 Task: Plan accommodations for an important business meeting in Miami, Florida, with a focus on Airbnb rentals near corporate offices.
Action: Mouse moved to (493, 71)
Screenshot: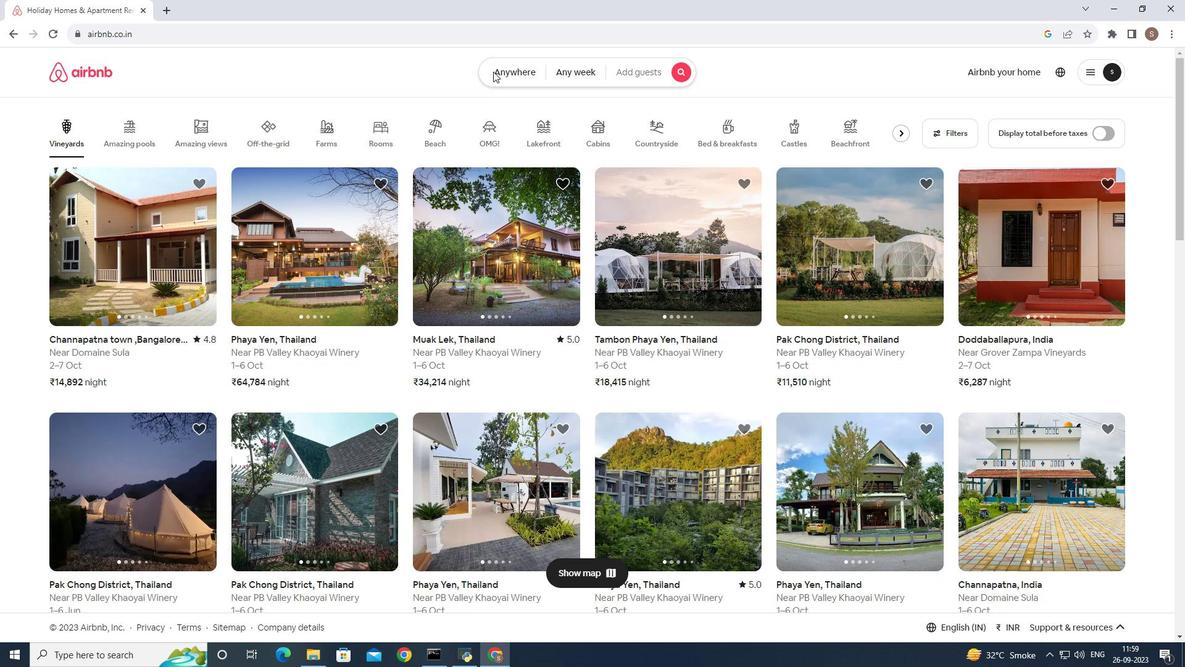 
Action: Mouse pressed left at (493, 71)
Screenshot: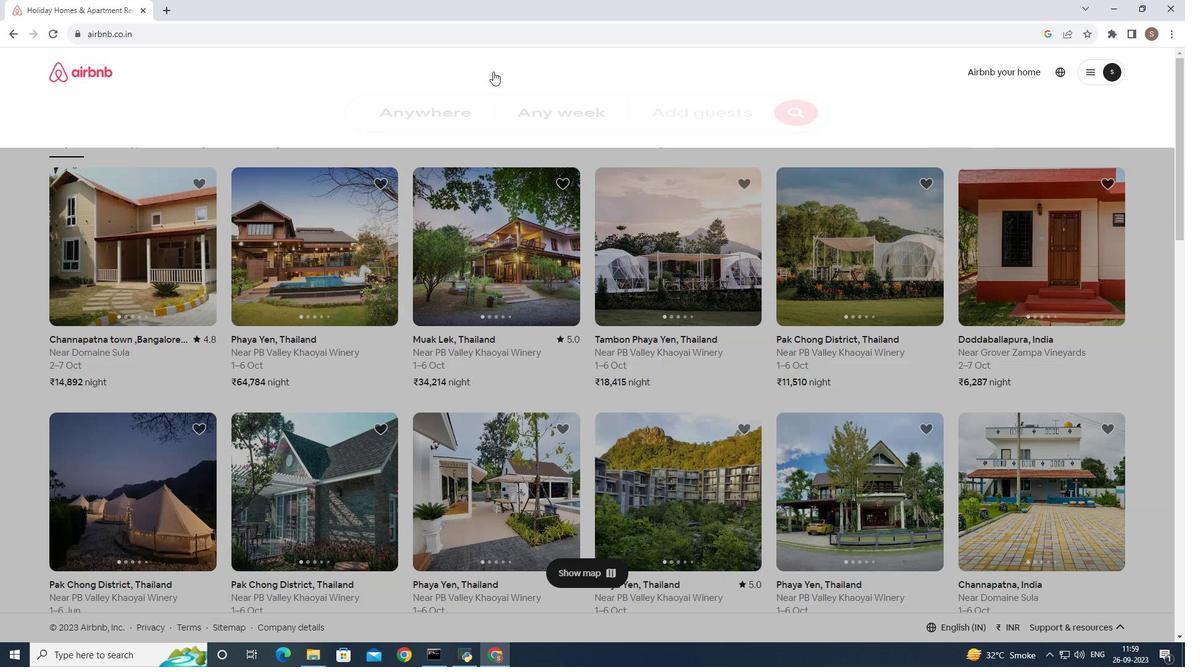 
Action: Mouse moved to (396, 120)
Screenshot: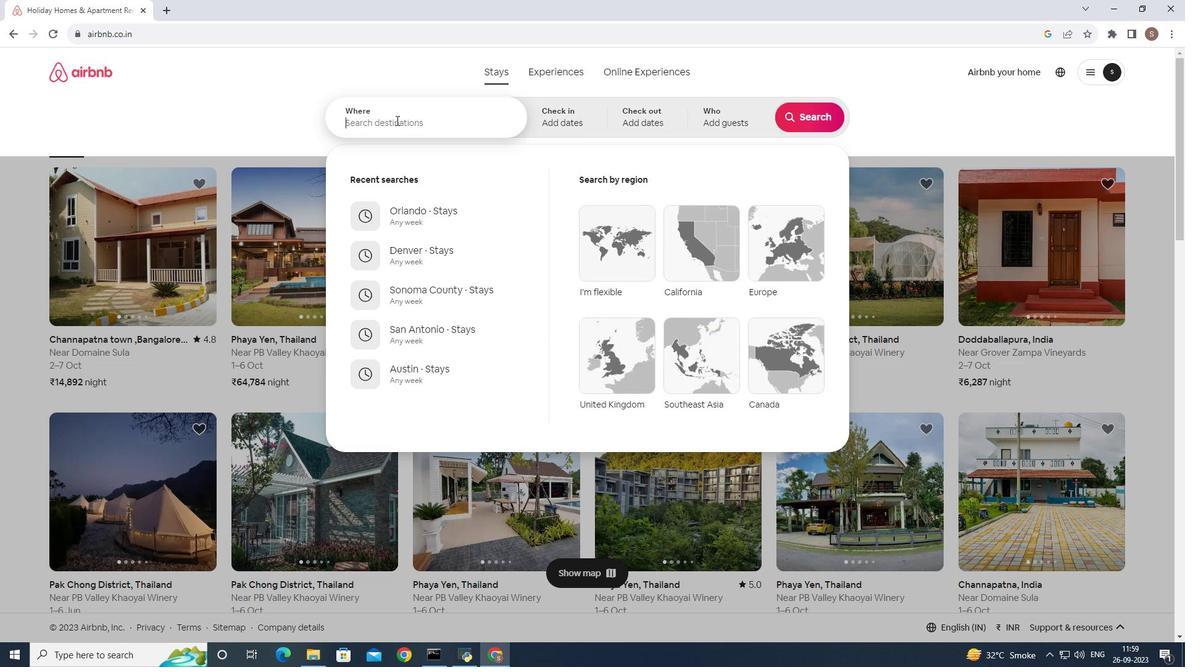 
Action: Mouse pressed left at (396, 120)
Screenshot: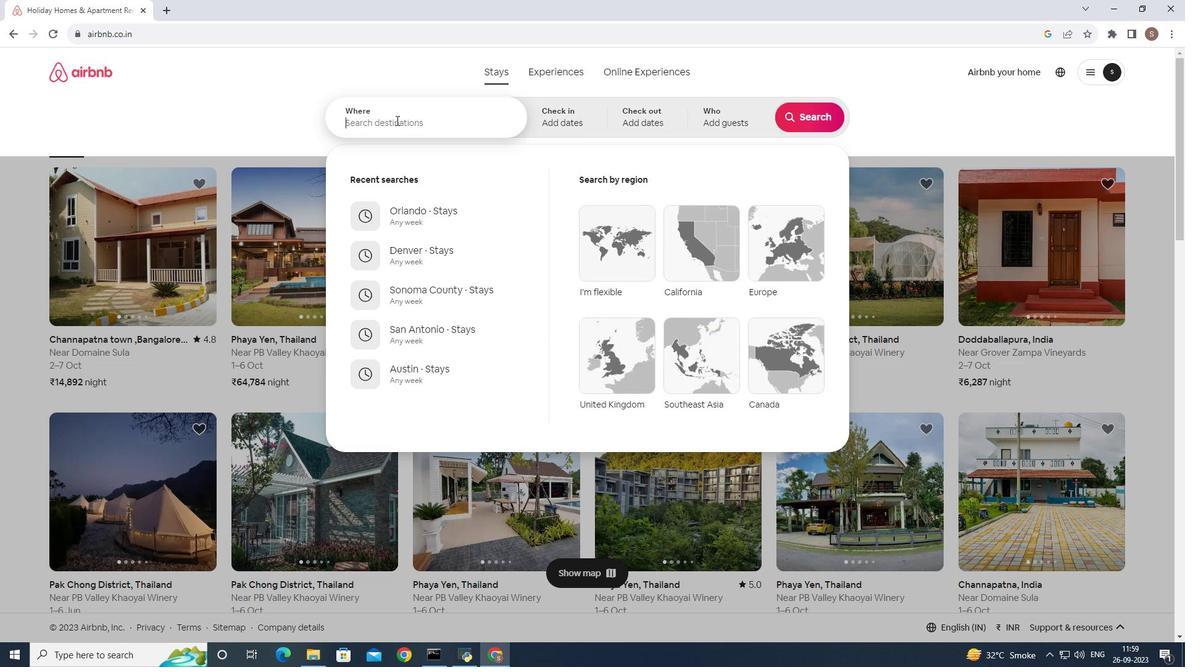 
Action: Key pressed <Key.shift>Miami,<Key.space><Key.shift><Key.shift>Florida
Screenshot: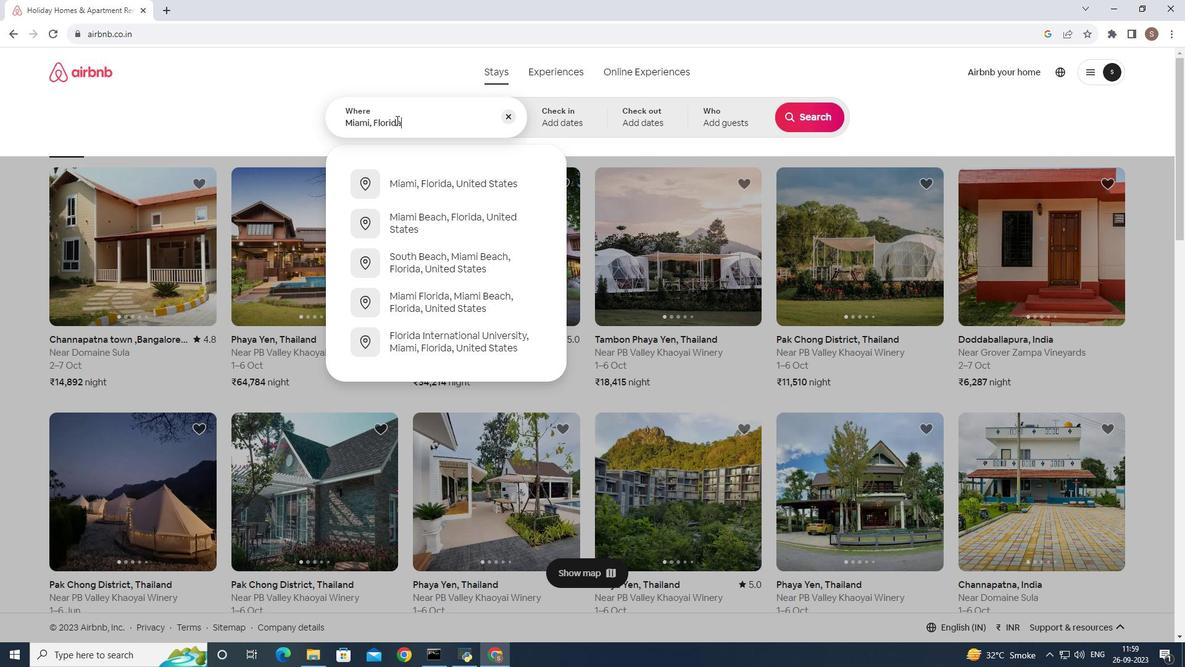 
Action: Mouse moved to (453, 191)
Screenshot: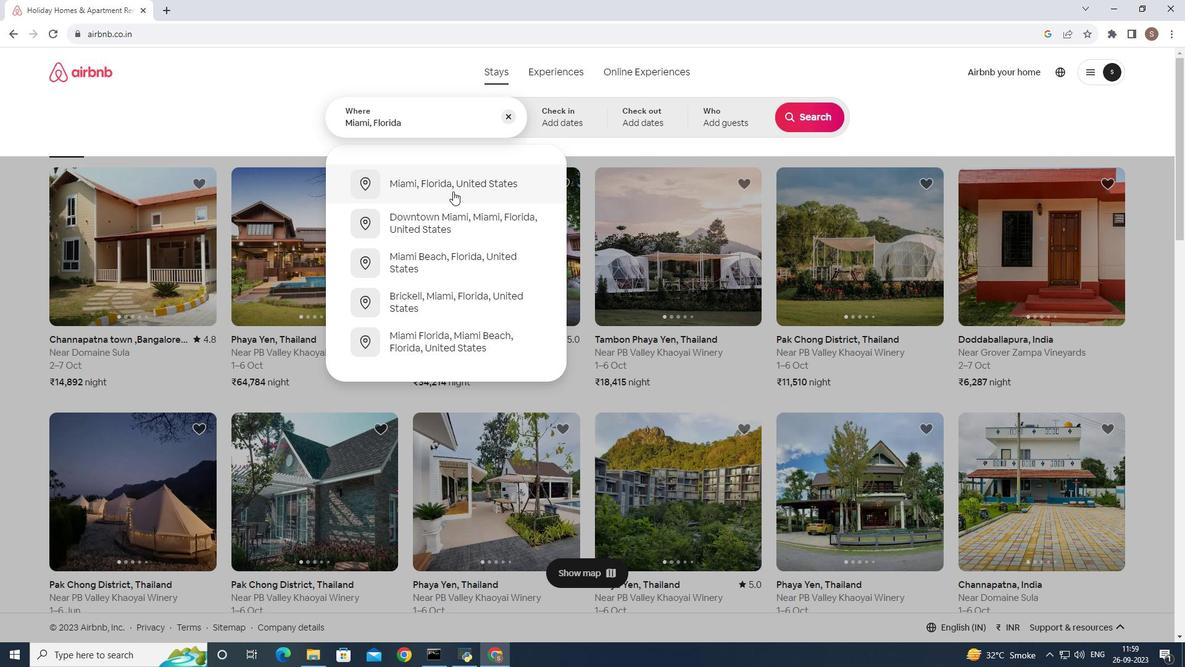 
Action: Mouse pressed left at (453, 191)
Screenshot: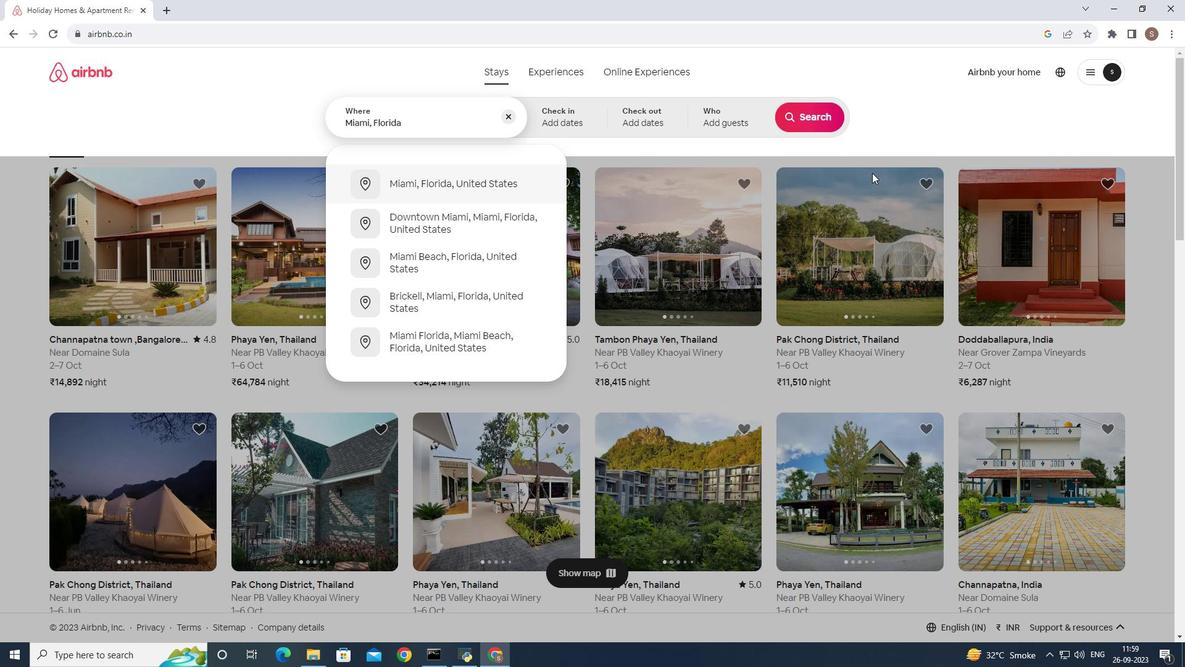 
Action: Mouse moved to (816, 124)
Screenshot: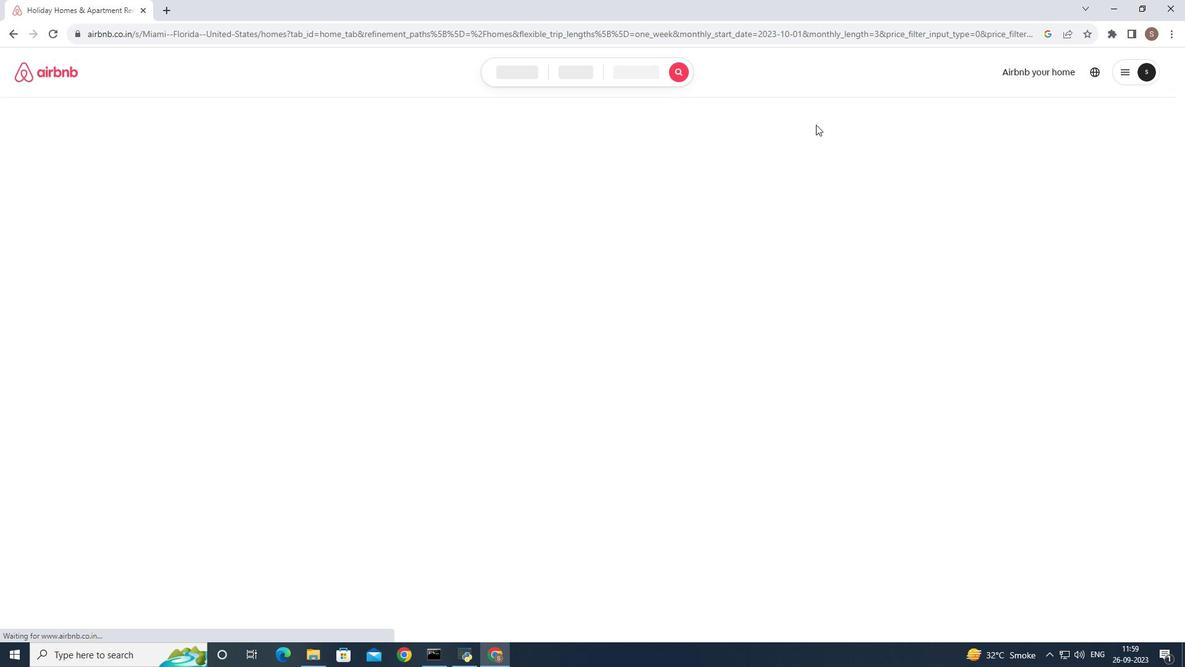 
Action: Mouse pressed left at (816, 124)
Screenshot: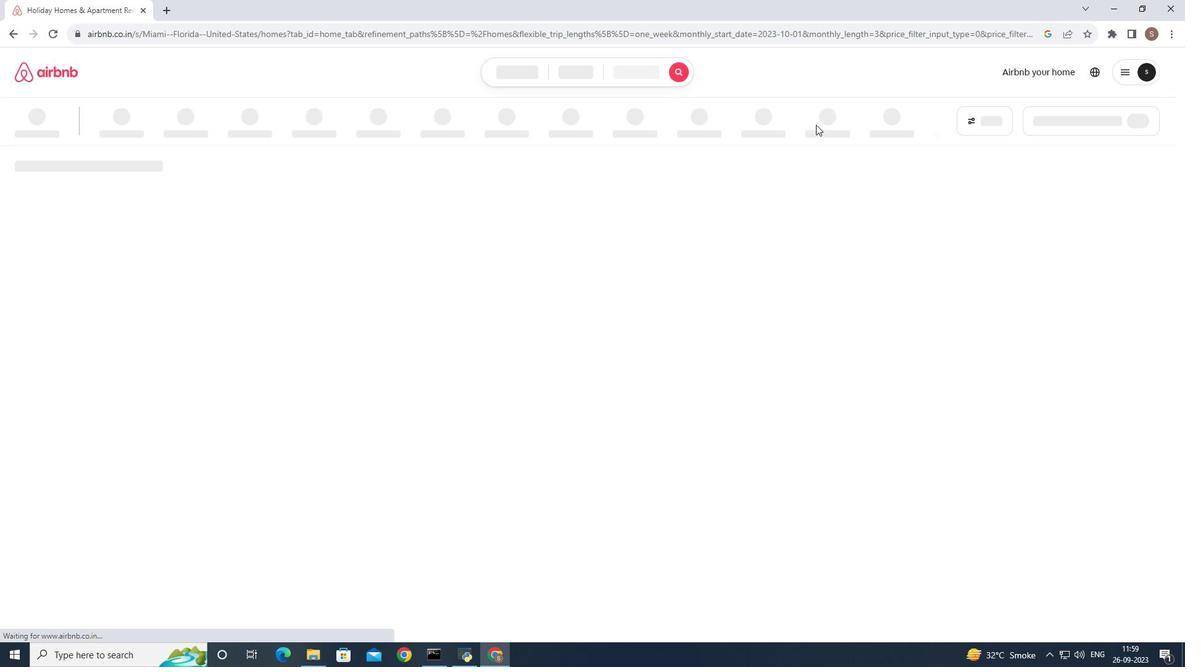 
Action: Mouse moved to (1003, 121)
Screenshot: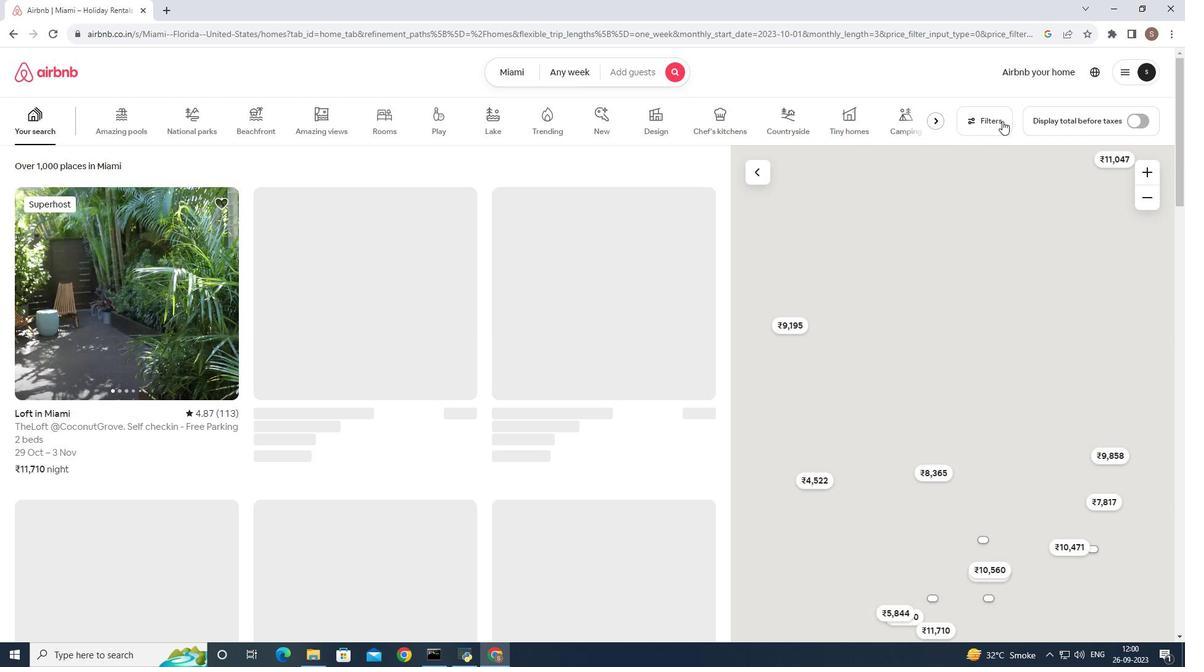 
Action: Mouse pressed left at (1003, 121)
Screenshot: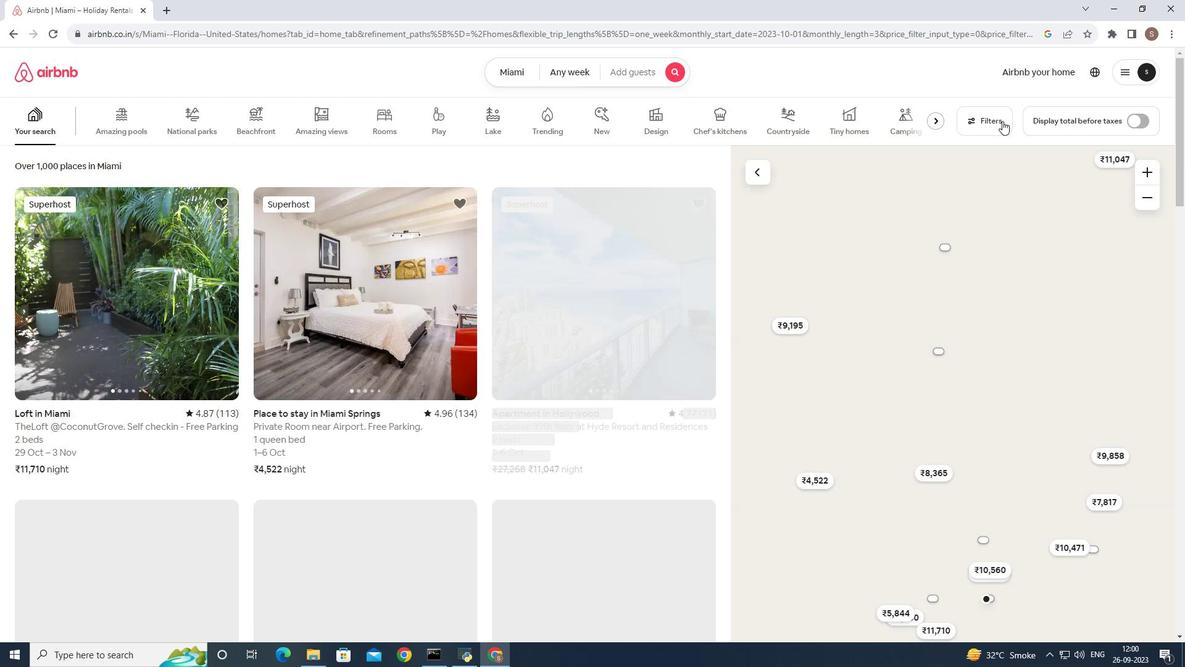 
Action: Mouse moved to (541, 454)
Screenshot: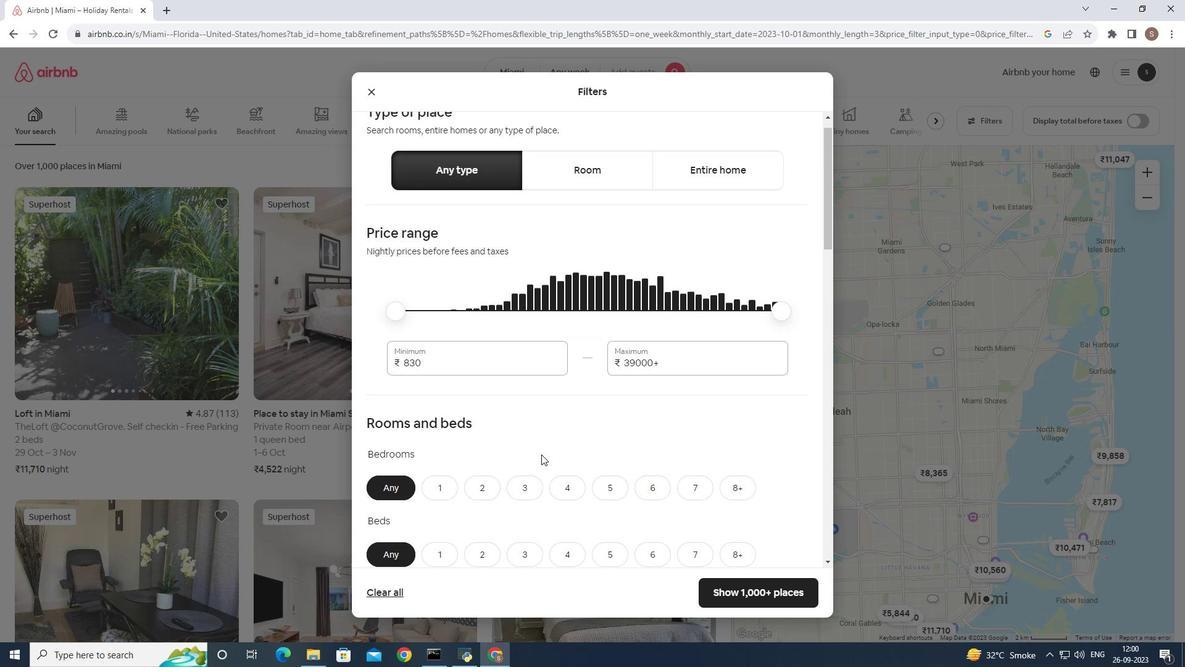 
Action: Mouse scrolled (541, 453) with delta (0, 0)
Screenshot: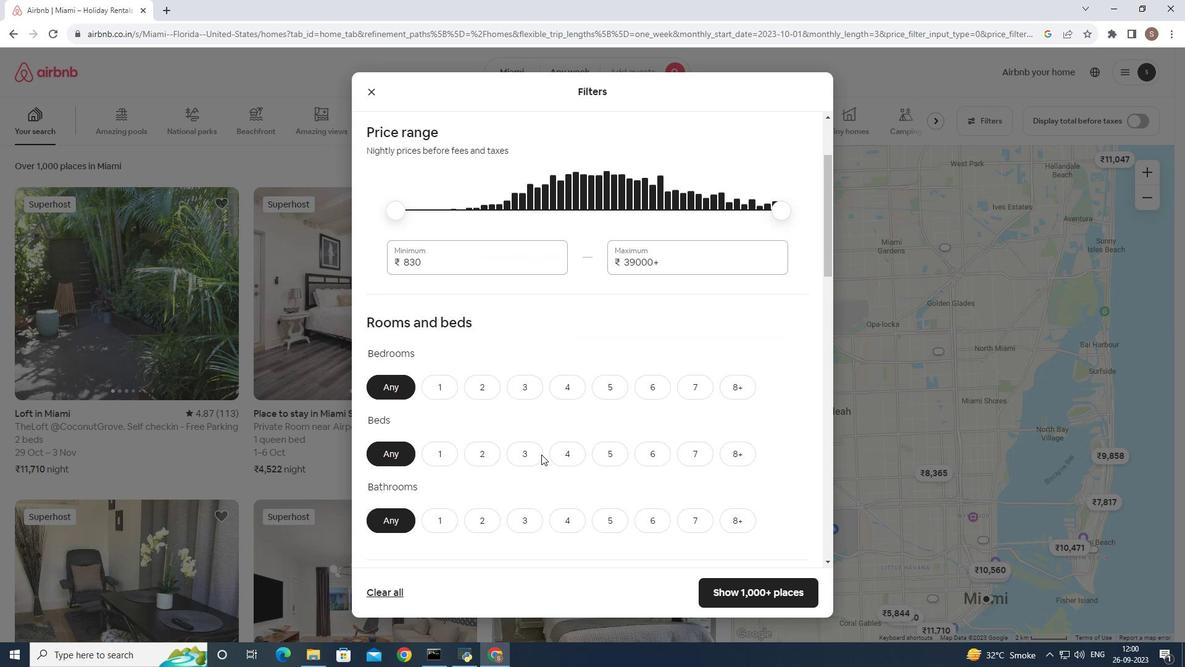 
Action: Mouse scrolled (541, 453) with delta (0, 0)
Screenshot: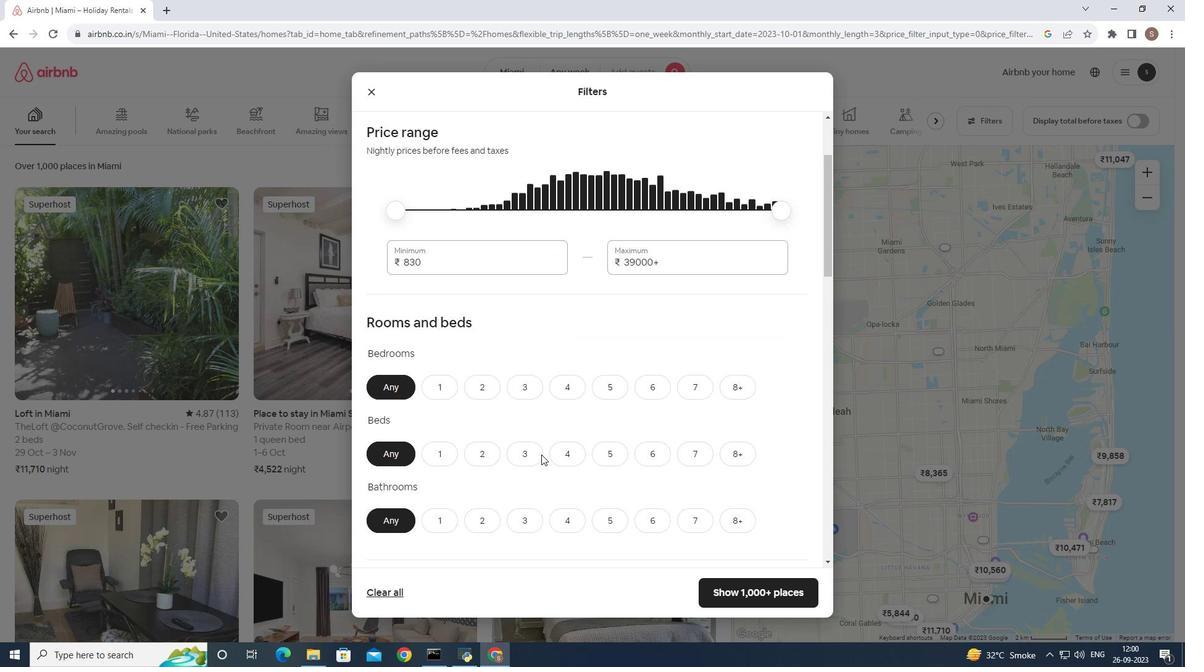 
Action: Mouse scrolled (541, 453) with delta (0, 0)
Screenshot: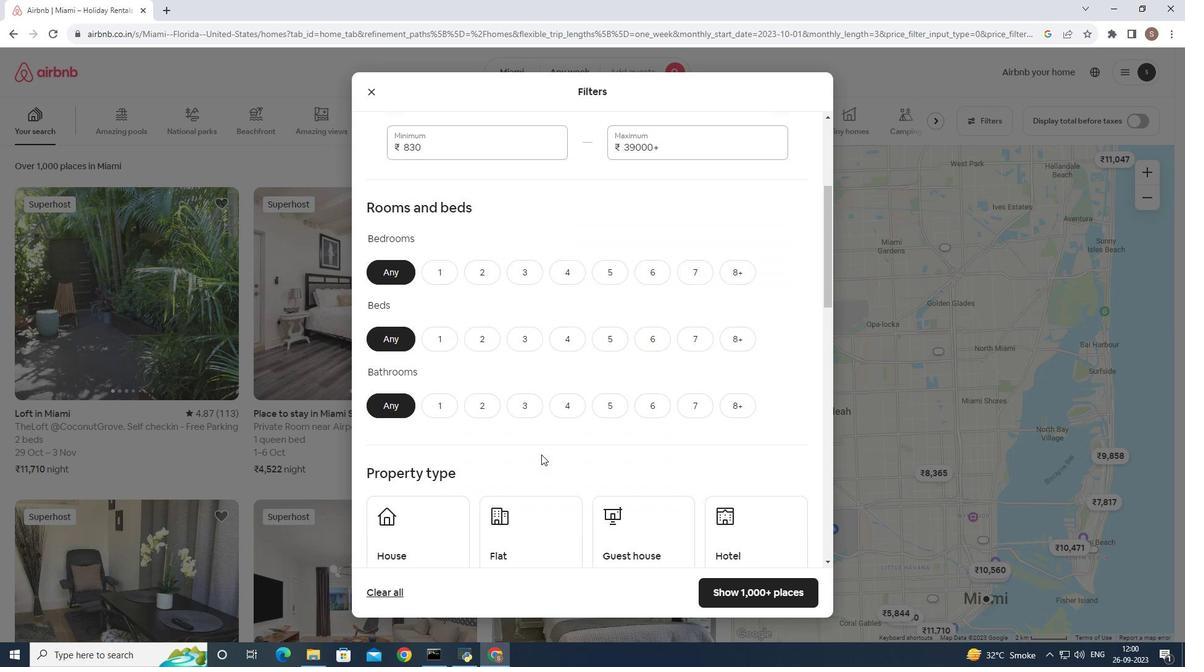 
Action: Mouse scrolled (541, 453) with delta (0, 0)
Screenshot: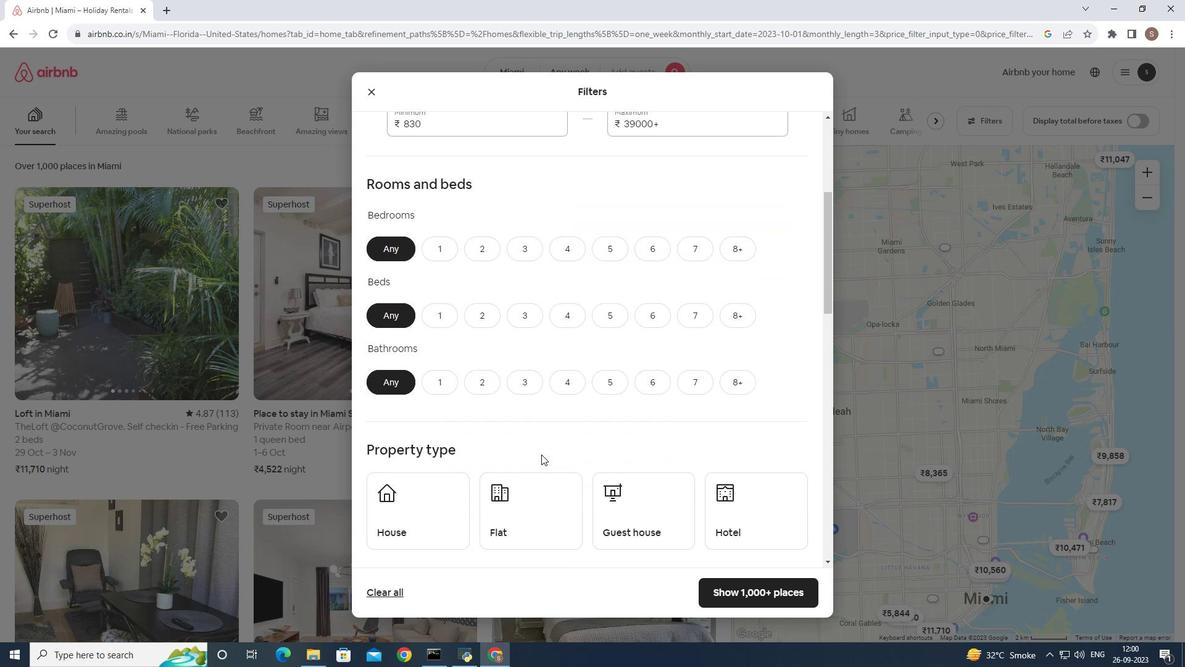 
Action: Mouse scrolled (541, 453) with delta (0, 0)
Screenshot: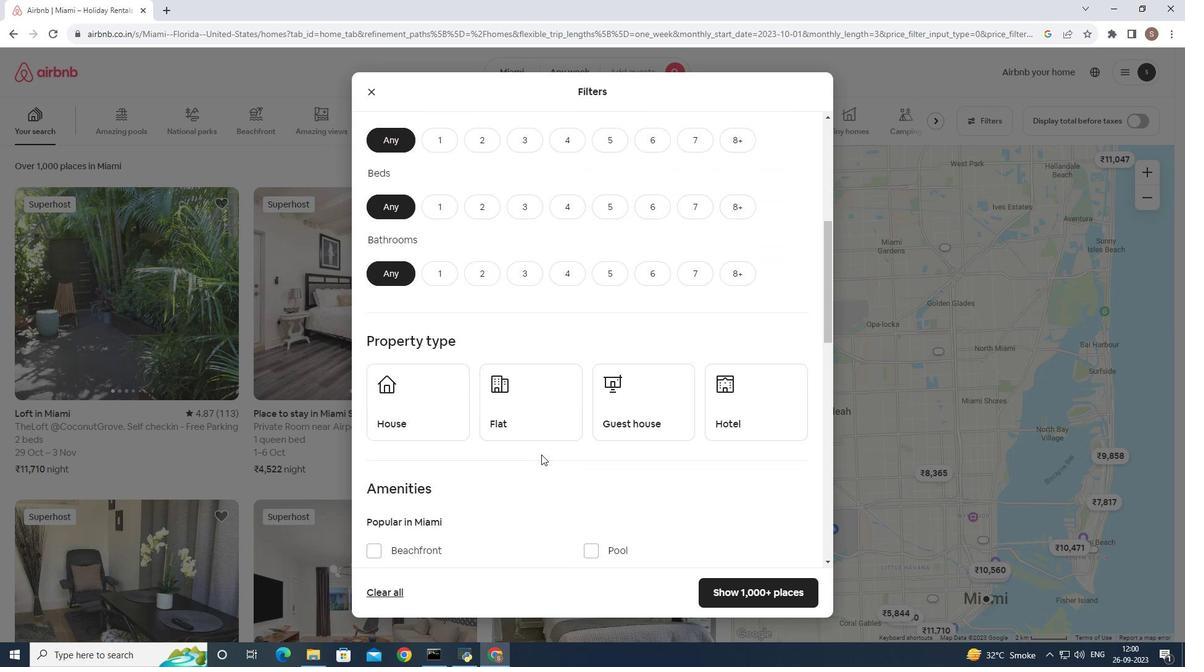 
Action: Mouse scrolled (541, 453) with delta (0, 0)
Screenshot: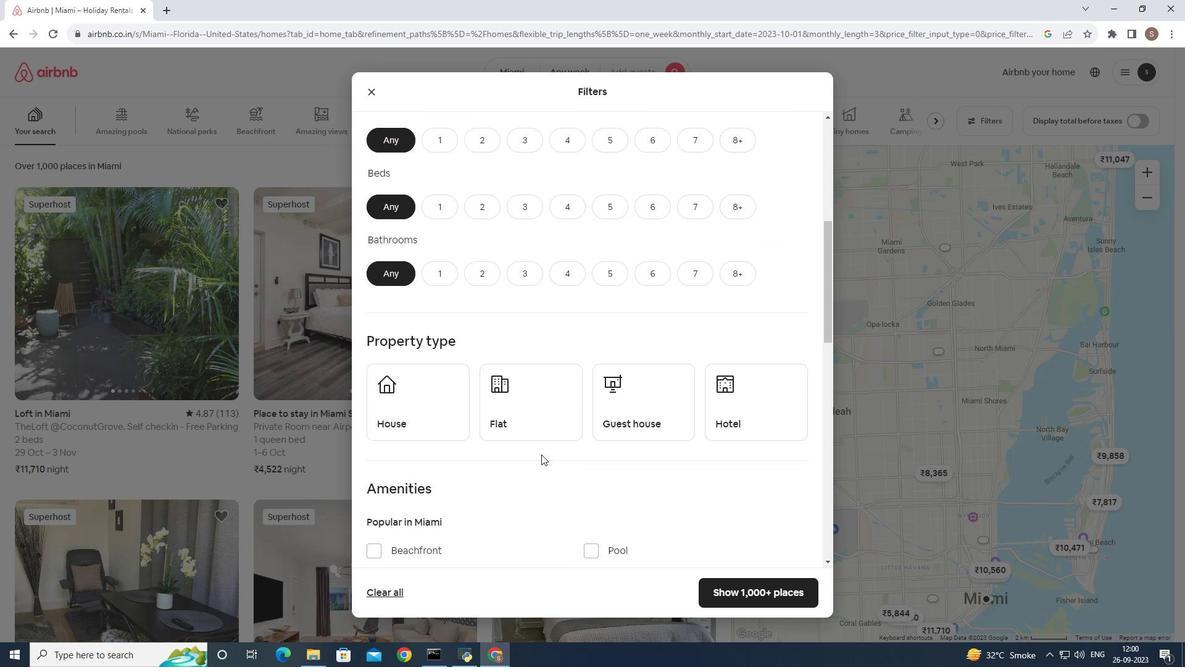 
Action: Mouse moved to (501, 418)
Screenshot: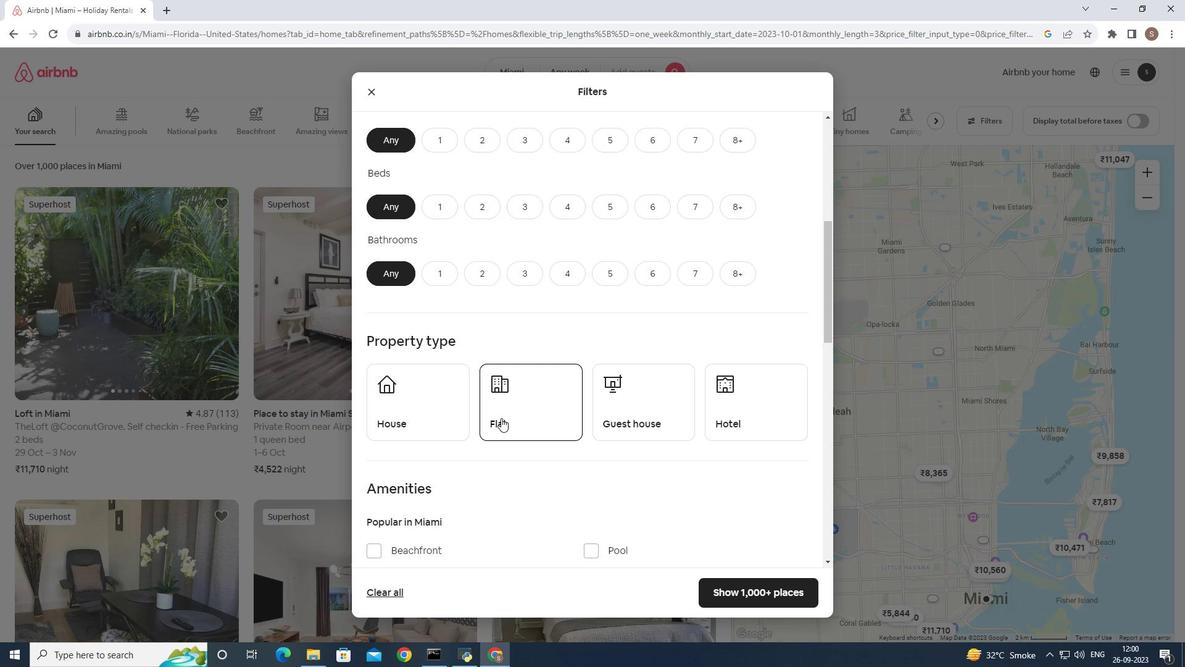
Action: Mouse pressed left at (501, 418)
Screenshot: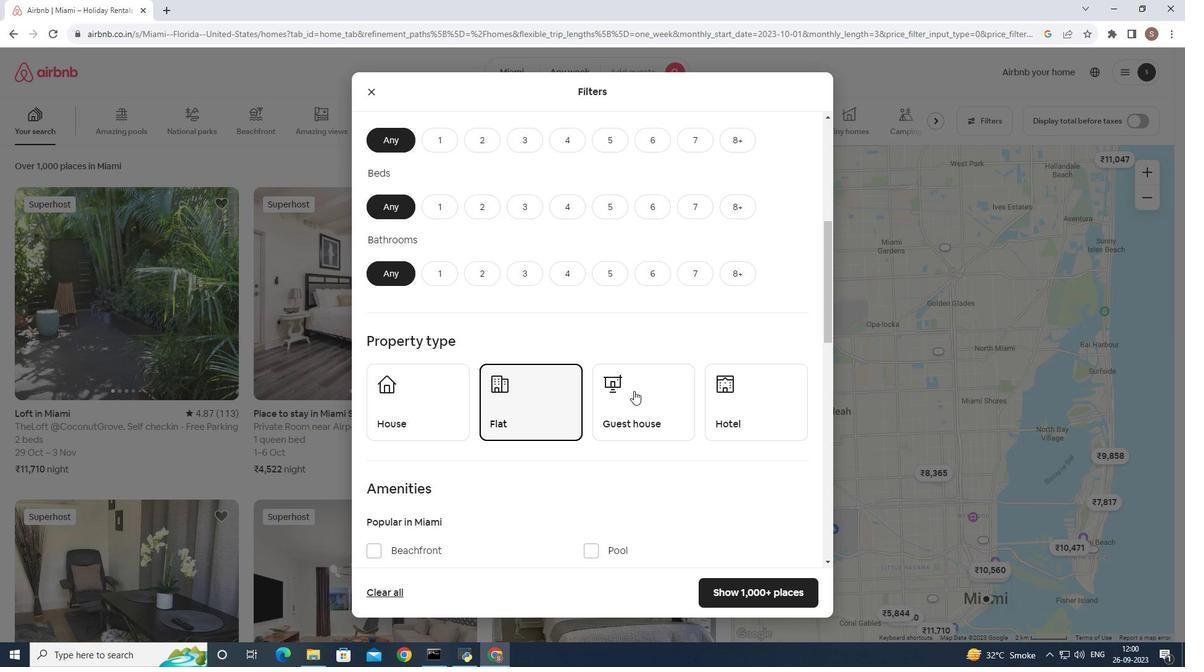 
Action: Mouse moved to (689, 397)
Screenshot: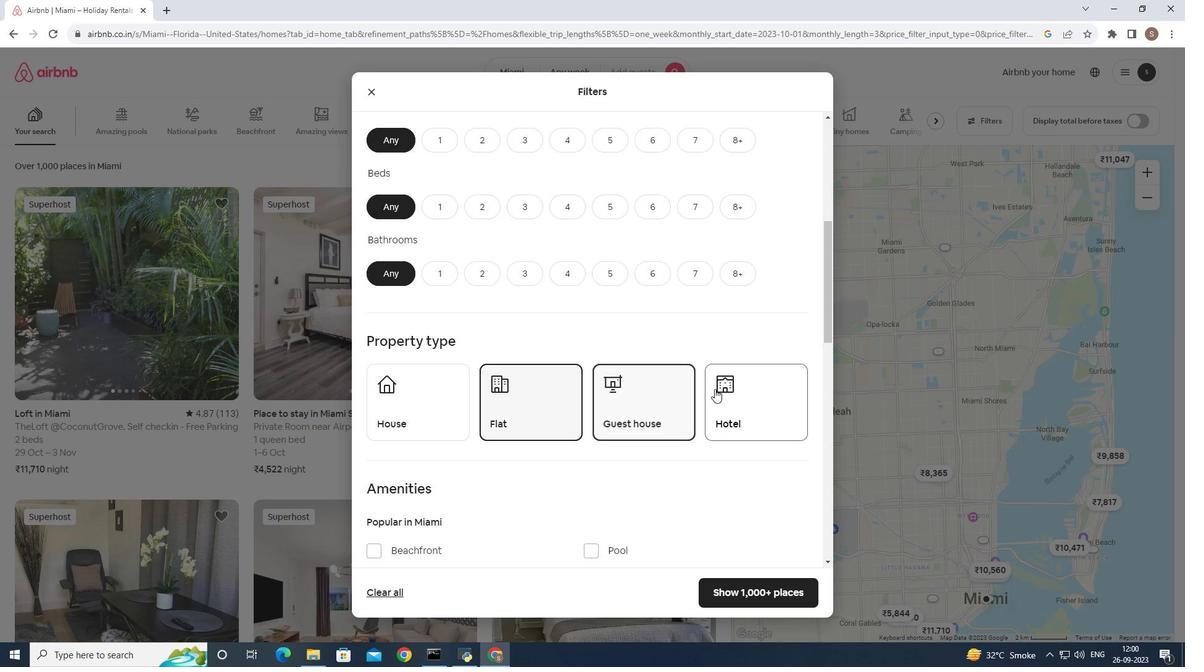 
Action: Mouse pressed left at (689, 397)
Screenshot: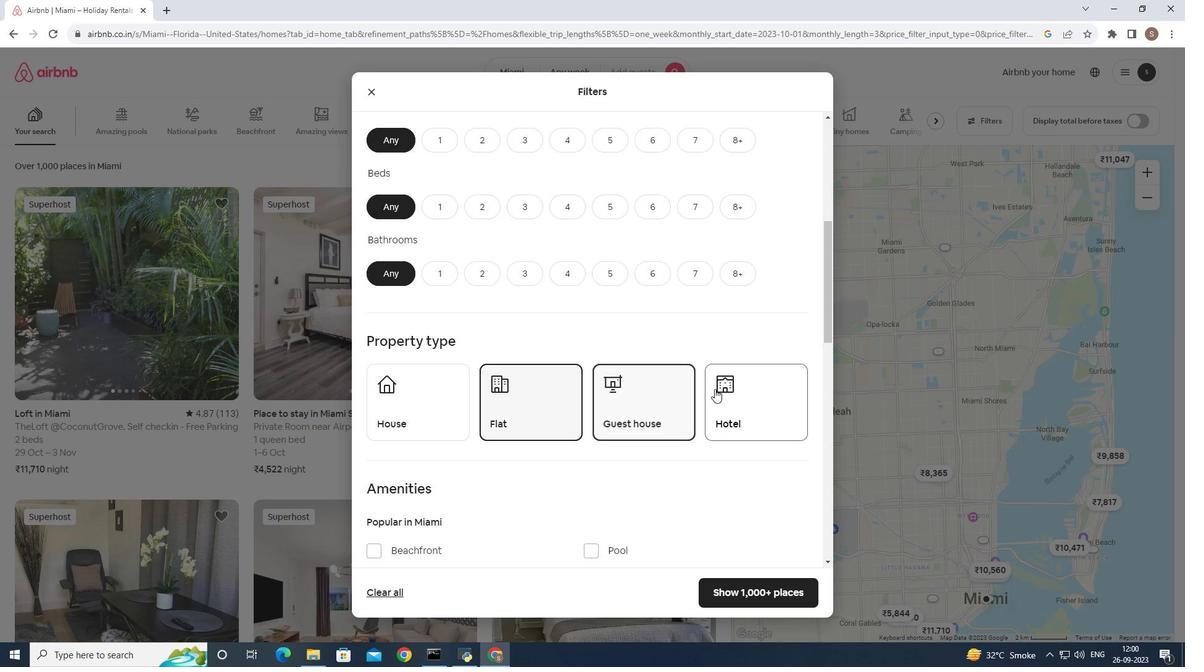 
Action: Mouse moved to (715, 389)
Screenshot: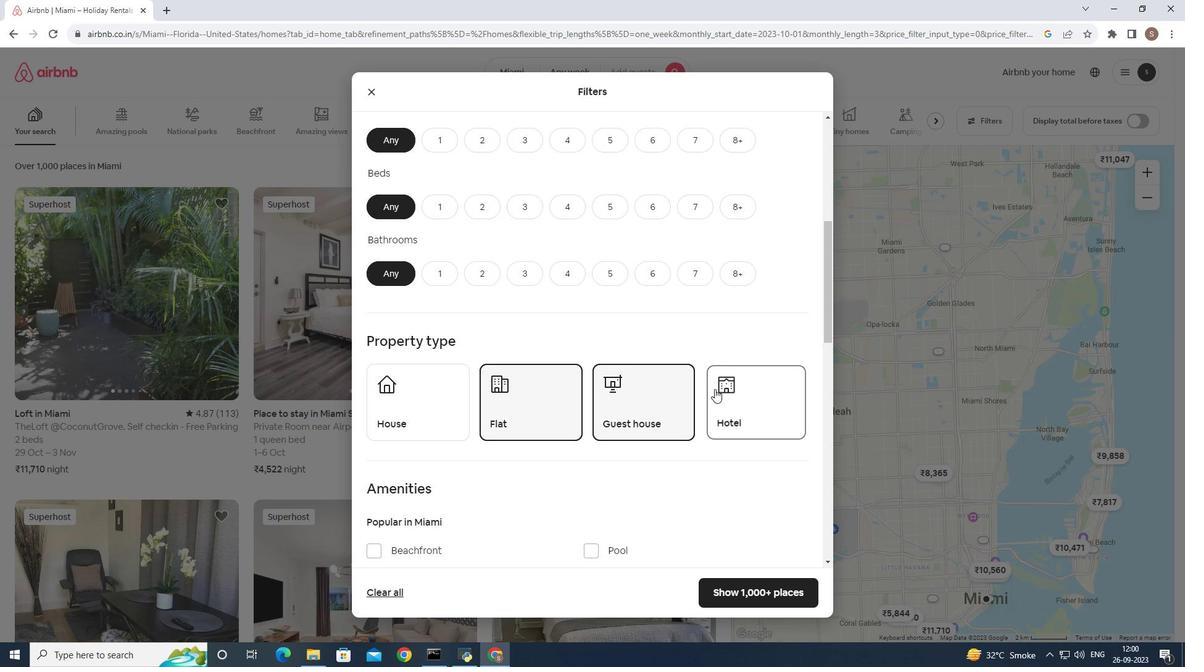 
Action: Mouse pressed left at (715, 389)
Screenshot: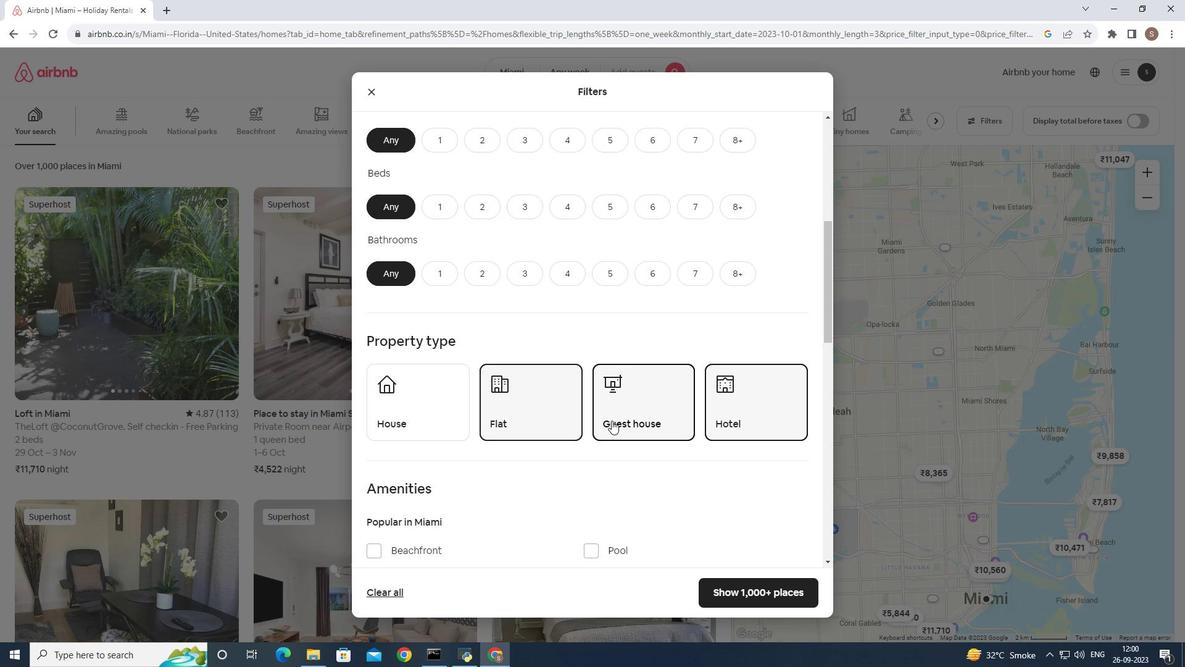 
Action: Mouse moved to (612, 420)
Screenshot: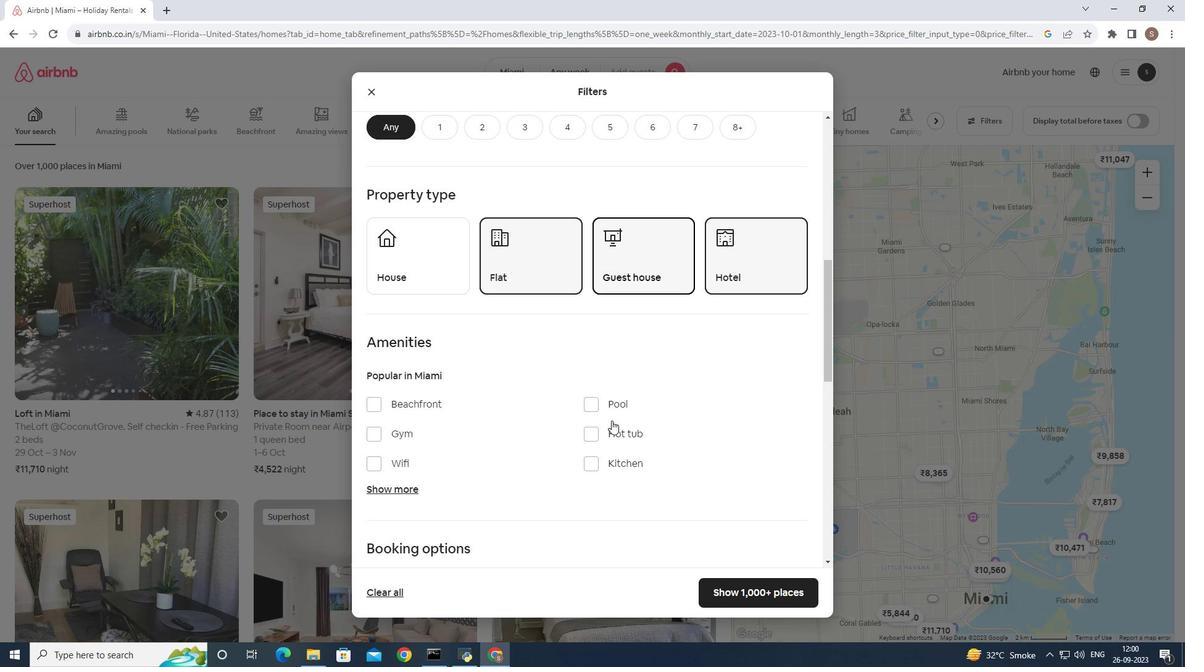 
Action: Mouse scrolled (612, 419) with delta (0, 0)
Screenshot: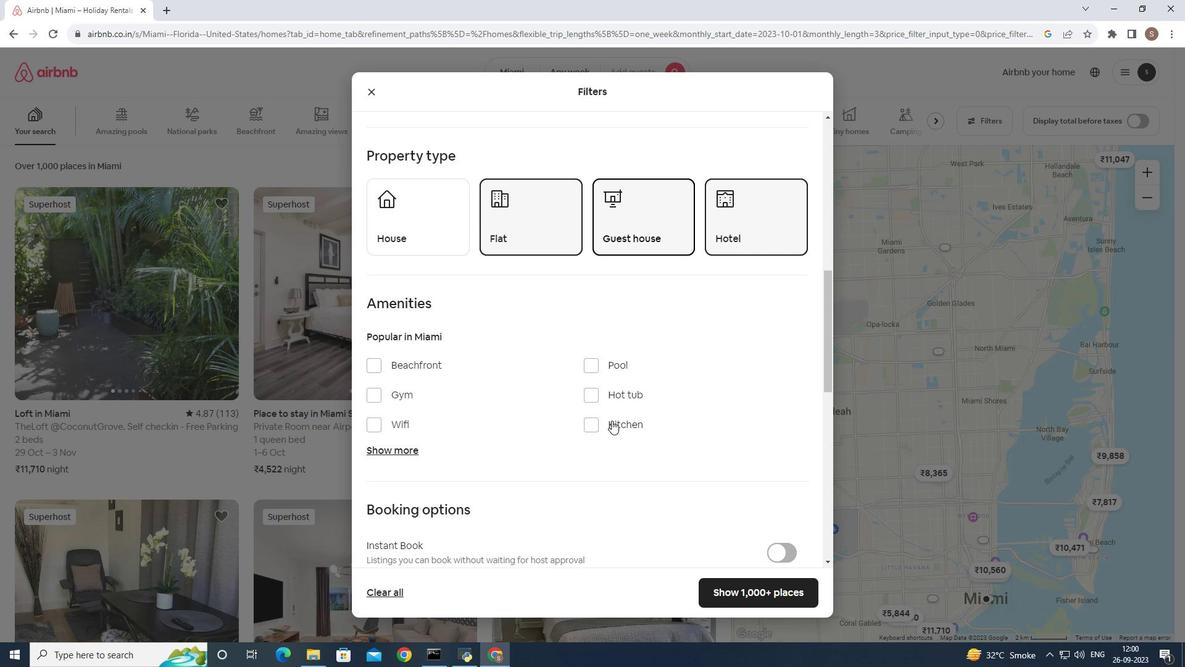 
Action: Mouse scrolled (612, 419) with delta (0, 0)
Screenshot: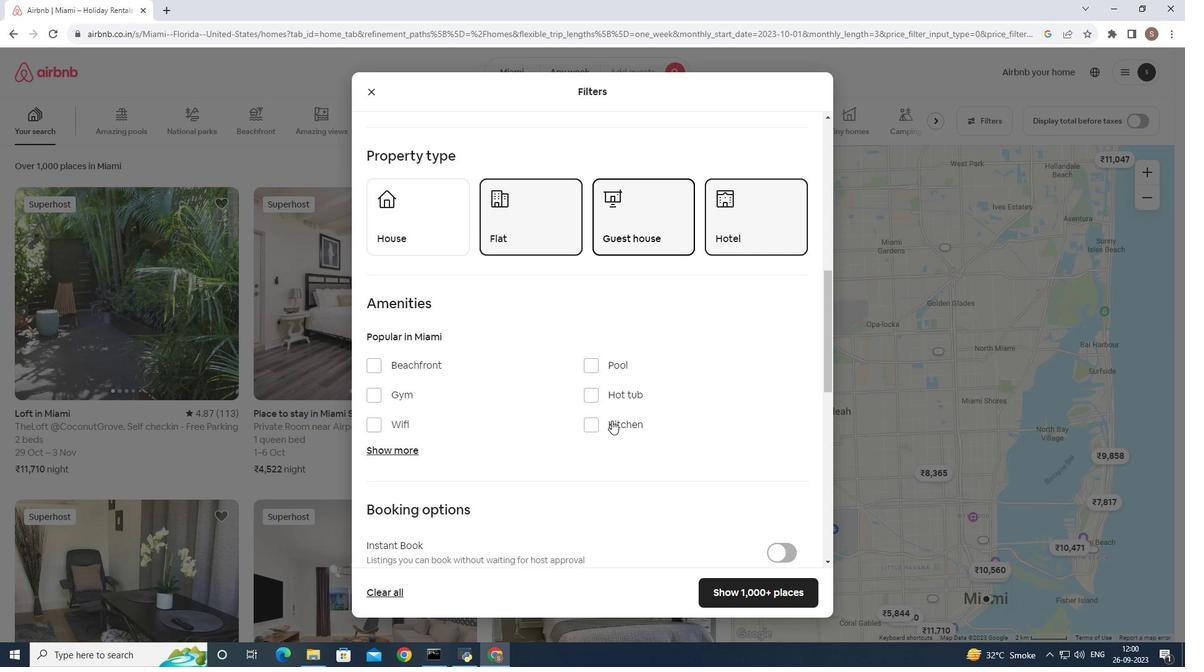 
Action: Mouse scrolled (612, 419) with delta (0, 0)
Screenshot: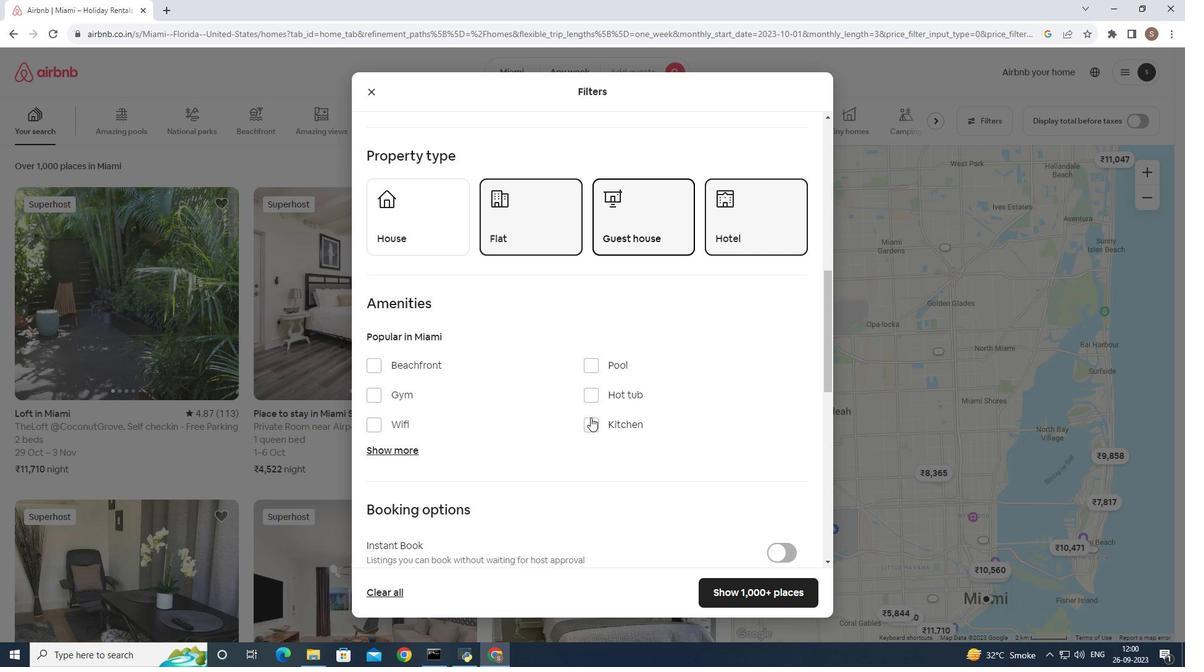 
Action: Mouse moved to (564, 361)
Screenshot: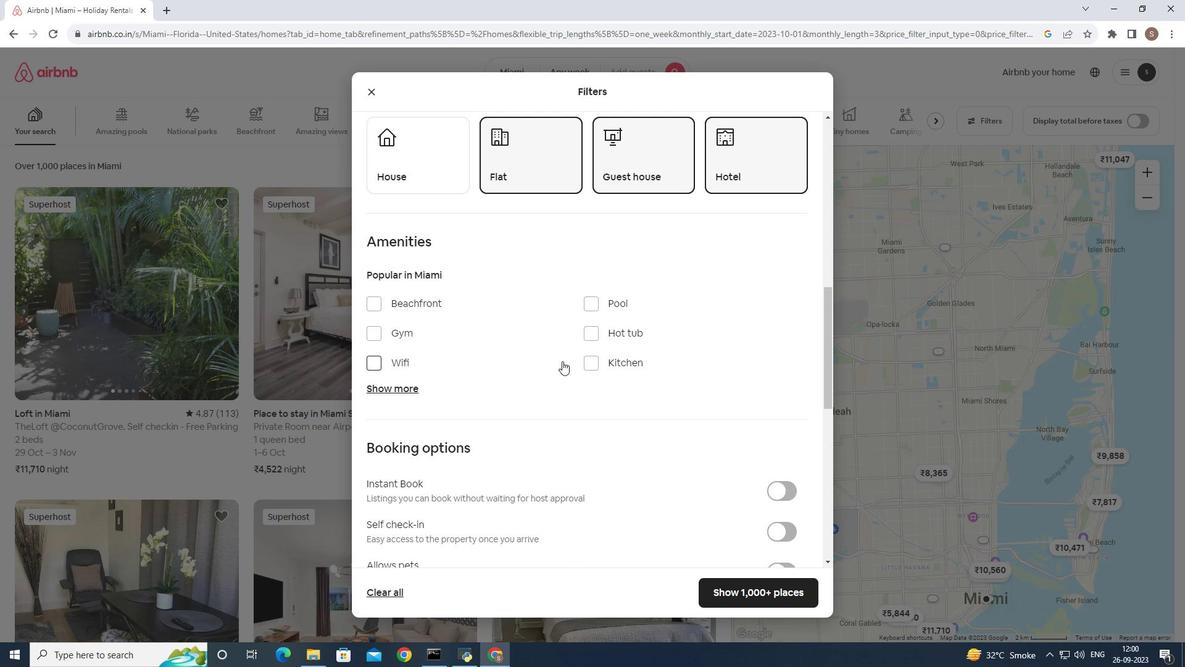 
Action: Mouse scrolled (564, 360) with delta (0, 0)
Screenshot: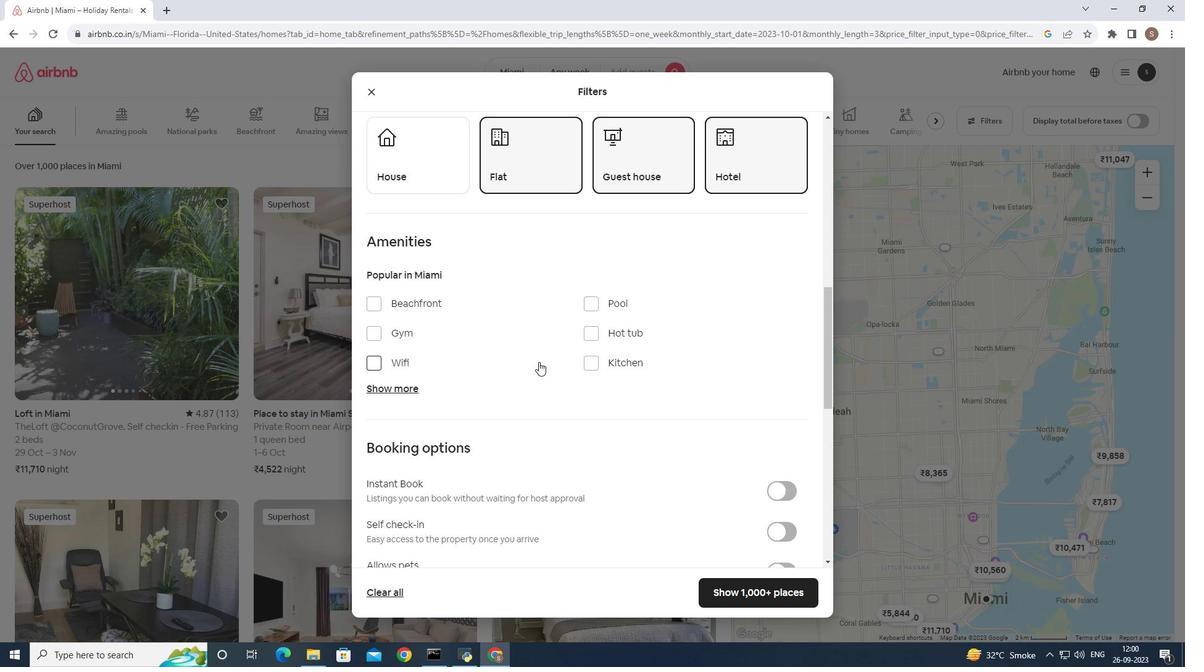 
Action: Mouse moved to (374, 368)
Screenshot: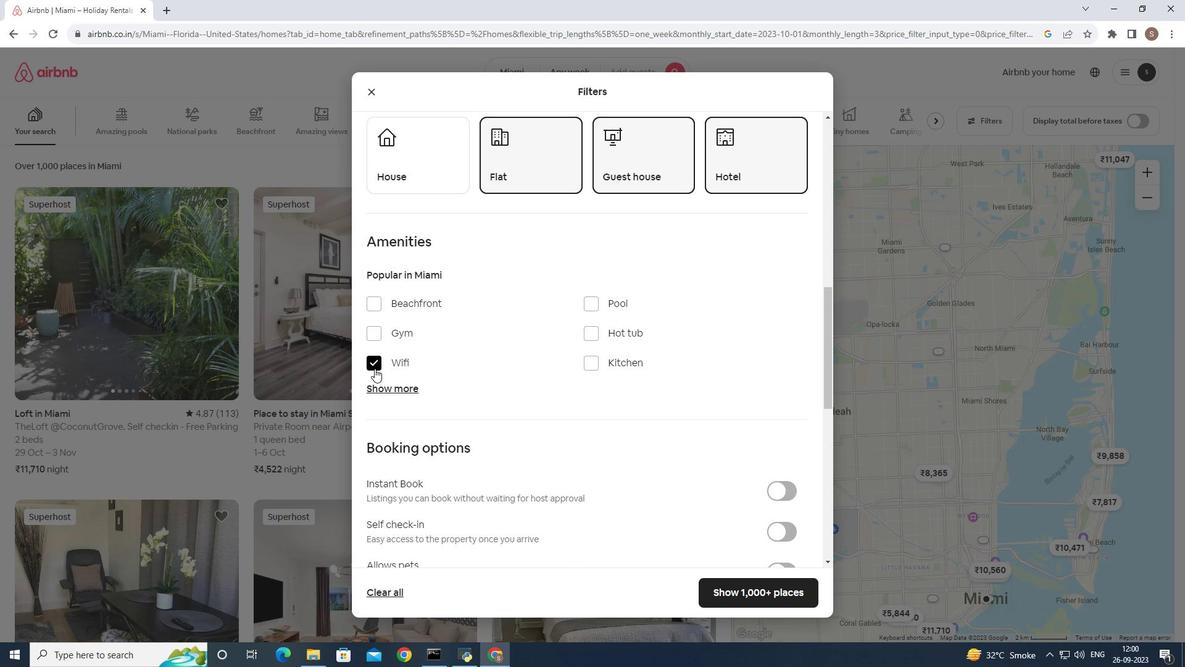 
Action: Mouse pressed left at (374, 368)
Screenshot: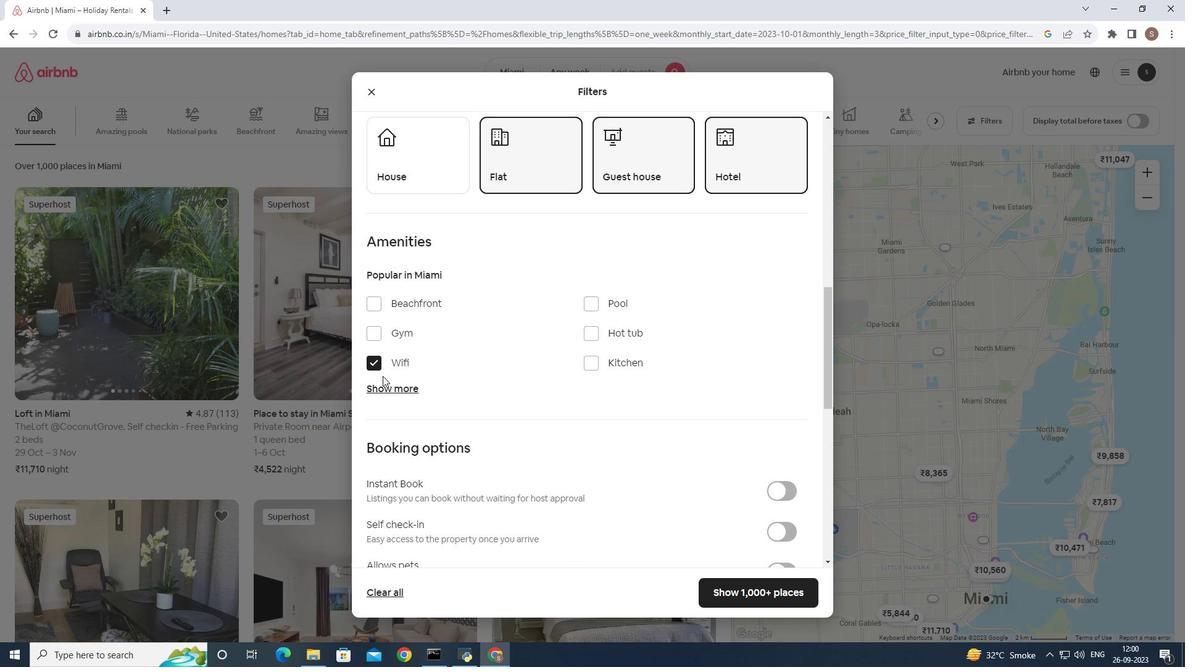 
Action: Mouse moved to (387, 386)
Screenshot: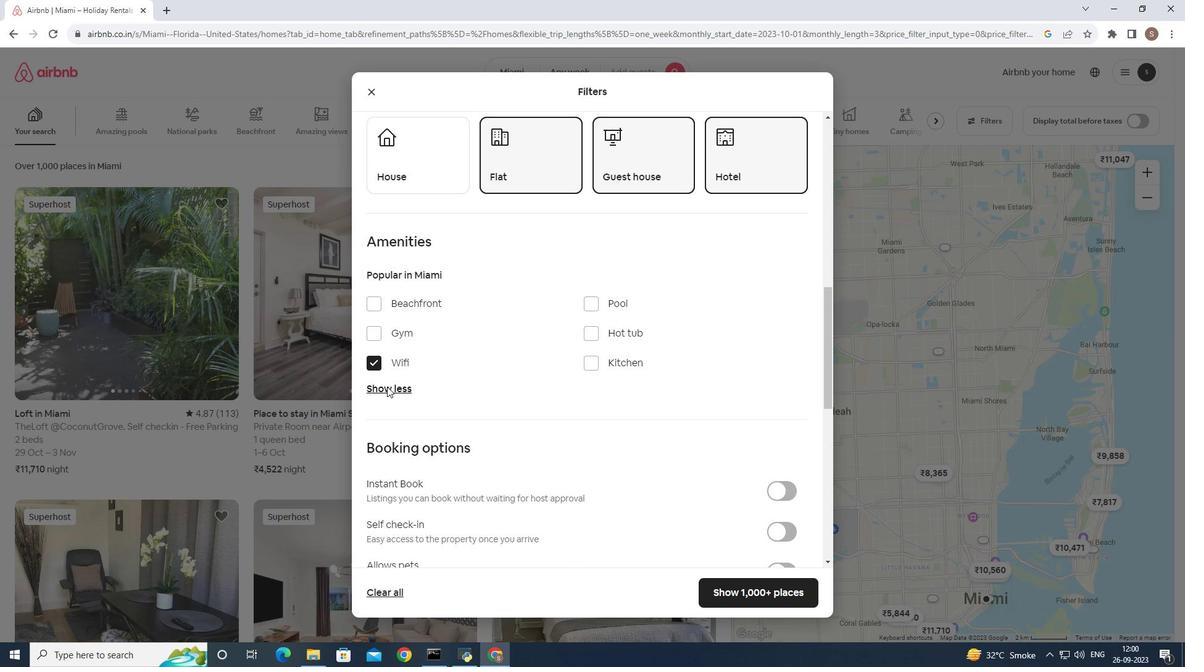 
Action: Mouse pressed left at (387, 386)
Screenshot: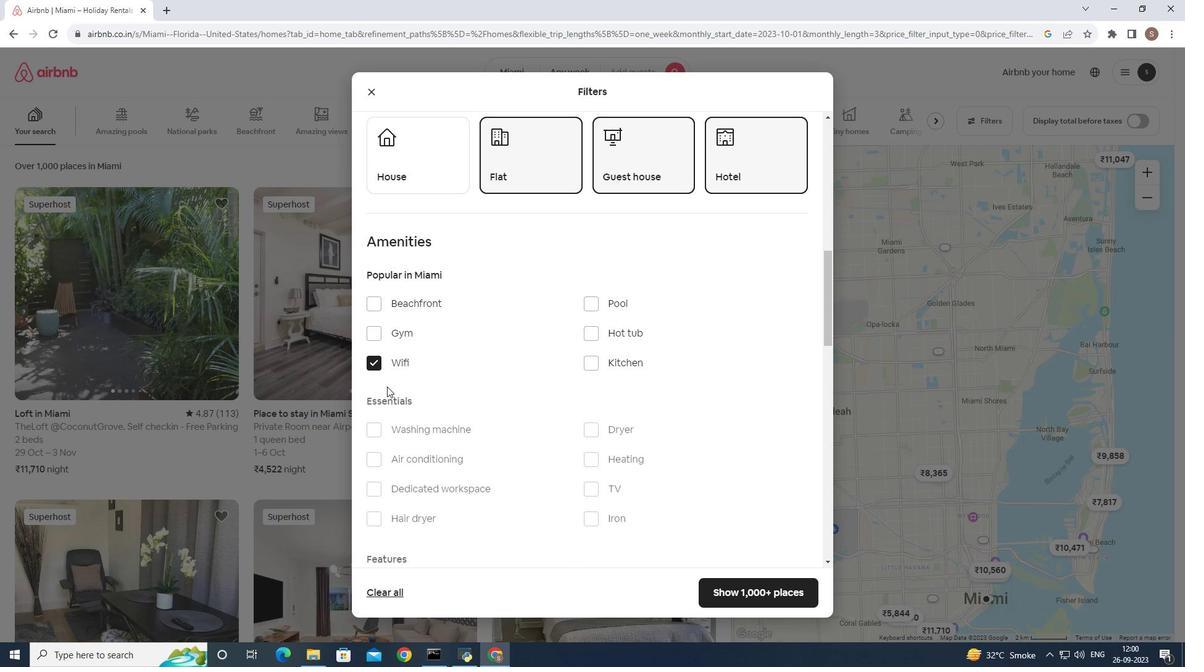 
Action: Mouse moved to (604, 430)
Screenshot: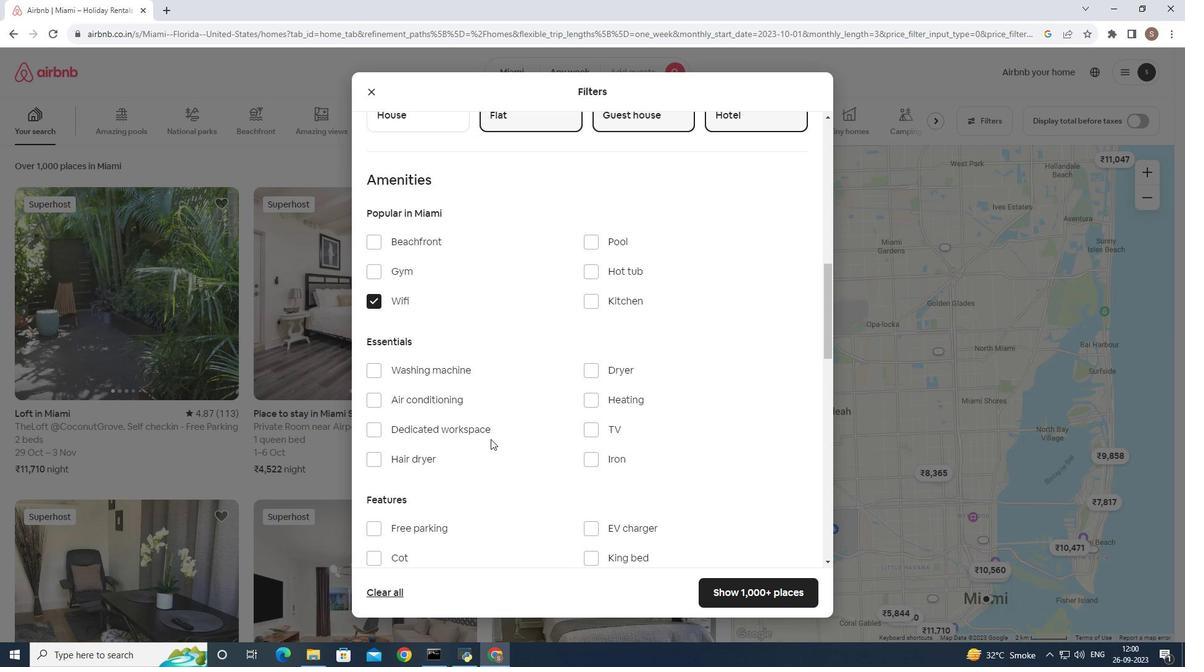 
Action: Mouse scrolled (604, 429) with delta (0, 0)
Screenshot: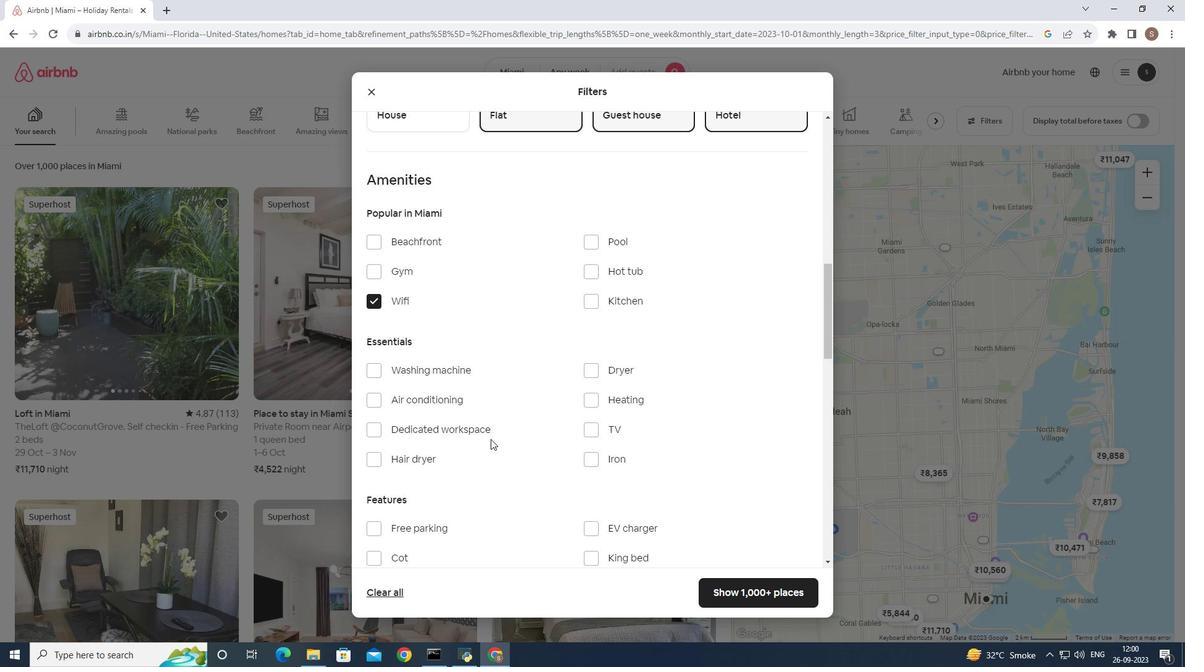
Action: Mouse moved to (379, 434)
Screenshot: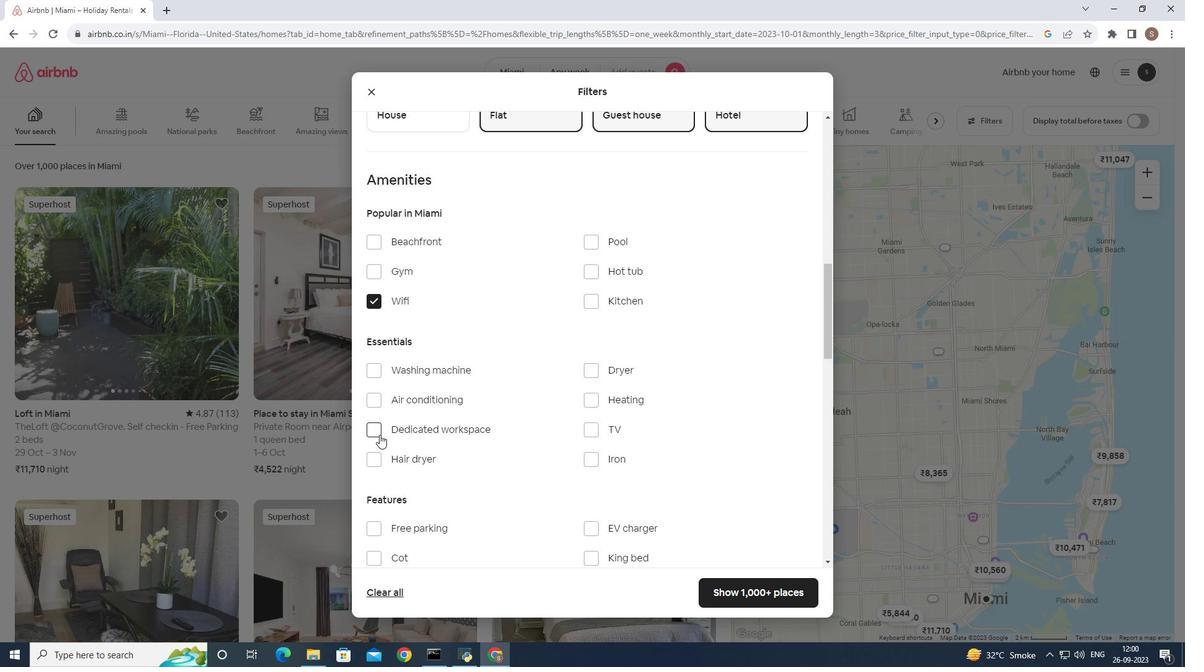 
Action: Mouse pressed left at (379, 434)
Screenshot: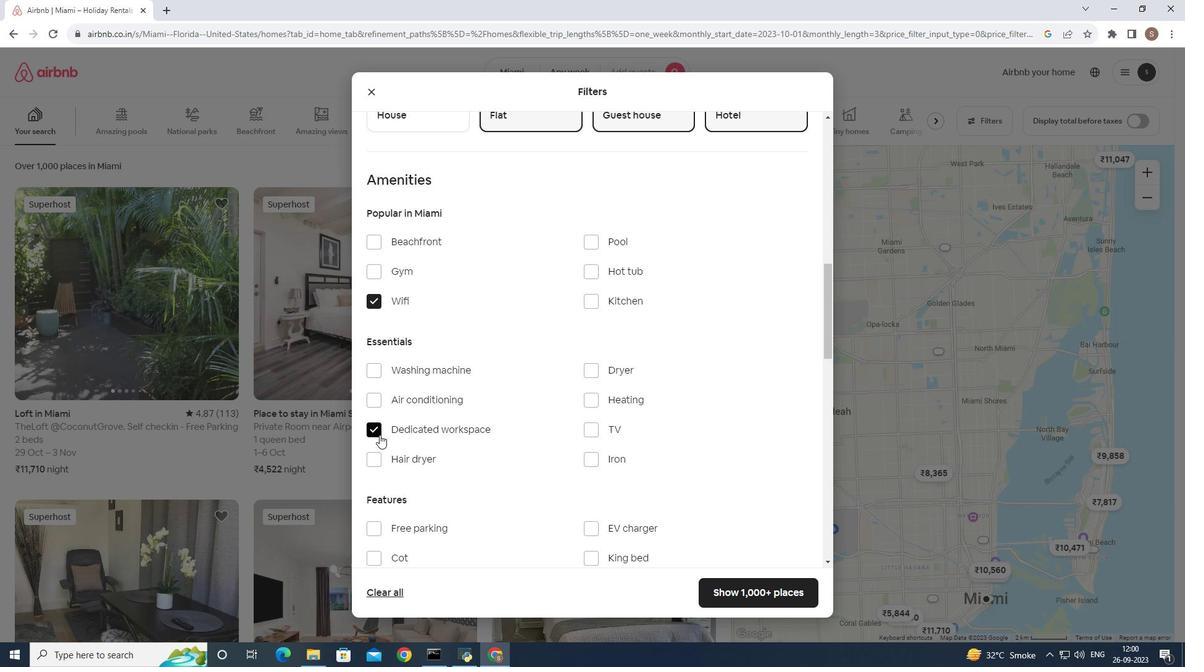 
Action: Mouse moved to (744, 599)
Screenshot: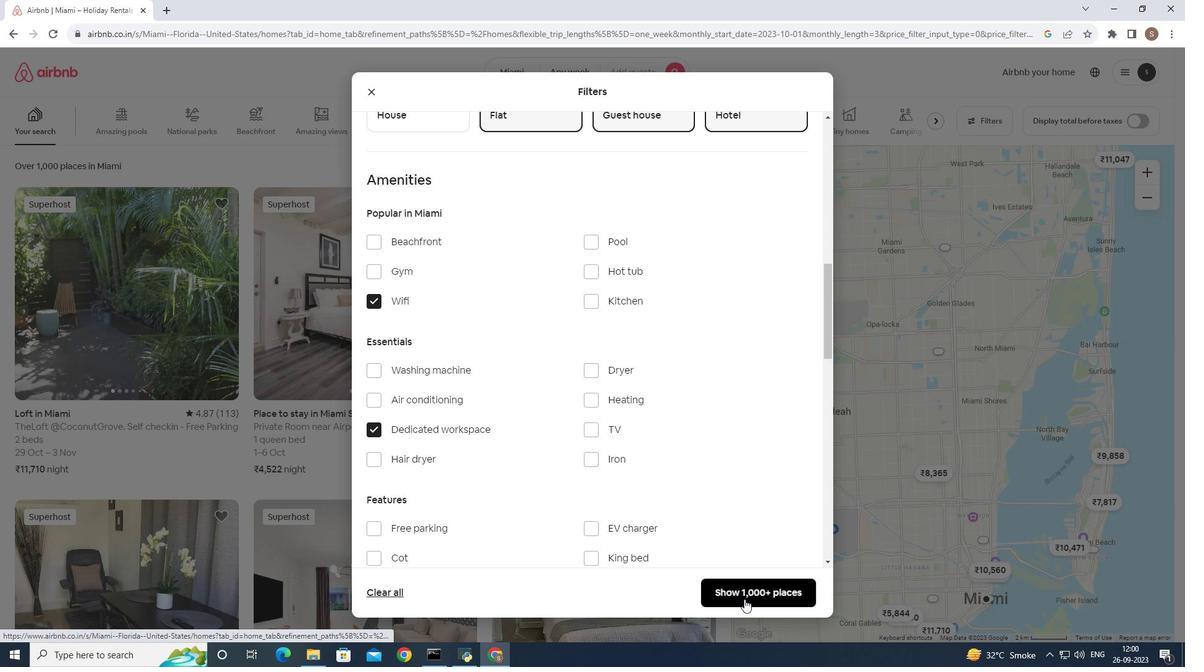 
Action: Mouse pressed left at (744, 599)
Screenshot: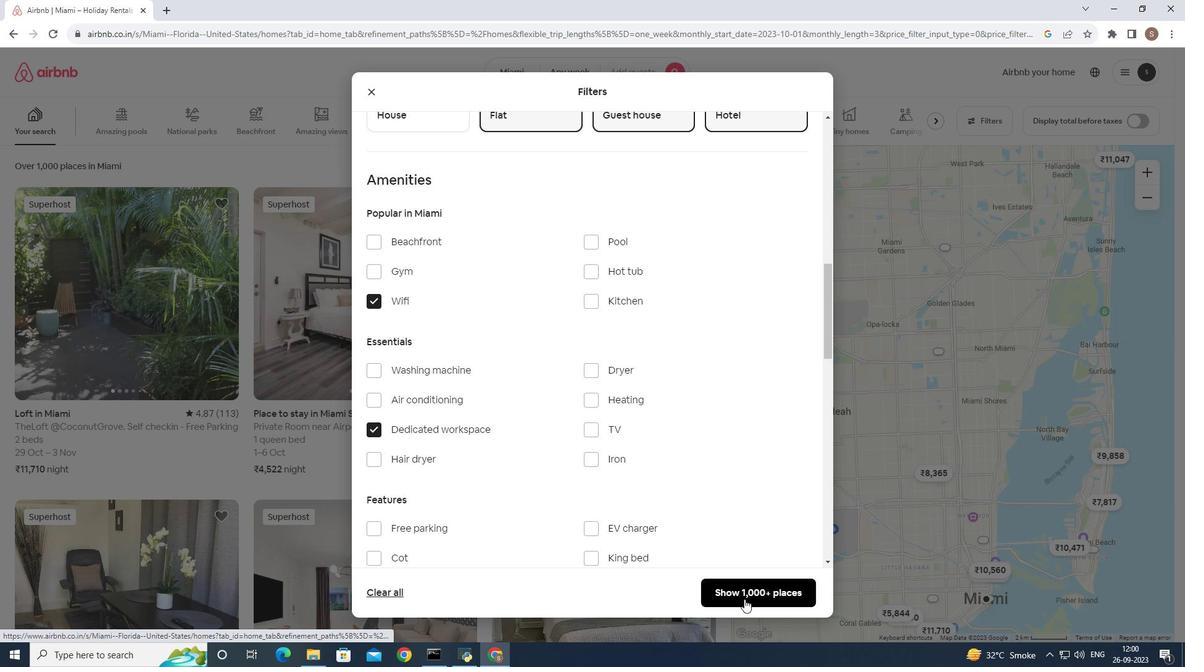 
Action: Mouse moved to (128, 356)
Screenshot: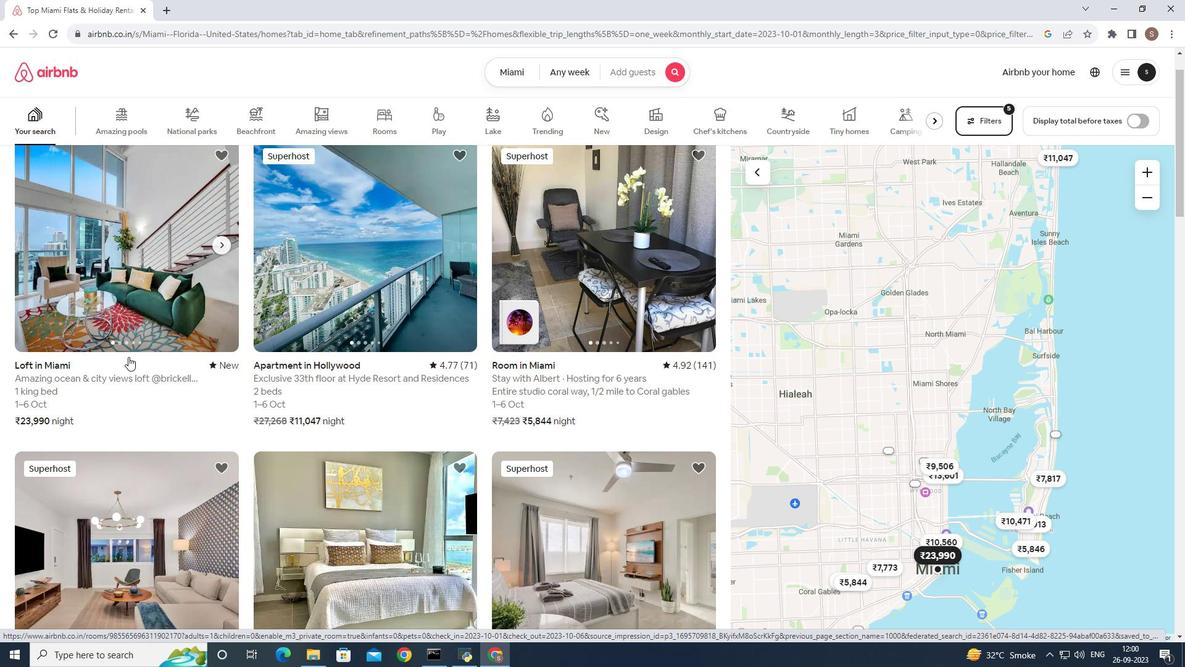
Action: Mouse scrolled (128, 356) with delta (0, 0)
Screenshot: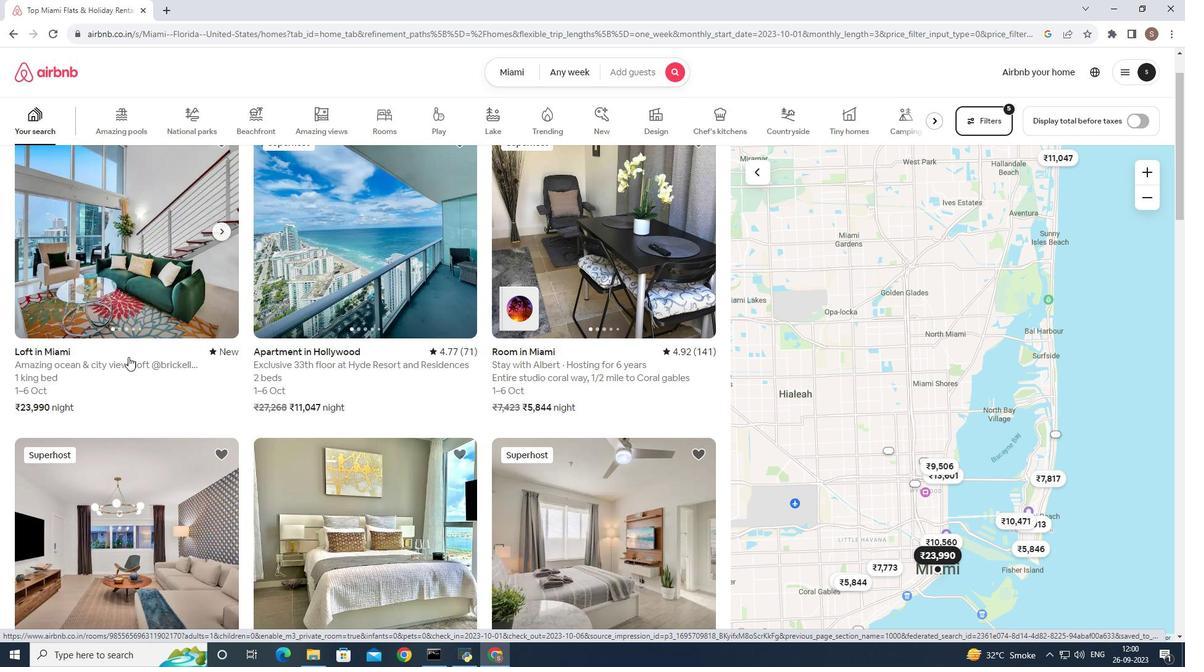 
Action: Mouse moved to (184, 291)
Screenshot: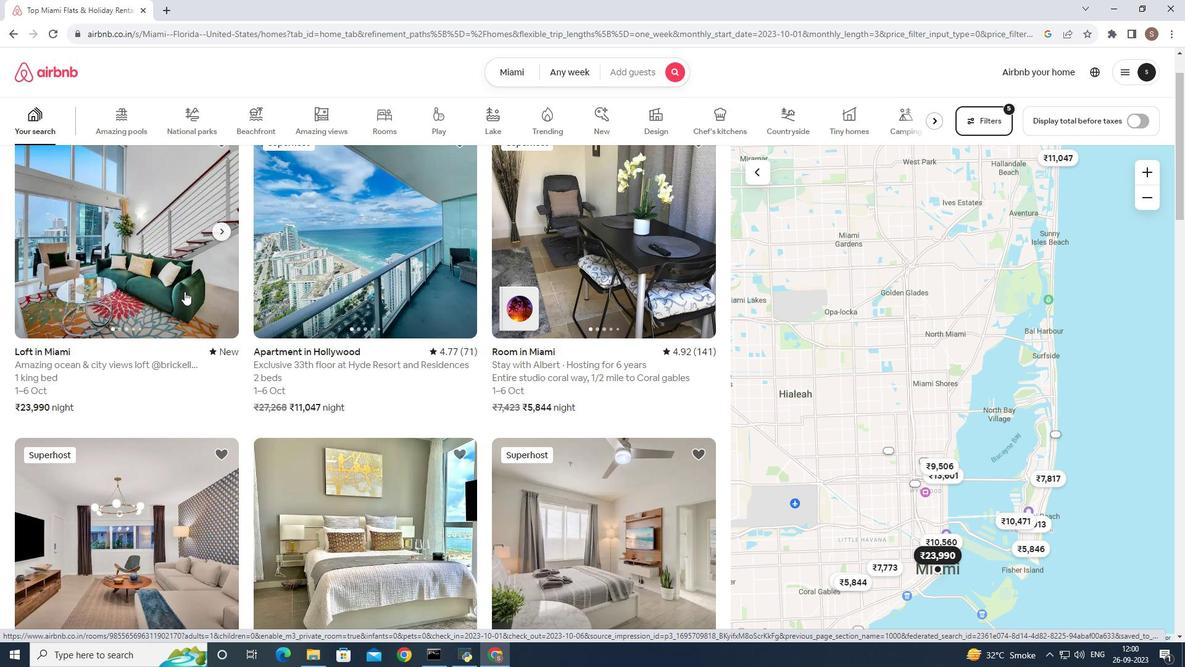
Action: Mouse pressed left at (184, 291)
Screenshot: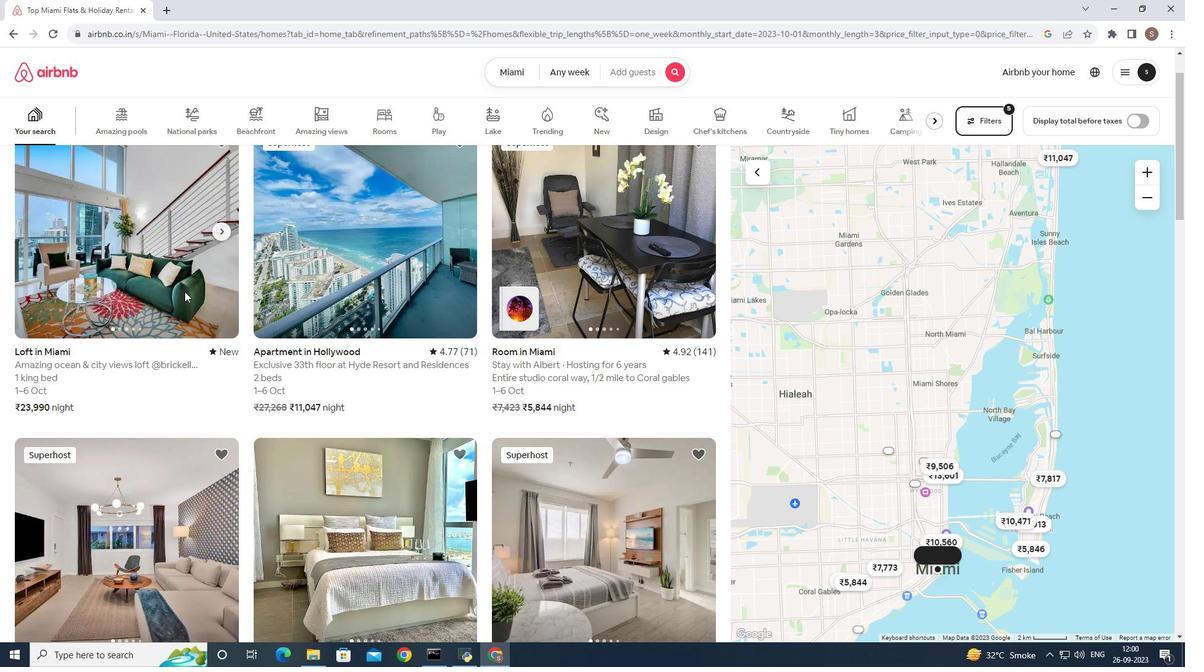 
Action: Mouse moved to (862, 450)
Screenshot: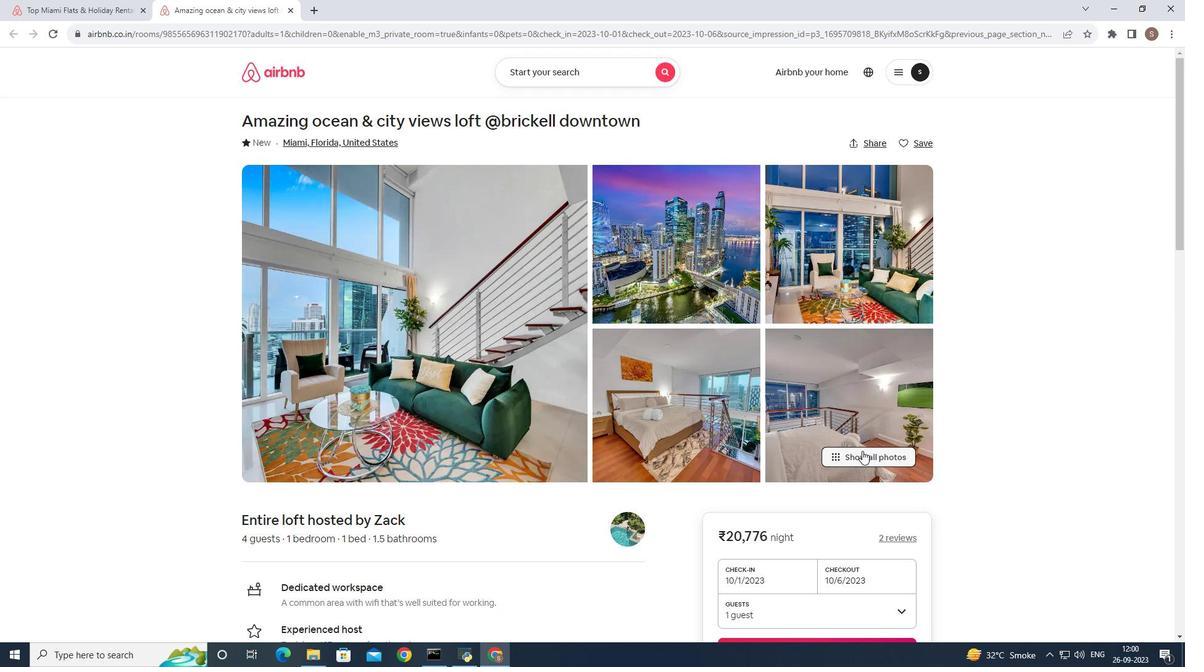 
Action: Mouse pressed left at (862, 450)
Screenshot: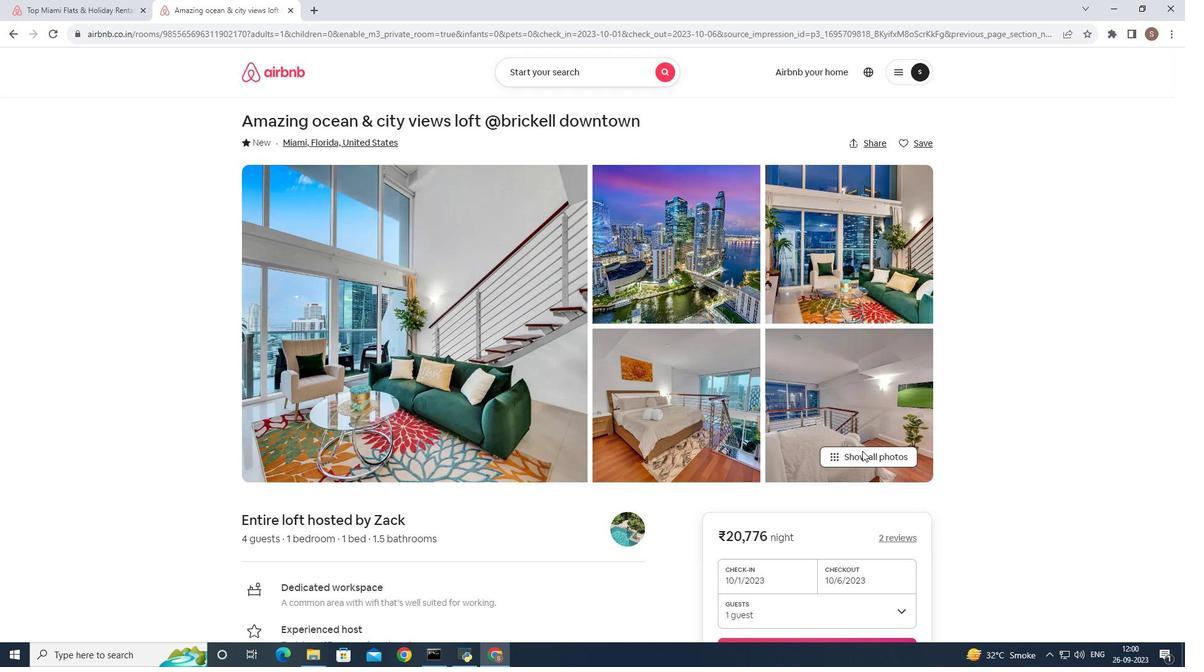 
Action: Mouse moved to (576, 329)
Screenshot: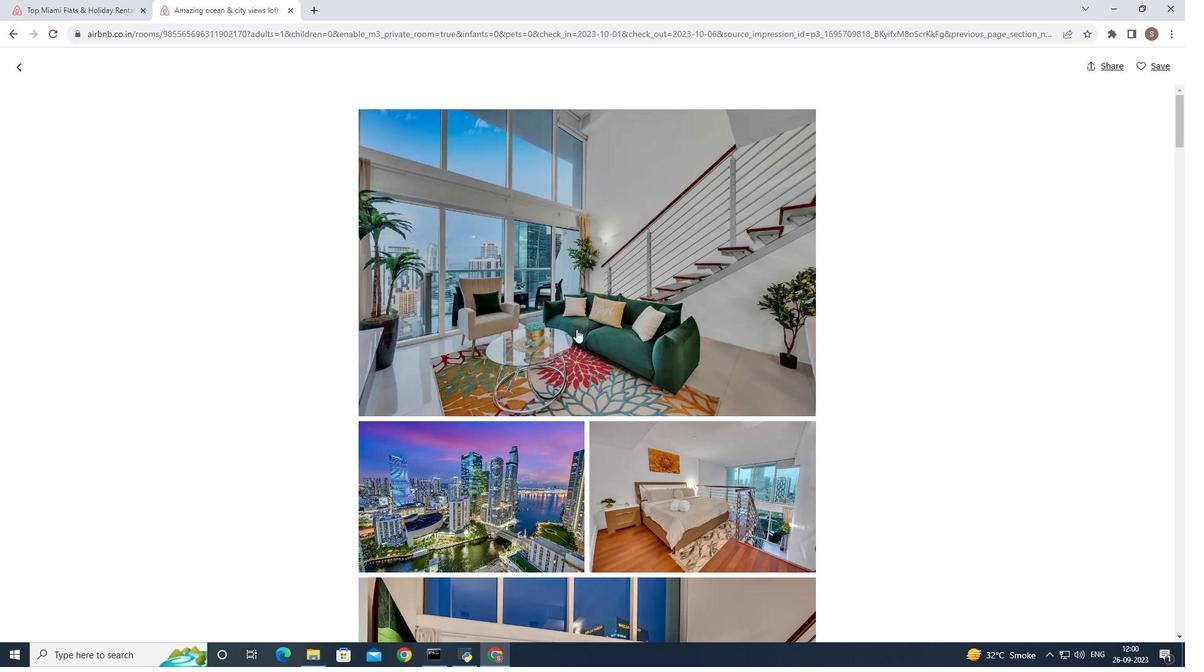 
Action: Mouse pressed left at (576, 329)
Screenshot: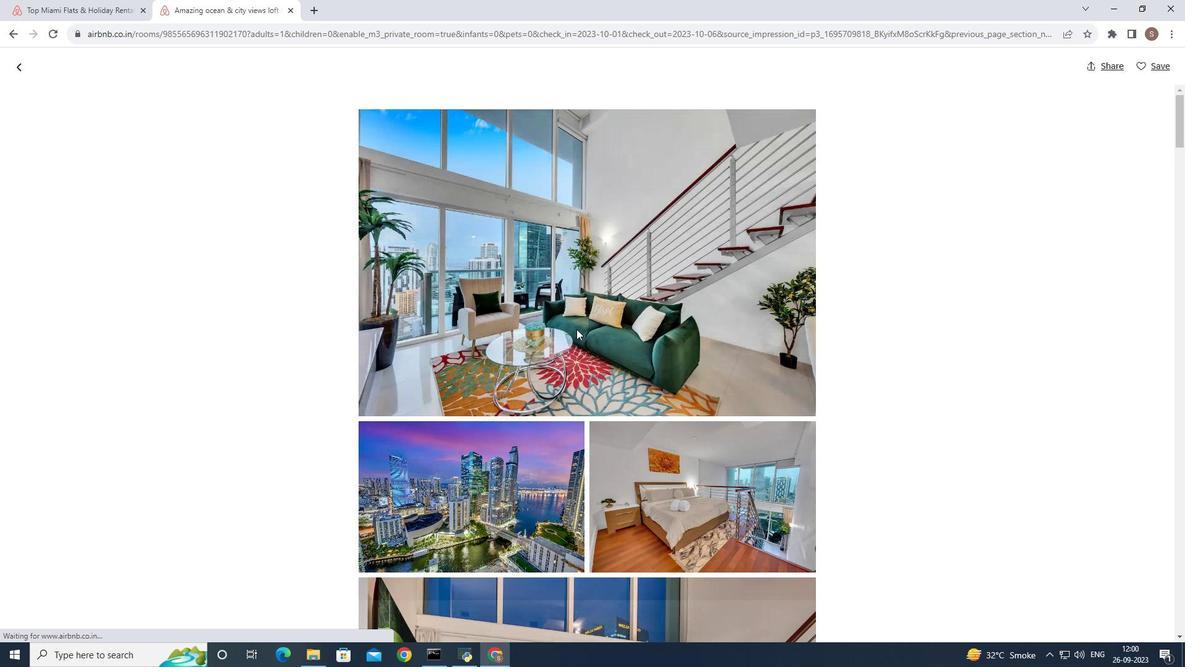 
Action: Key pressed <Key.right><Key.right><Key.right><Key.right><Key.right><Key.right><Key.right><Key.right><Key.right><Key.right><Key.right><Key.right><Key.right><Key.right><Key.right><Key.right><Key.right><Key.right><Key.right><Key.right><Key.right><Key.right><Key.right><Key.right><Key.right><Key.right><Key.right><Key.right><Key.right><Key.right><Key.right><Key.right><Key.right><Key.right><Key.right><Key.right>
Screenshot: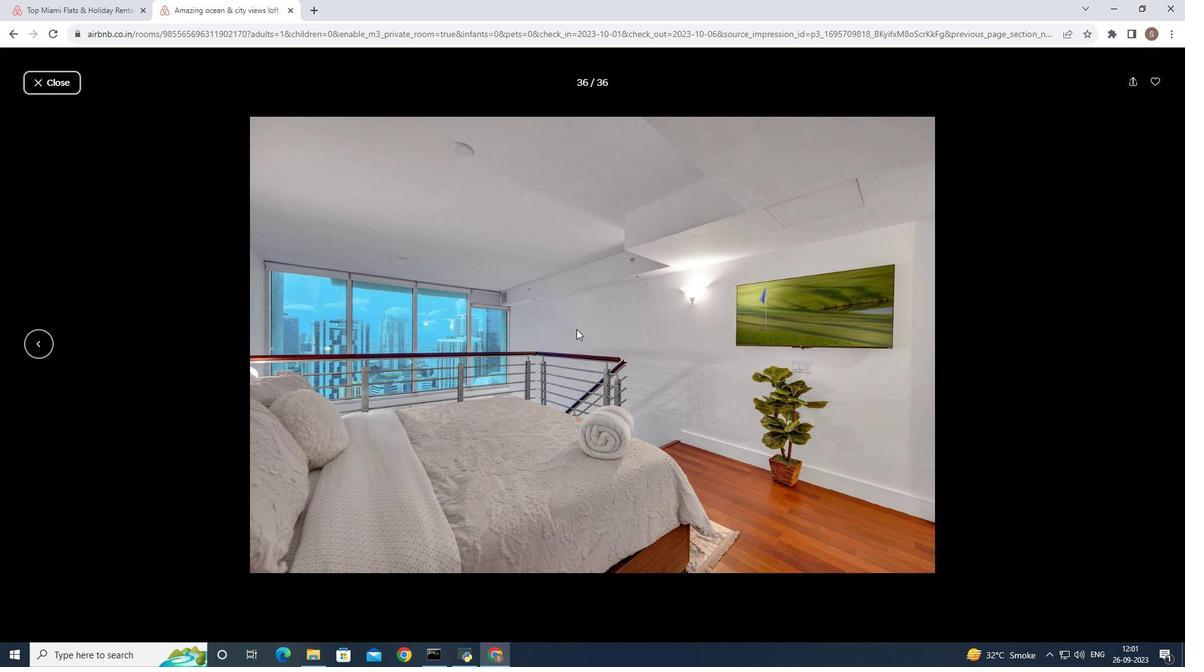 
Action: Mouse moved to (79, 77)
Screenshot: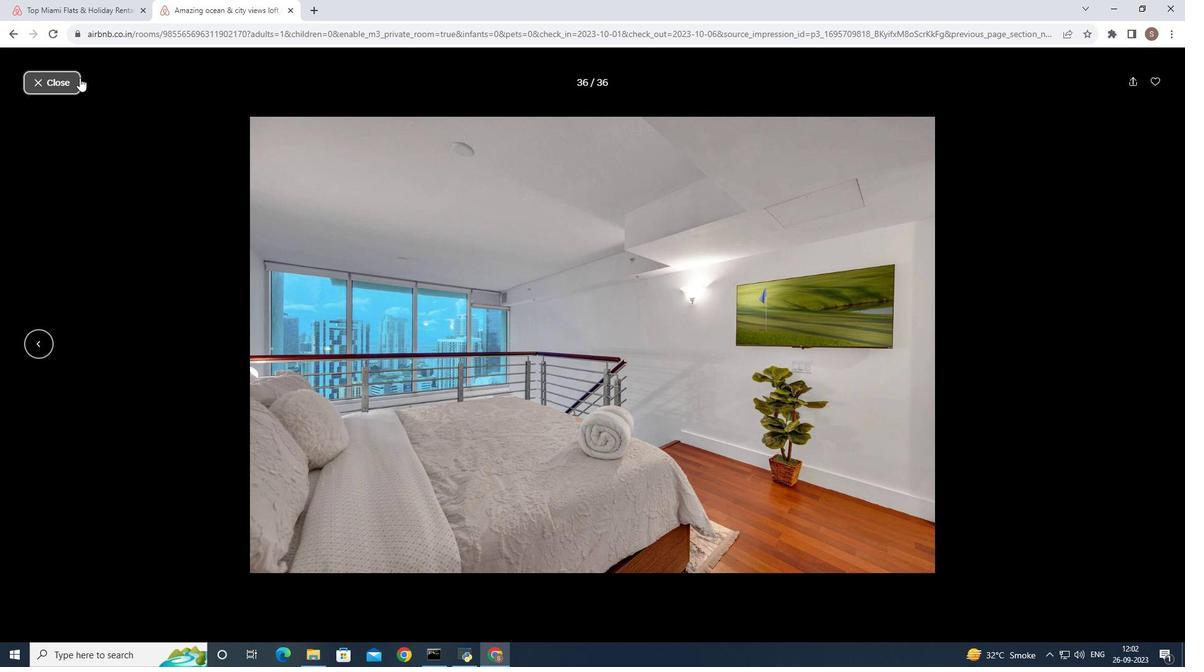 
Action: Mouse pressed left at (79, 77)
Screenshot: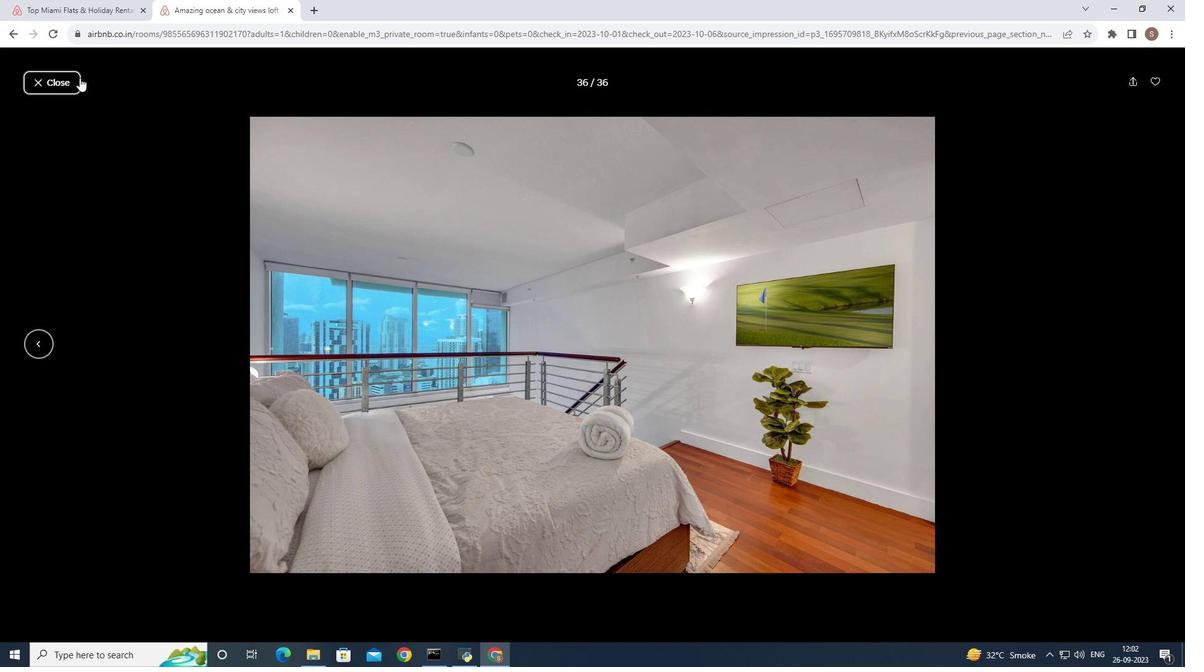 
Action: Mouse moved to (77, 78)
Screenshot: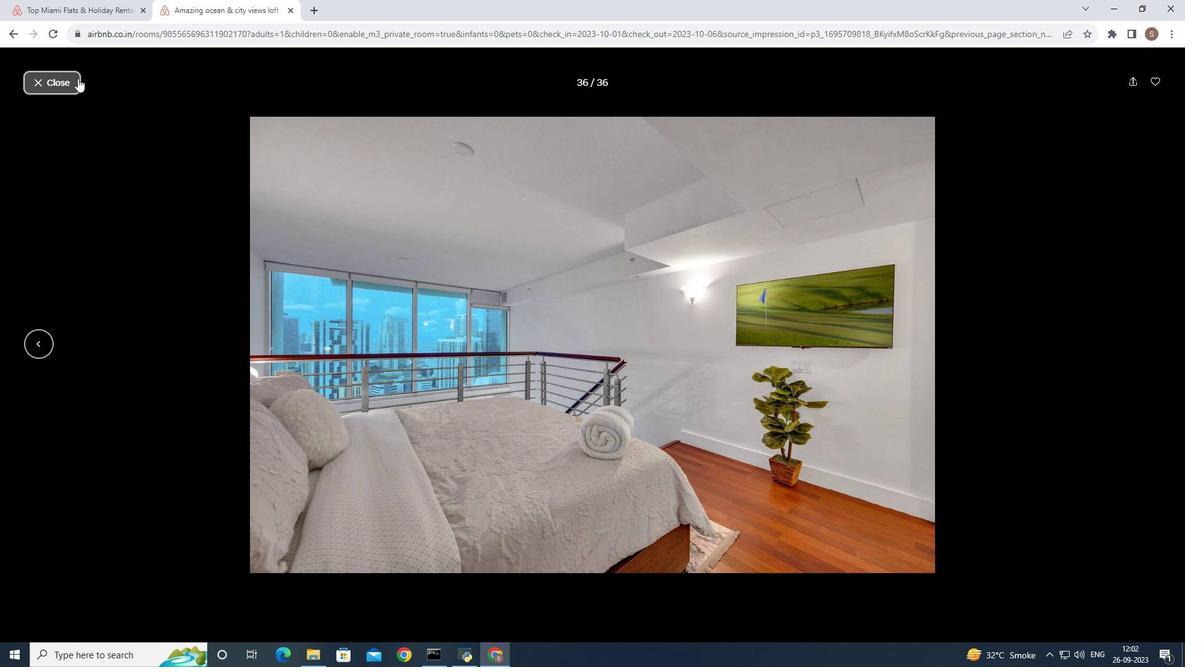 
Action: Mouse pressed left at (77, 78)
Screenshot: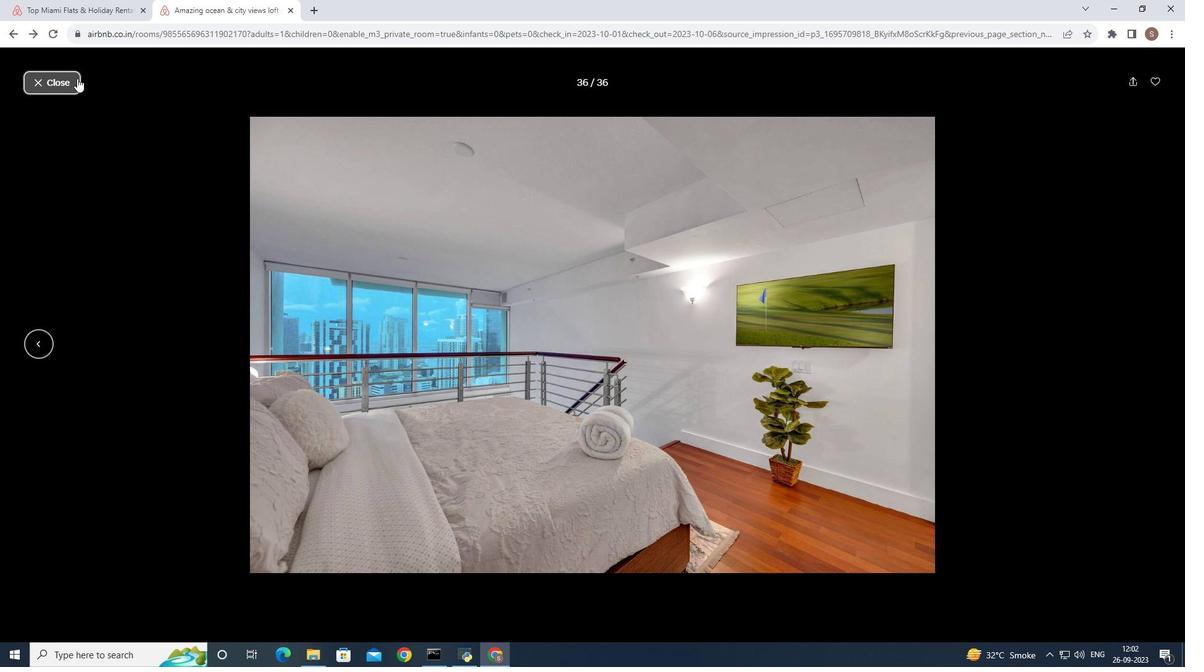 
Action: Mouse moved to (26, 67)
Screenshot: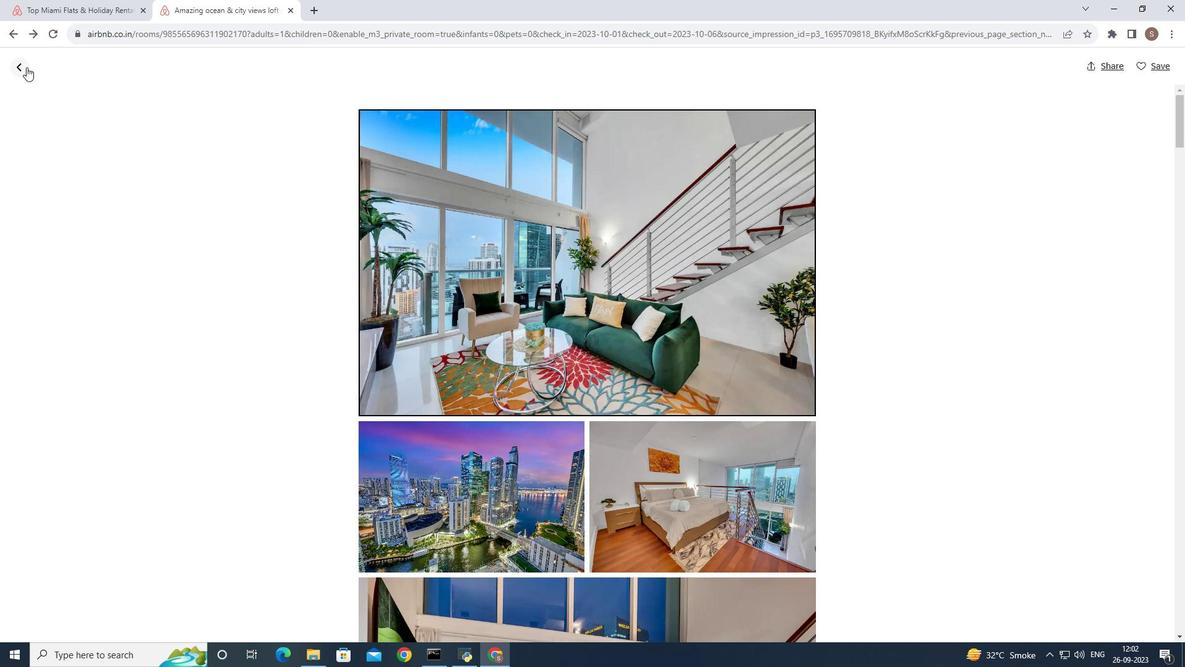 
Action: Mouse pressed left at (26, 67)
Screenshot: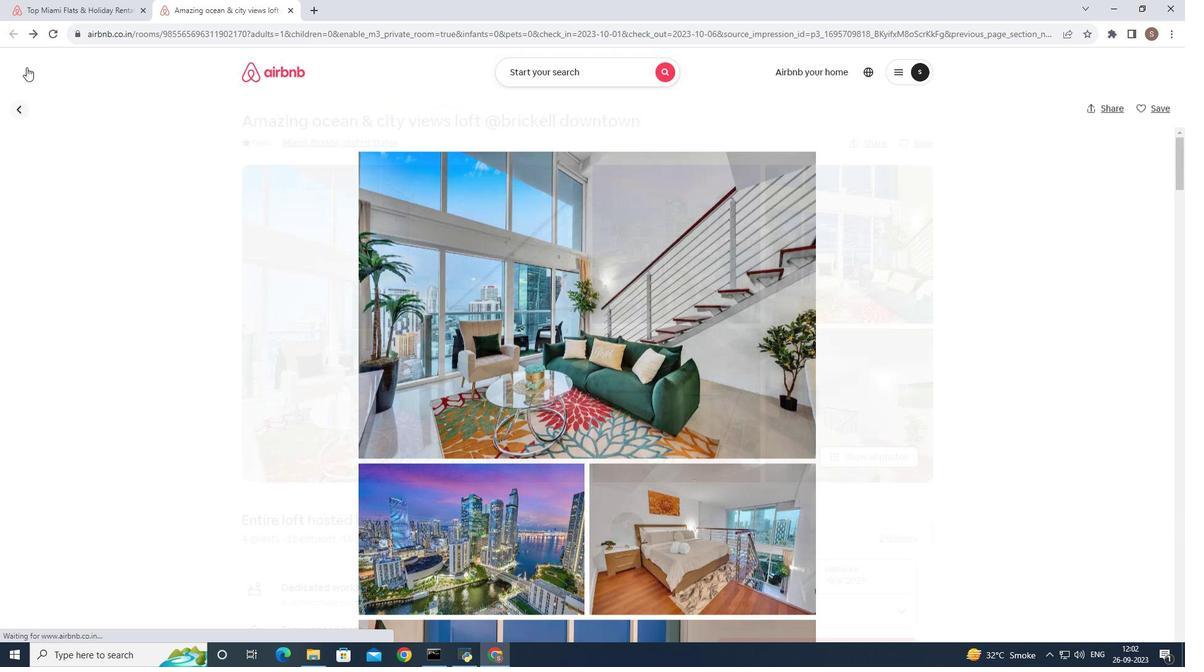 
Action: Mouse moved to (385, 374)
Screenshot: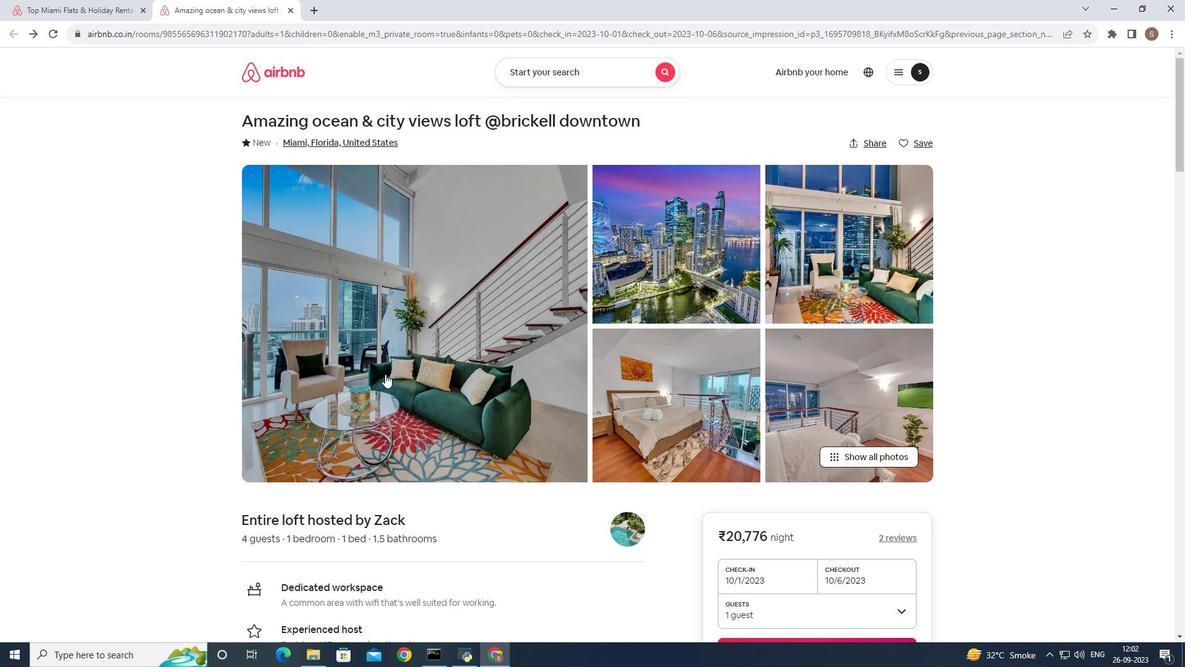 
Action: Mouse scrolled (385, 373) with delta (0, 0)
Screenshot: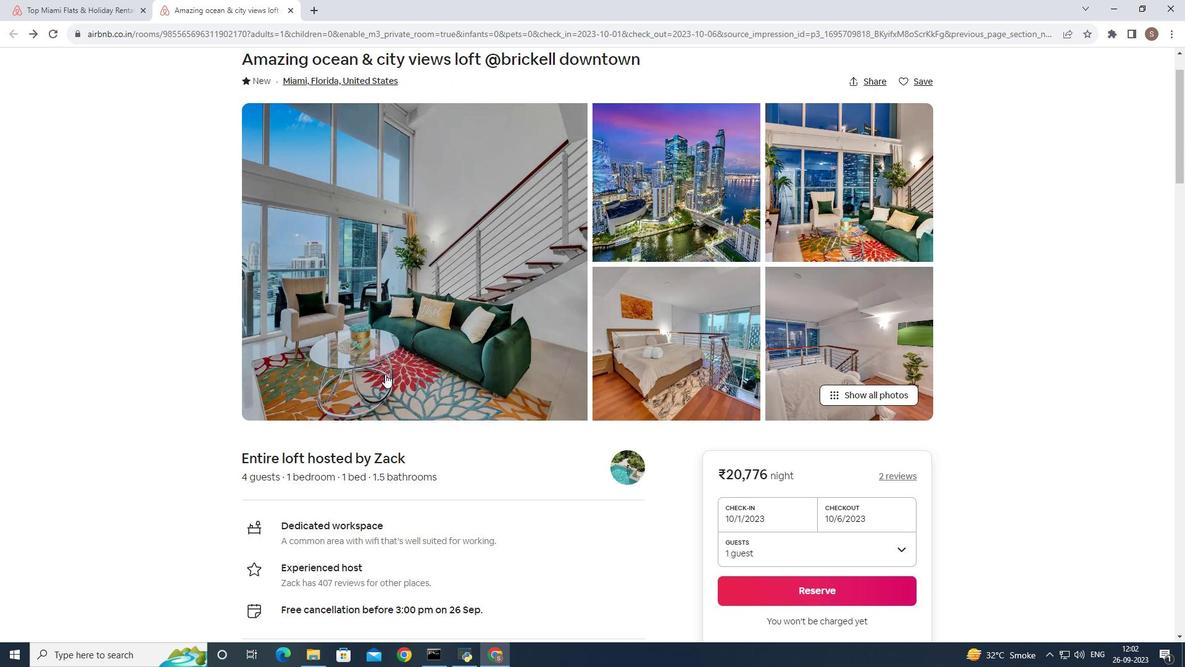 
Action: Mouse scrolled (385, 373) with delta (0, 0)
Screenshot: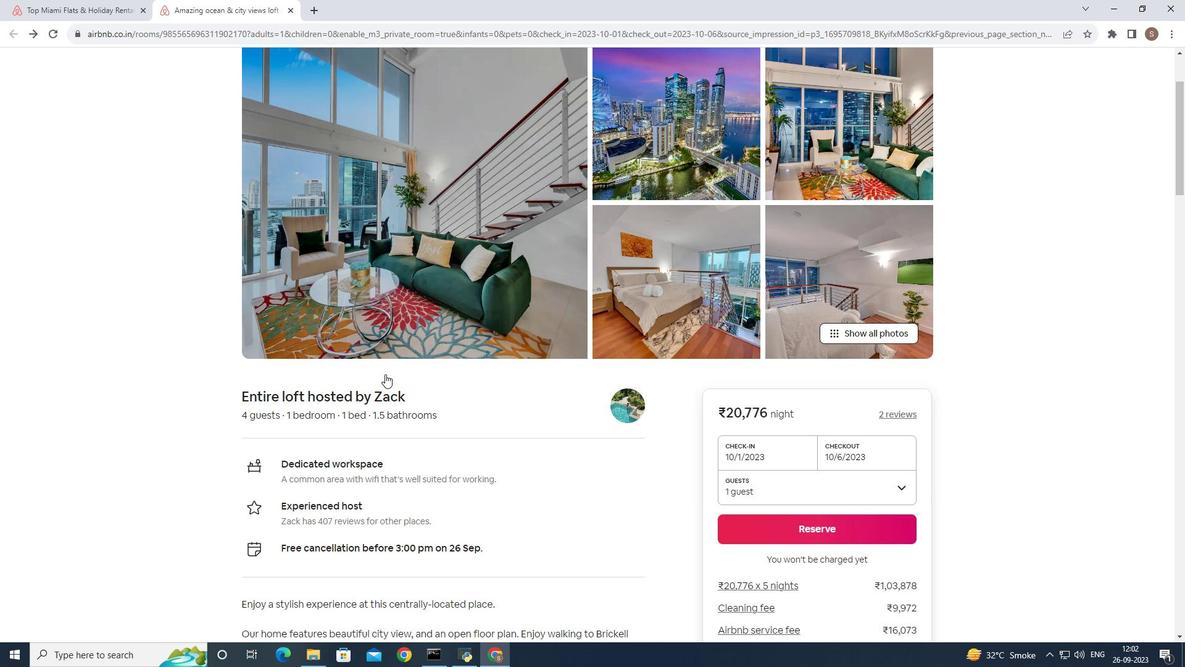 
Action: Mouse scrolled (385, 373) with delta (0, 0)
Screenshot: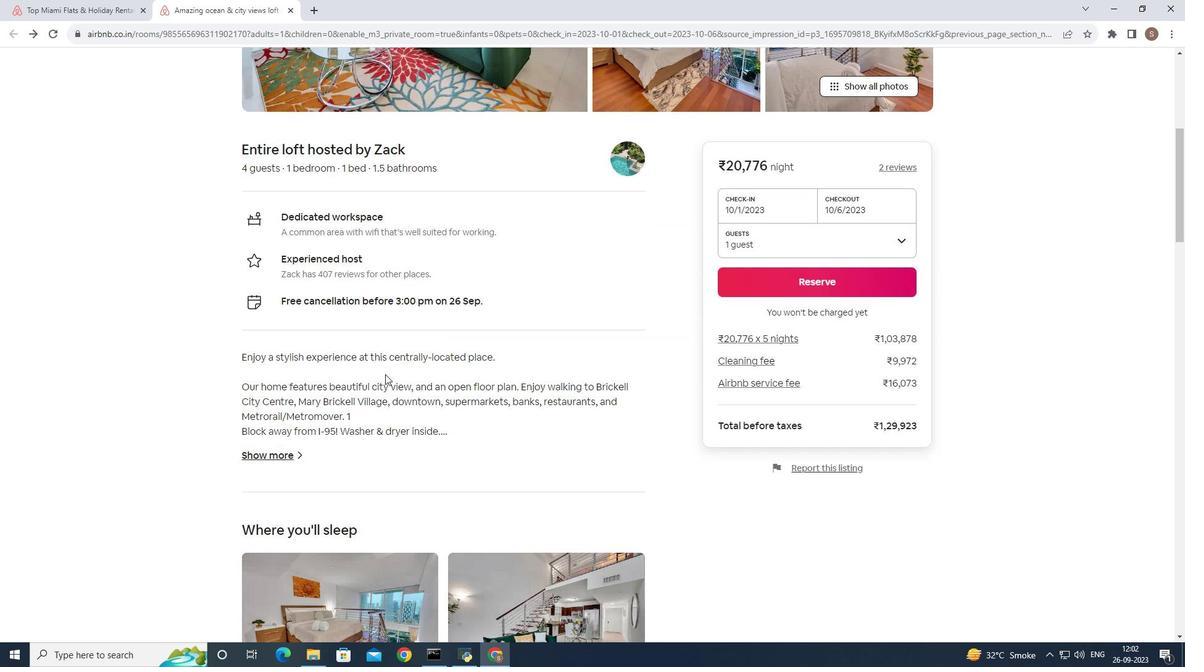 
Action: Mouse scrolled (385, 373) with delta (0, 0)
Screenshot: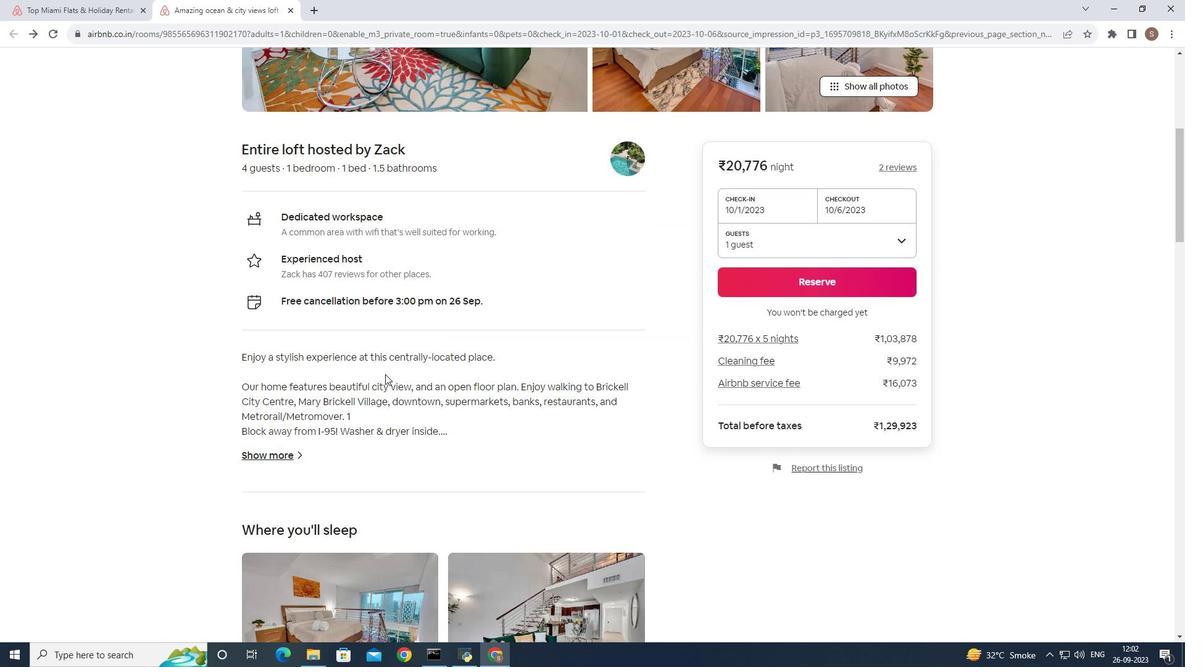 
Action: Mouse scrolled (385, 373) with delta (0, 0)
Screenshot: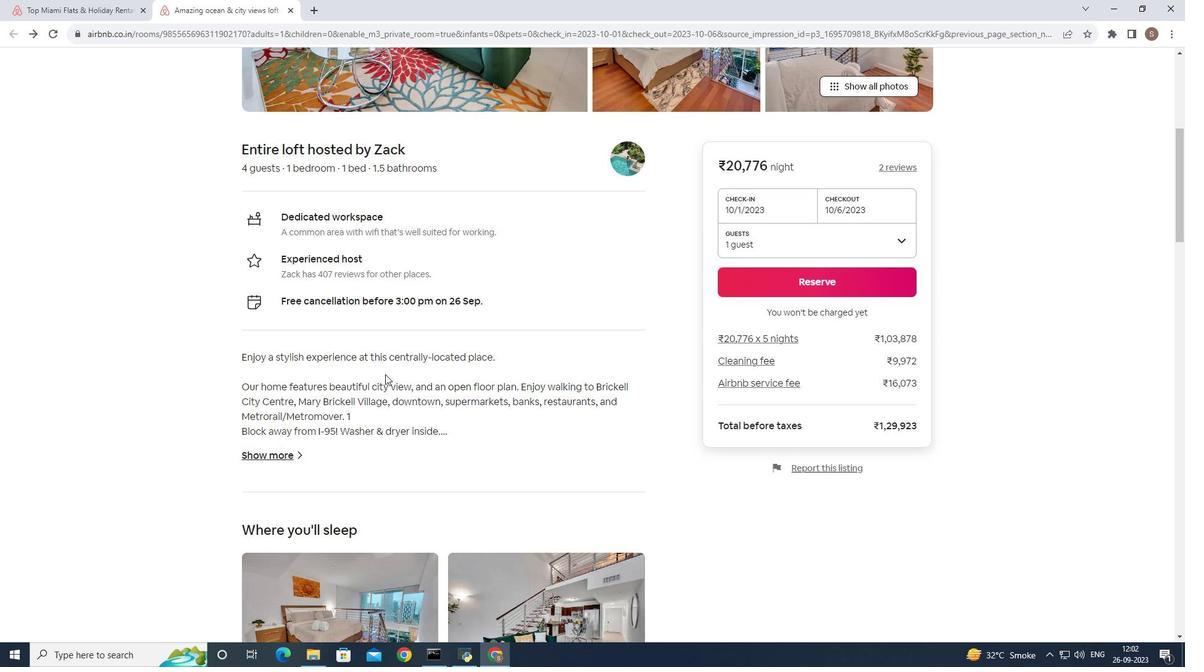 
Action: Mouse scrolled (385, 373) with delta (0, 0)
Screenshot: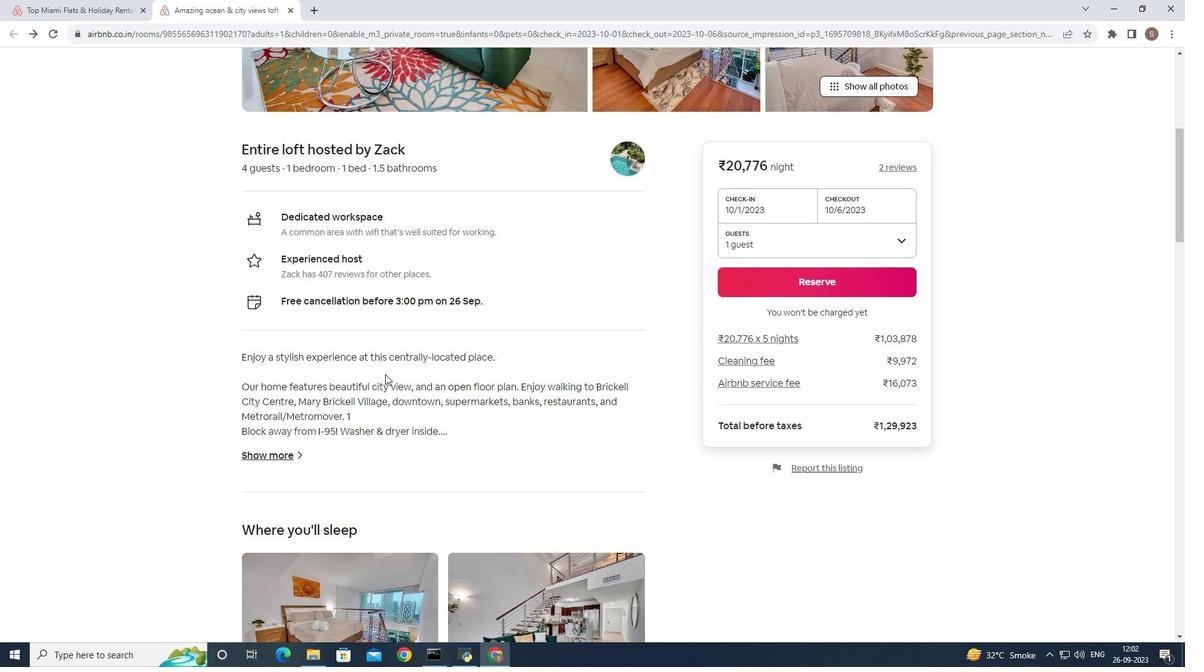 
Action: Mouse scrolled (385, 373) with delta (0, 0)
Screenshot: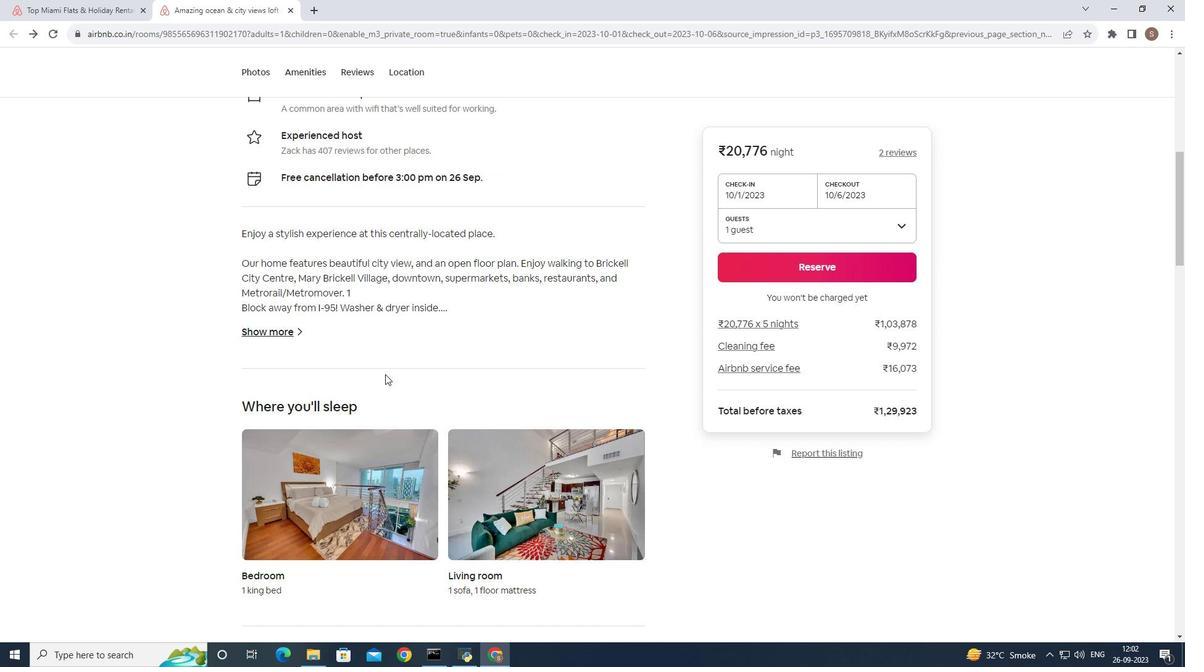 
Action: Mouse scrolled (385, 373) with delta (0, 0)
Screenshot: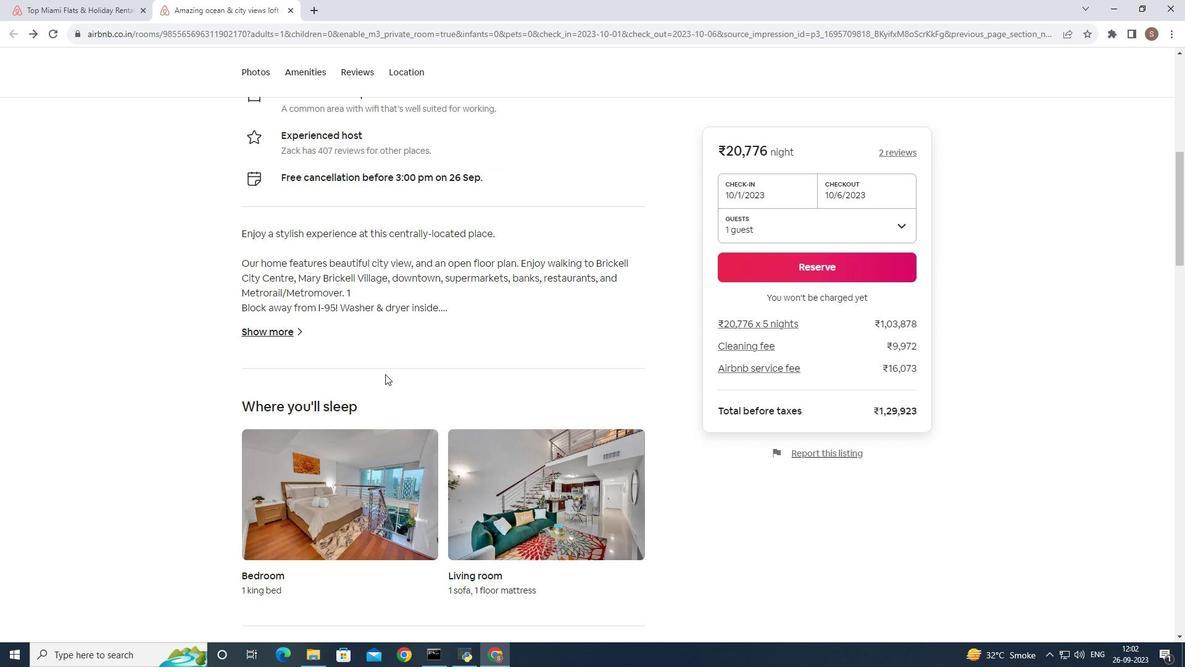 
Action: Mouse scrolled (385, 373) with delta (0, 0)
Screenshot: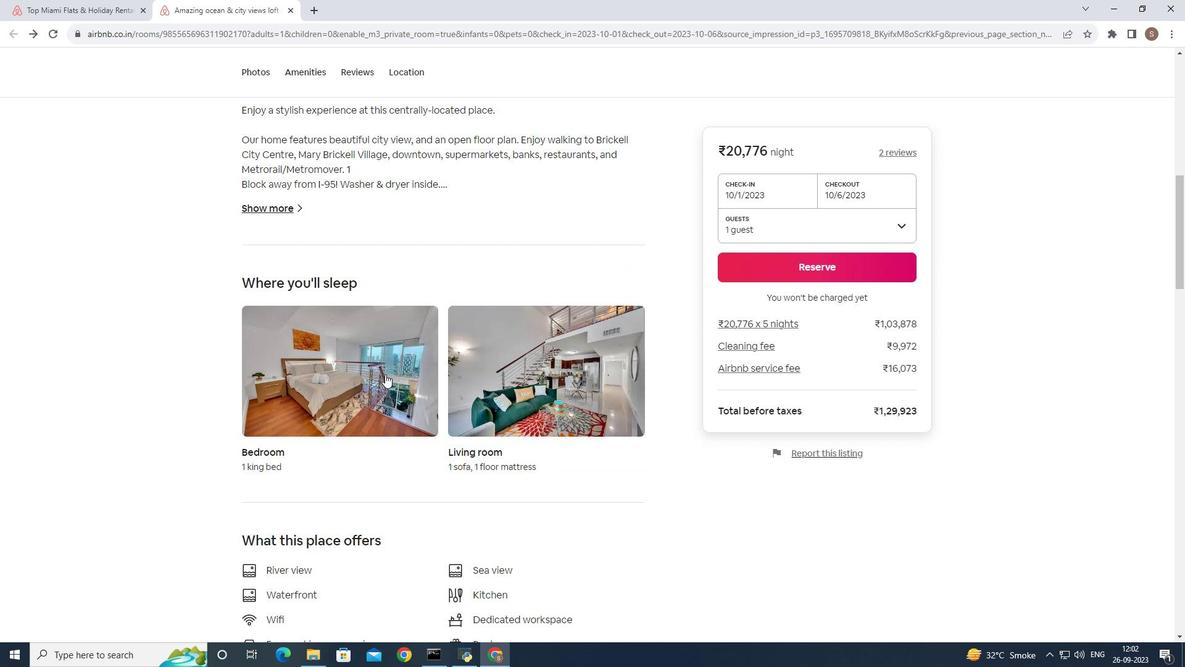 
Action: Mouse scrolled (385, 373) with delta (0, 0)
Screenshot: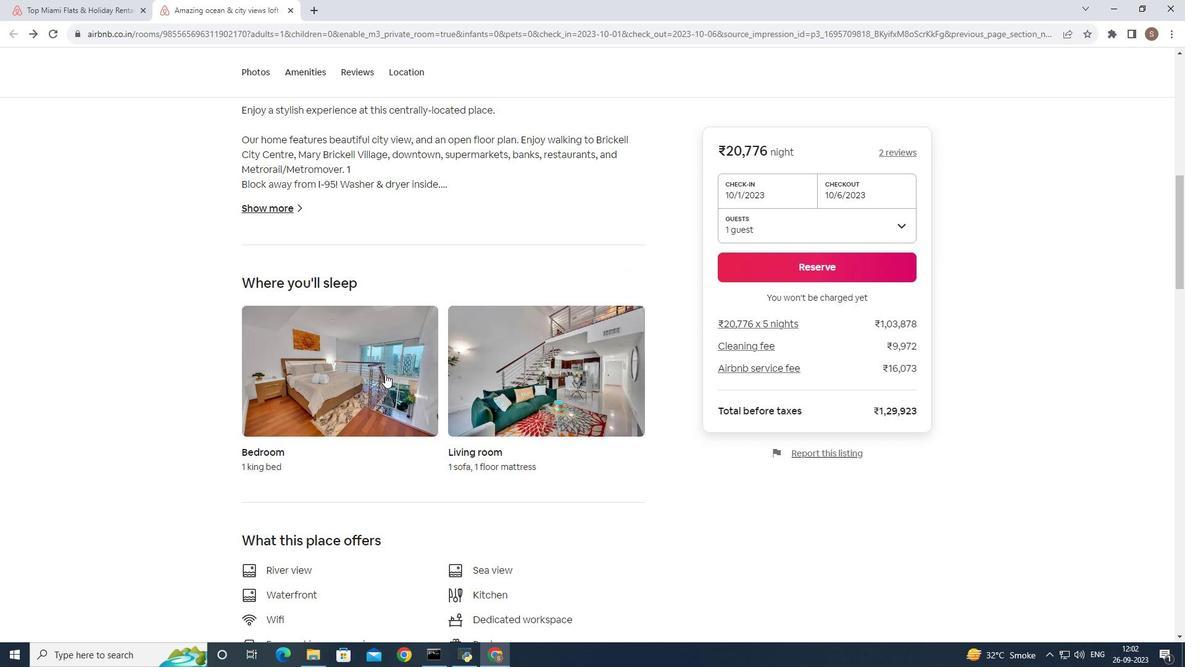 
Action: Mouse scrolled (385, 373) with delta (0, 0)
Screenshot: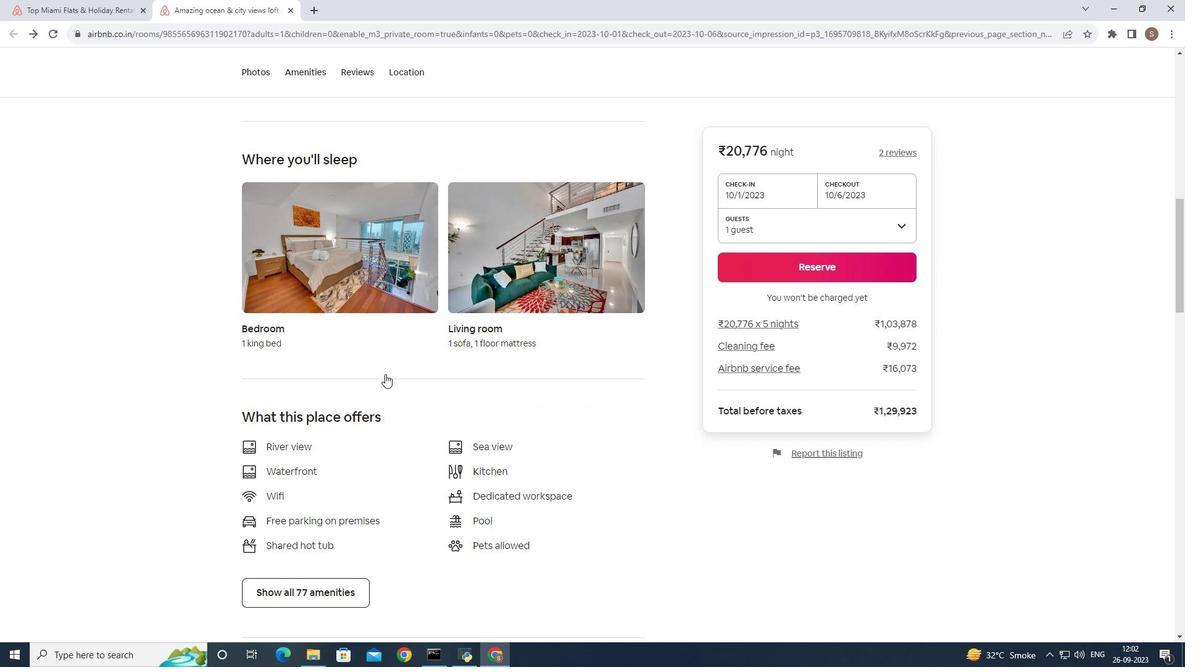 
Action: Mouse scrolled (385, 373) with delta (0, 0)
Screenshot: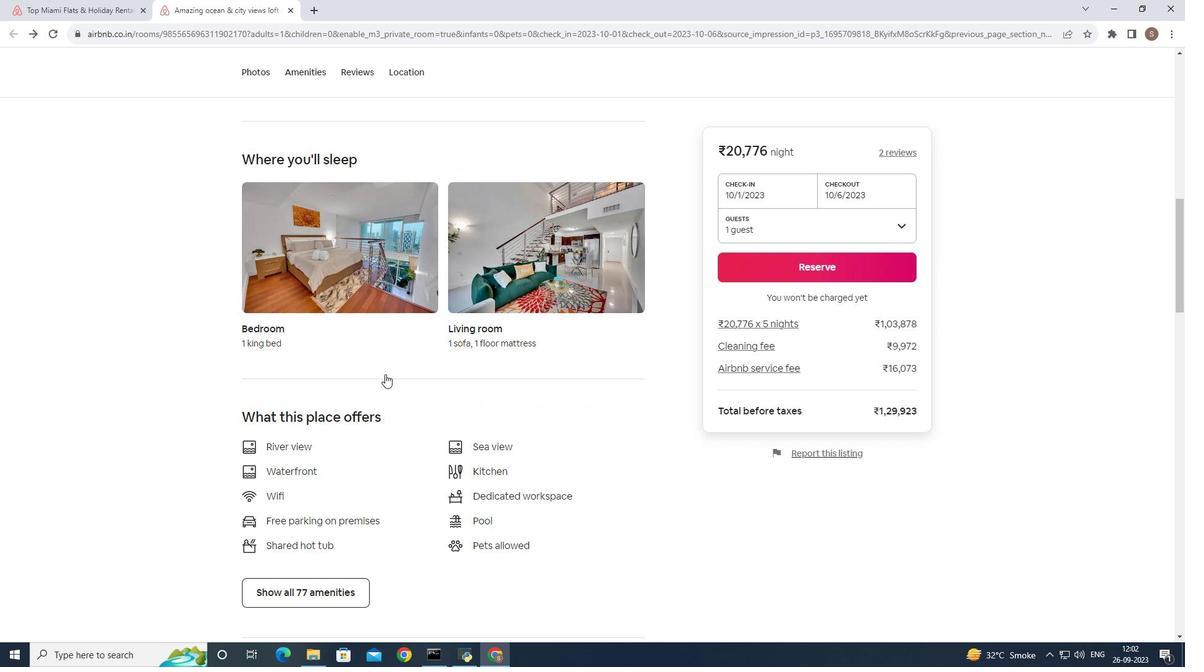 
Action: Mouse moved to (272, 591)
Screenshot: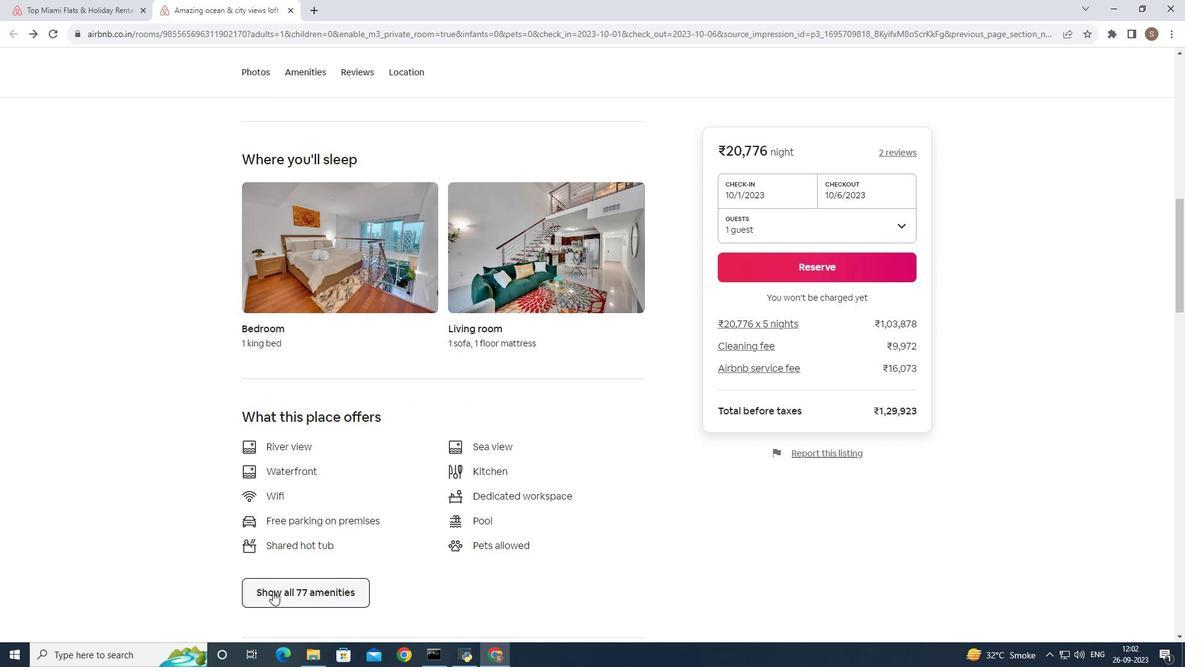 
Action: Mouse pressed left at (272, 591)
Screenshot: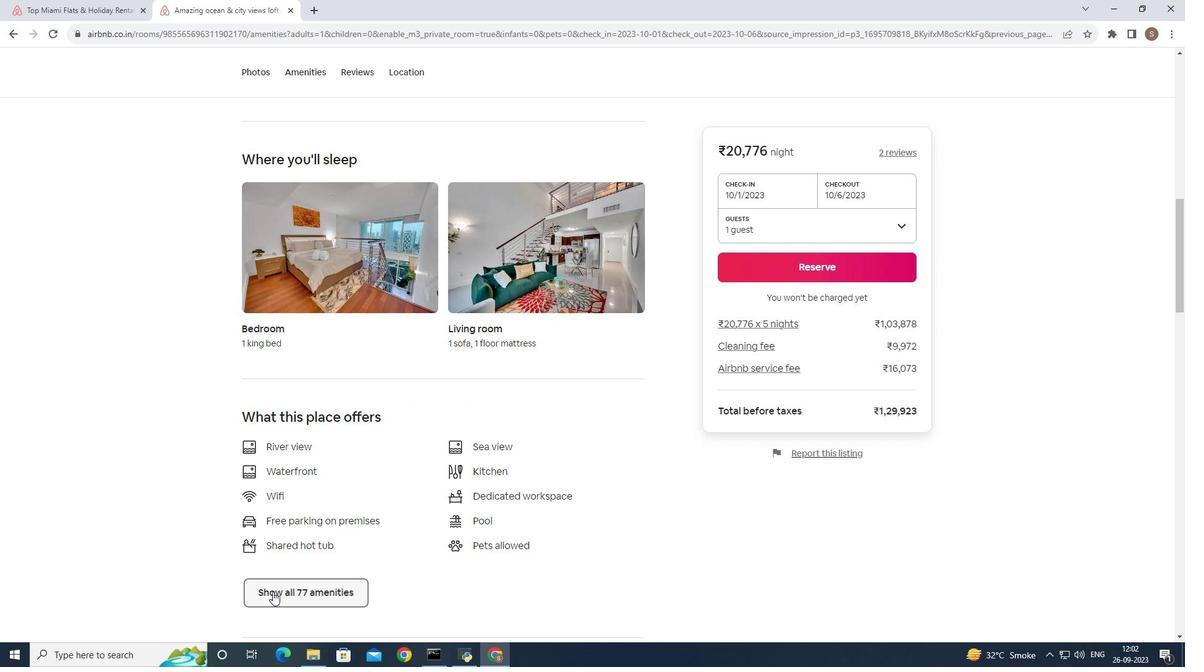 
Action: Mouse moved to (474, 334)
Screenshot: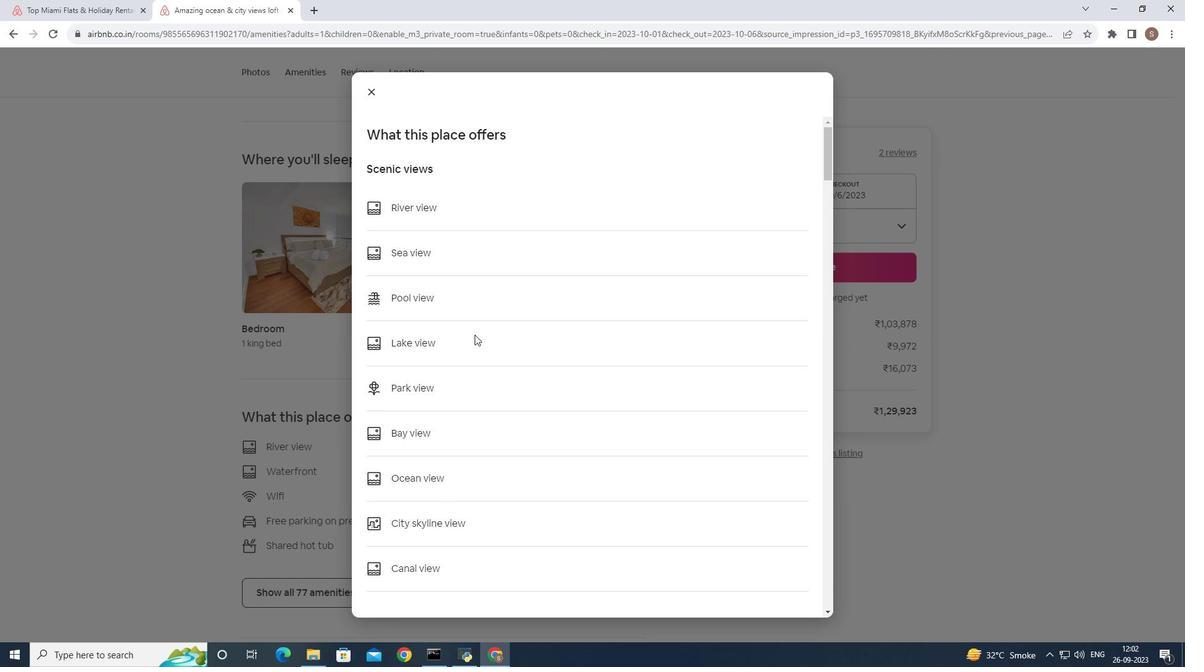 
Action: Mouse pressed left at (474, 334)
Screenshot: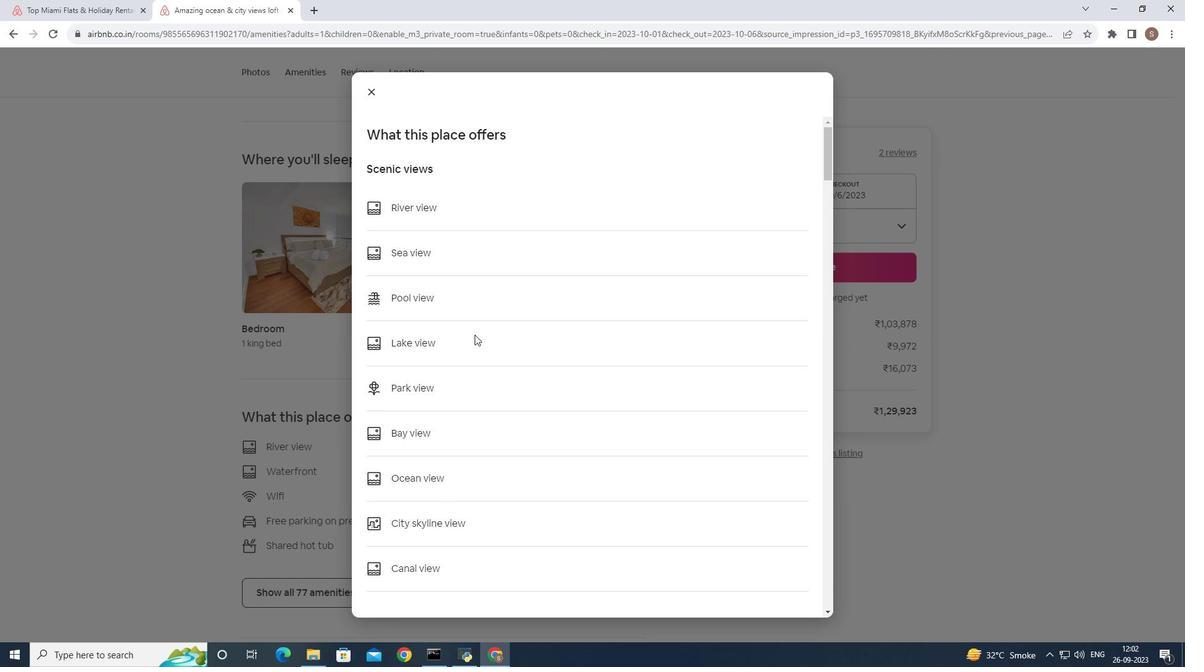 
Action: Key pressed <Key.down><Key.down><Key.down><Key.down><Key.down><Key.down><Key.down><Key.down><Key.down><Key.down><Key.down><Key.down><Key.down><Key.down><Key.down><Key.down><Key.down><Key.down><Key.down><Key.down><Key.down><Key.down><Key.down><Key.down><Key.down><Key.down><Key.down><Key.down><Key.down><Key.down><Key.down><Key.down><Key.down><Key.down><Key.down><Key.down><Key.down><Key.down><Key.down><Key.down><Key.down><Key.down><Key.down><Key.down><Key.down><Key.down><Key.down><Key.down><Key.down><Key.down><Key.down><Key.down><Key.down><Key.down><Key.down><Key.down><Key.down><Key.down><Key.down><Key.down><Key.down><Key.down><Key.down><Key.down><Key.down><Key.down><Key.down><Key.down><Key.down><Key.down><Key.down><Key.down><Key.down><Key.down><Key.down><Key.down><Key.down><Key.down><Key.down><Key.down><Key.down><Key.down><Key.down><Key.down><Key.down><Key.down><Key.down><Key.down><Key.down><Key.down><Key.down><Key.down><Key.down><Key.down><Key.down><Key.down><Key.down><Key.down><Key.down><Key.down><Key.down><Key.down><Key.down><Key.down><Key.down><Key.down><Key.down><Key.down><Key.down><Key.down><Key.down><Key.down><Key.down><Key.down><Key.down><Key.down><Key.down><Key.down><Key.down><Key.down><Key.down><Key.down><Key.down><Key.down><Key.down><Key.down><Key.down><Key.down><Key.down><Key.down><Key.down><Key.down><Key.down><Key.down><Key.down><Key.down><Key.down><Key.down><Key.down><Key.down><Key.down><Key.down><Key.down><Key.down><Key.down><Key.down><Key.down><Key.down><Key.down><Key.down><Key.down><Key.down><Key.down><Key.down><Key.down><Key.down><Key.down><Key.down><Key.down><Key.down><Key.down><Key.down><Key.down><Key.down>
Screenshot: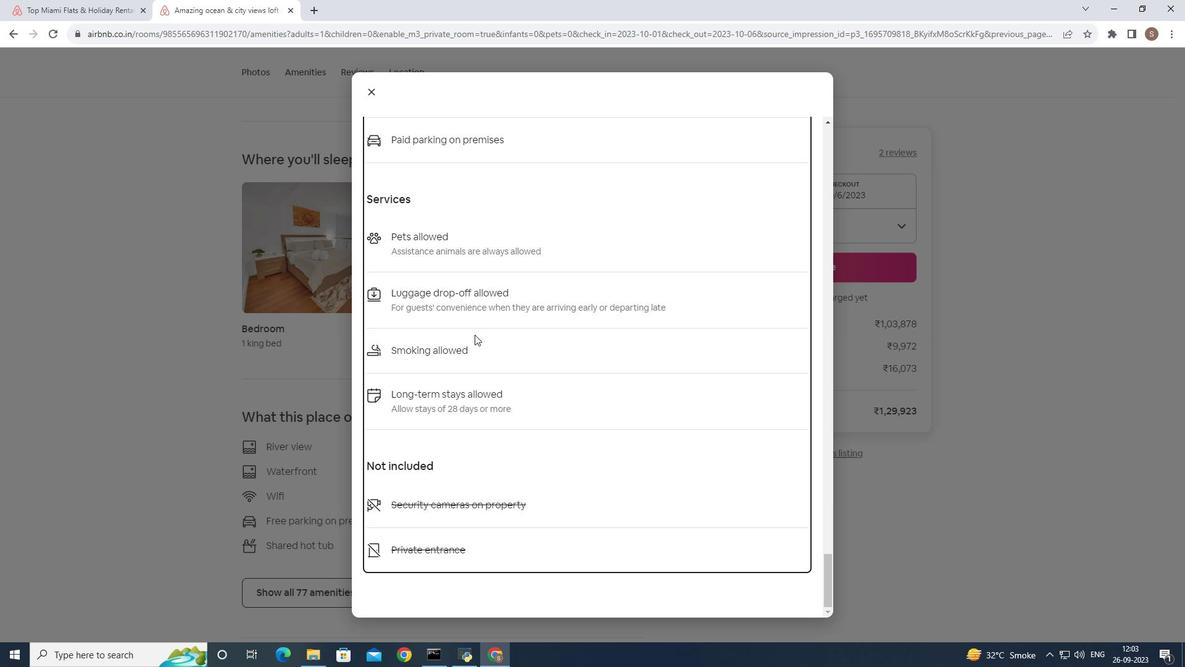 
Action: Mouse moved to (369, 101)
Screenshot: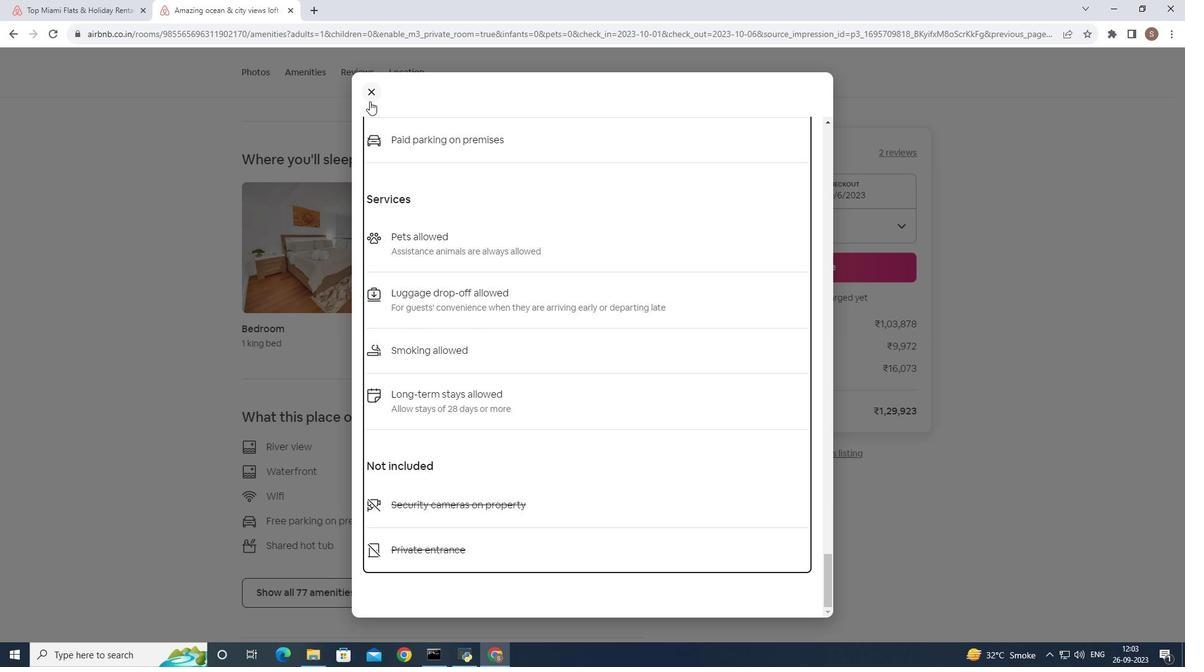 
Action: Mouse pressed left at (369, 101)
Screenshot: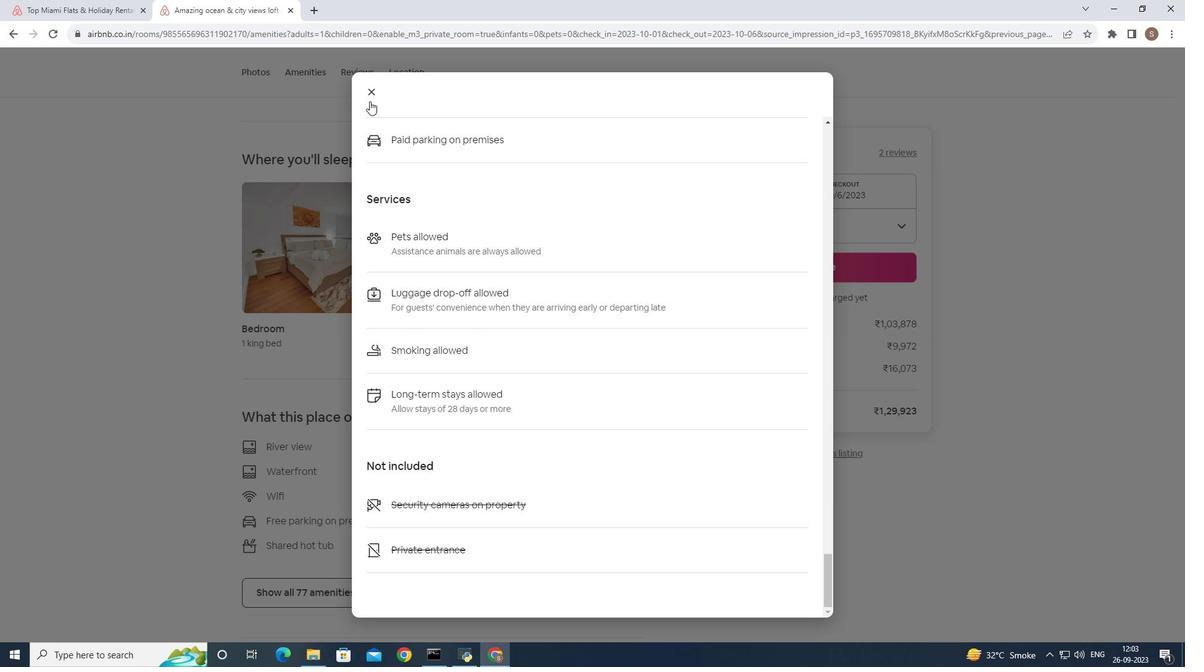 
Action: Mouse moved to (370, 92)
Screenshot: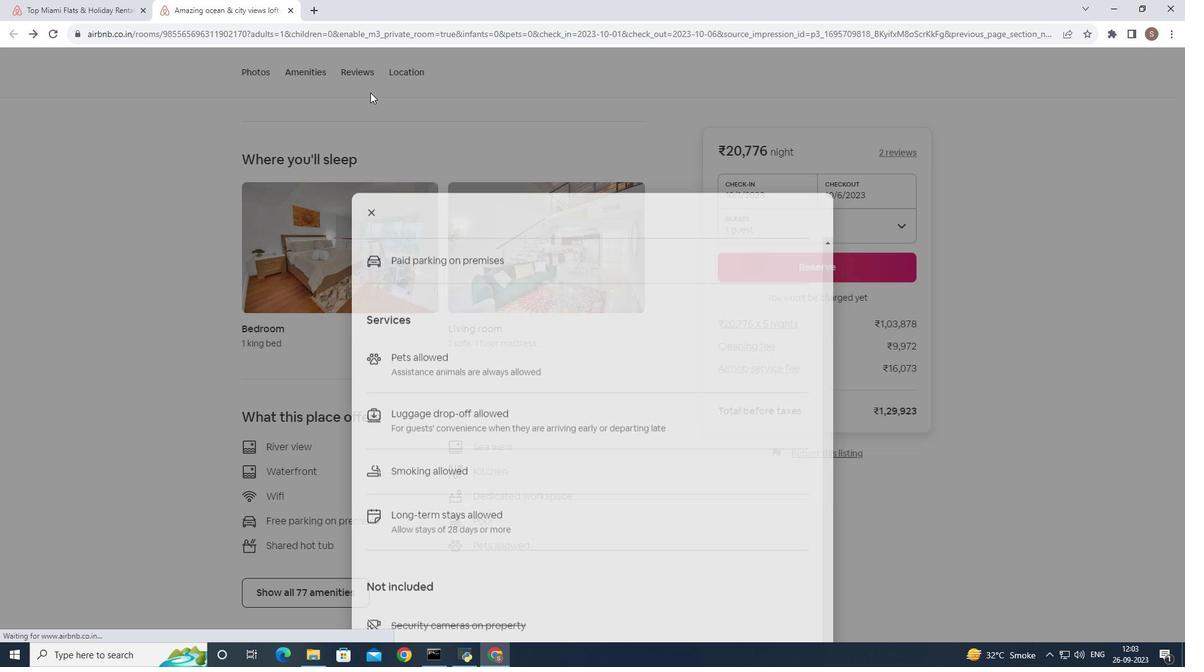 
Action: Mouse pressed left at (370, 92)
Screenshot: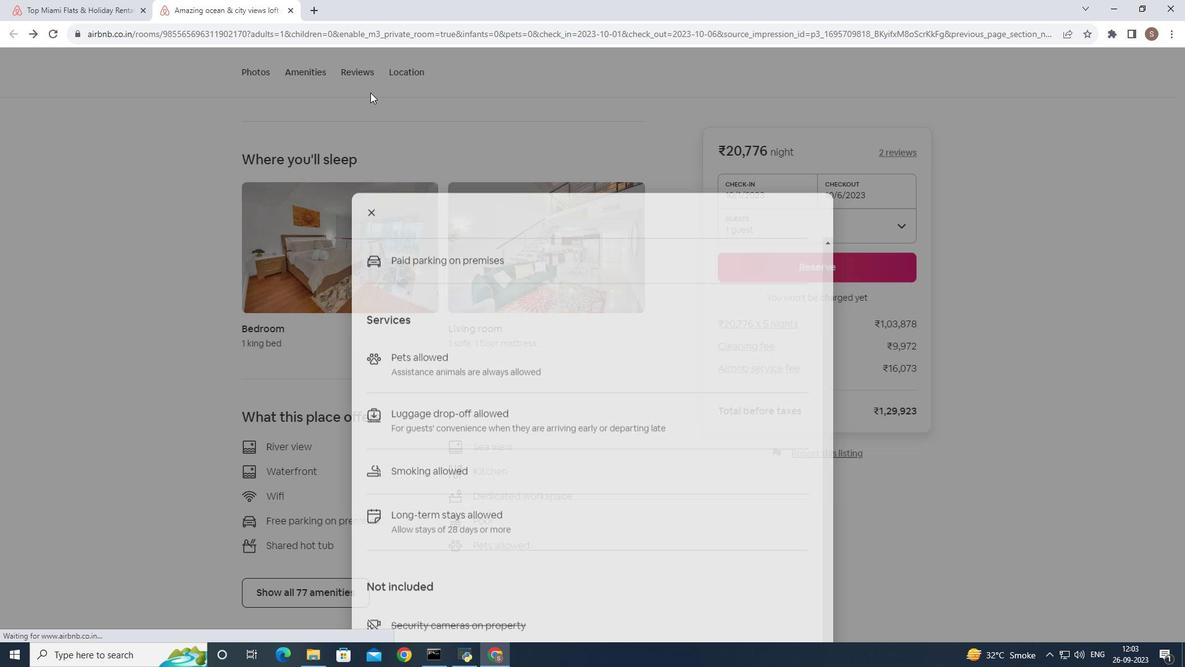 
Action: Mouse moved to (345, 292)
Screenshot: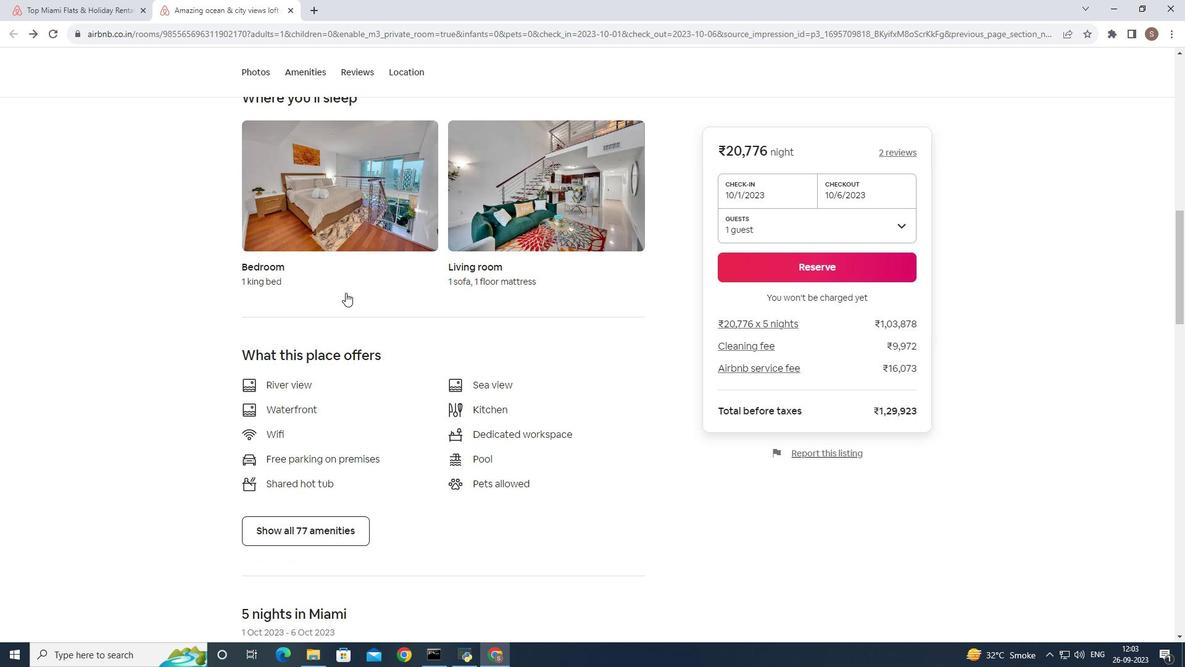 
Action: Mouse scrolled (345, 292) with delta (0, 0)
Screenshot: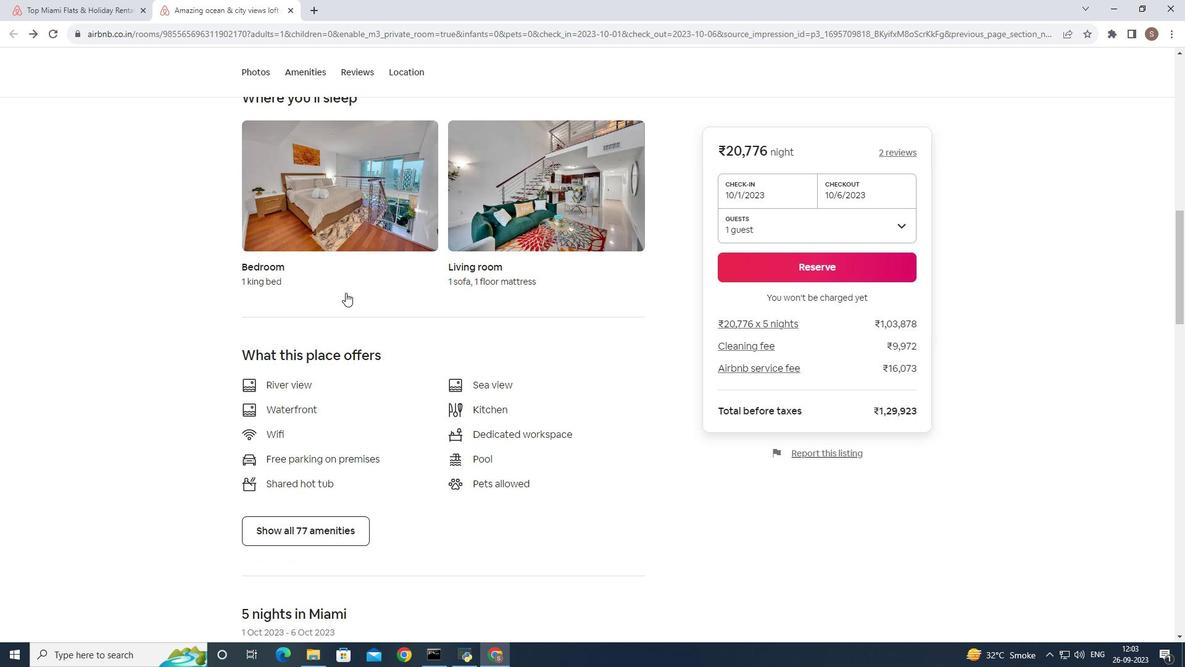 
Action: Mouse scrolled (345, 292) with delta (0, 0)
Screenshot: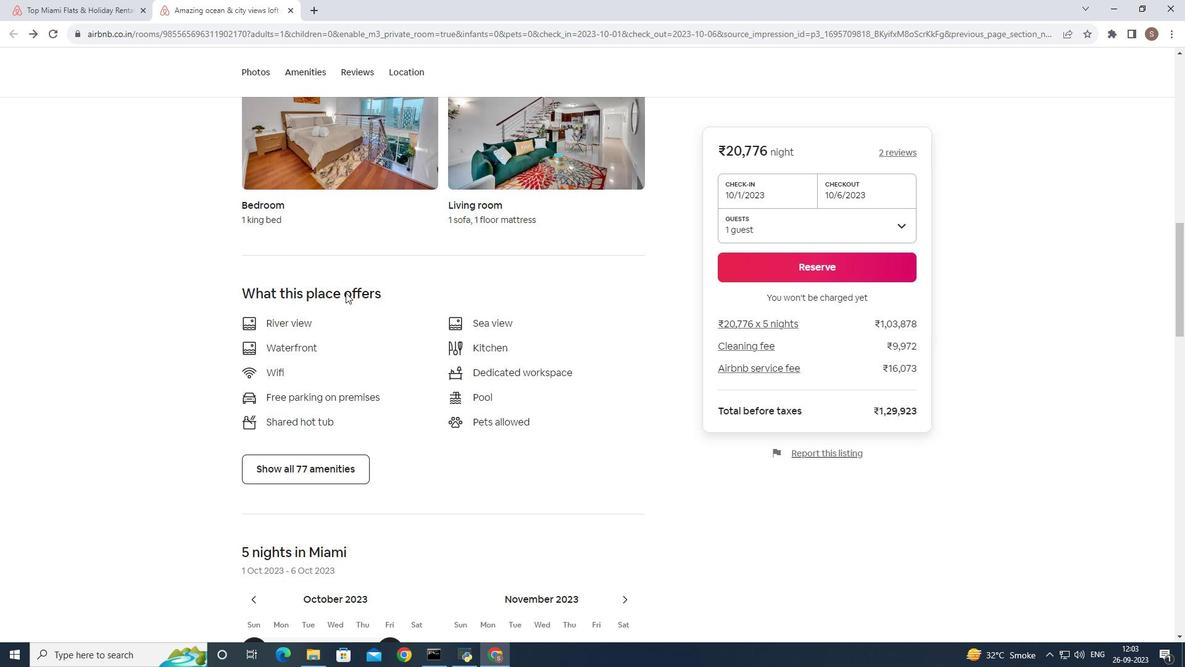 
Action: Mouse scrolled (345, 292) with delta (0, 0)
Screenshot: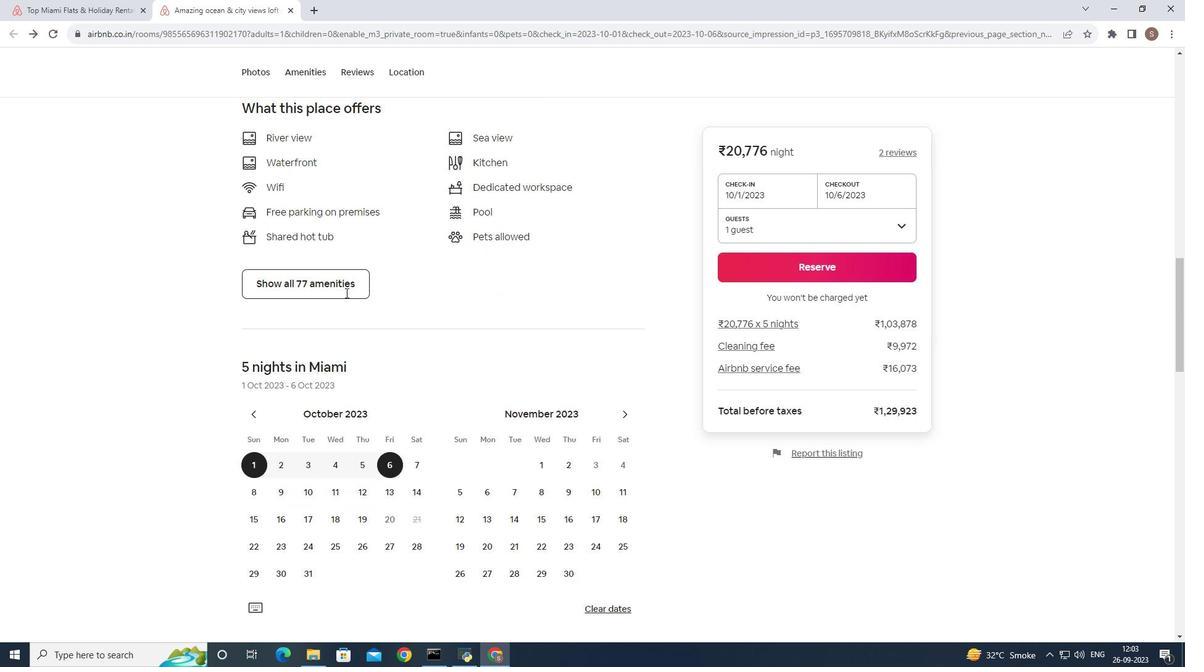 
Action: Mouse scrolled (345, 292) with delta (0, 0)
Screenshot: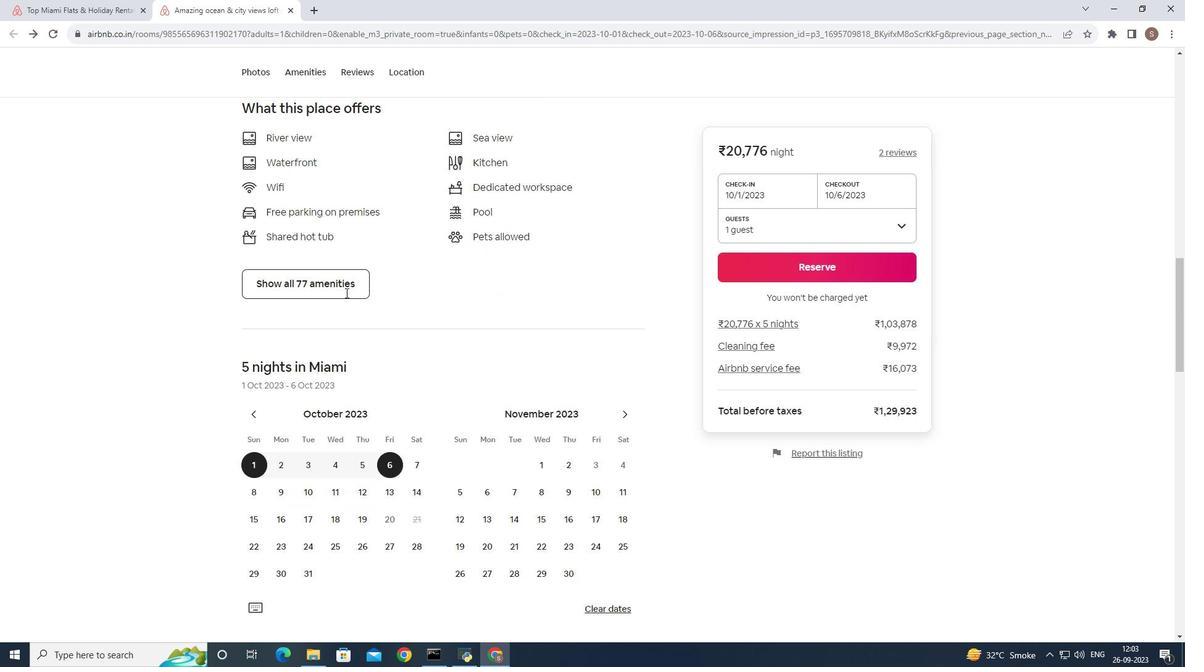 
Action: Mouse scrolled (345, 292) with delta (0, 0)
Screenshot: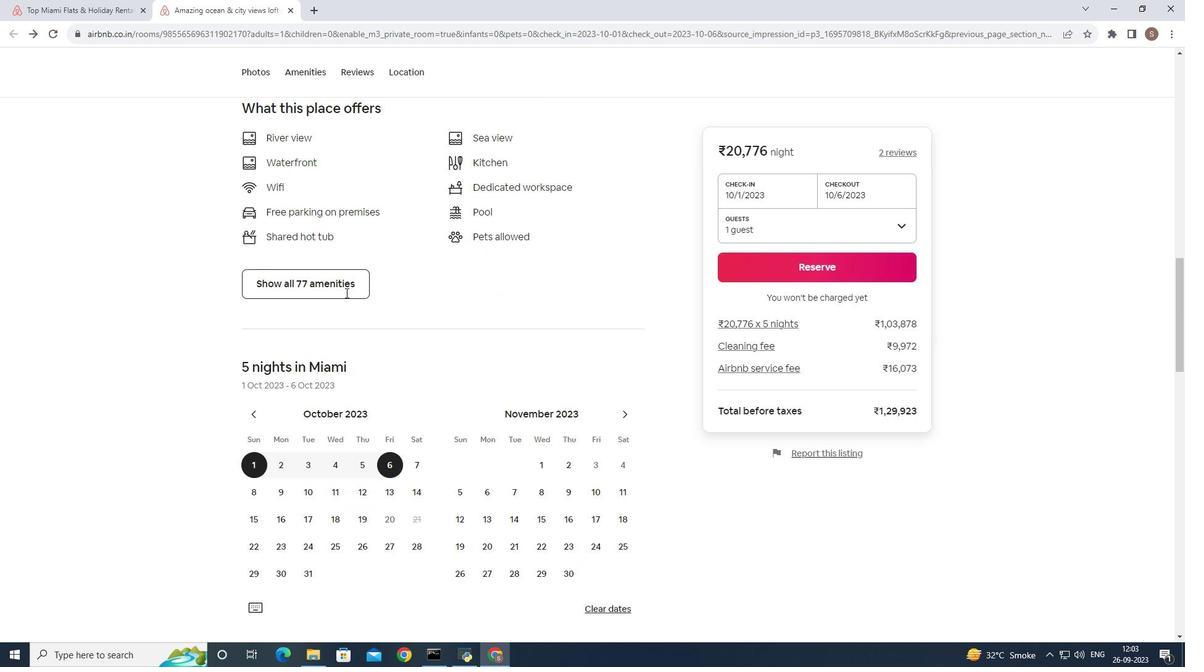 
Action: Mouse scrolled (345, 292) with delta (0, 0)
Screenshot: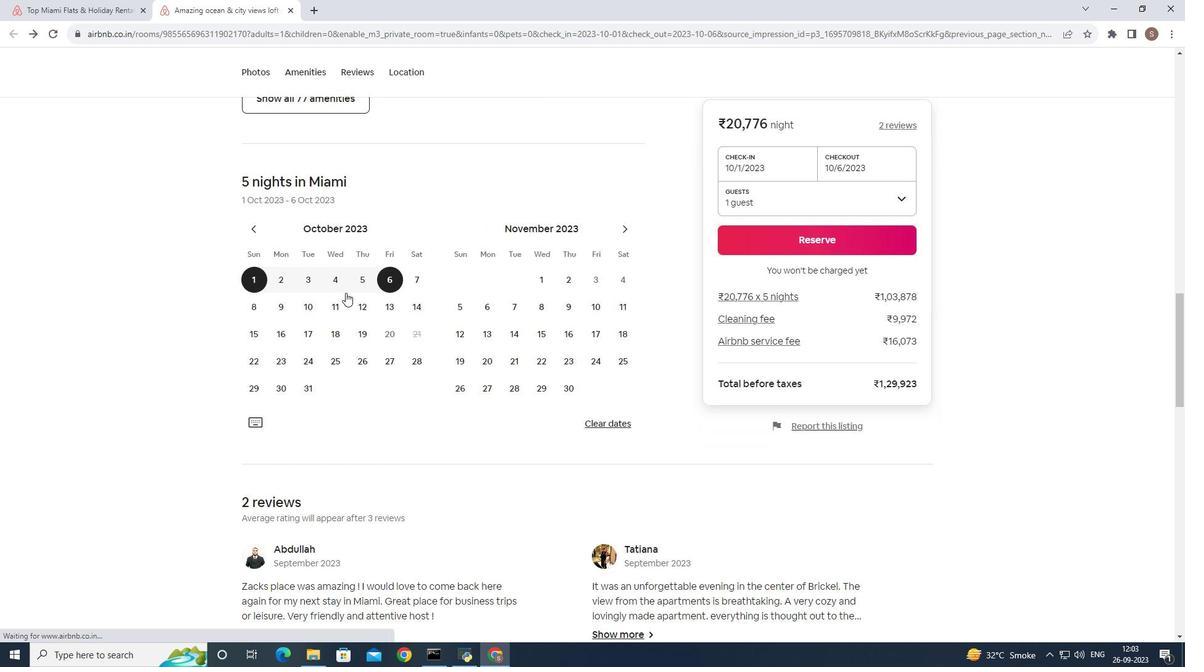 
Action: Mouse scrolled (345, 292) with delta (0, 0)
Screenshot: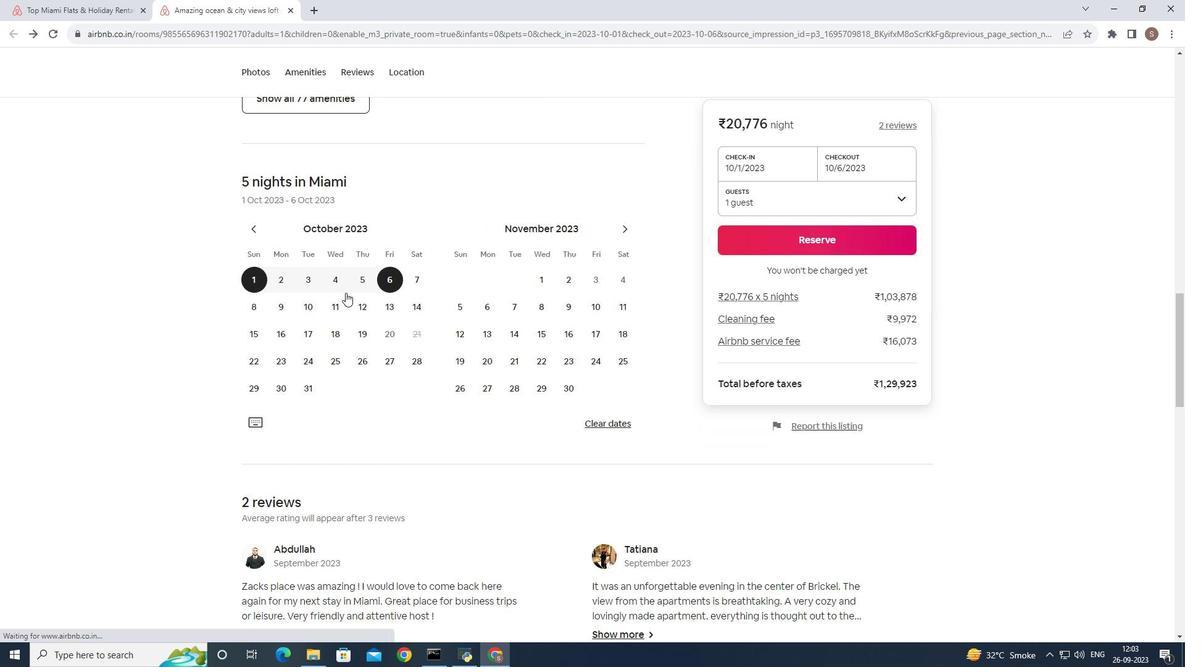 
Action: Mouse scrolled (345, 292) with delta (0, 0)
Screenshot: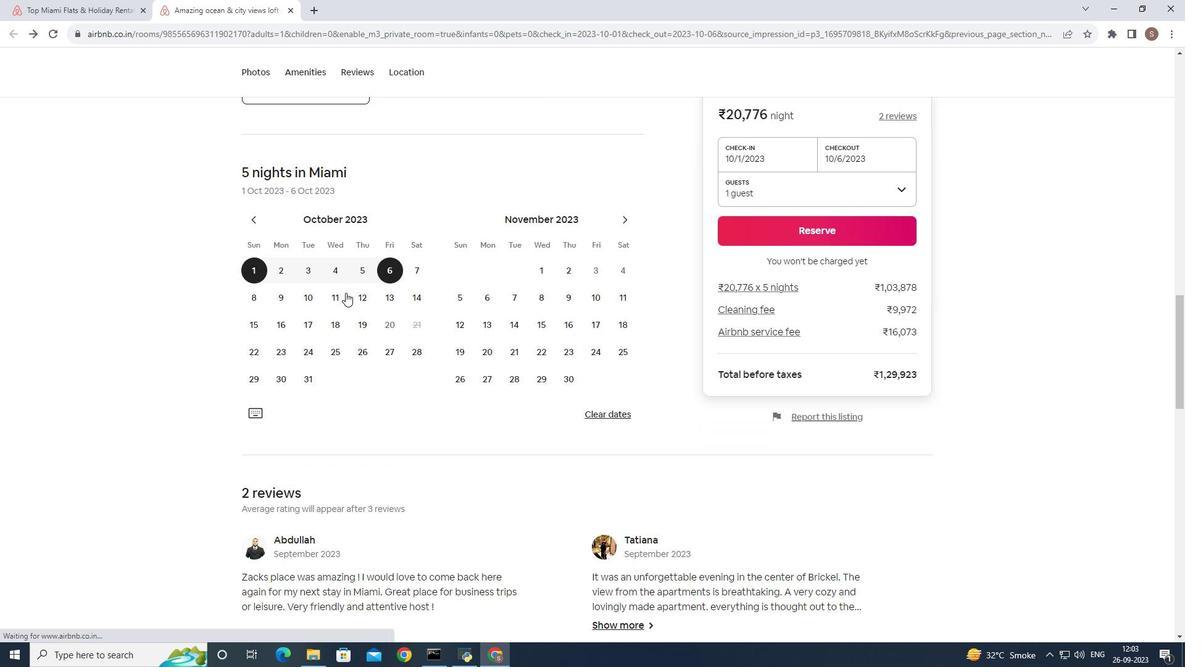 
Action: Mouse scrolled (345, 292) with delta (0, 0)
Screenshot: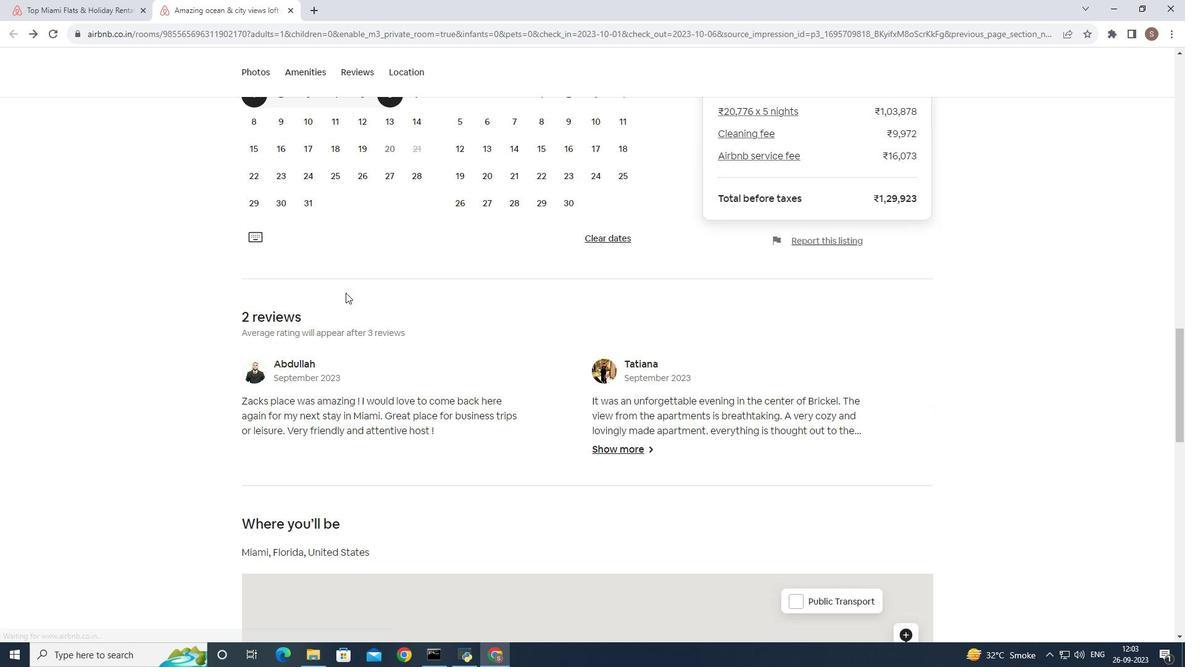 
Action: Mouse scrolled (345, 292) with delta (0, 0)
Screenshot: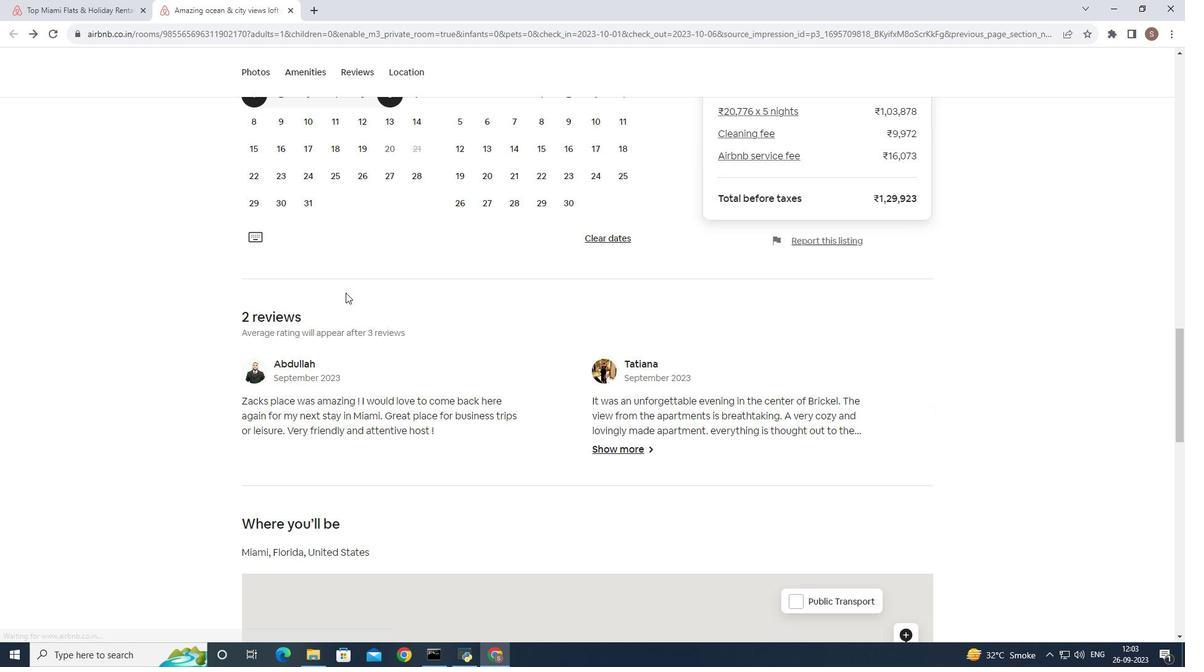 
Action: Mouse scrolled (345, 292) with delta (0, 0)
Screenshot: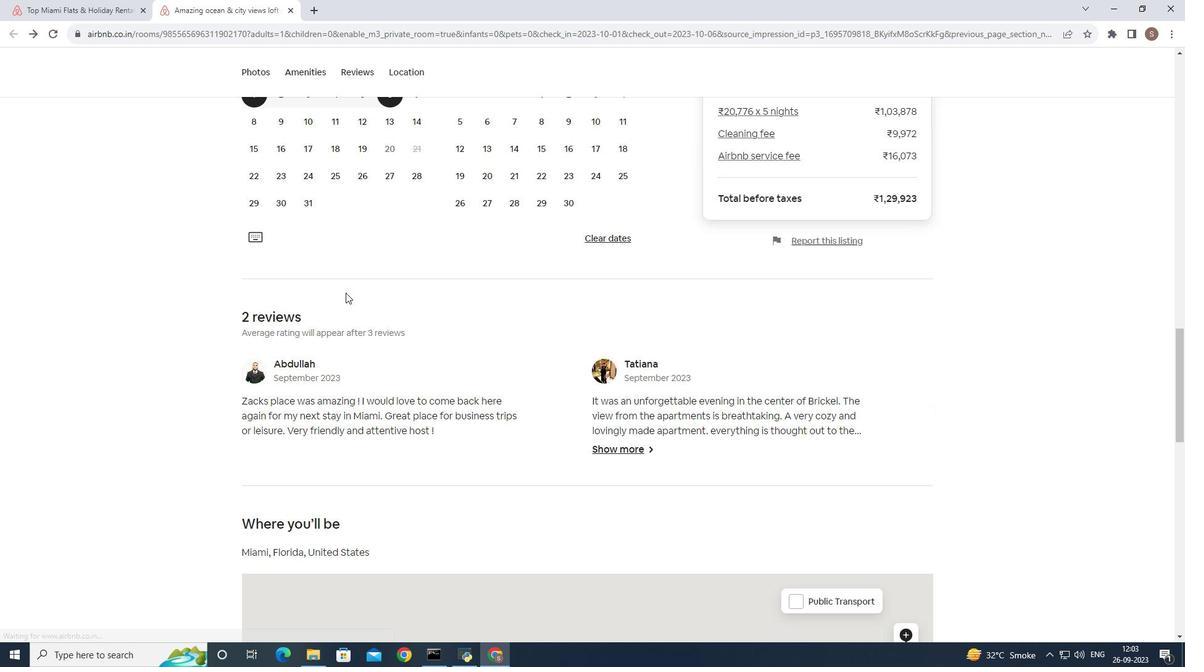 
Action: Mouse scrolled (345, 292) with delta (0, 0)
Screenshot: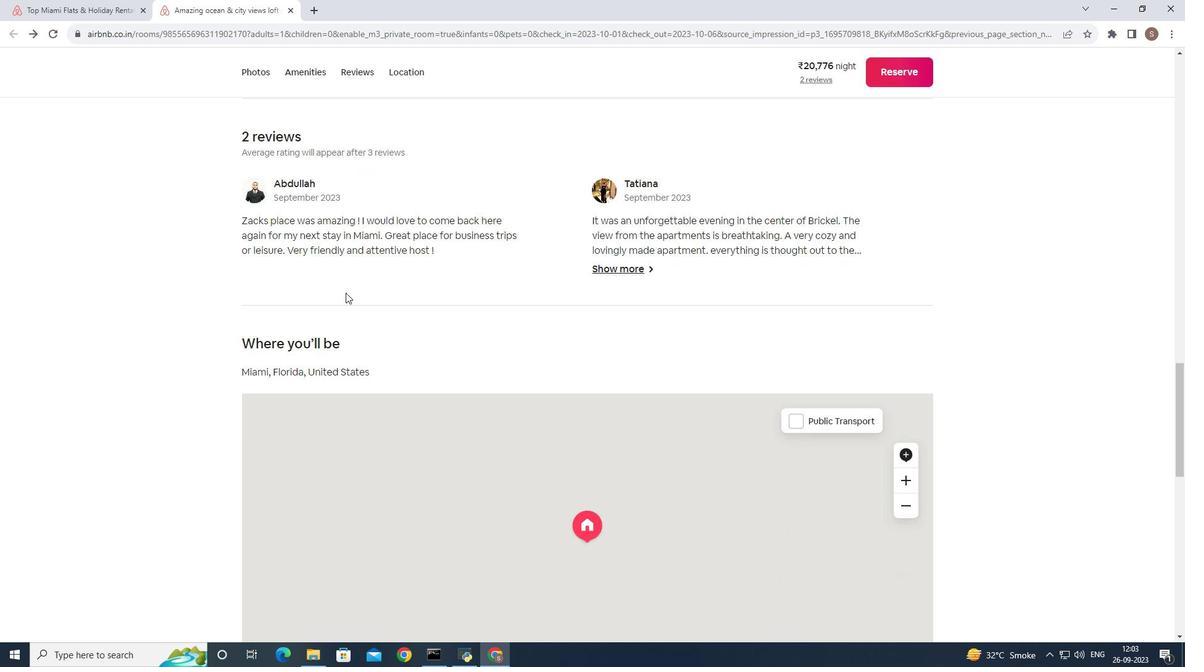 
Action: Mouse scrolled (345, 292) with delta (0, 0)
Screenshot: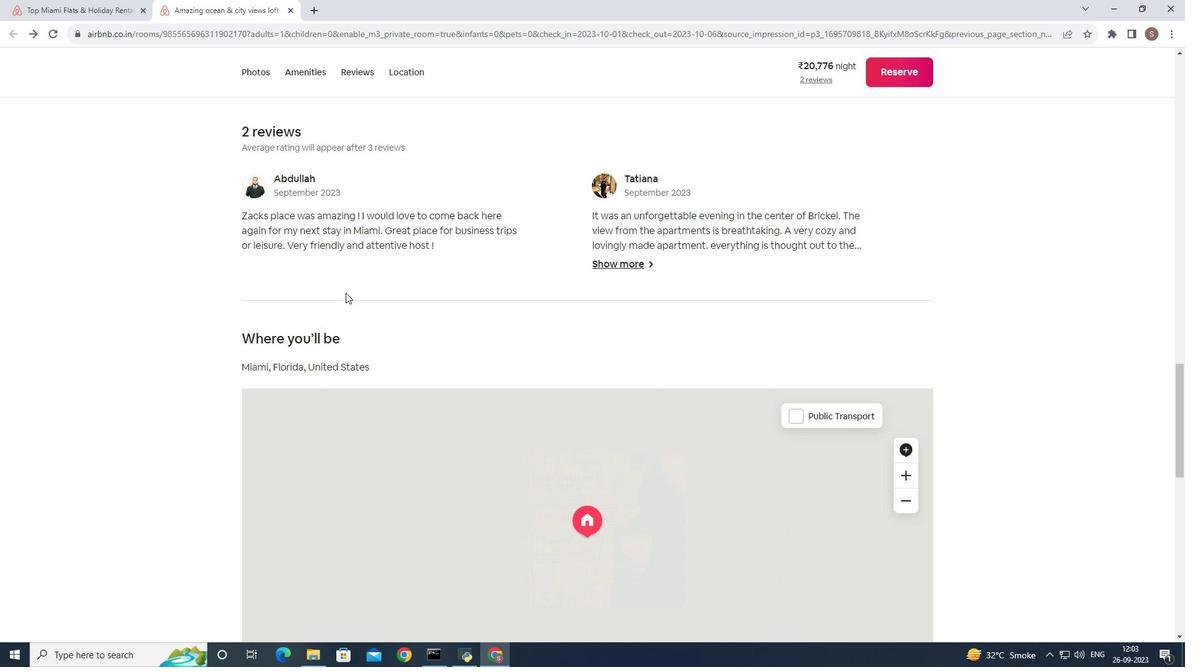 
Action: Mouse scrolled (345, 292) with delta (0, 0)
Screenshot: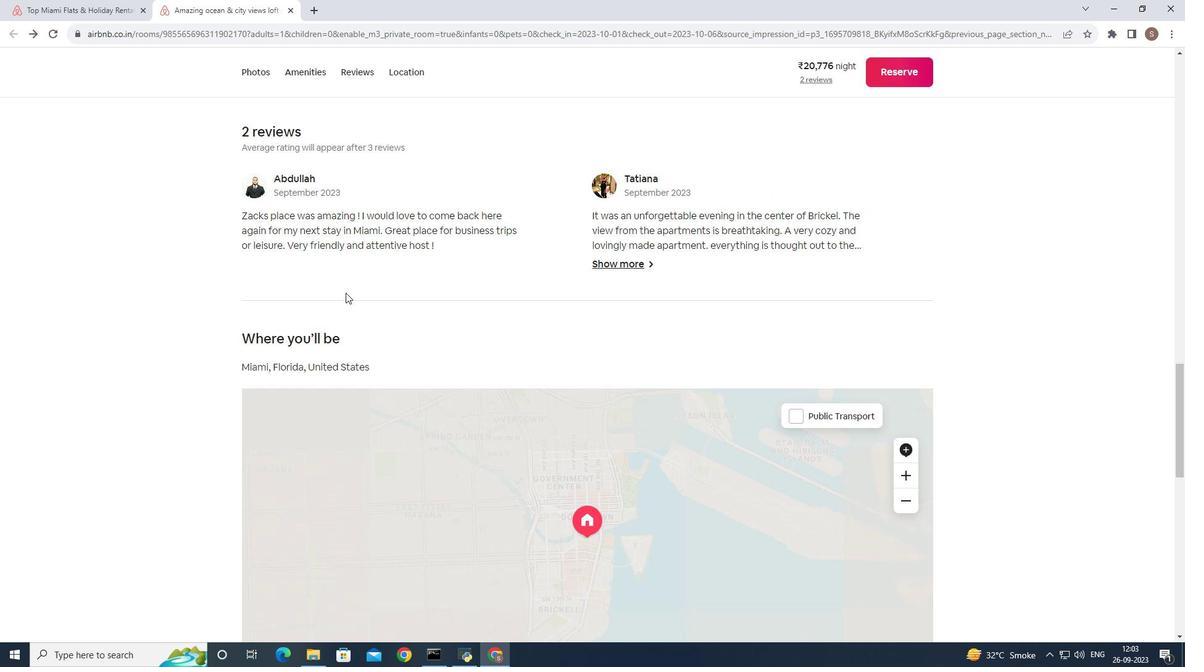 
Action: Mouse moved to (619, 265)
Screenshot: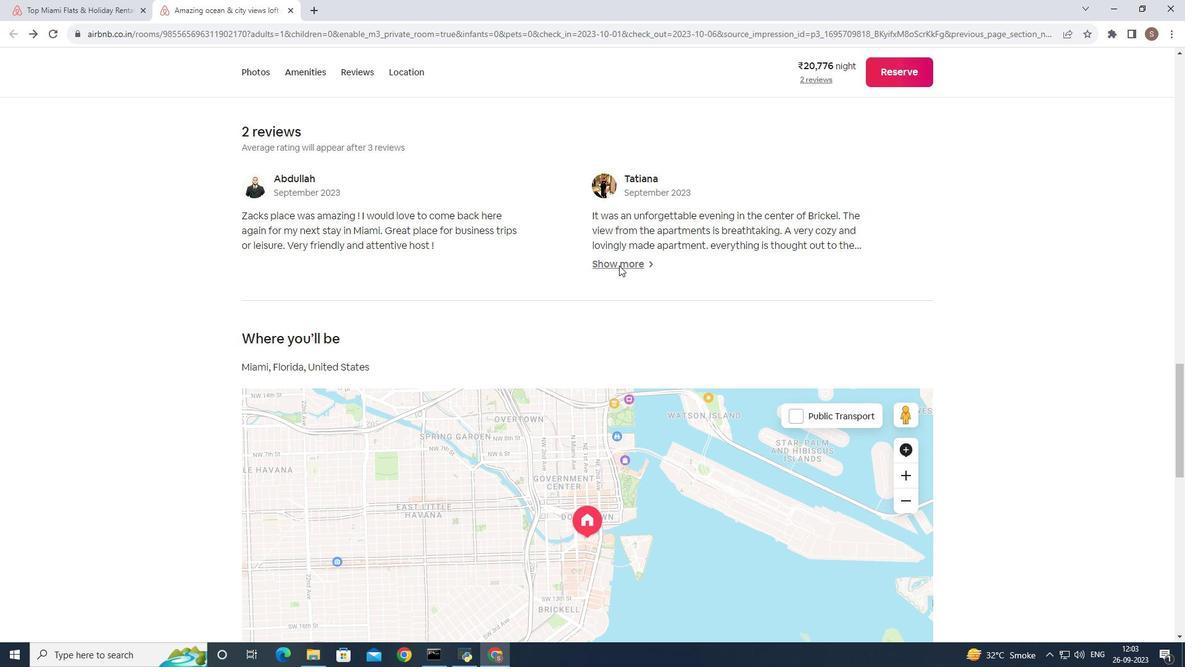 
Action: Mouse pressed left at (619, 265)
Screenshot: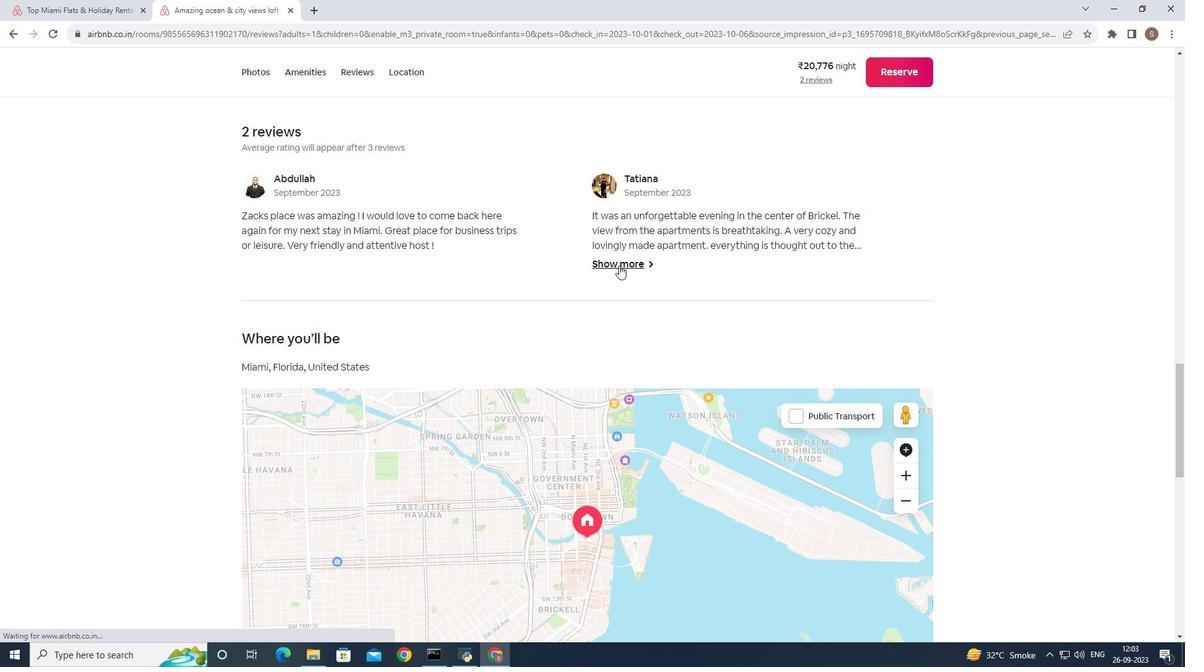
Action: Mouse moved to (296, 200)
Screenshot: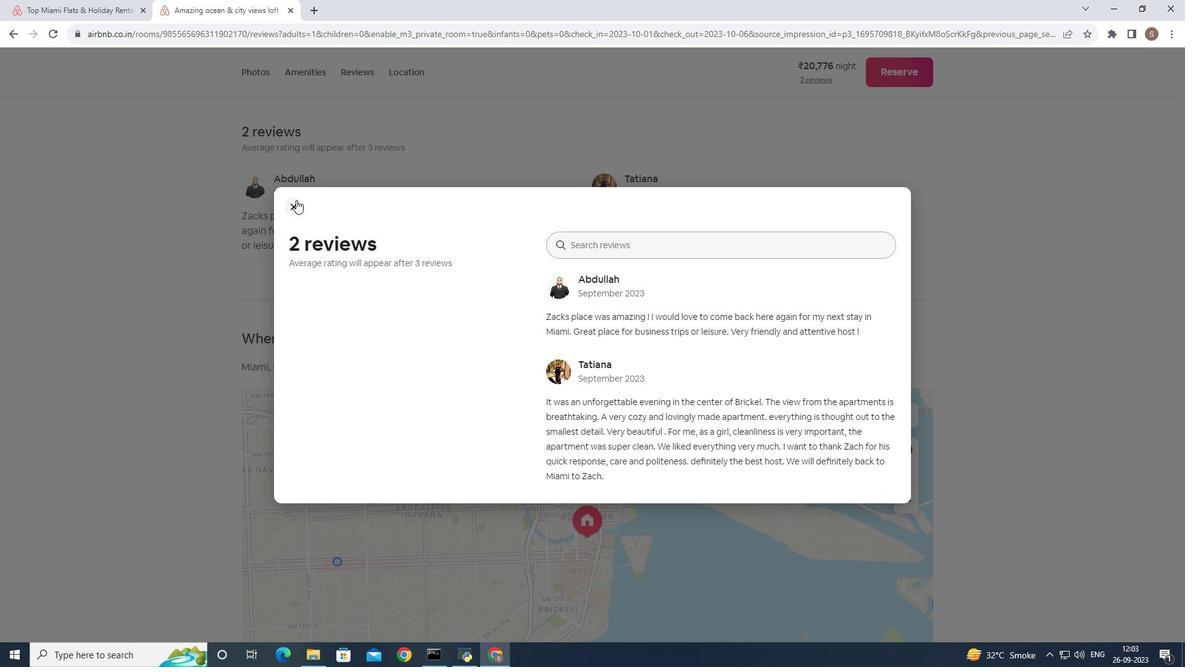 
Action: Mouse pressed left at (296, 200)
Screenshot: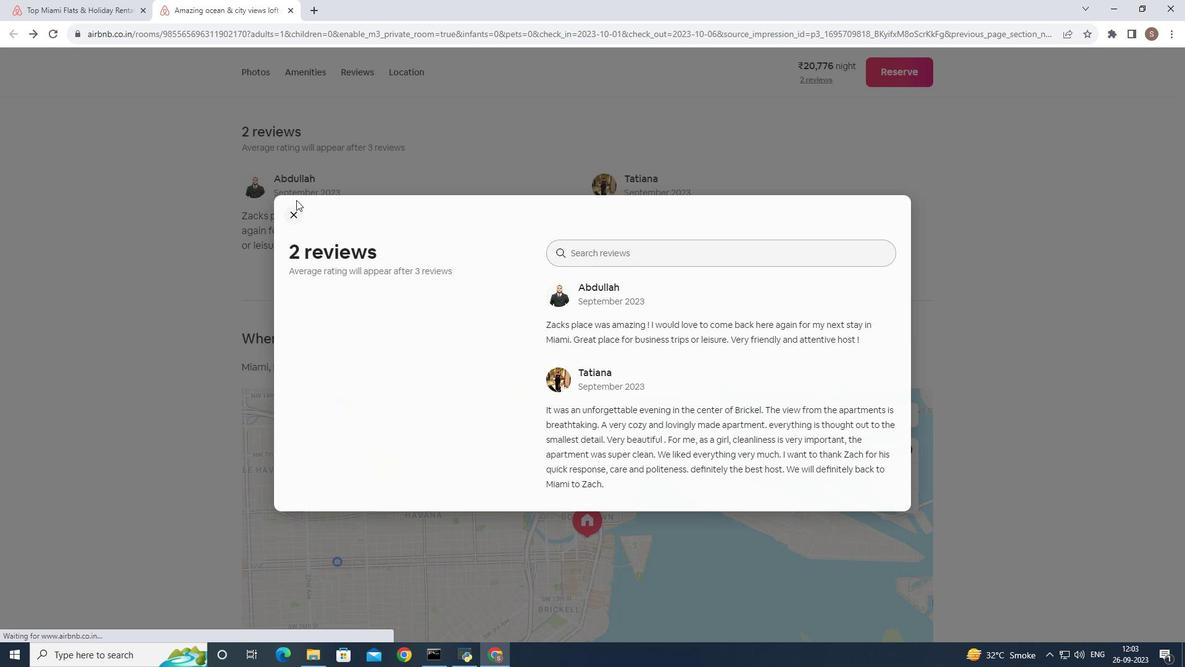 
Action: Mouse moved to (376, 256)
Screenshot: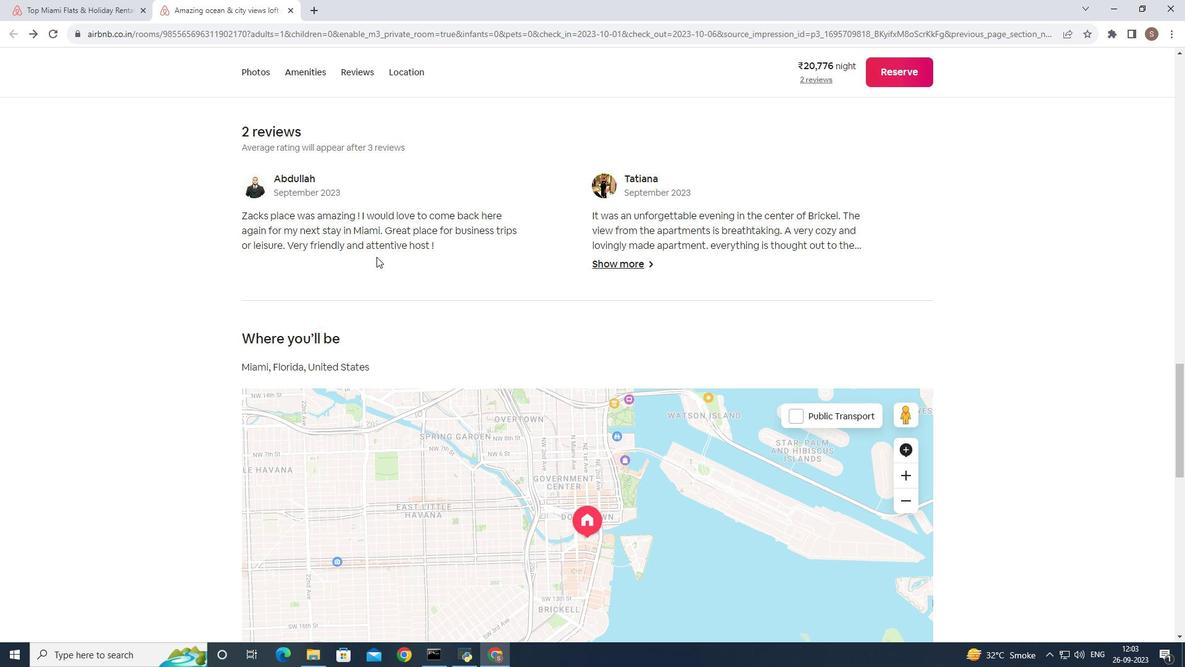 
Action: Mouse scrolled (376, 256) with delta (0, 0)
Screenshot: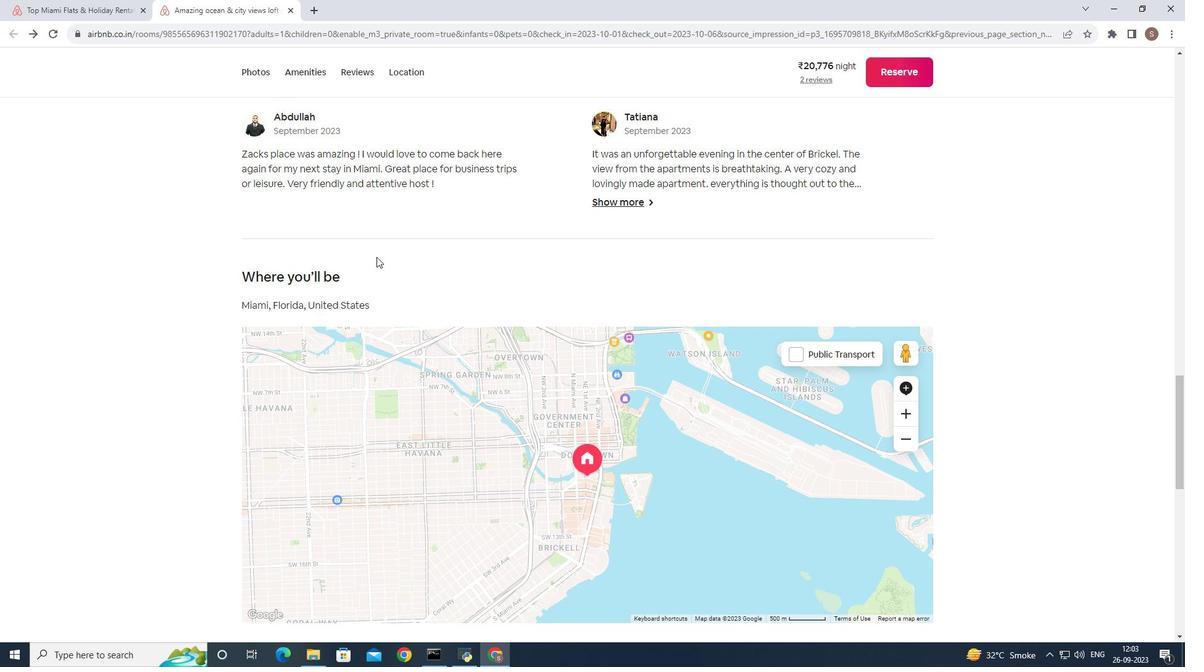 
Action: Mouse scrolled (376, 256) with delta (0, 0)
Screenshot: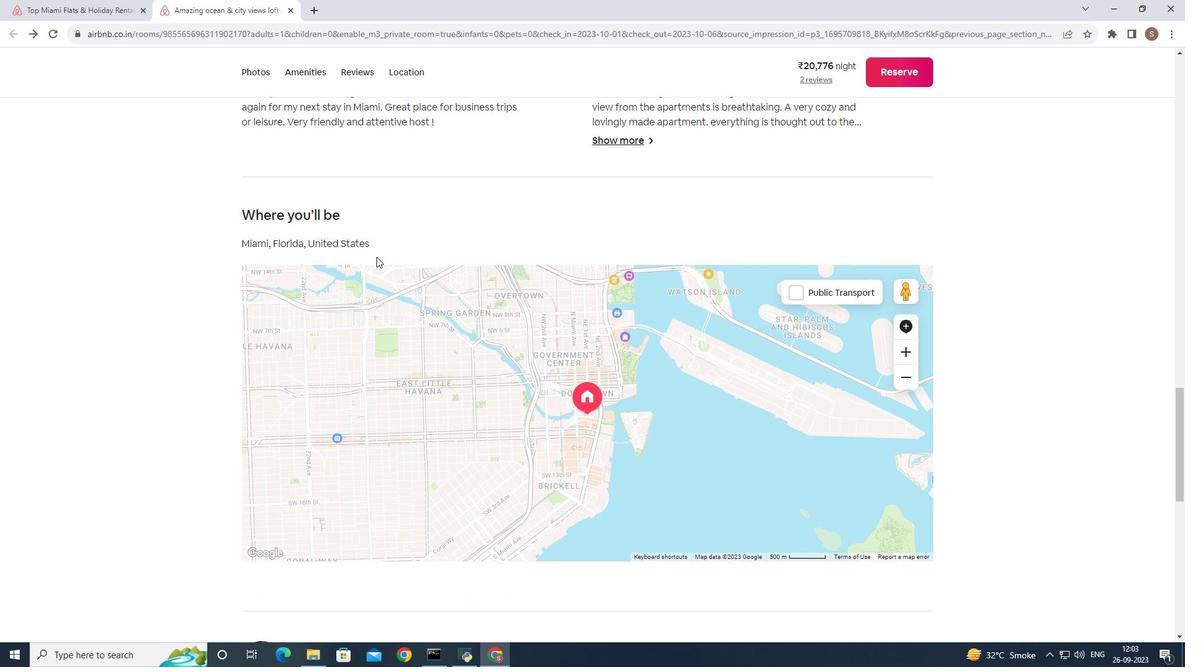 
Action: Mouse scrolled (376, 256) with delta (0, 0)
Screenshot: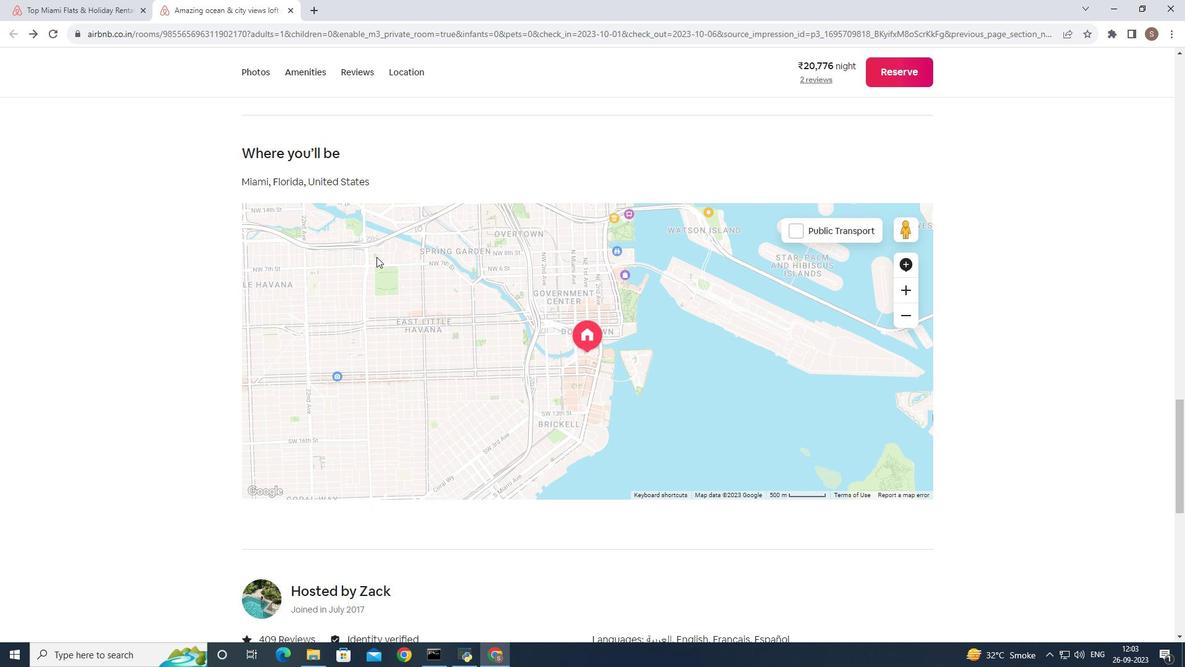 
Action: Mouse scrolled (376, 256) with delta (0, 0)
Screenshot: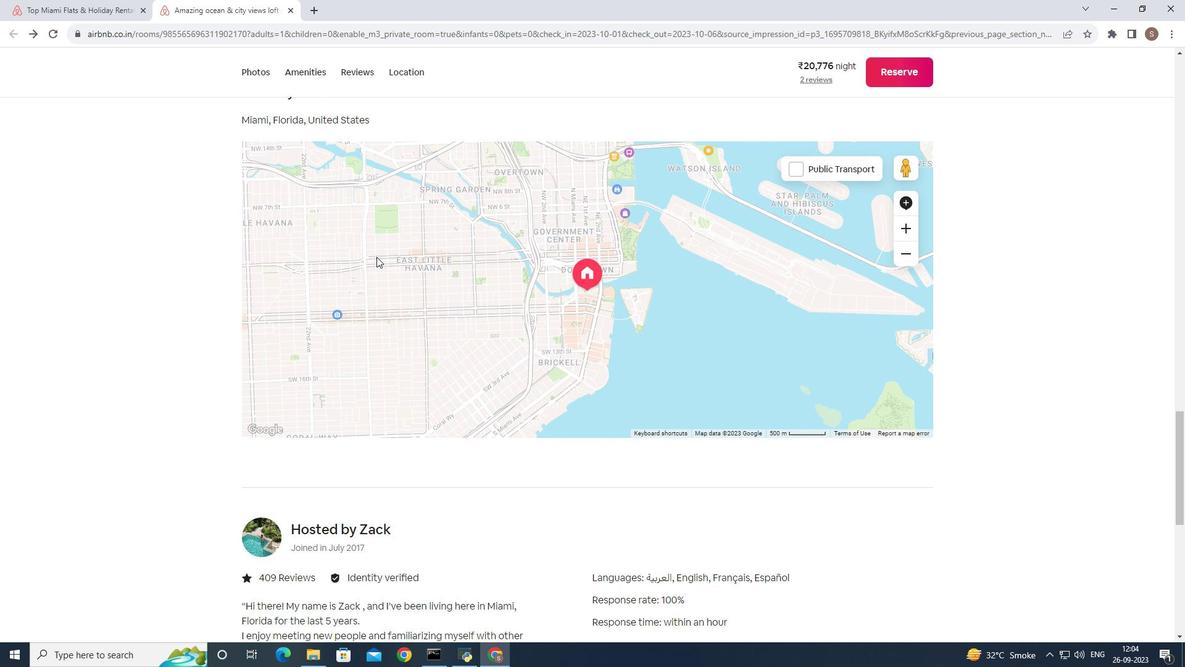 
Action: Mouse scrolled (376, 256) with delta (0, 0)
Screenshot: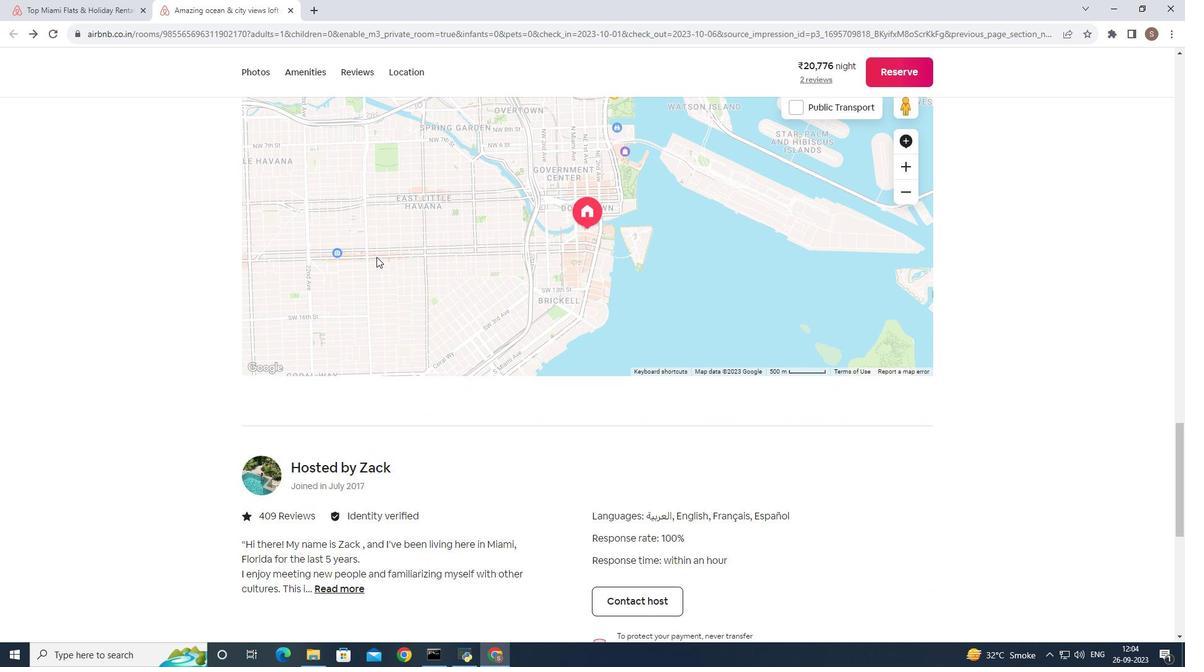 
Action: Mouse scrolled (376, 256) with delta (0, 0)
Screenshot: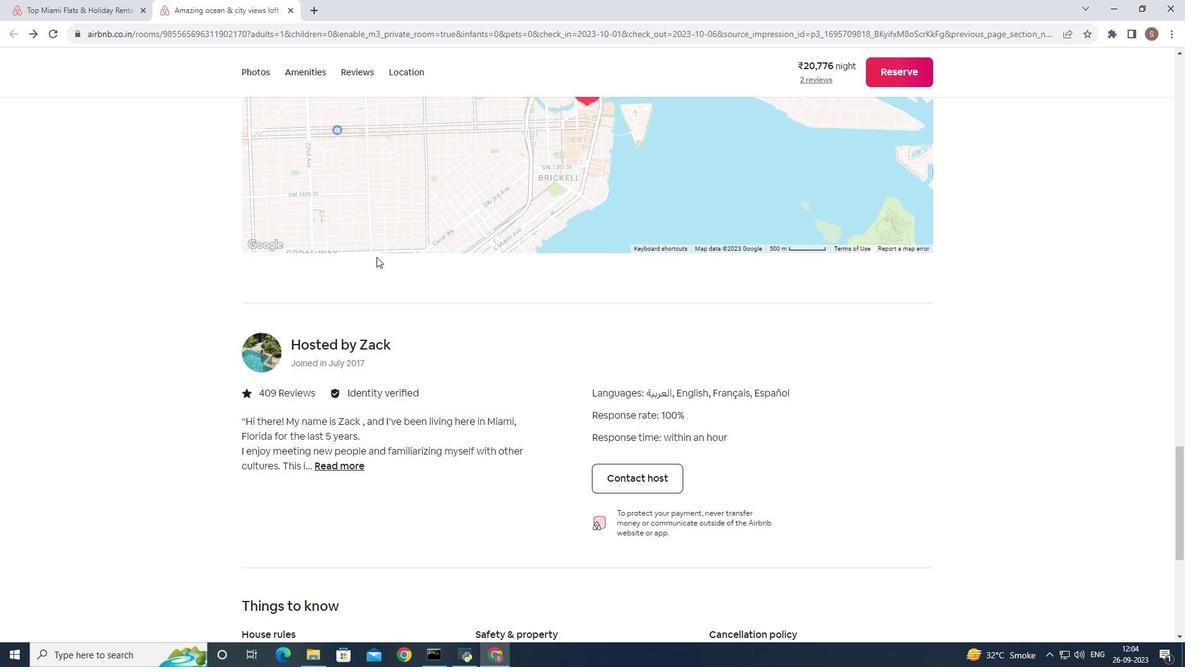 
Action: Mouse scrolled (376, 256) with delta (0, 0)
Screenshot: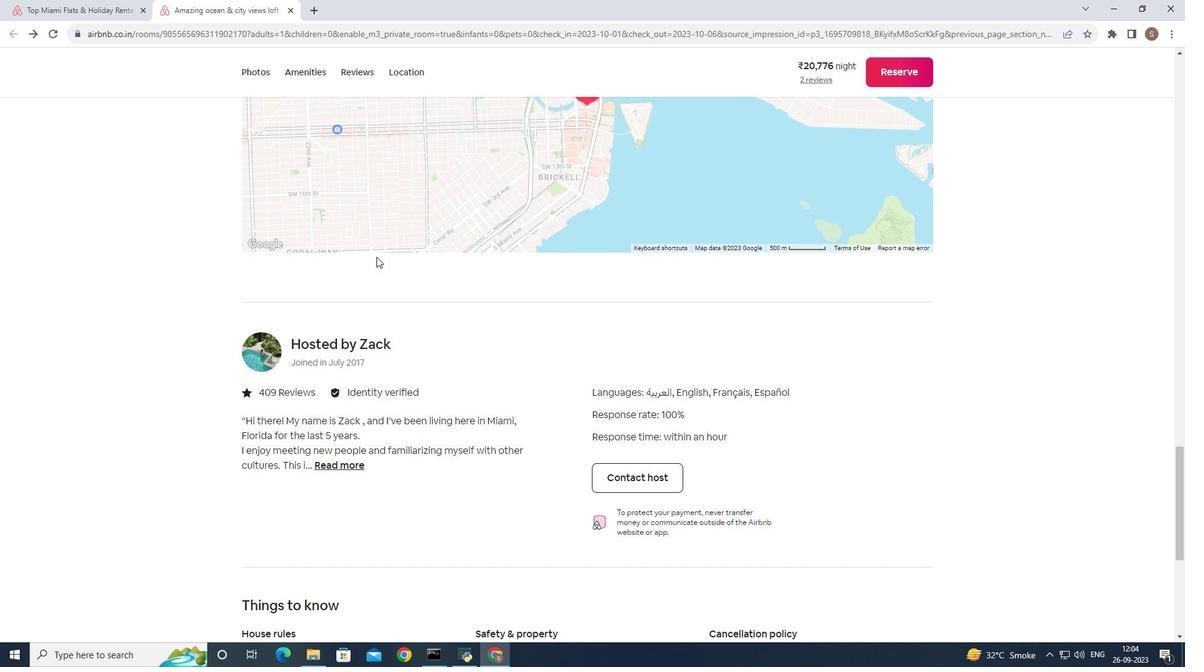 
Action: Mouse scrolled (376, 256) with delta (0, 0)
Screenshot: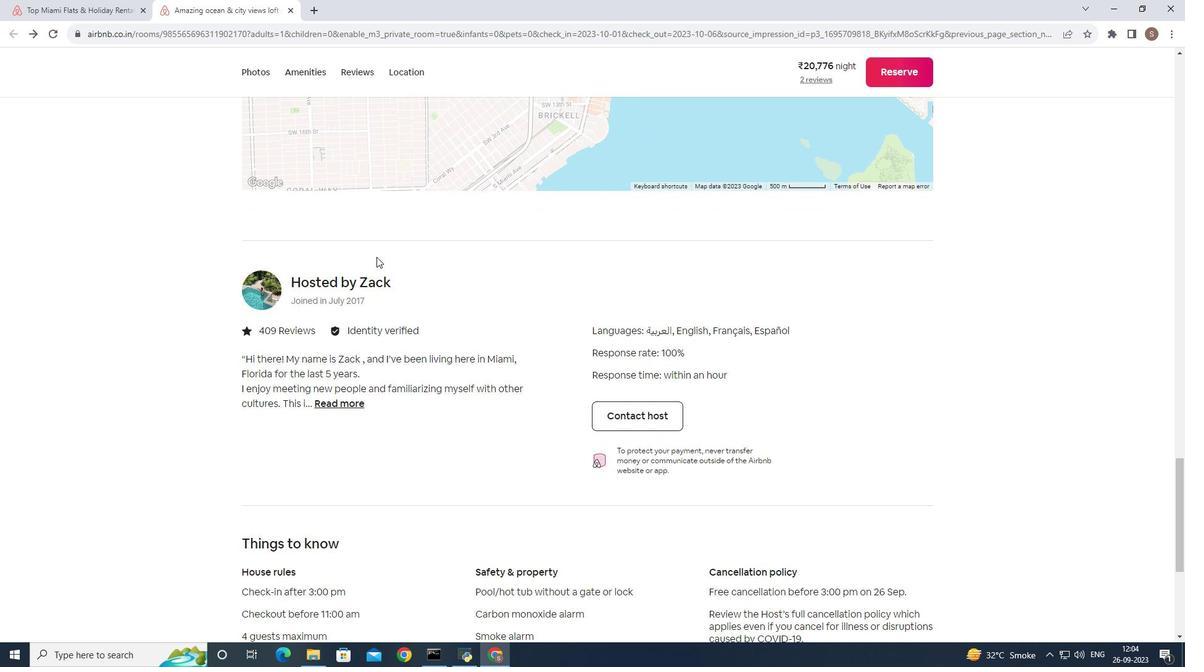 
Action: Mouse scrolled (376, 256) with delta (0, 0)
Screenshot: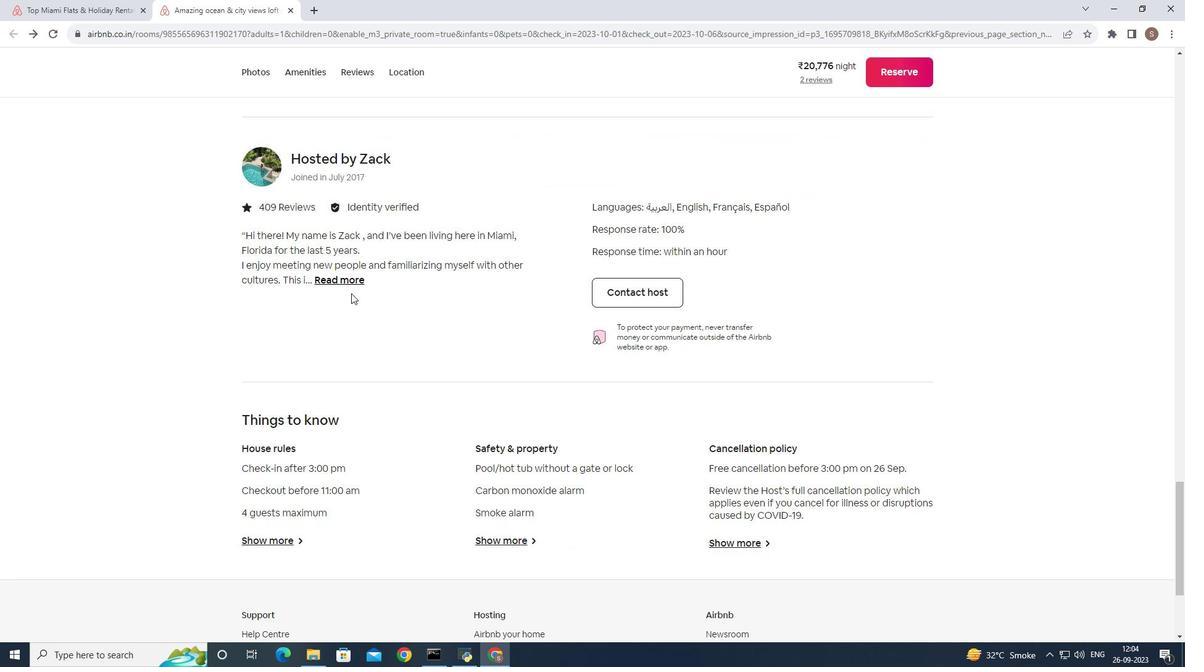 
Action: Mouse scrolled (376, 256) with delta (0, 0)
Screenshot: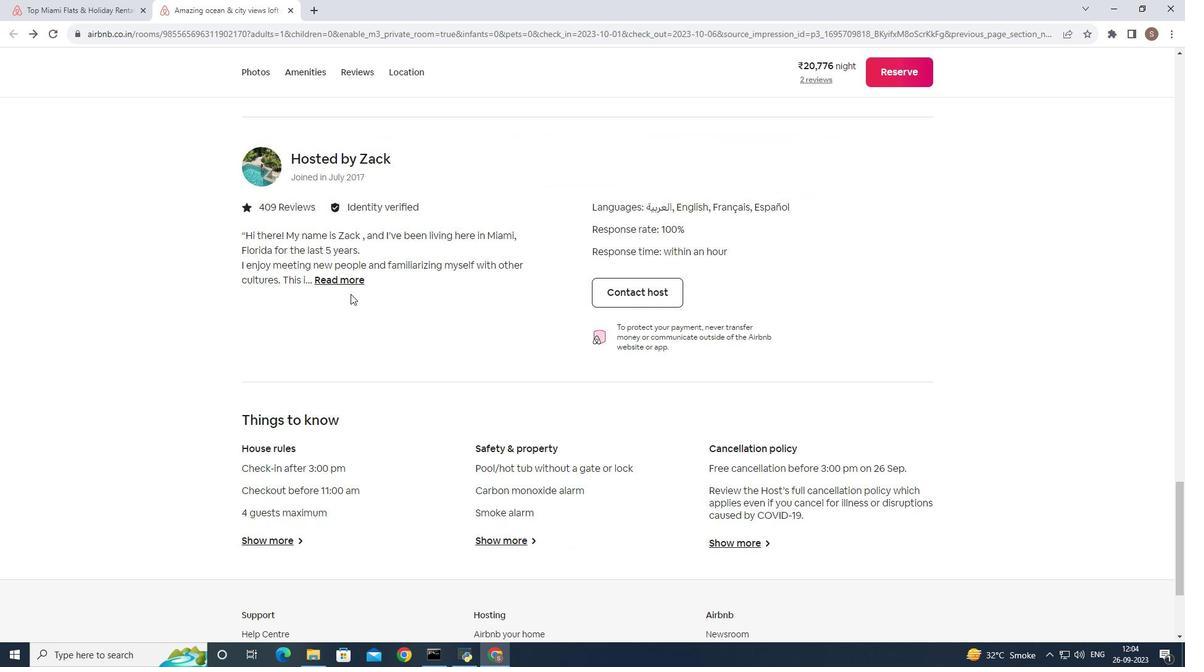 
Action: Mouse moved to (342, 277)
Screenshot: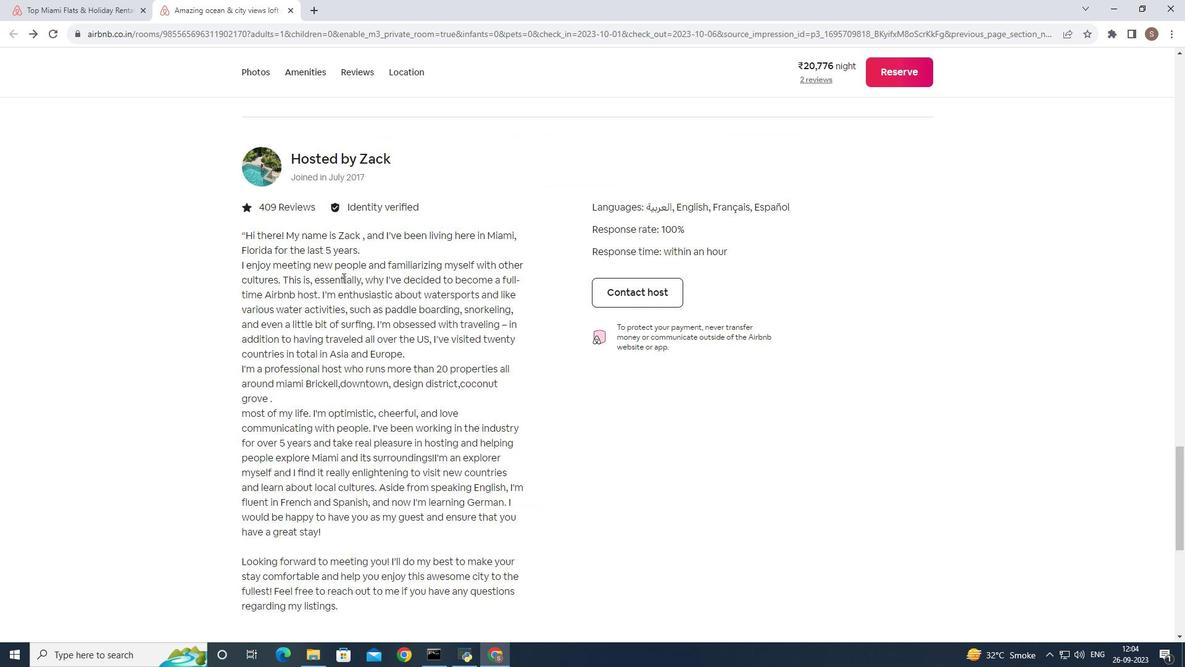 
Action: Mouse pressed left at (342, 277)
Screenshot: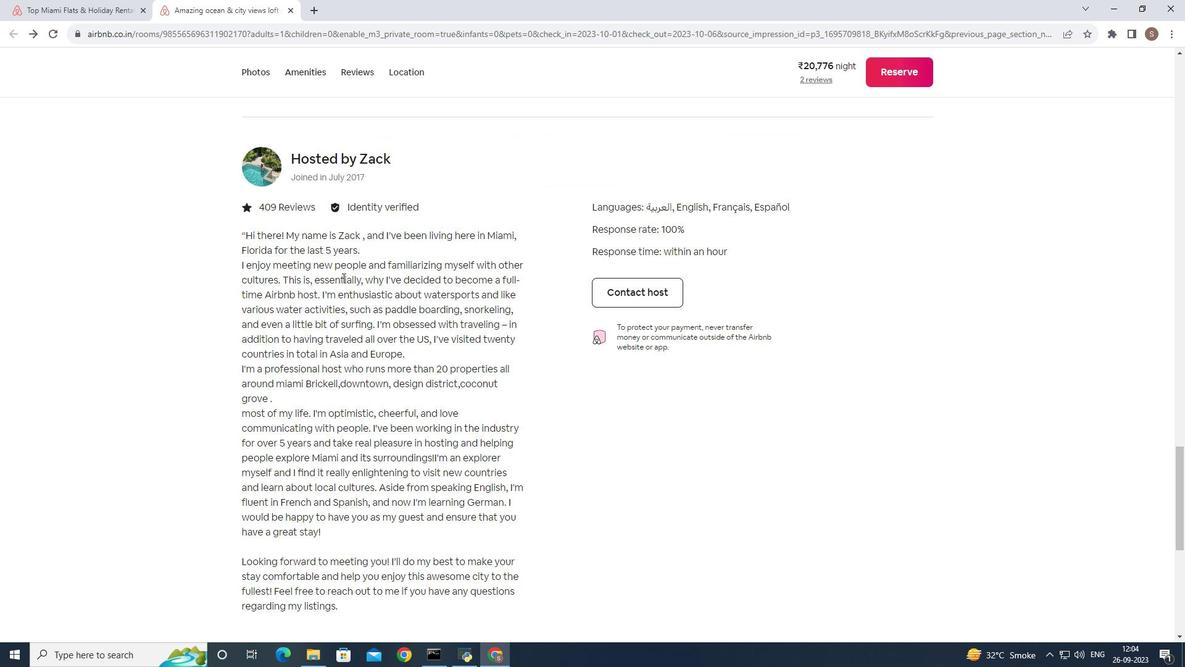 
Action: Mouse scrolled (342, 277) with delta (0, 0)
Screenshot: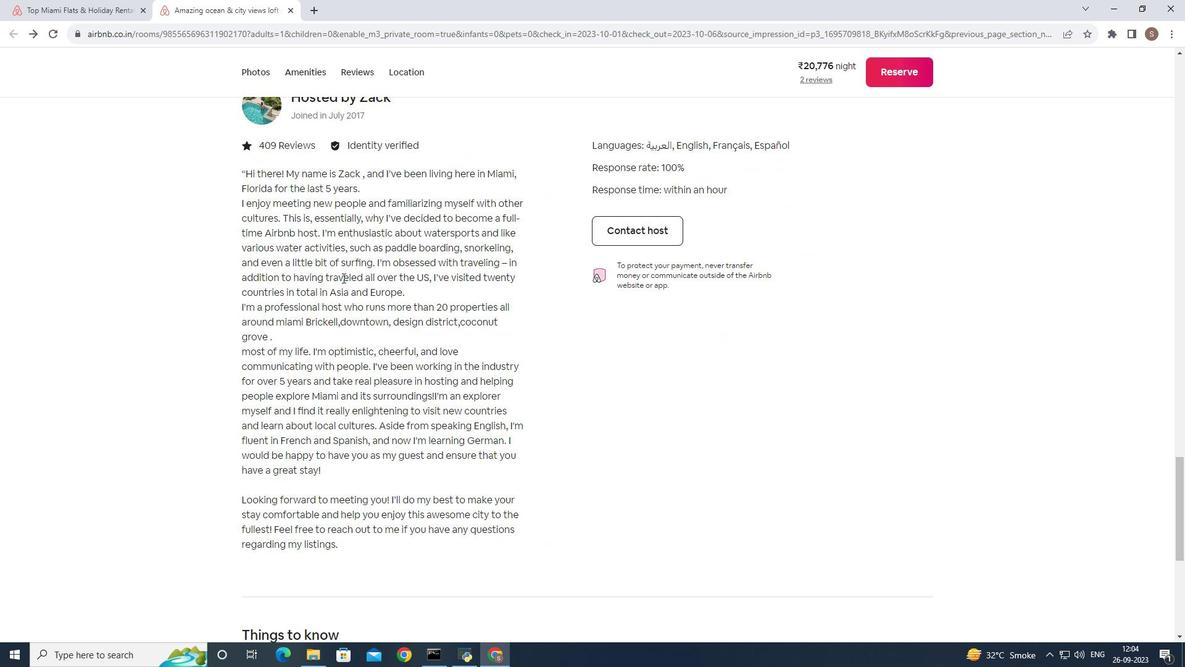 
Action: Mouse scrolled (342, 277) with delta (0, 0)
Screenshot: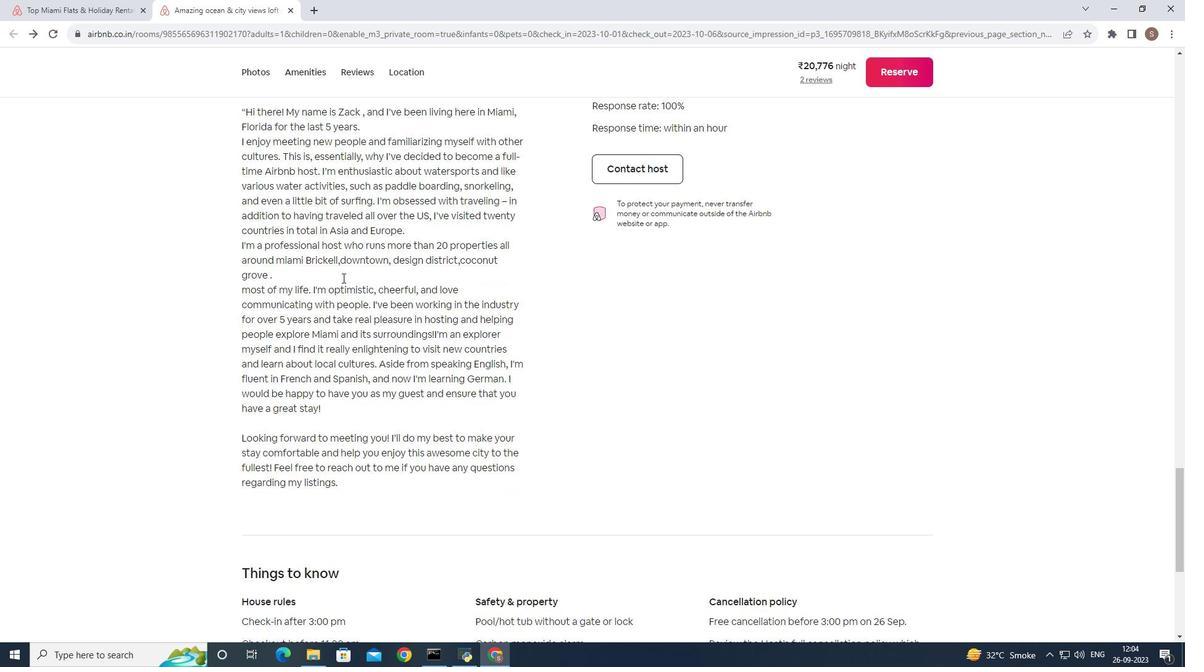 
Action: Mouse scrolled (342, 277) with delta (0, 0)
Screenshot: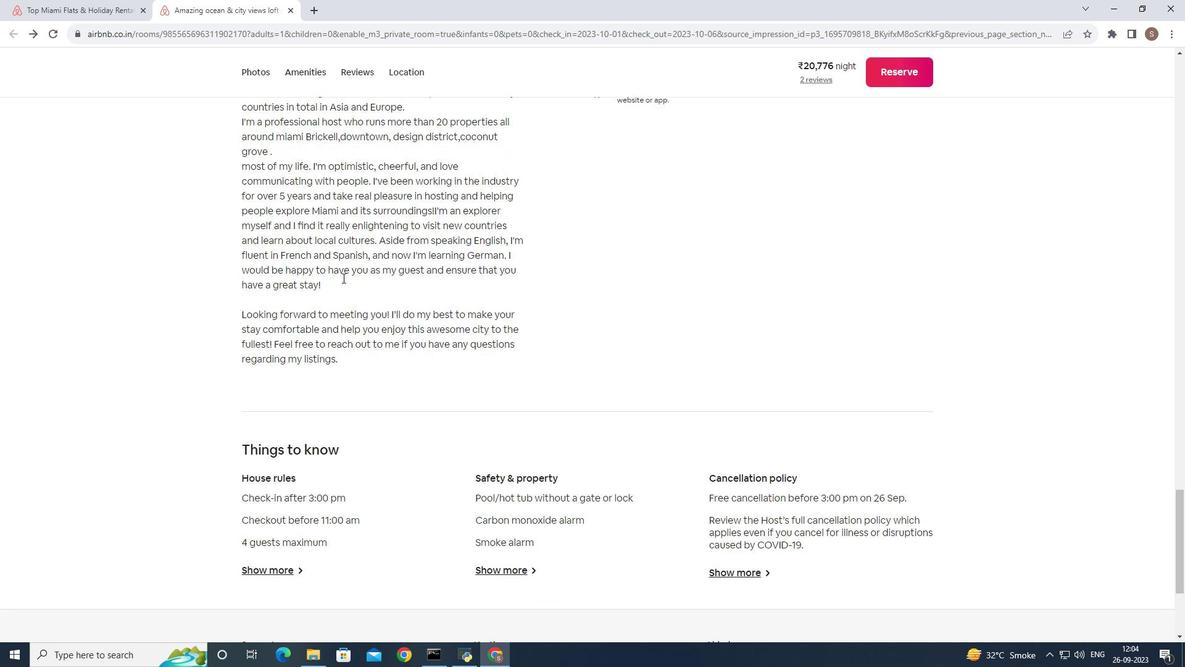 
Action: Mouse scrolled (342, 277) with delta (0, 0)
Screenshot: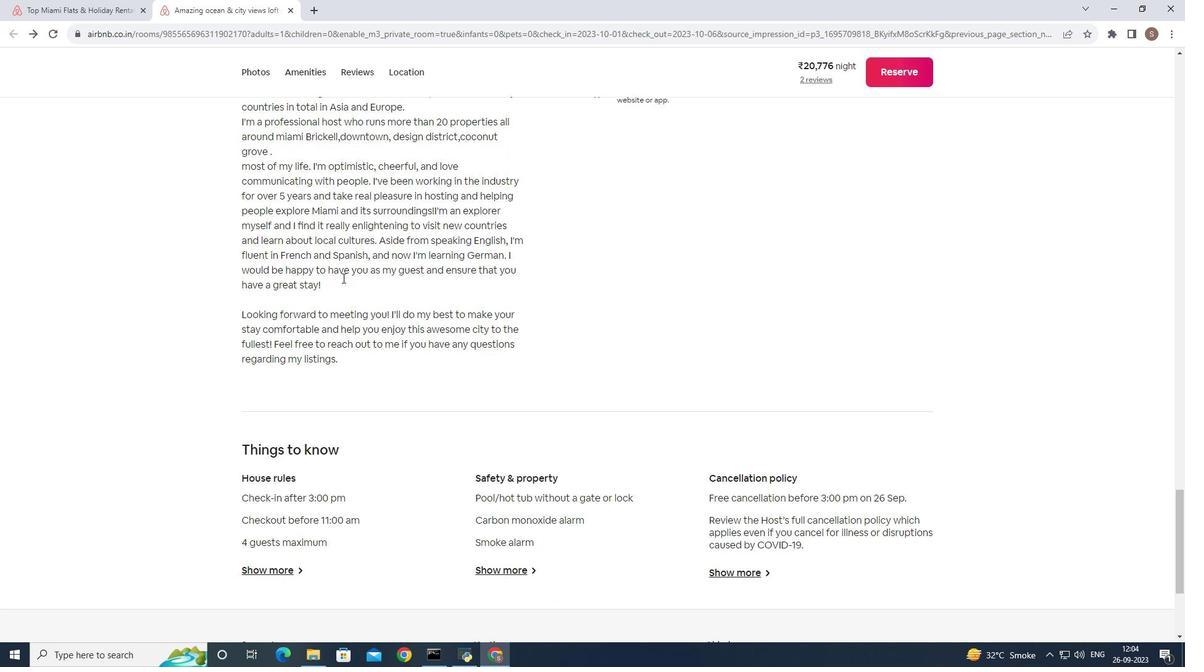 
Action: Mouse scrolled (342, 277) with delta (0, 0)
Screenshot: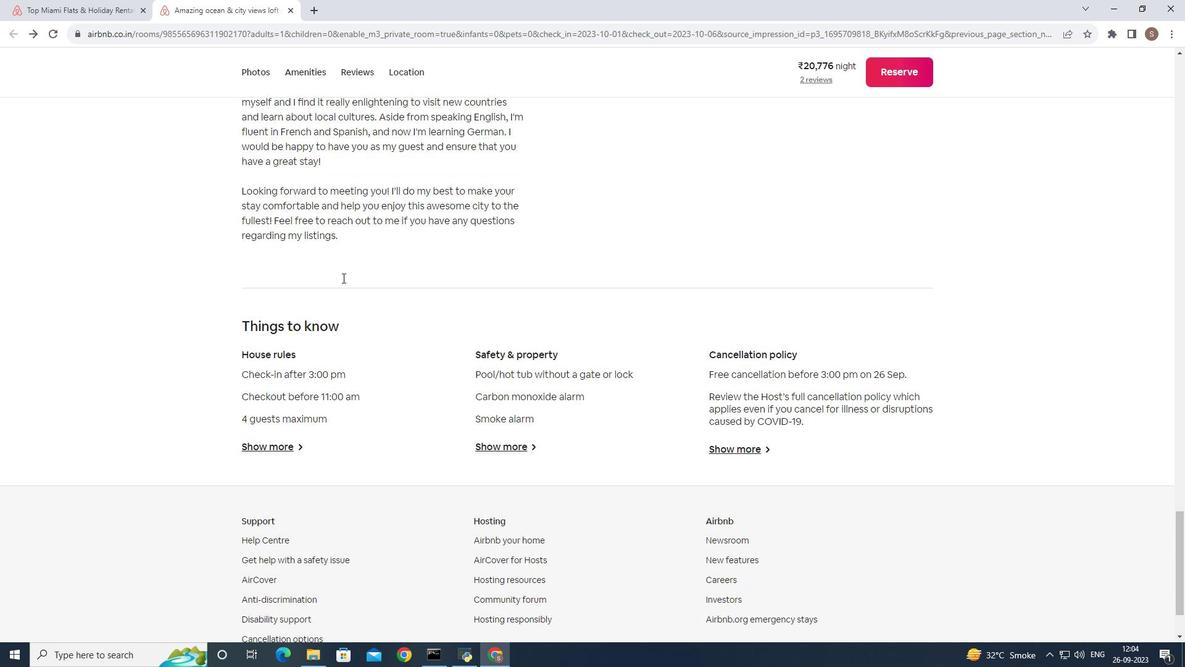 
Action: Mouse scrolled (342, 277) with delta (0, 0)
Screenshot: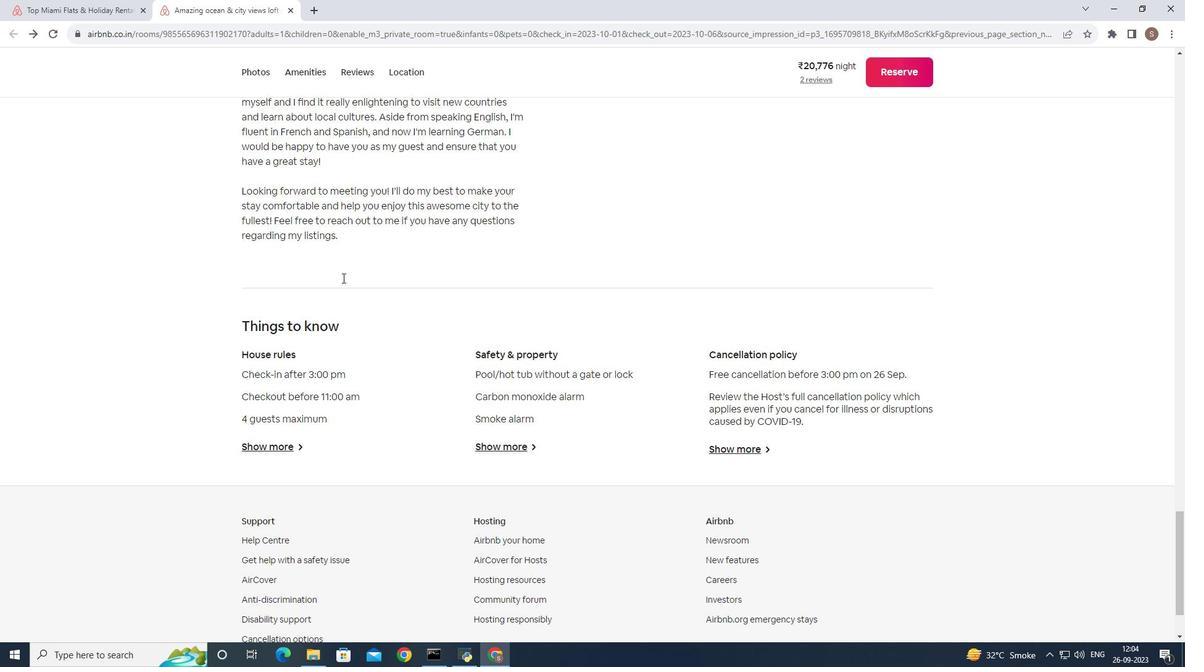 
Action: Mouse scrolled (342, 277) with delta (0, 0)
Screenshot: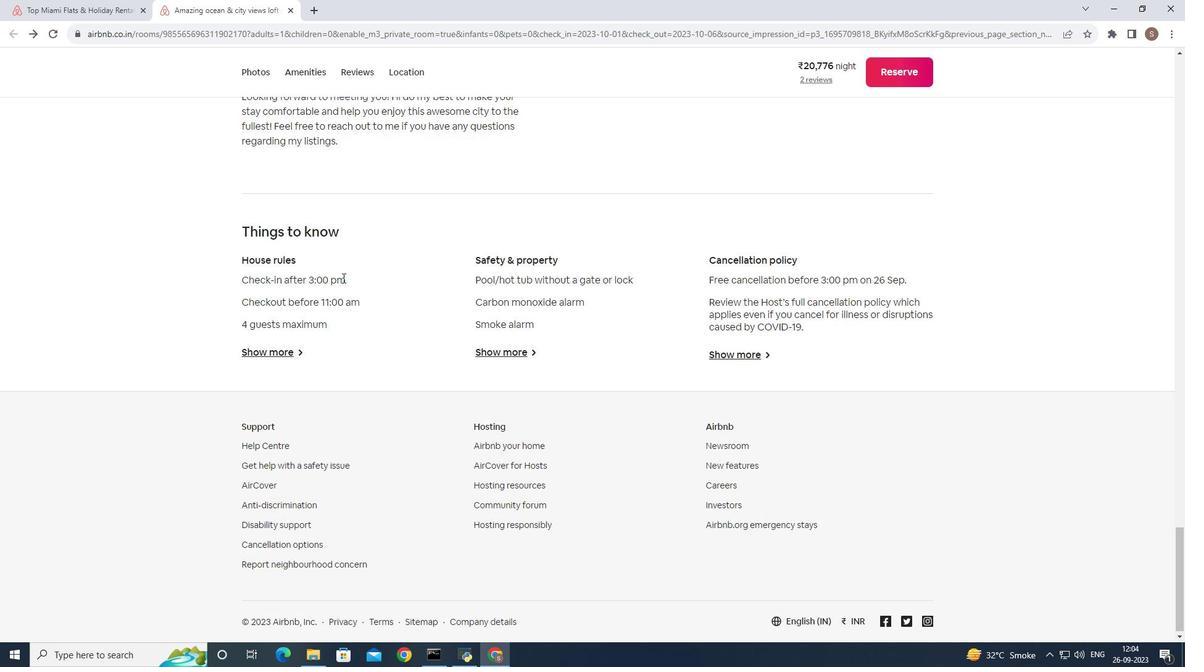 
Action: Mouse scrolled (342, 277) with delta (0, 0)
Screenshot: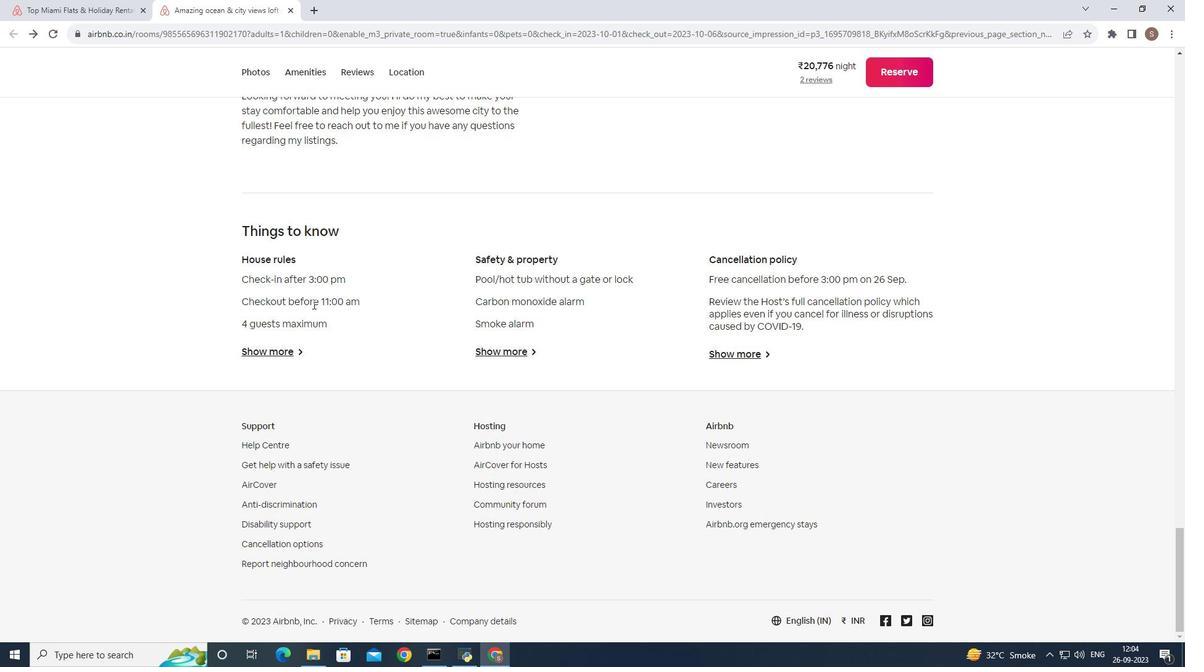
Action: Mouse moved to (282, 353)
Screenshot: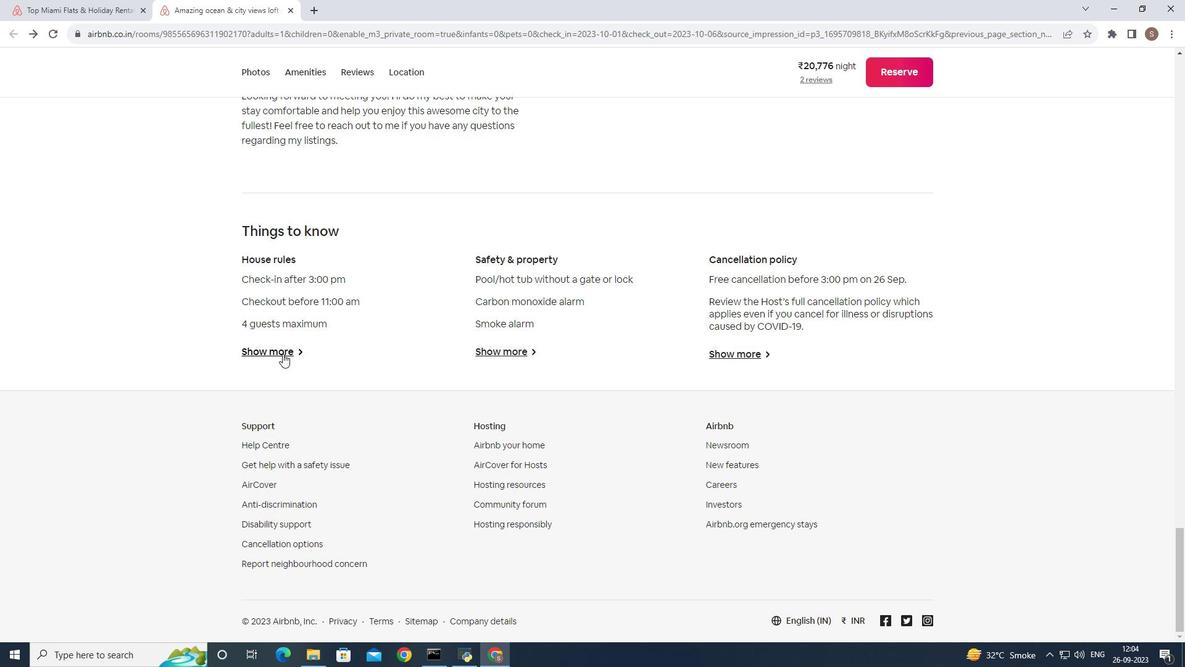 
Action: Mouse pressed left at (282, 353)
Screenshot: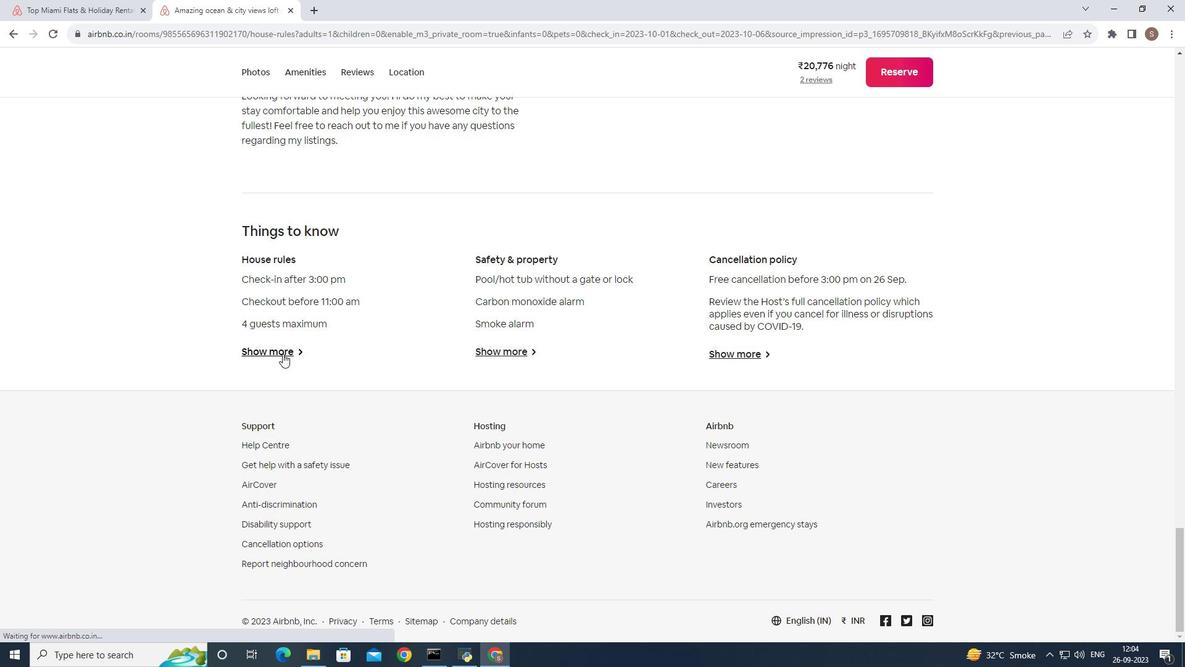 
Action: Mouse moved to (382, 309)
Screenshot: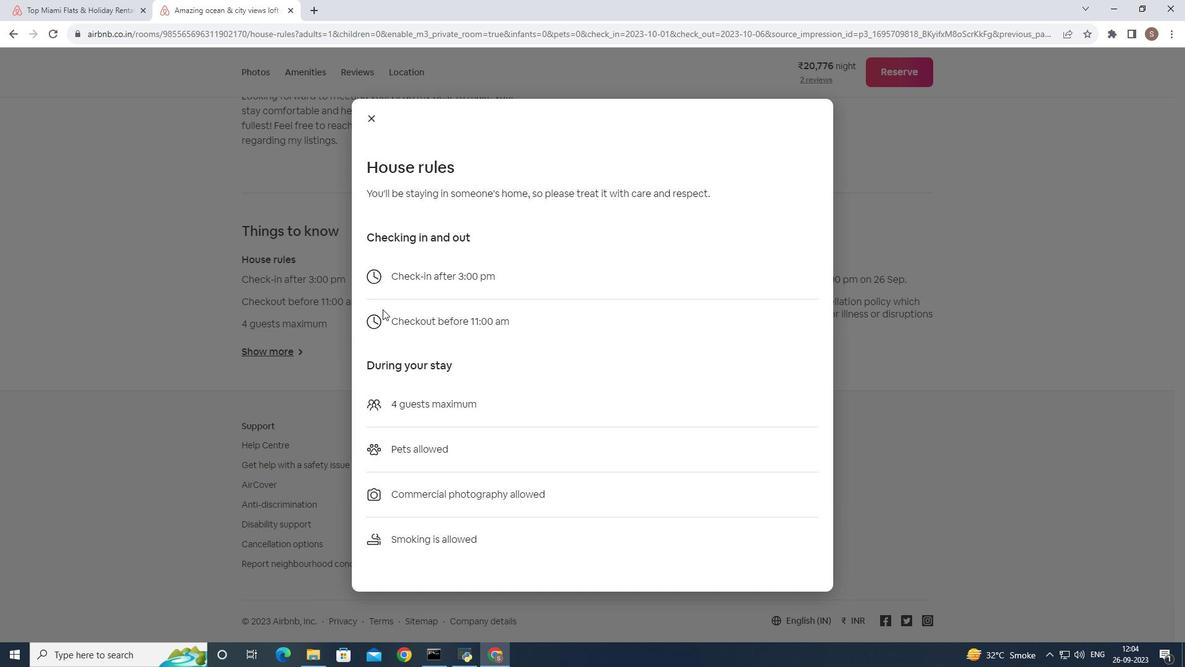 
Action: Mouse scrolled (382, 308) with delta (0, 0)
Screenshot: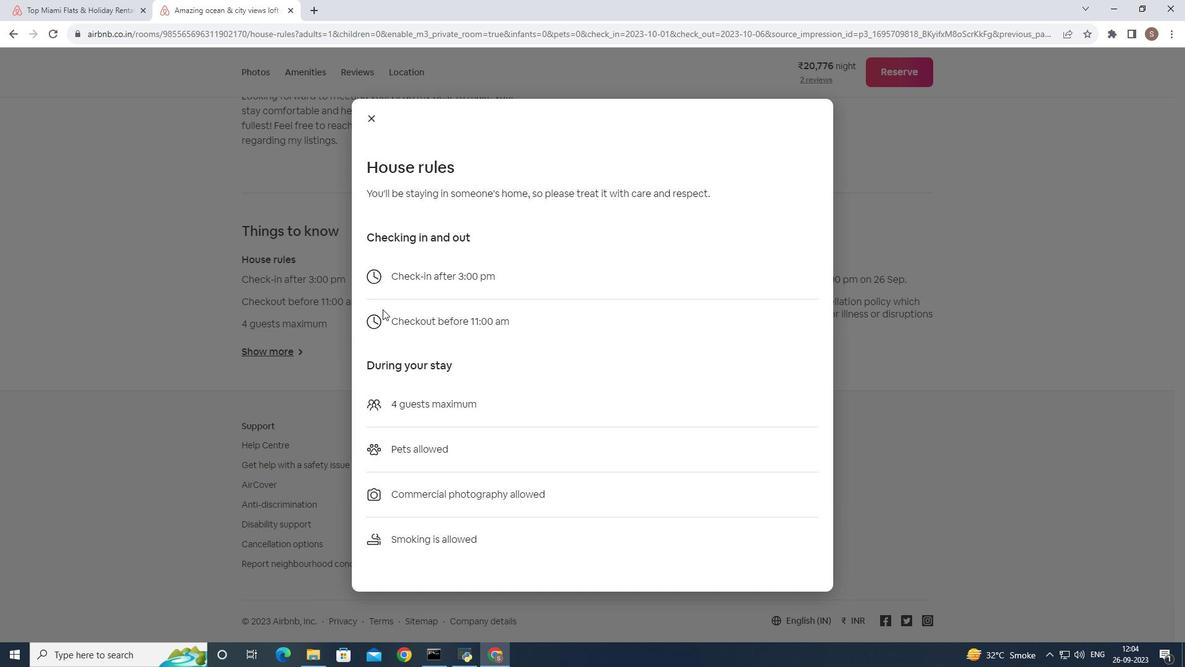 
Action: Mouse scrolled (382, 308) with delta (0, 0)
Screenshot: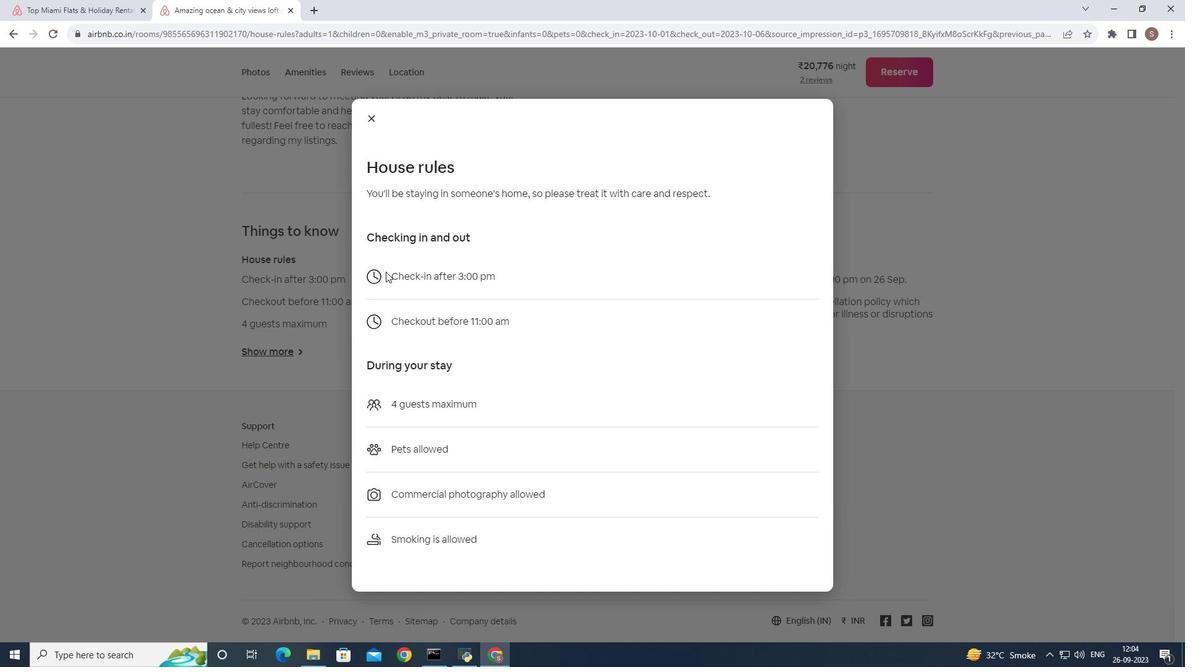 
Action: Mouse moved to (368, 111)
Screenshot: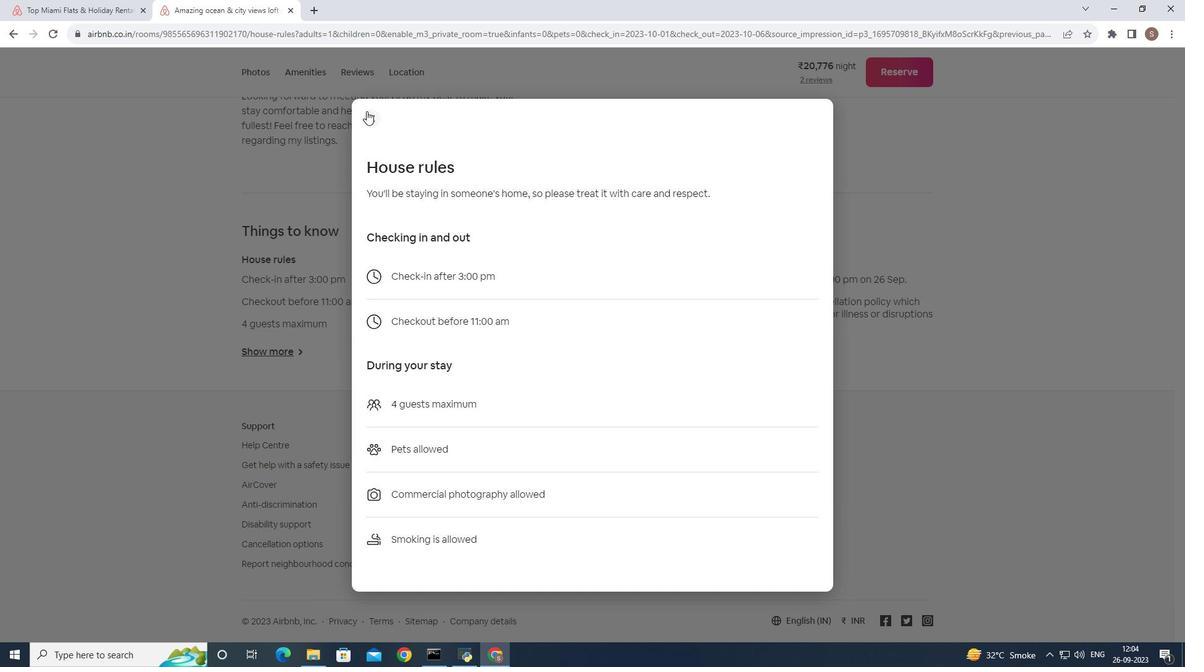 
Action: Mouse pressed left at (368, 111)
Screenshot: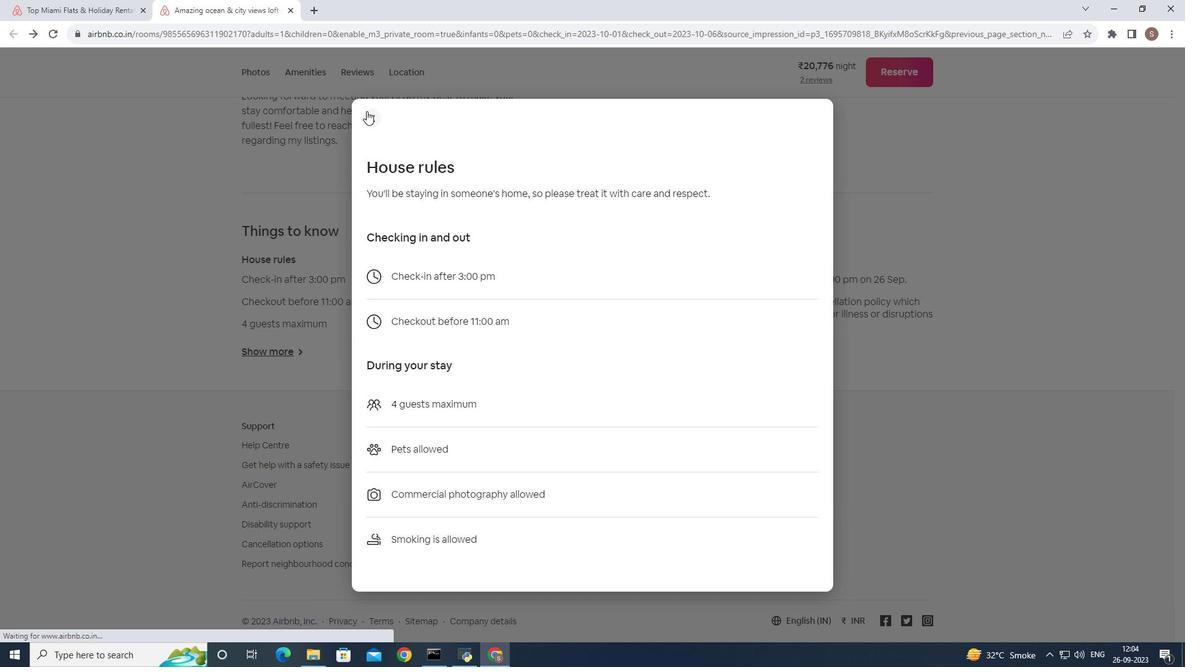 
Action: Mouse moved to (504, 345)
Screenshot: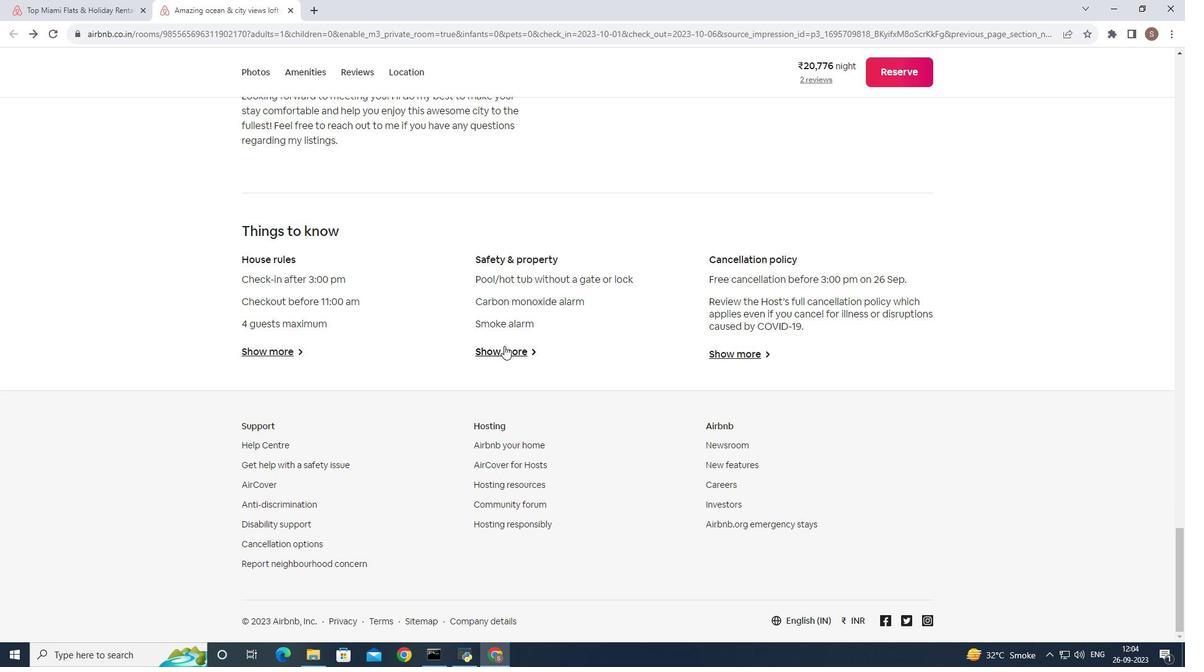 
Action: Mouse pressed left at (504, 345)
Screenshot: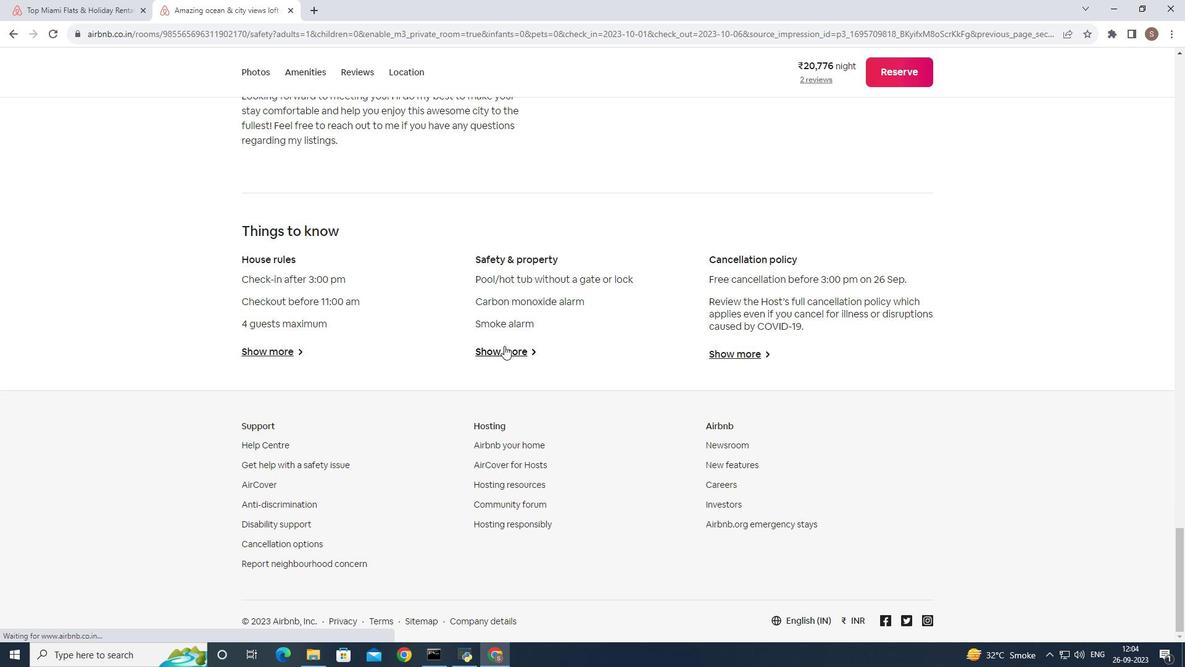 
Action: Mouse moved to (568, 253)
Screenshot: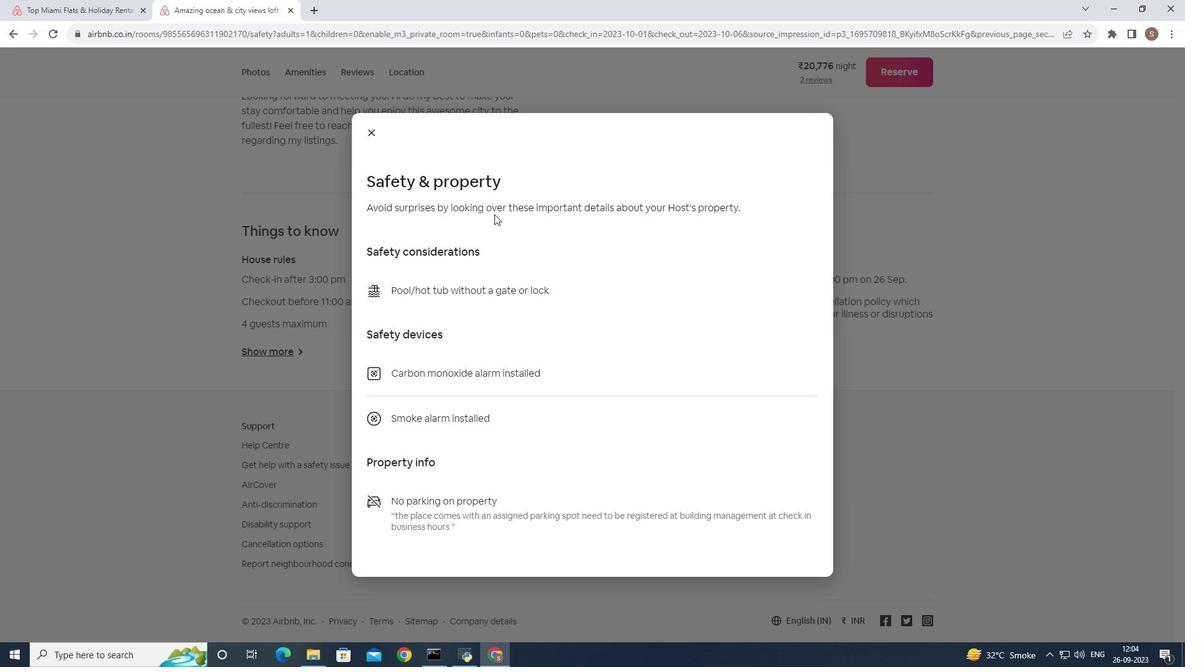 
Action: Mouse scrolled (568, 252) with delta (0, 0)
Screenshot: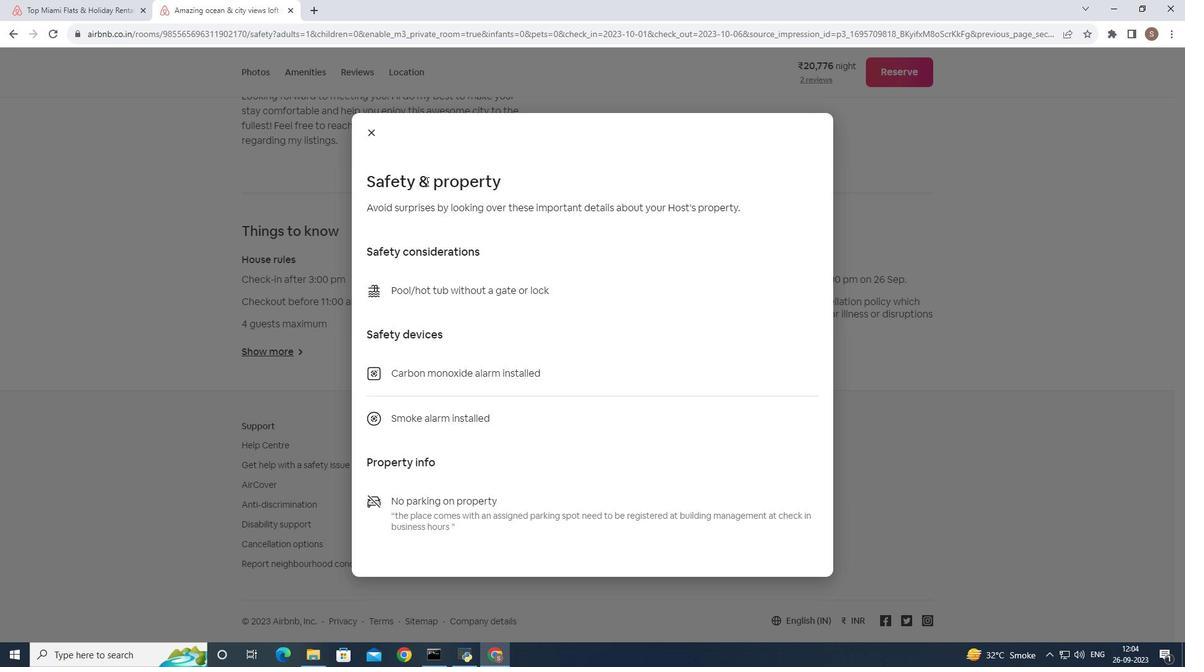 
Action: Mouse scrolled (568, 252) with delta (0, 0)
Screenshot: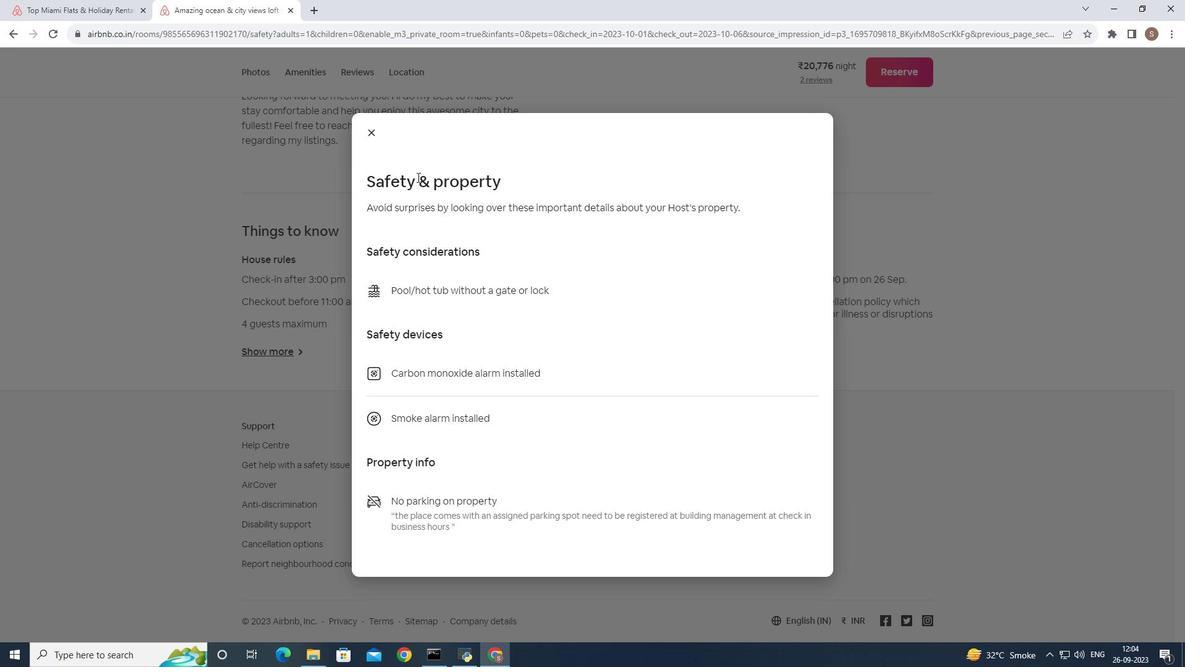 
Action: Mouse moved to (377, 137)
Screenshot: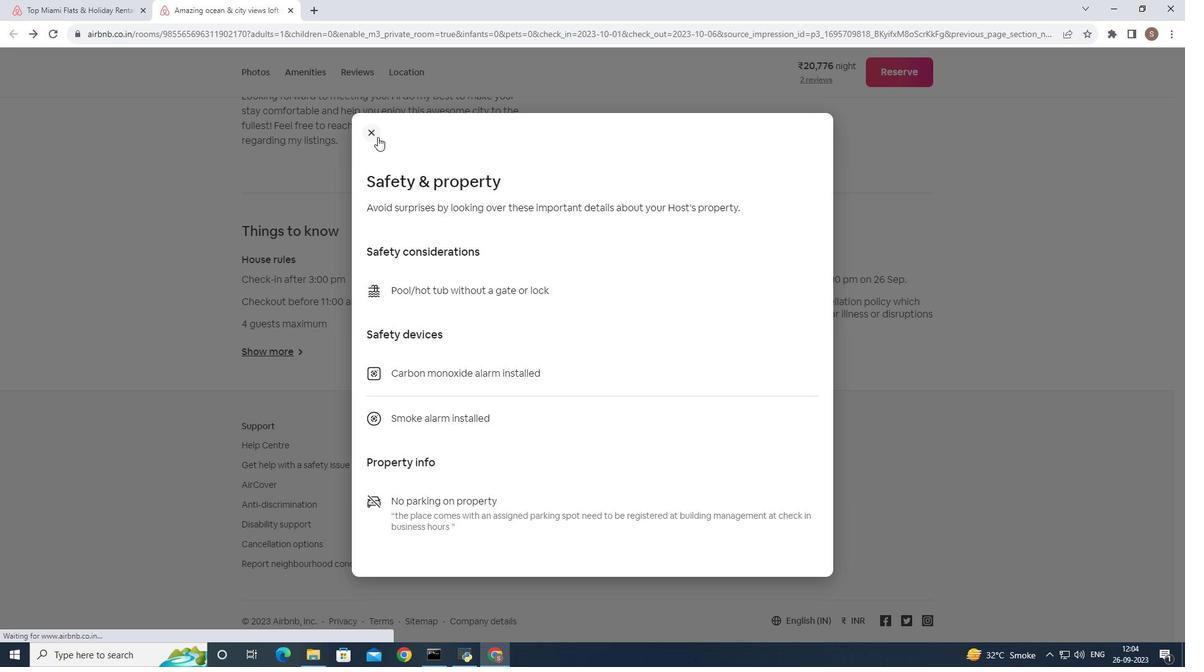 
Action: Mouse pressed left at (377, 137)
Screenshot: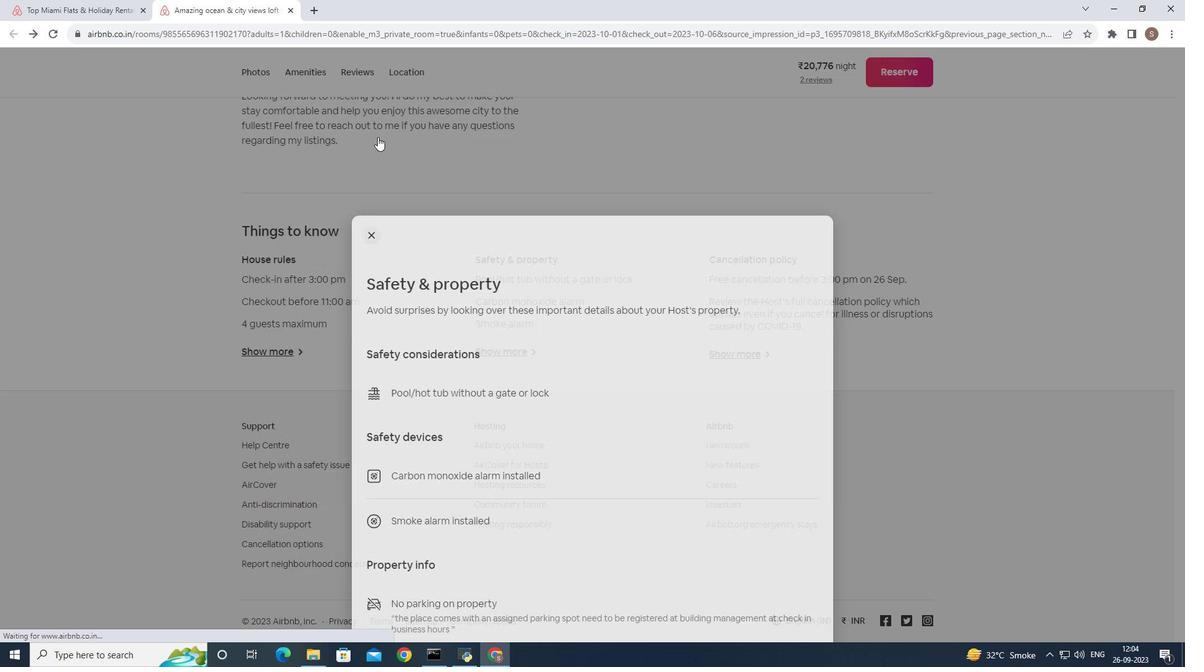 
Action: Mouse moved to (759, 350)
Screenshot: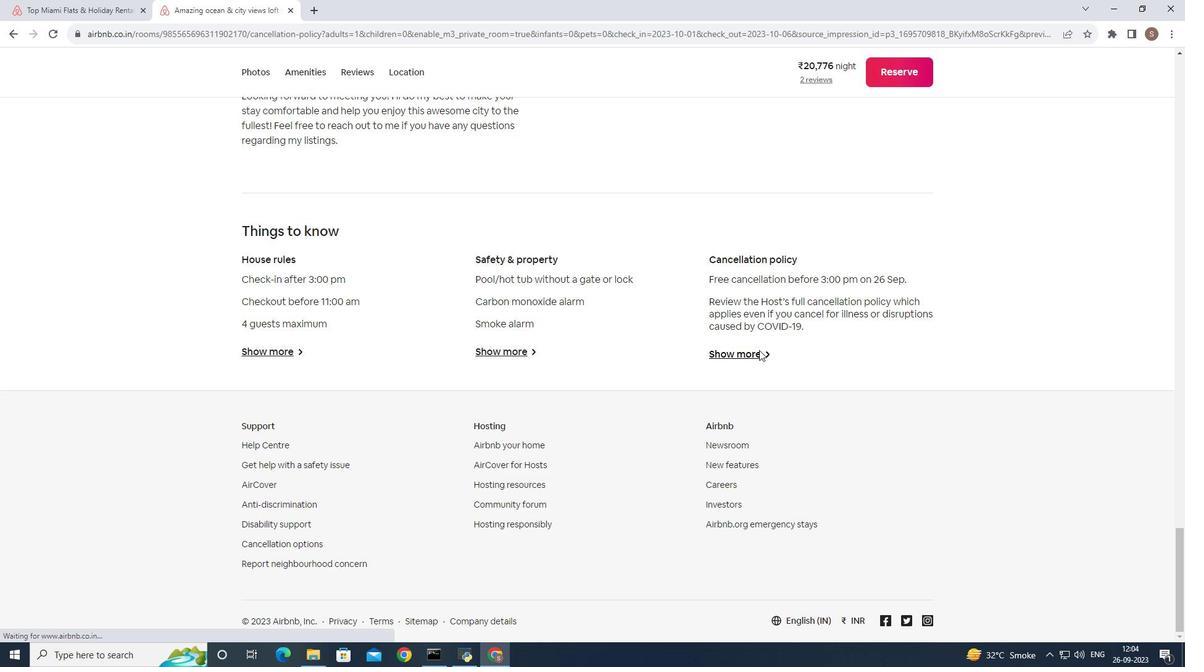 
Action: Mouse pressed left at (759, 350)
Screenshot: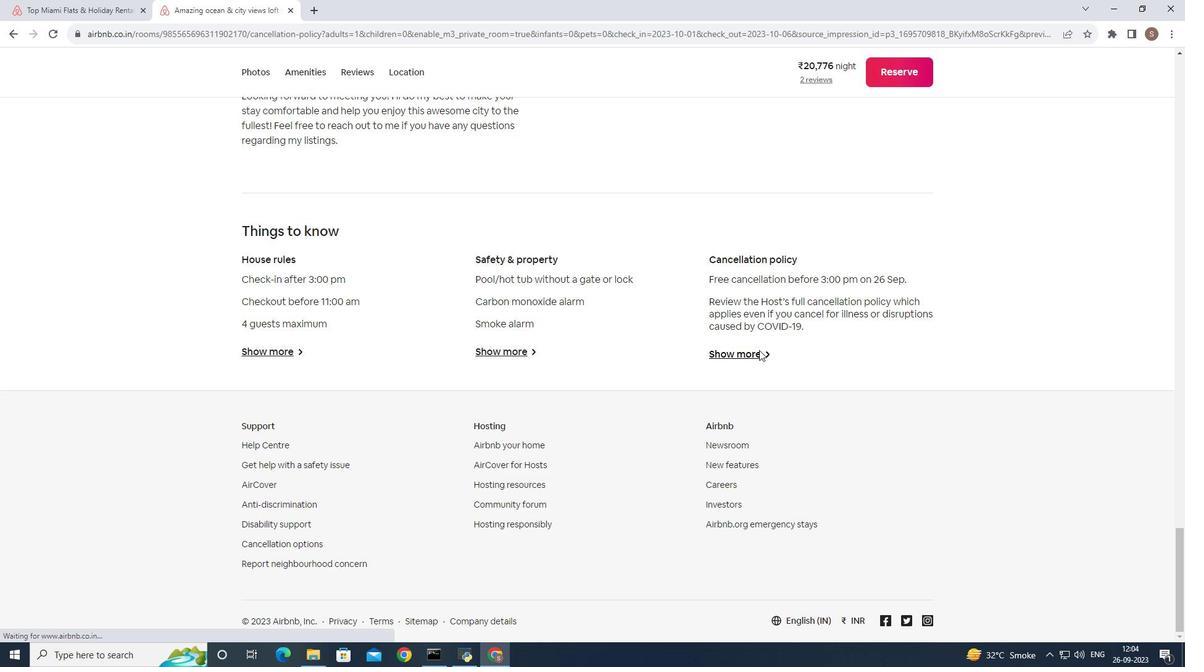 
Action: Mouse moved to (437, 179)
Screenshot: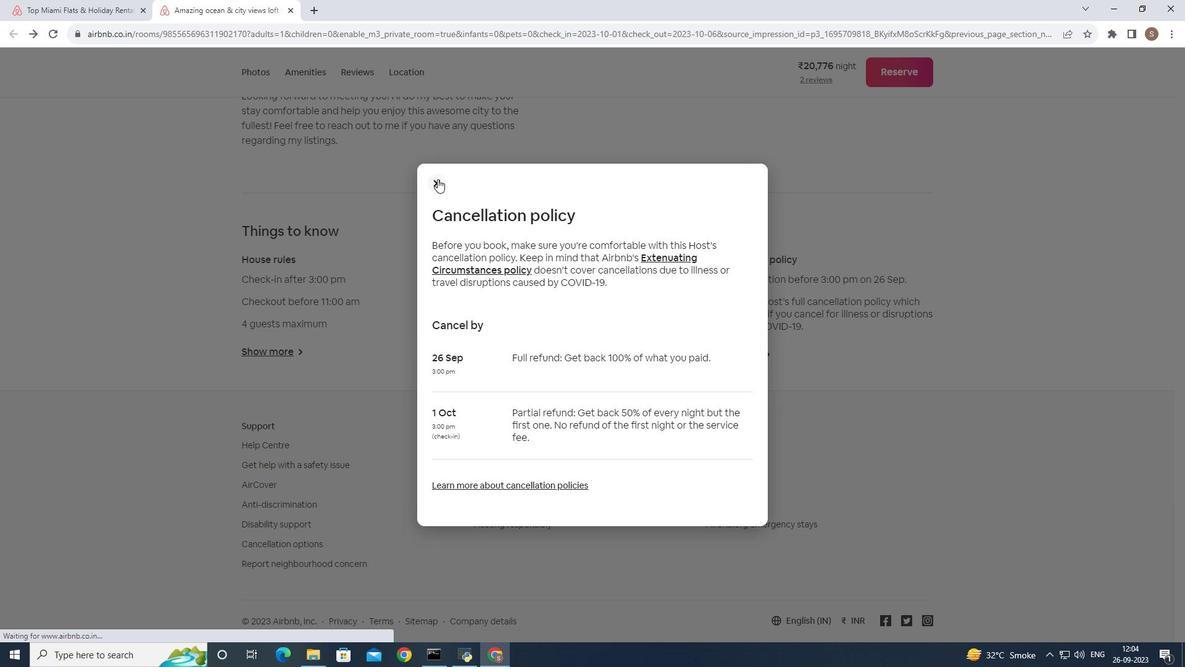 
Action: Mouse pressed left at (437, 179)
Screenshot: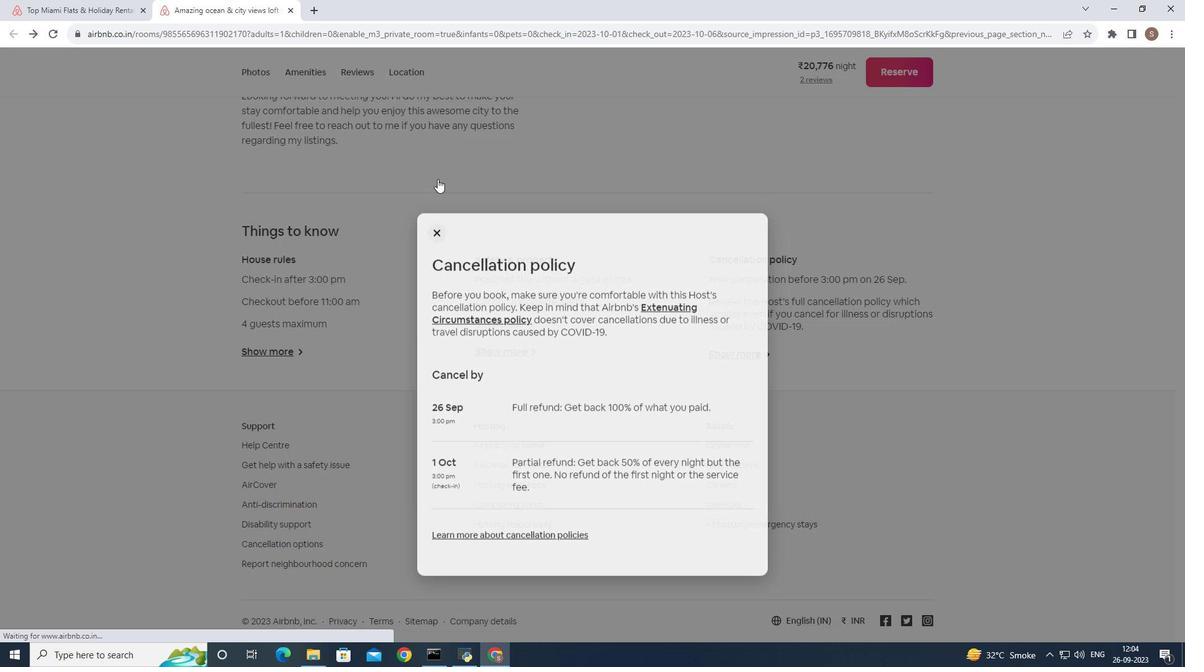 
Action: Mouse scrolled (437, 178) with delta (0, 0)
Screenshot: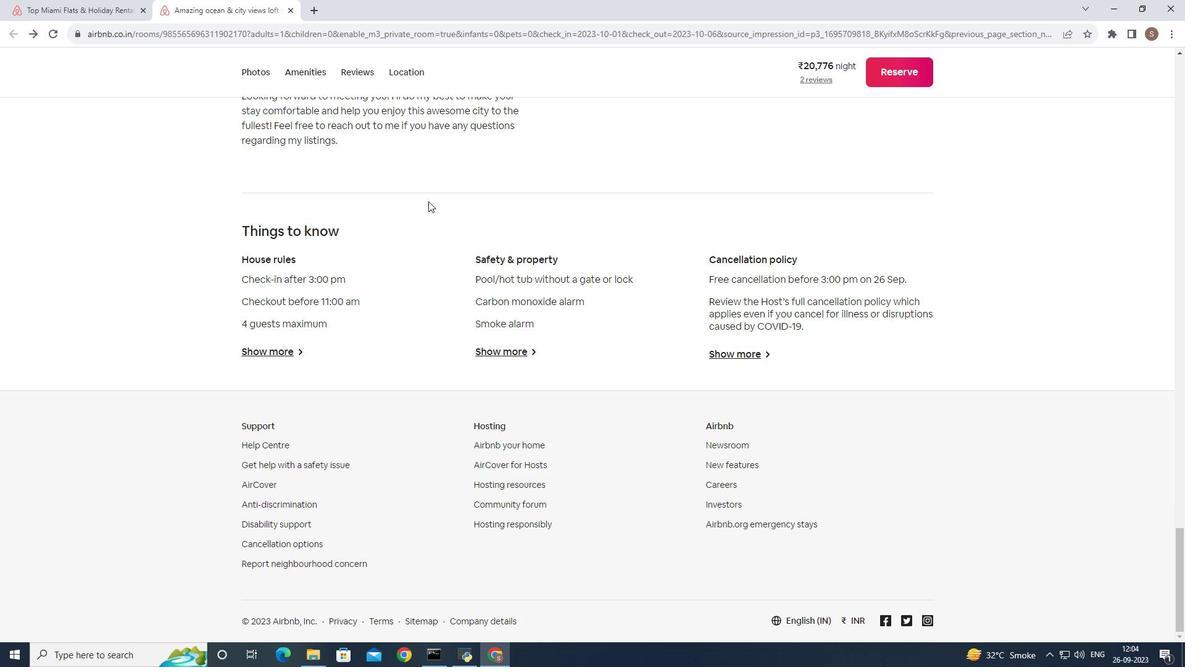 
Action: Mouse moved to (437, 179)
Screenshot: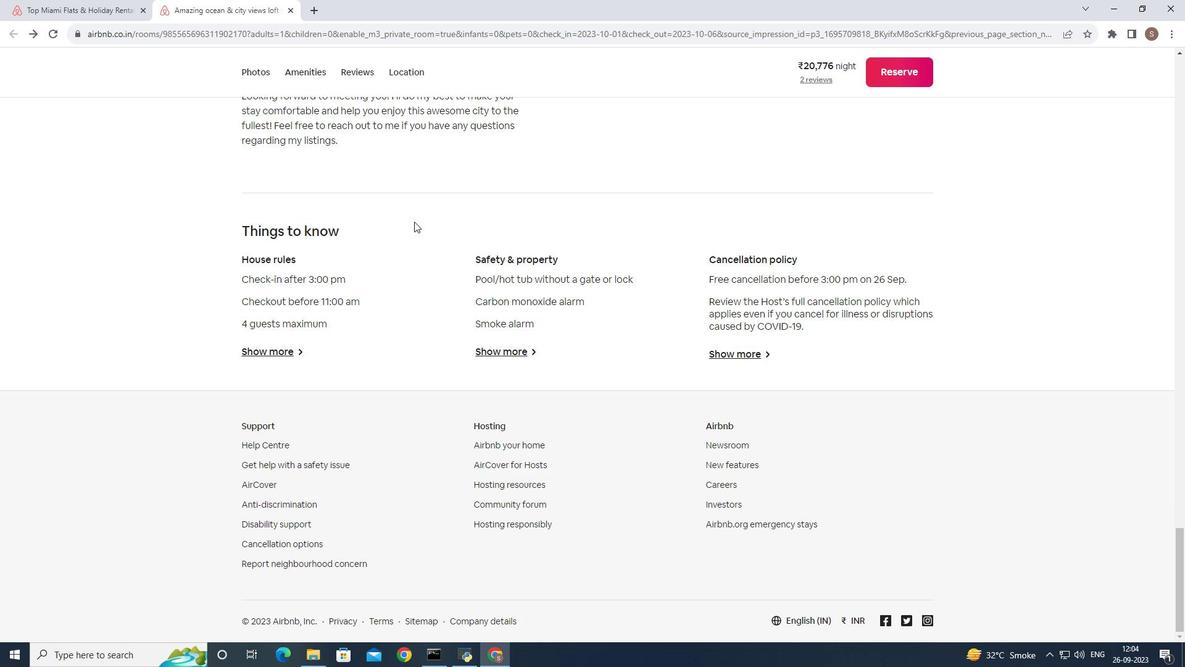 
Action: Mouse scrolled (437, 178) with delta (0, 0)
Screenshot: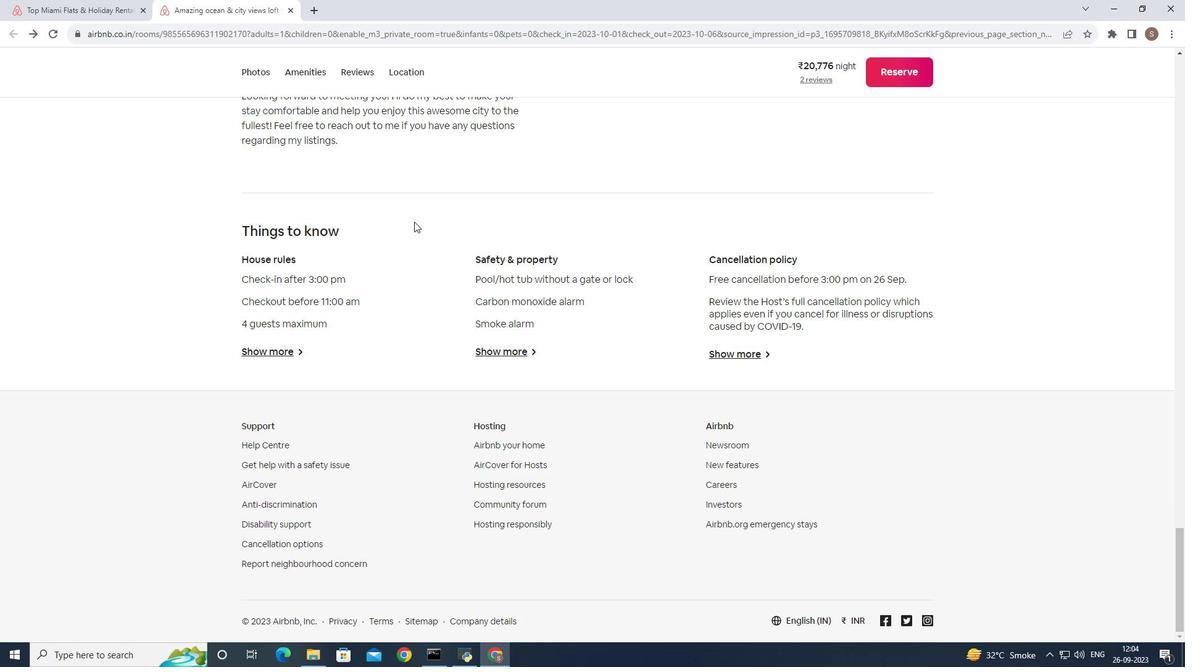 
Action: Mouse moved to (358, 216)
Screenshot: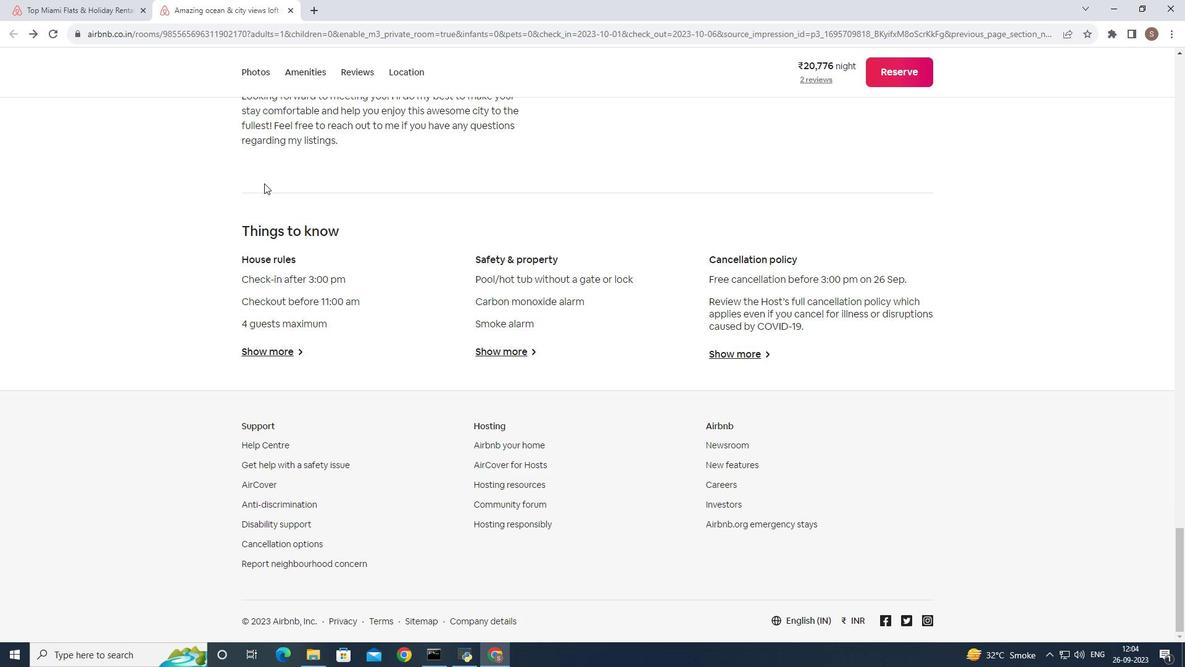
Action: Mouse scrolled (358, 216) with delta (0, 0)
Screenshot: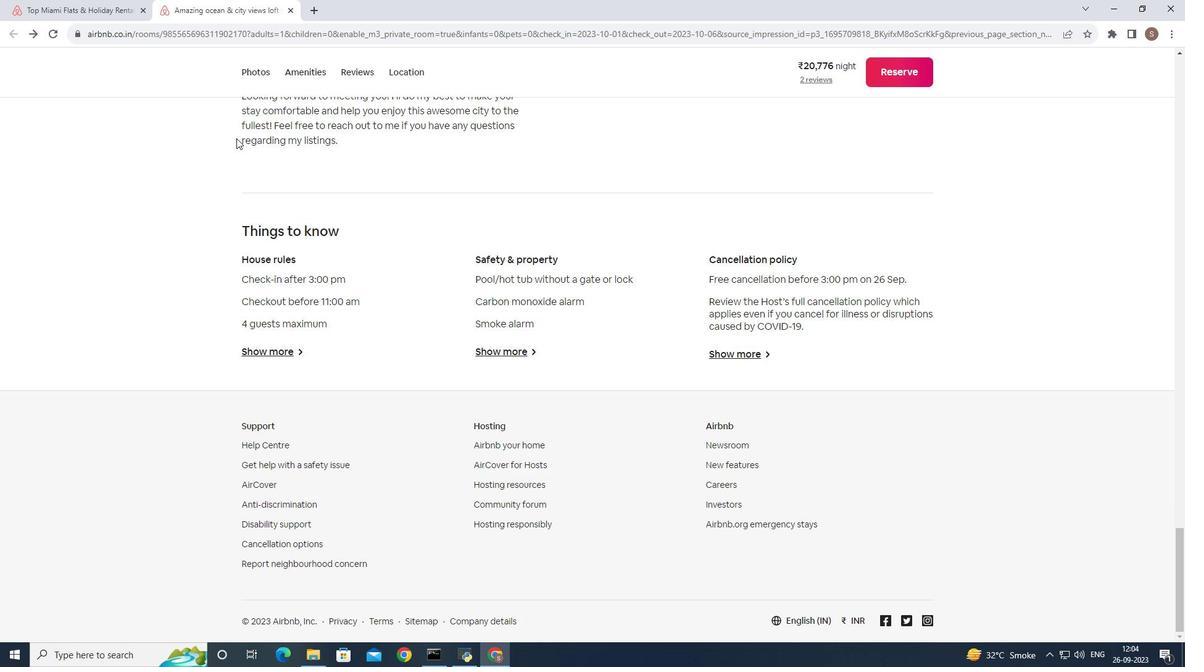 
Action: Mouse moved to (97, 1)
Screenshot: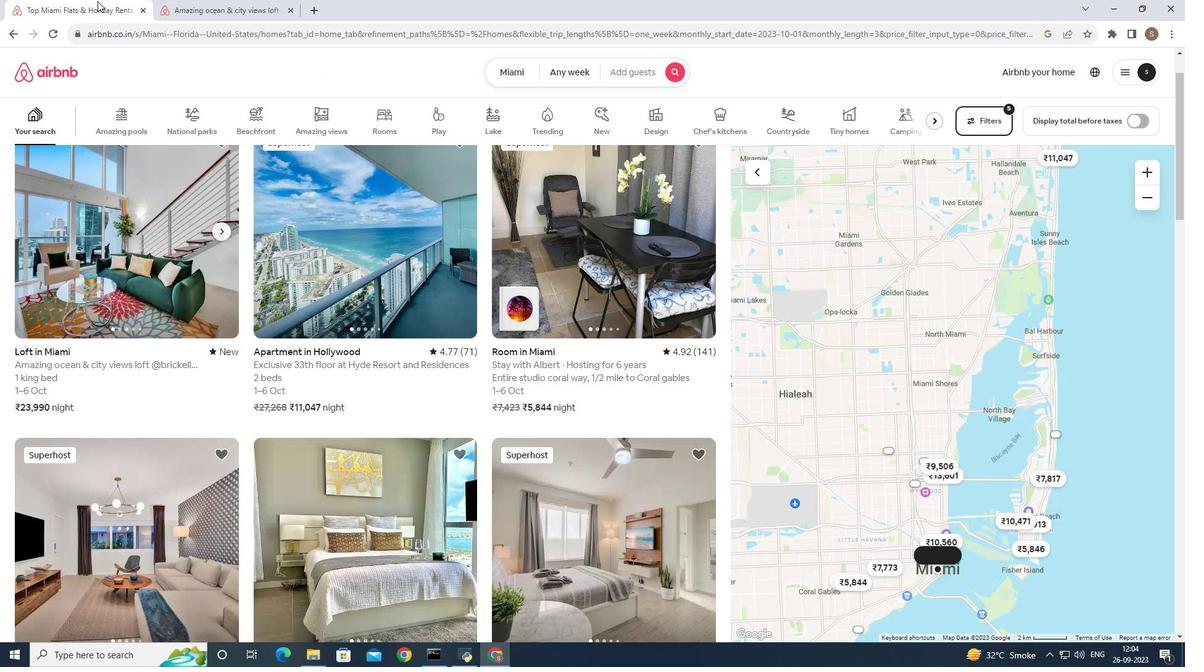 
Action: Mouse pressed left at (97, 1)
Screenshot: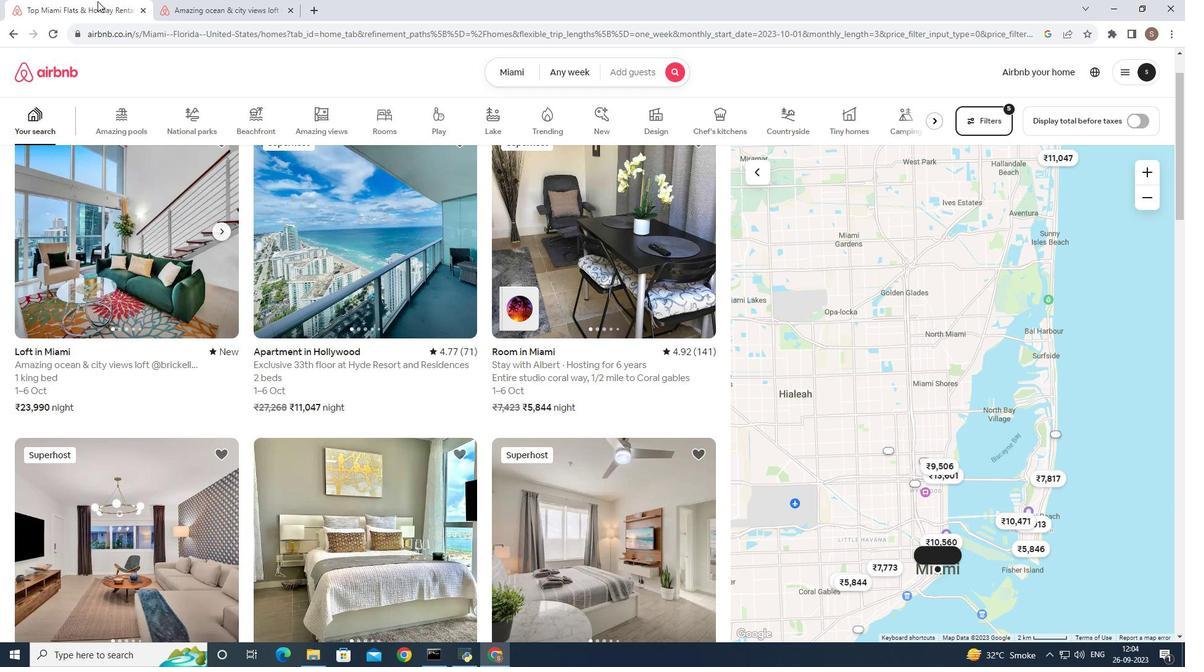 
Action: Mouse moved to (349, 259)
Screenshot: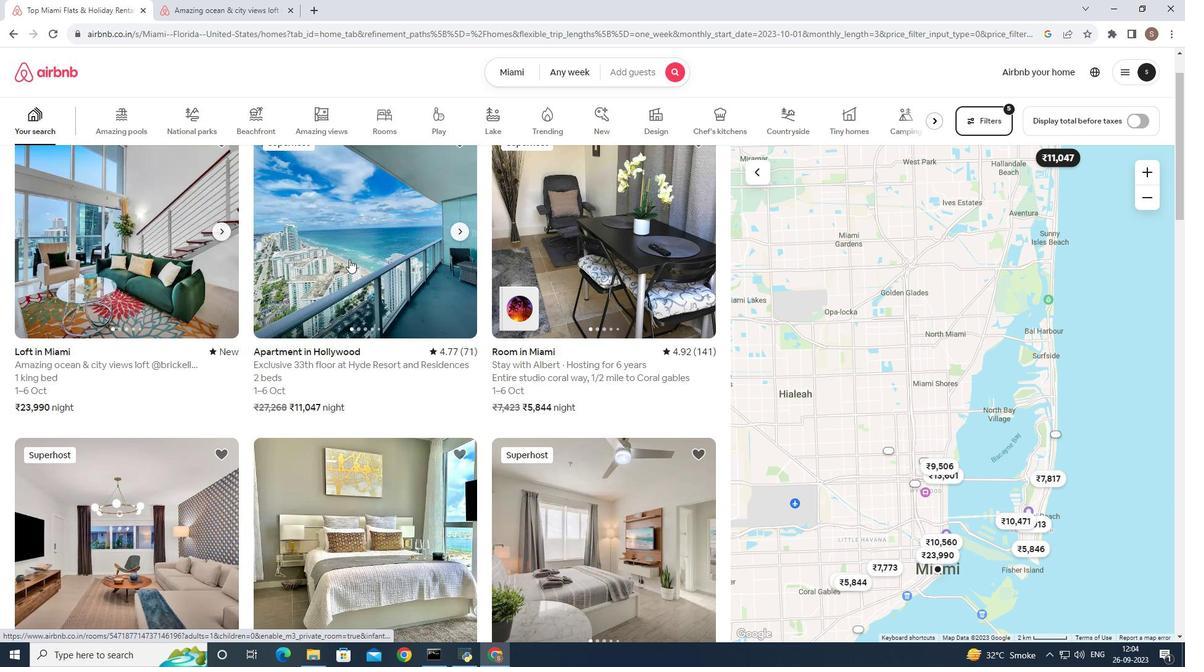 
Action: Mouse pressed left at (349, 259)
Screenshot: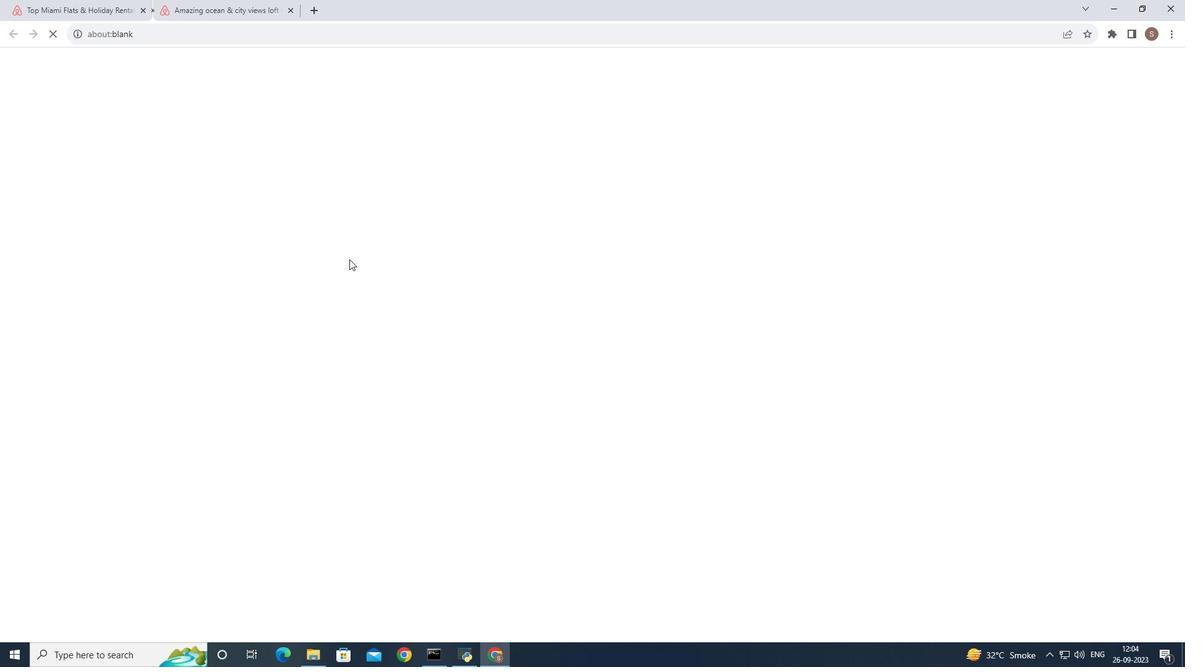 
Action: Mouse moved to (844, 457)
Screenshot: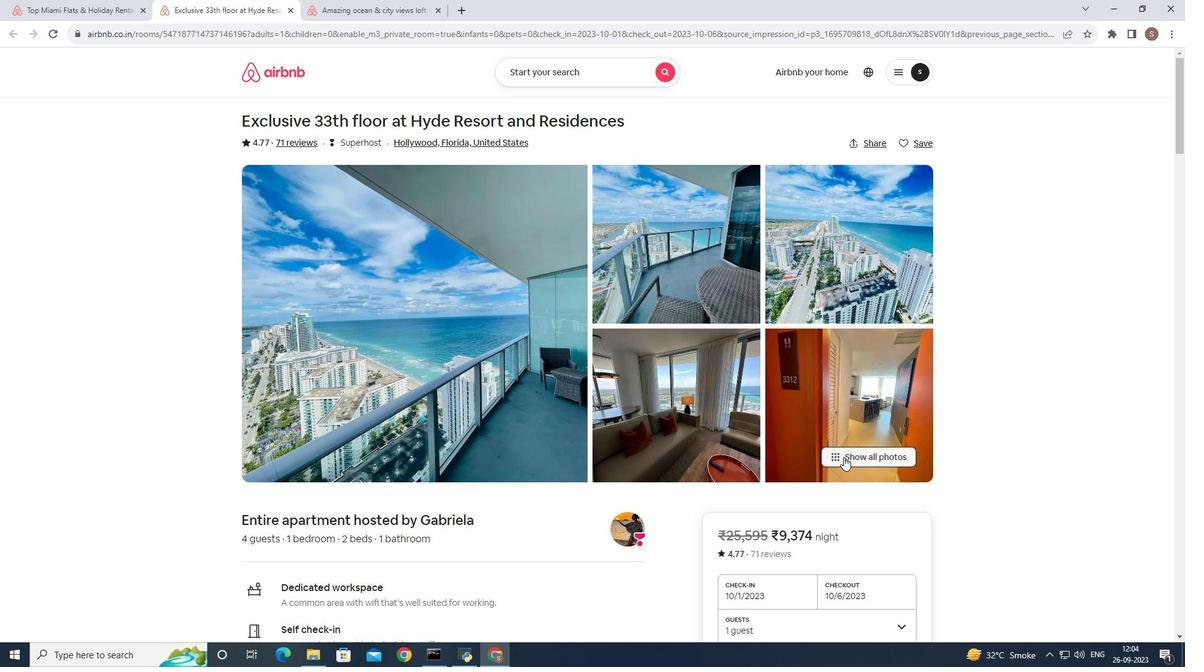 
Action: Mouse pressed left at (844, 457)
Screenshot: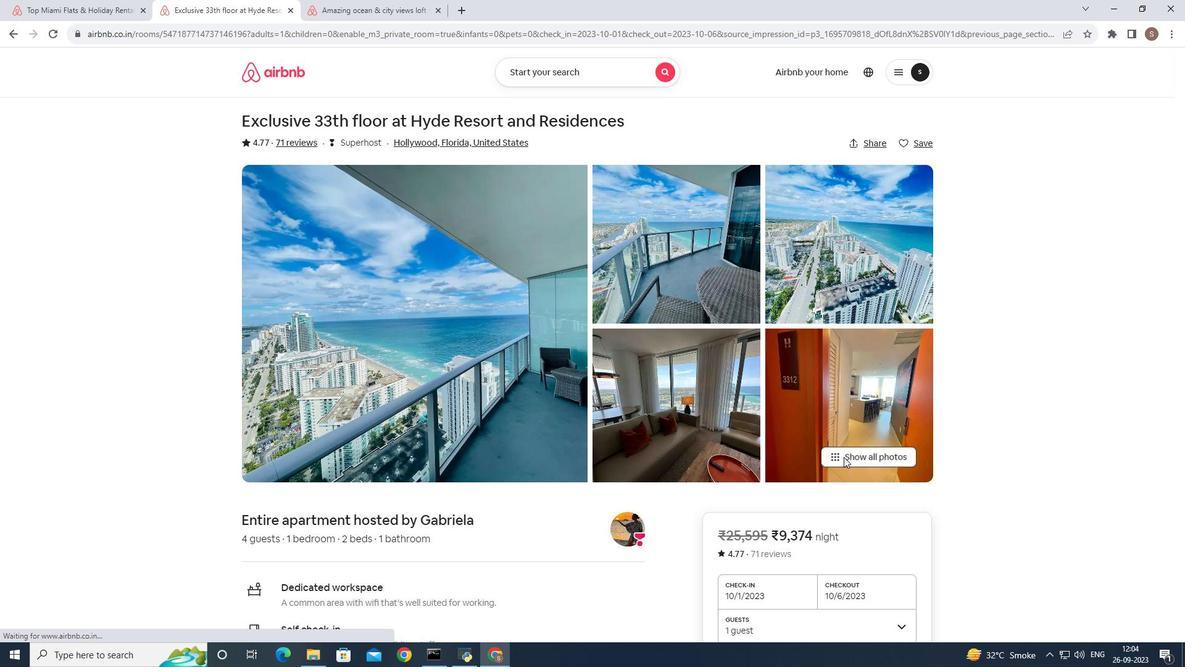 
Action: Mouse moved to (619, 340)
Screenshot: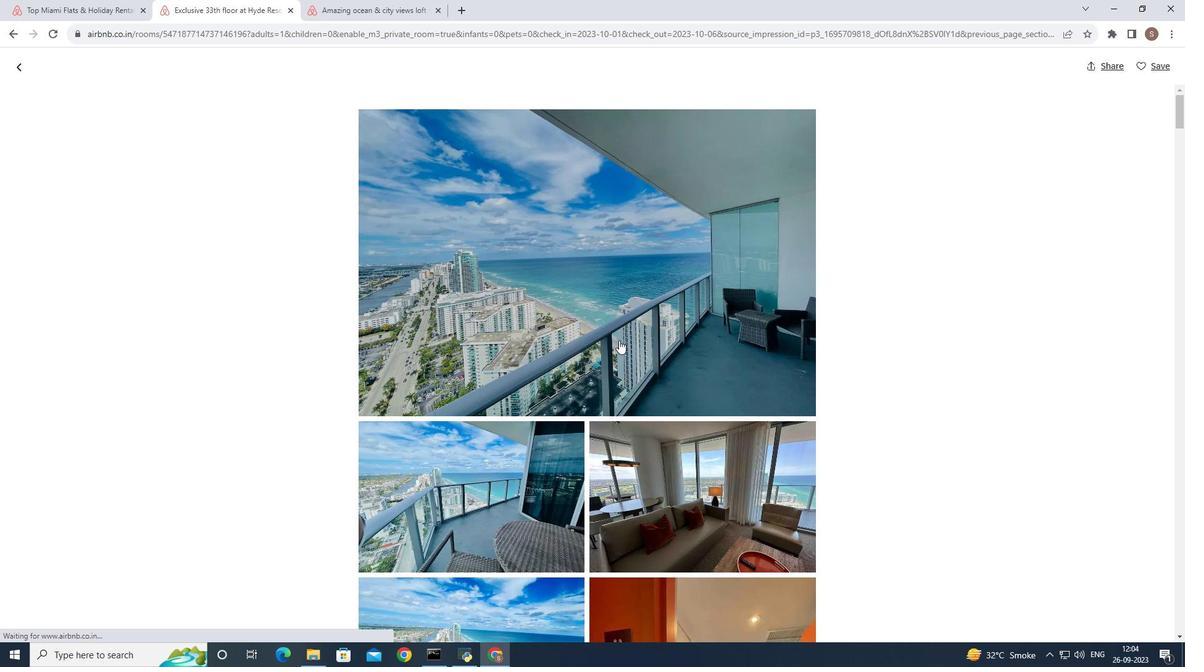 
Action: Mouse pressed left at (619, 340)
Screenshot: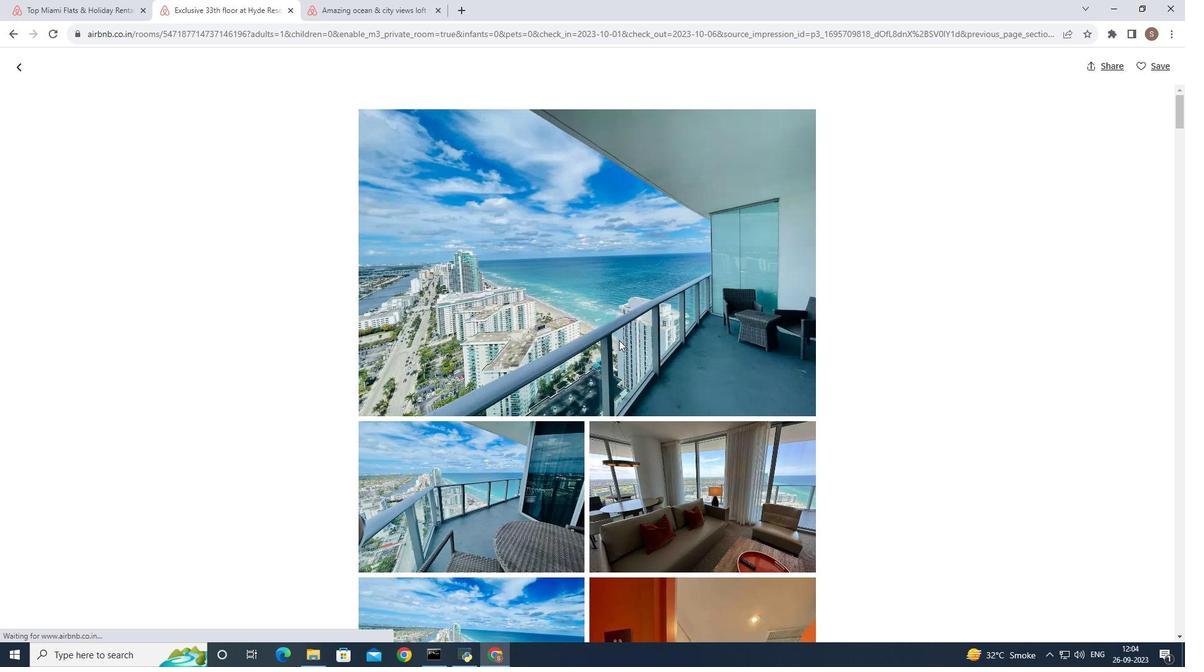 
Action: Key pressed <Key.right><Key.right><Key.right><Key.right><Key.right><Key.right><Key.right><Key.right><Key.right><Key.right><Key.right><Key.right><Key.right><Key.right><Key.right><Key.right><Key.right><Key.right><Key.right><Key.right><Key.right><Key.right><Key.right><Key.right><Key.right><Key.right><Key.right><Key.right><Key.right><Key.right><Key.right><Key.right><Key.right><Key.right><Key.right><Key.right><Key.right><Key.right><Key.right><Key.right><Key.right><Key.right><Key.right><Key.right><Key.right><Key.right><Key.right><Key.right><Key.right><Key.right><Key.right><Key.right><Key.right><Key.right><Key.right><Key.right><Key.right><Key.right><Key.right><Key.right><Key.right>
Screenshot: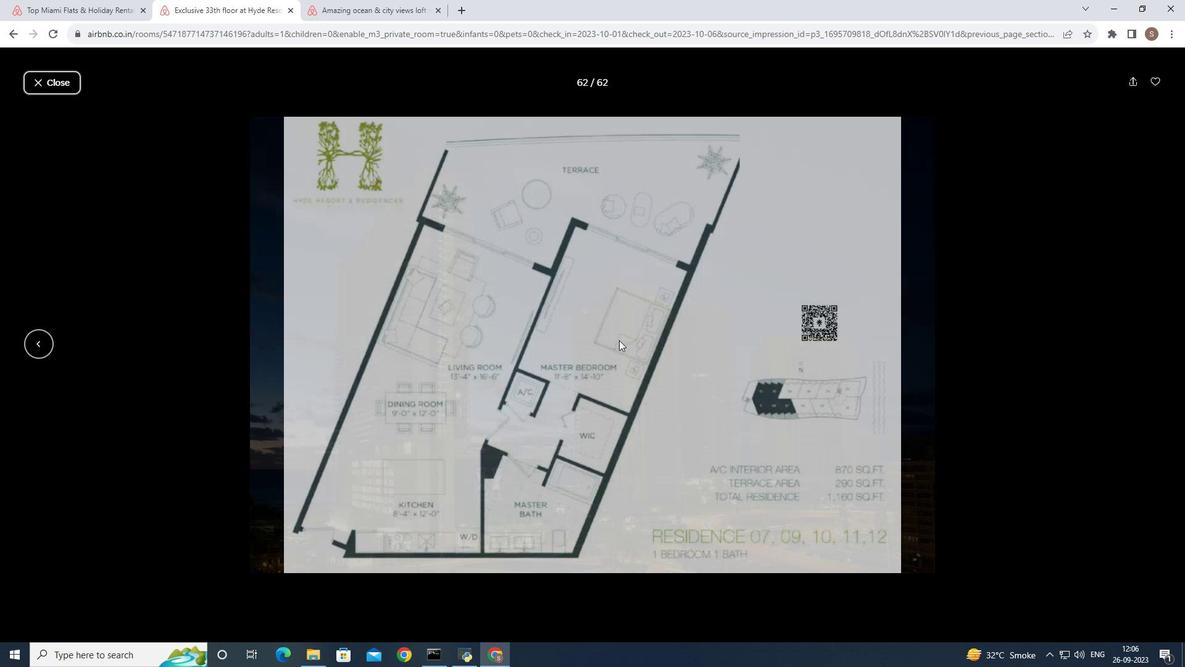 
Action: Mouse moved to (58, 75)
Screenshot: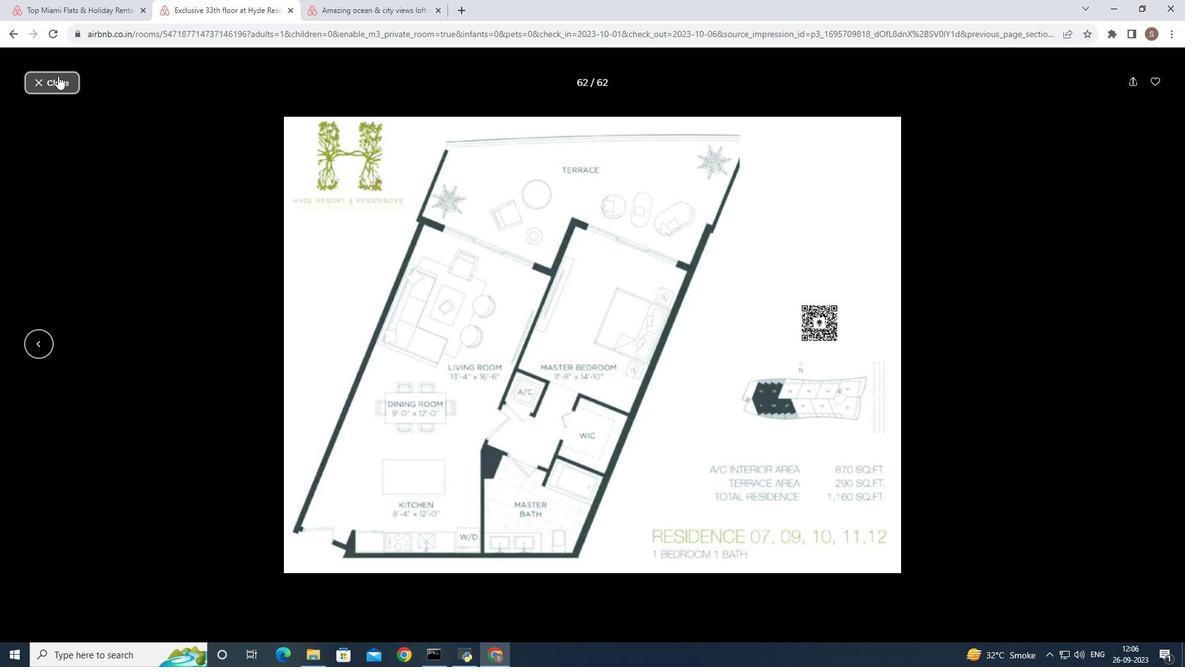 
Action: Mouse pressed left at (58, 75)
Screenshot: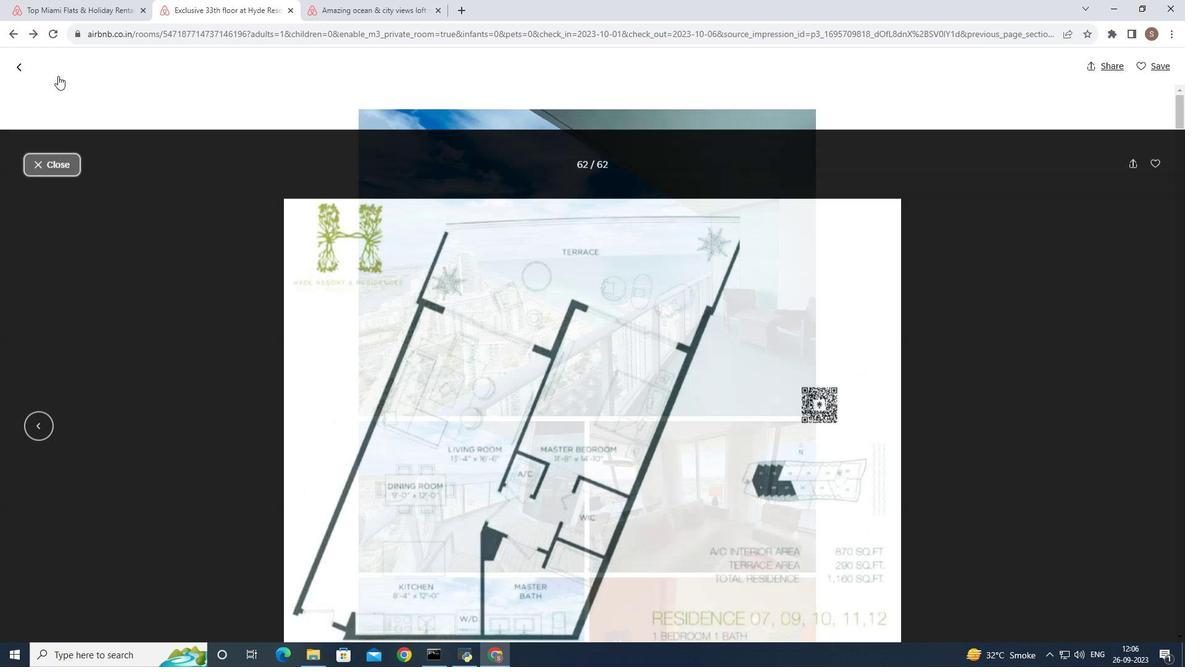 
Action: Mouse moved to (17, 72)
Screenshot: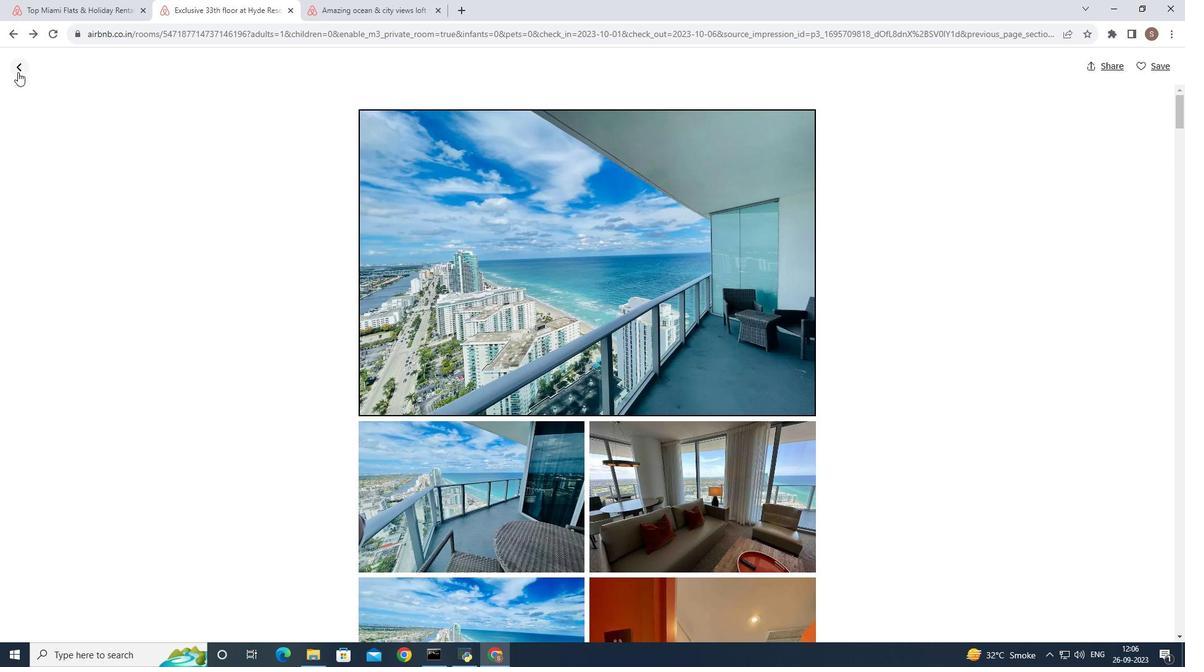 
Action: Mouse pressed left at (17, 72)
Screenshot: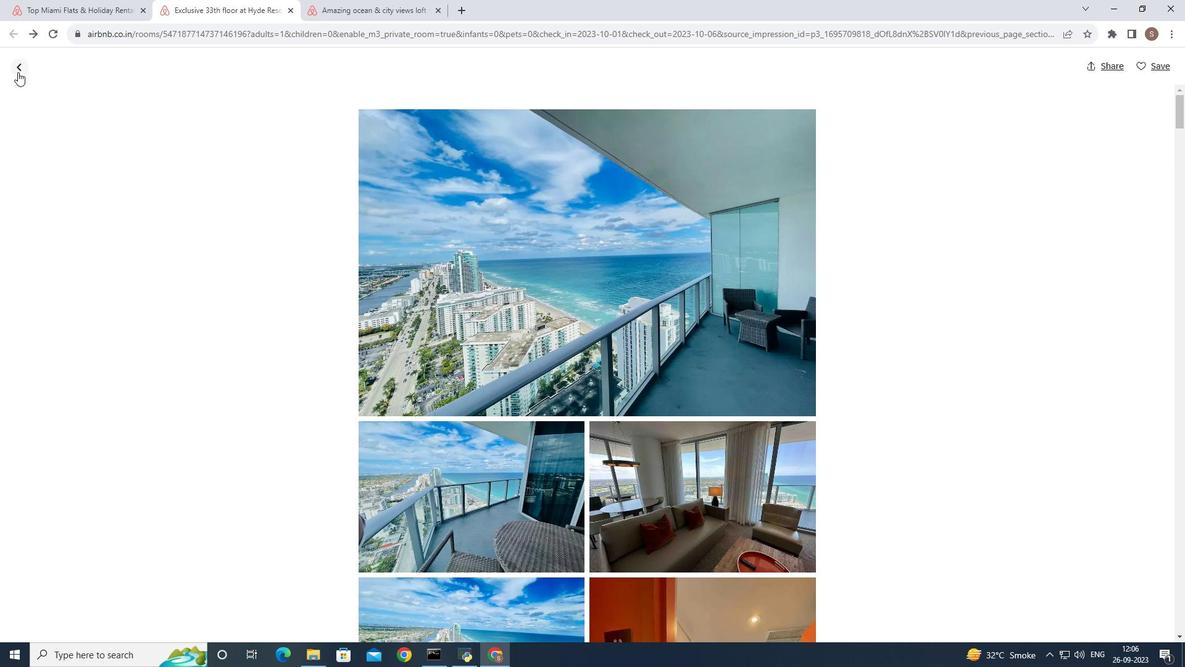 
Action: Mouse moved to (350, 406)
Screenshot: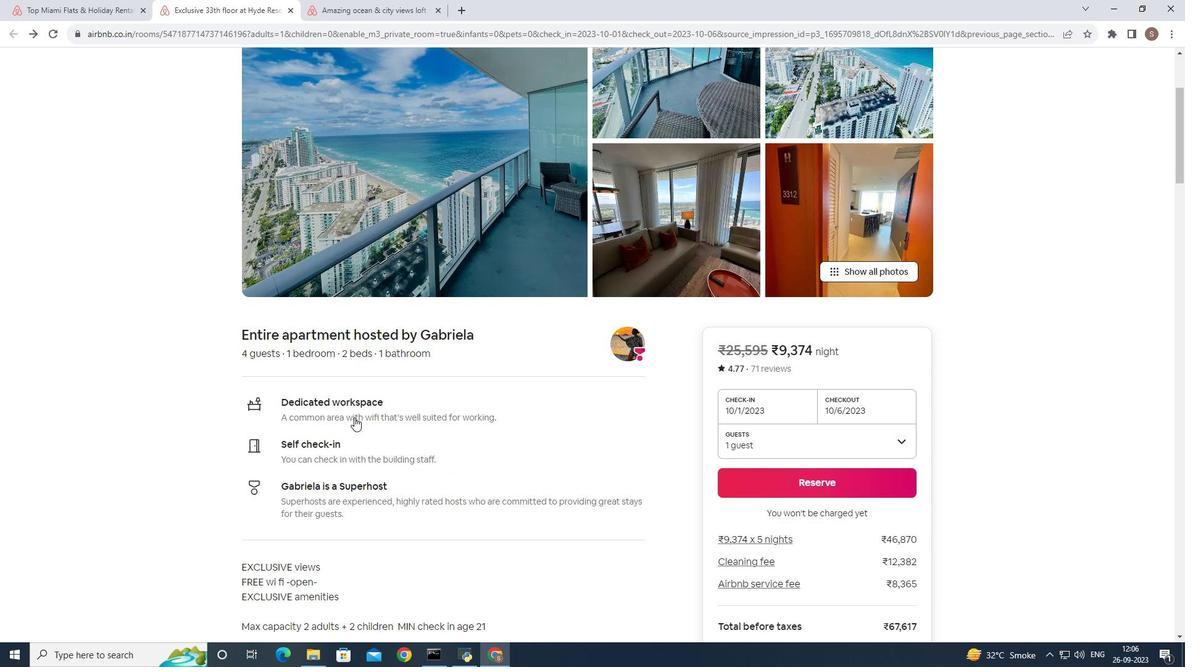 
Action: Mouse scrolled (350, 405) with delta (0, 0)
Screenshot: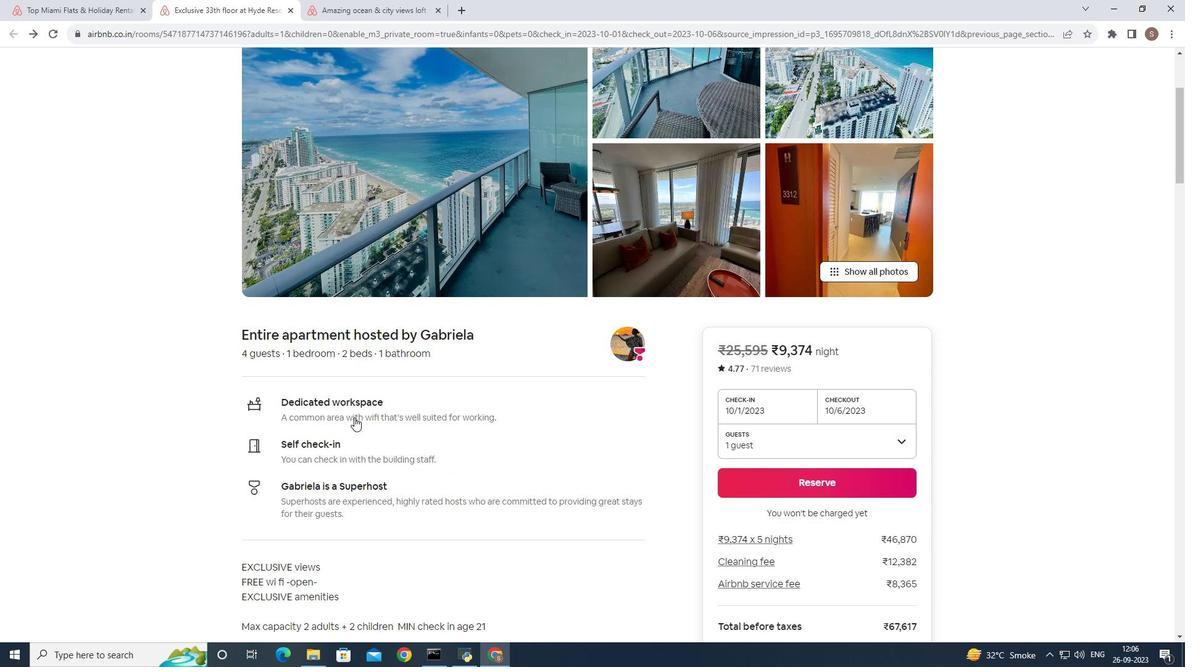 
Action: Mouse moved to (351, 408)
Screenshot: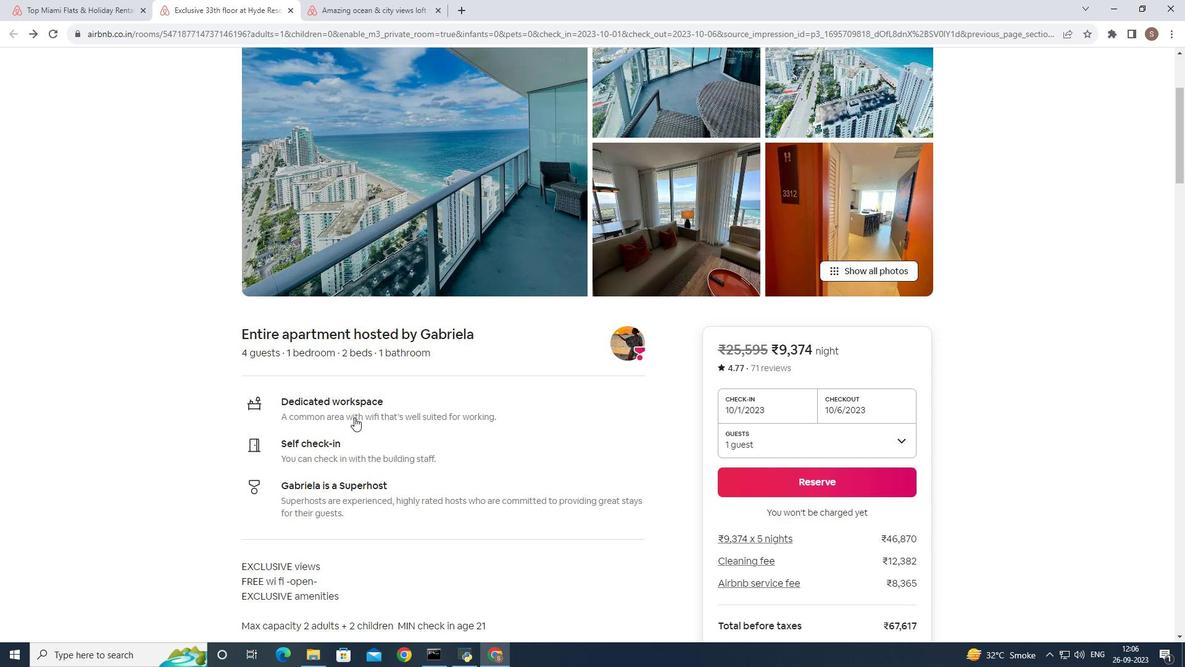 
Action: Mouse scrolled (351, 407) with delta (0, 0)
Screenshot: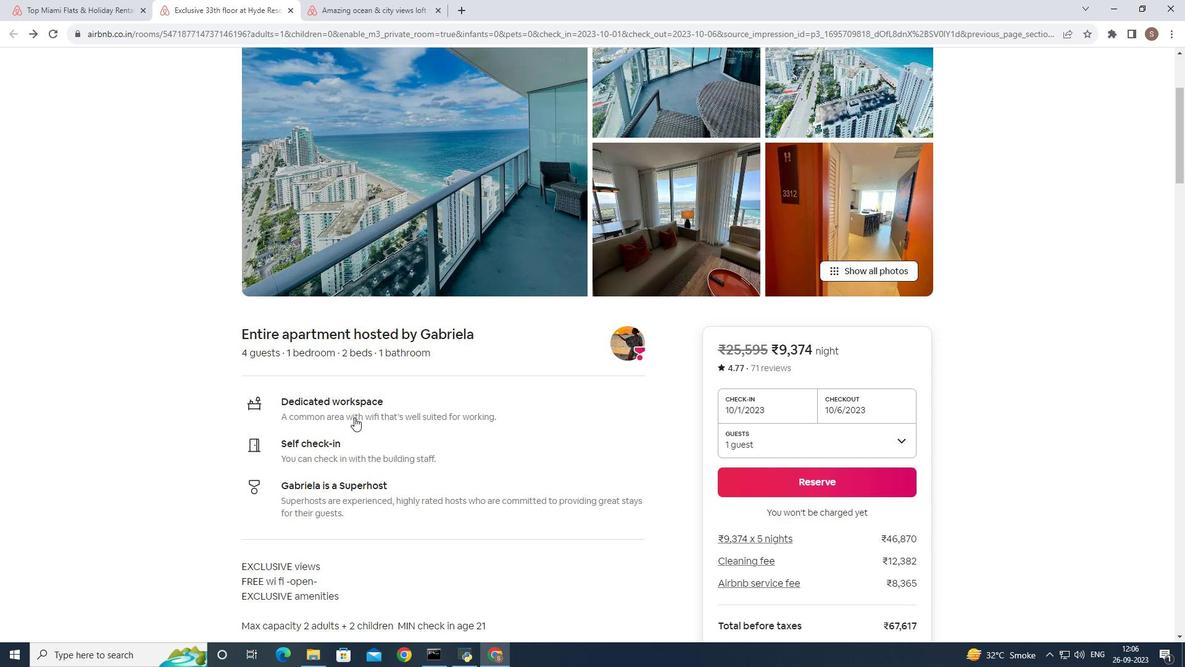 
Action: Mouse moved to (353, 416)
Screenshot: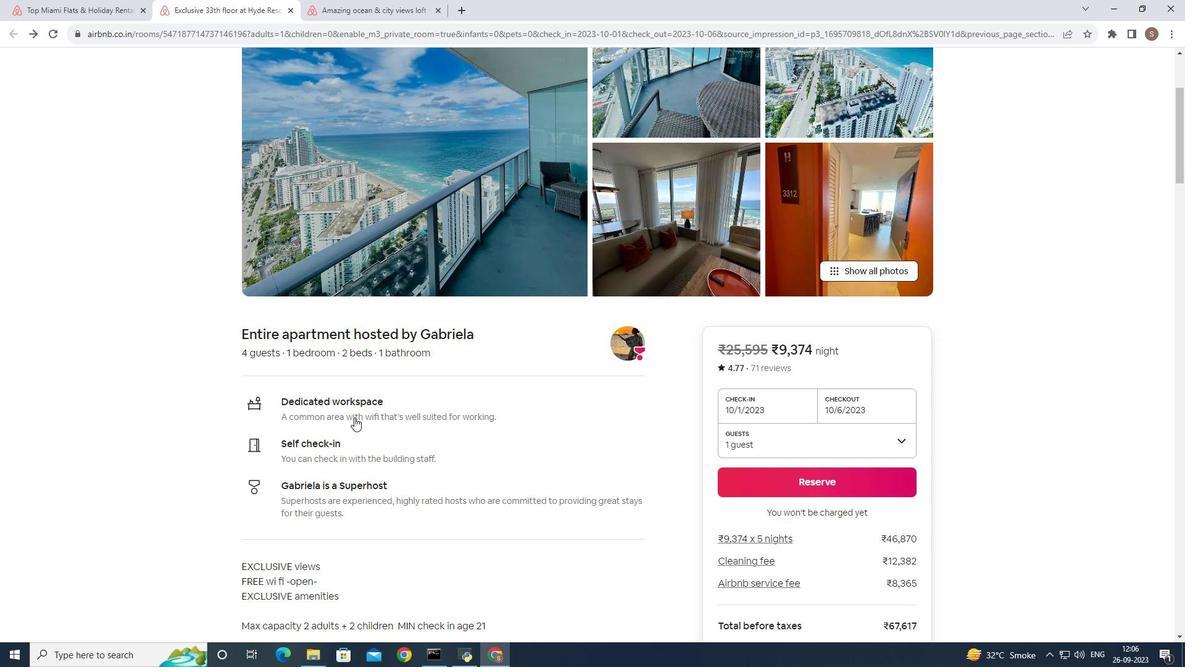 
Action: Mouse scrolled (353, 416) with delta (0, 0)
Screenshot: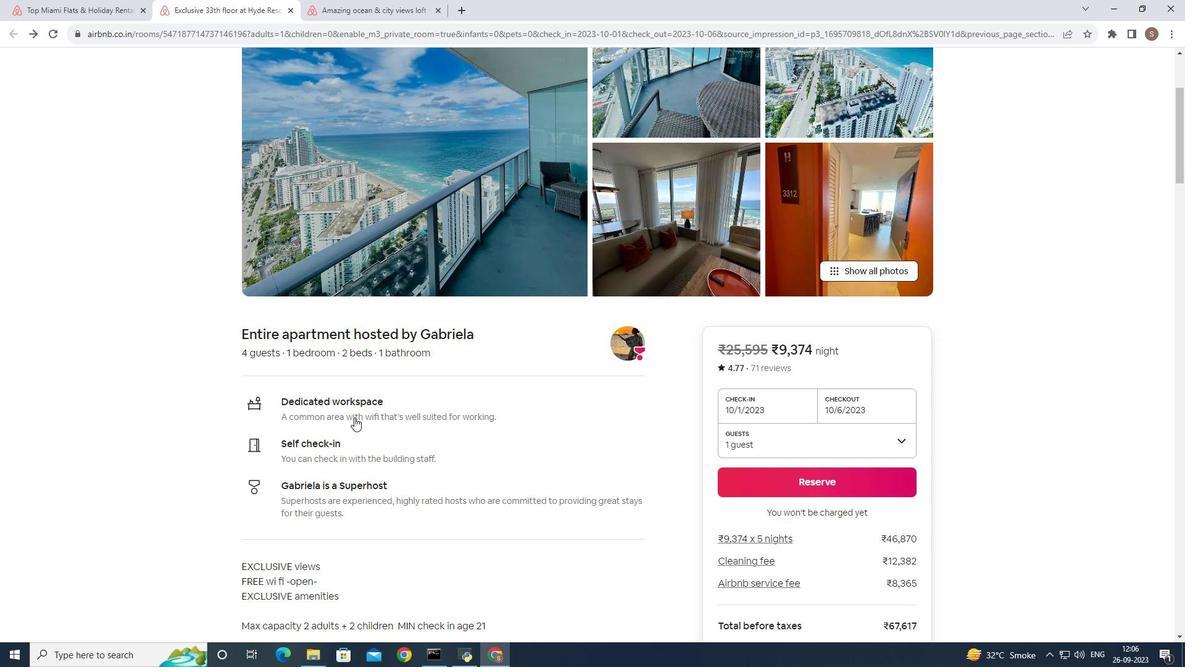 
Action: Mouse moved to (354, 417)
Screenshot: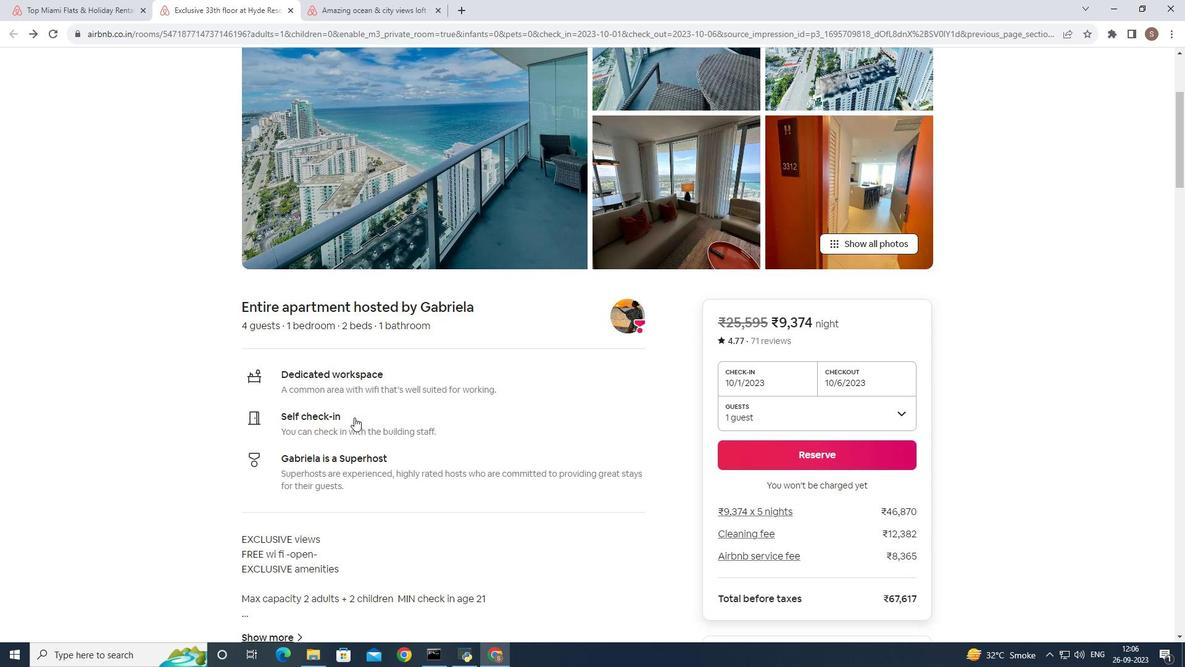 
Action: Mouse scrolled (354, 416) with delta (0, 0)
Screenshot: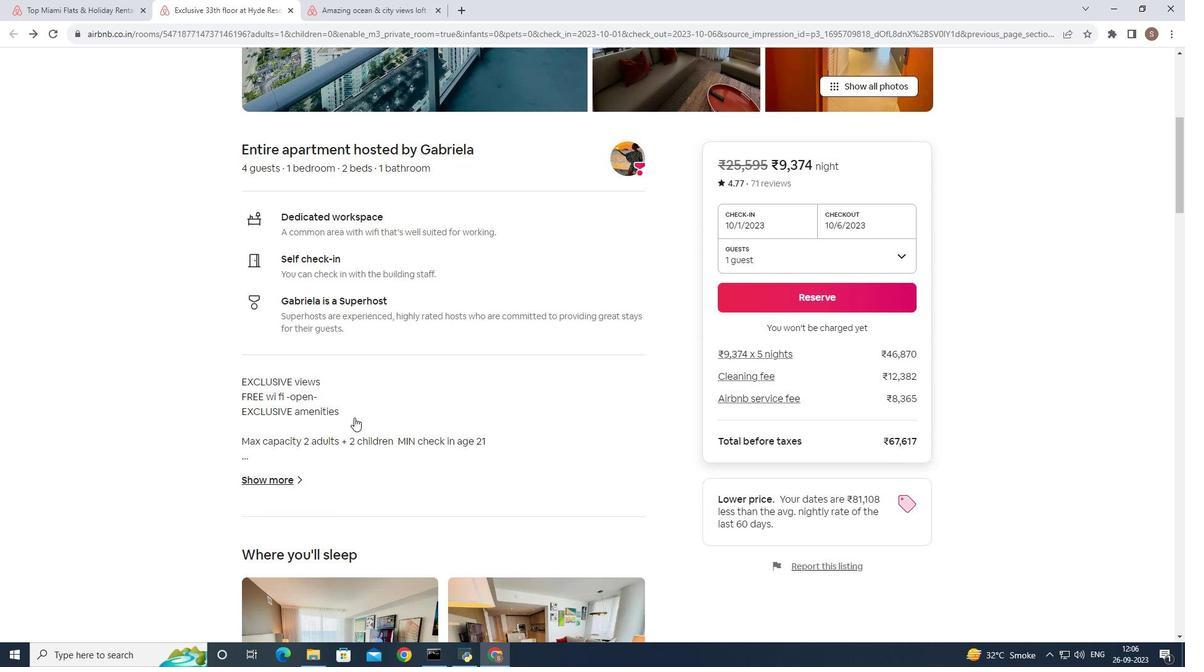 
Action: Mouse scrolled (354, 416) with delta (0, 0)
Screenshot: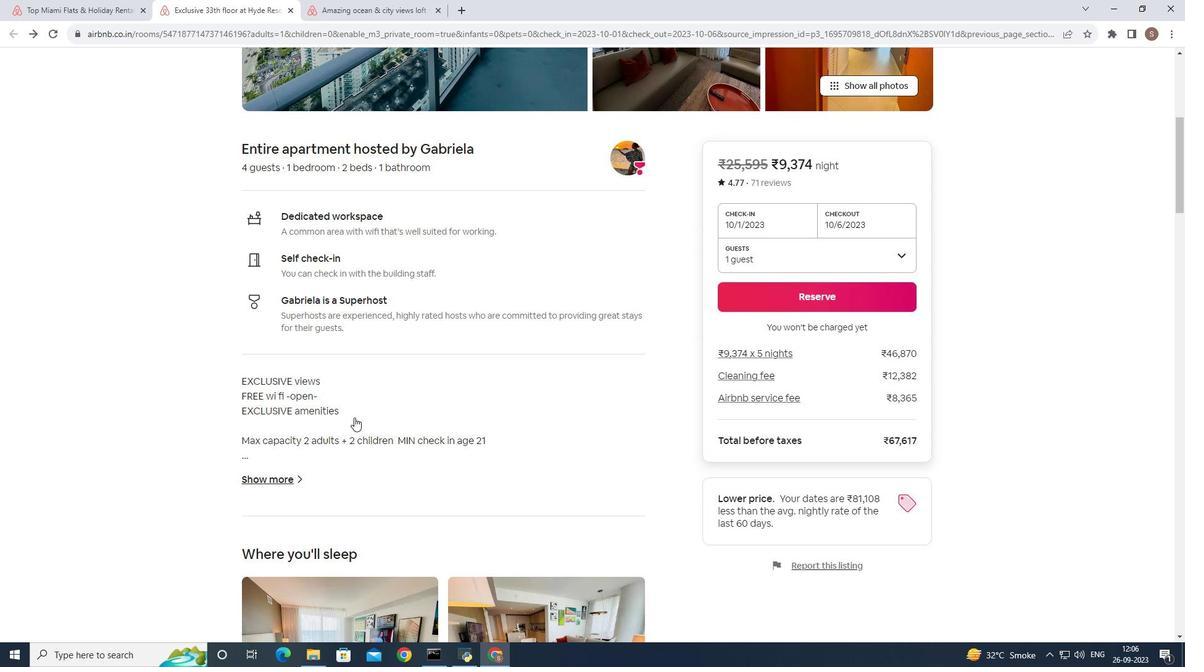 
Action: Mouse scrolled (354, 416) with delta (0, 0)
Screenshot: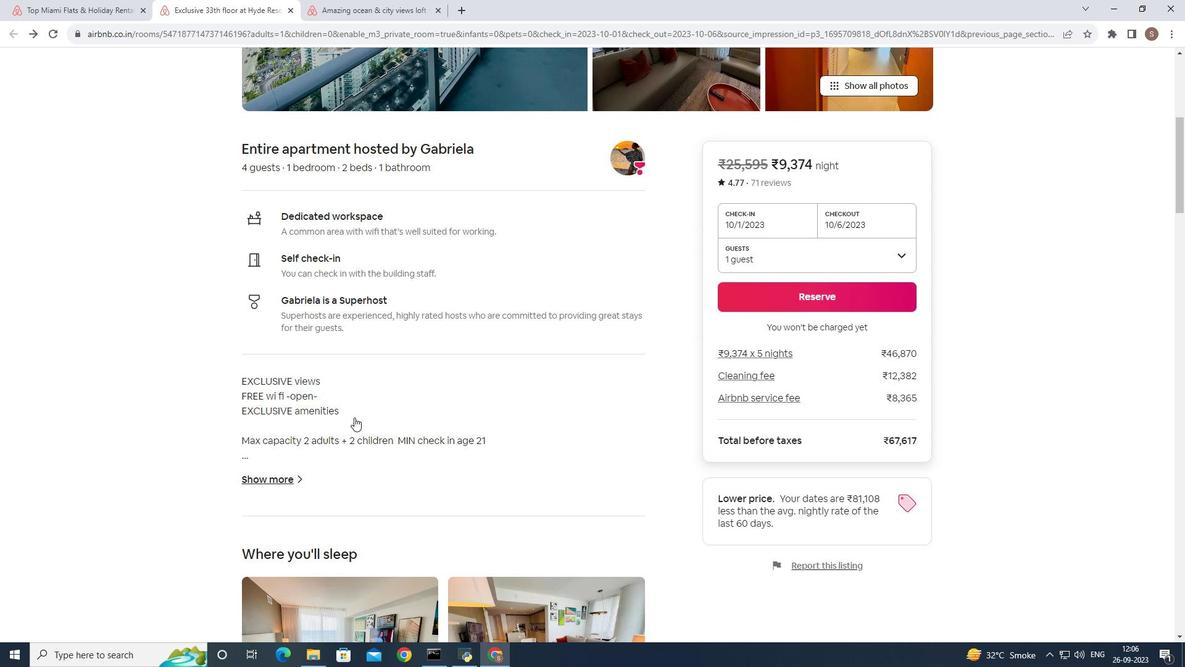 
Action: Mouse scrolled (354, 416) with delta (0, 0)
Screenshot: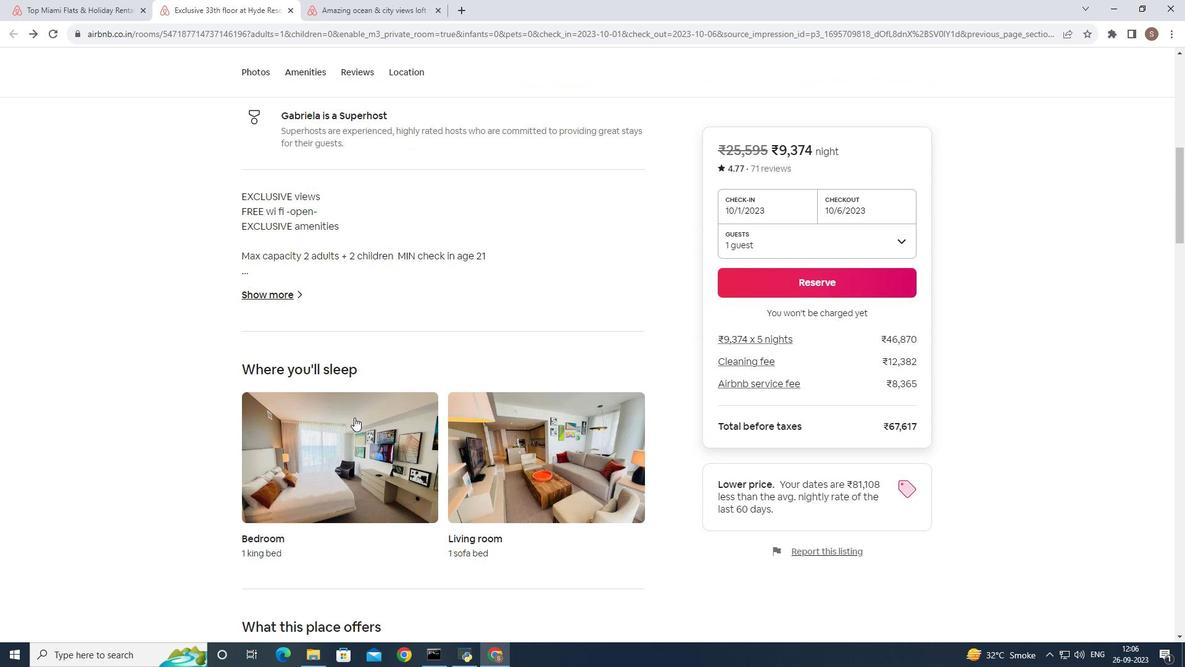 
Action: Mouse scrolled (354, 416) with delta (0, 0)
Screenshot: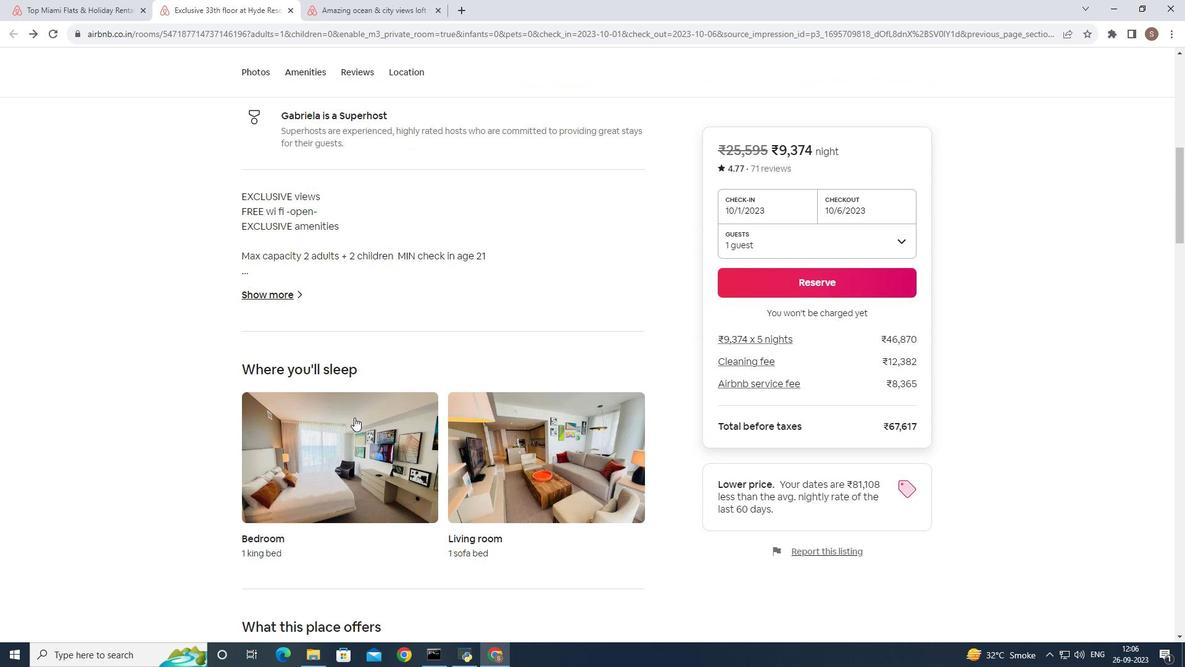
Action: Mouse scrolled (354, 416) with delta (0, 0)
Screenshot: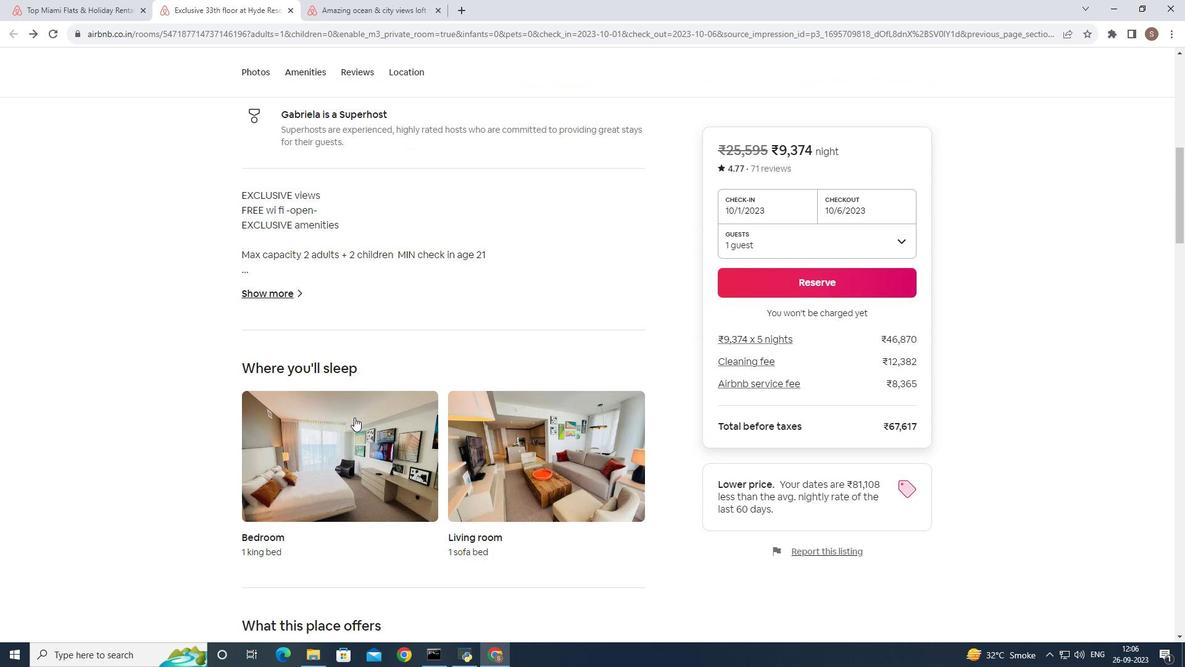 
Action: Mouse scrolled (354, 416) with delta (0, 0)
Screenshot: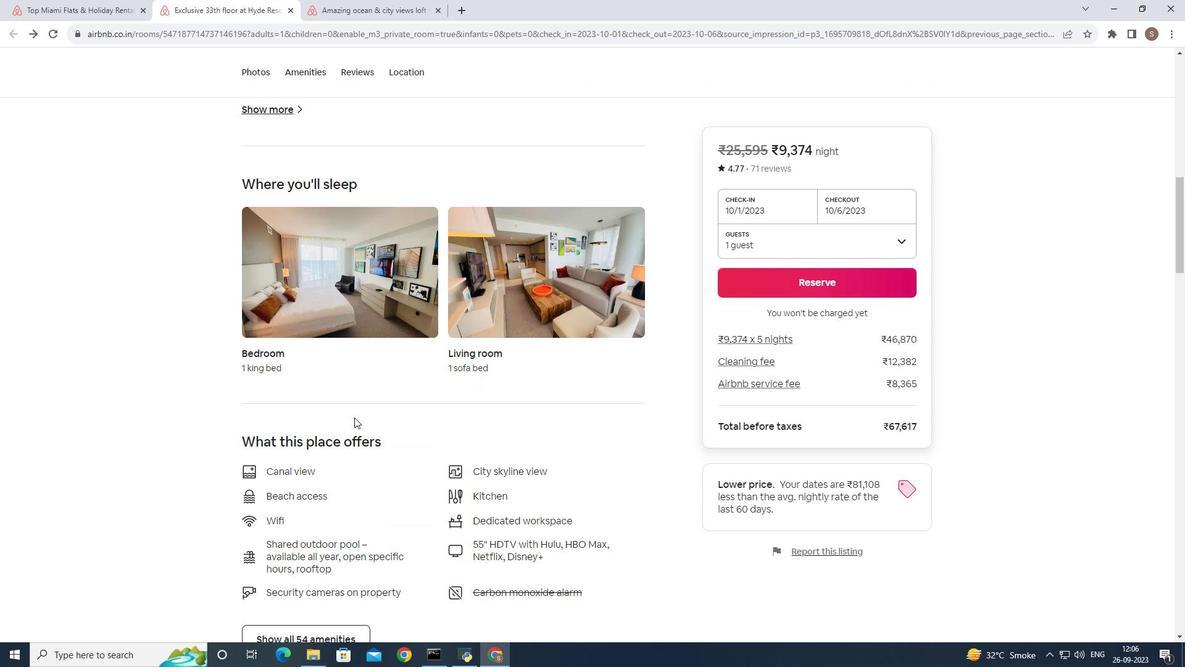 
Action: Mouse scrolled (354, 416) with delta (0, 0)
Screenshot: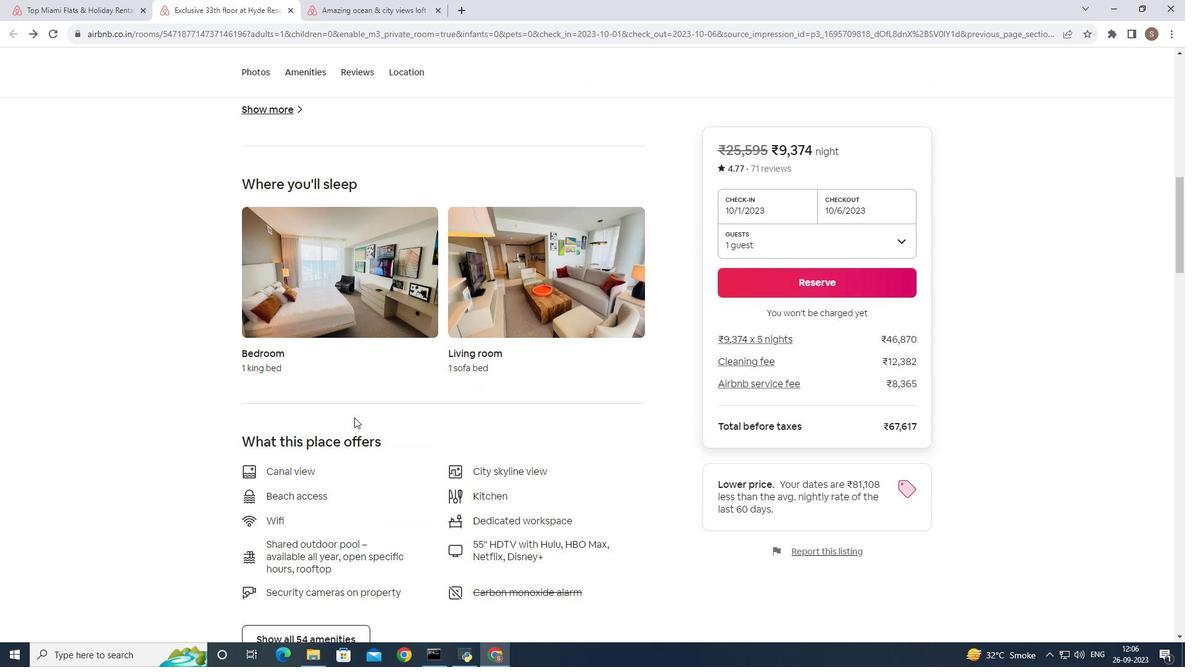 
Action: Mouse scrolled (354, 416) with delta (0, 0)
Screenshot: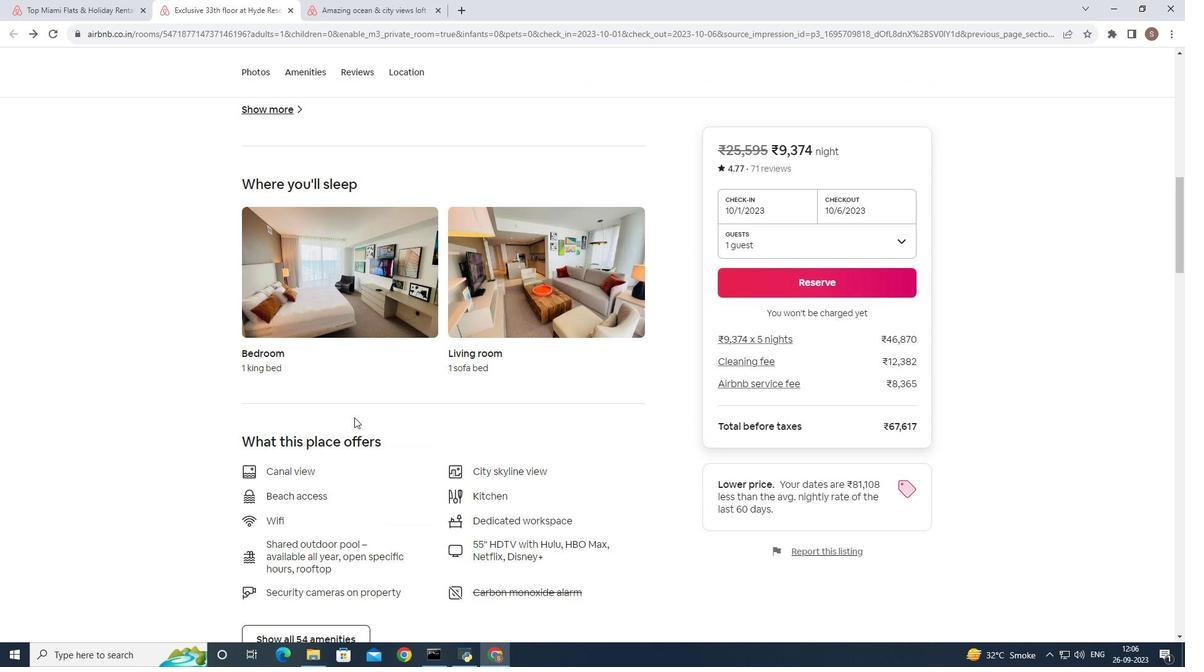 
Action: Mouse scrolled (354, 416) with delta (0, 0)
Screenshot: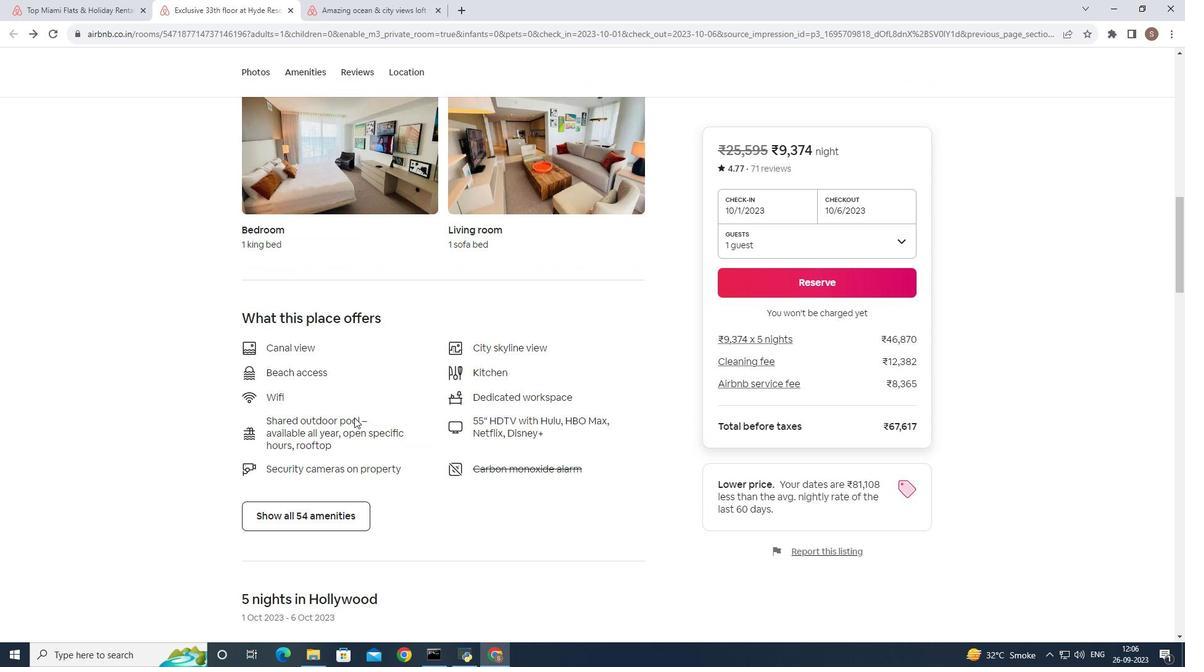 
Action: Mouse scrolled (354, 416) with delta (0, 0)
Screenshot: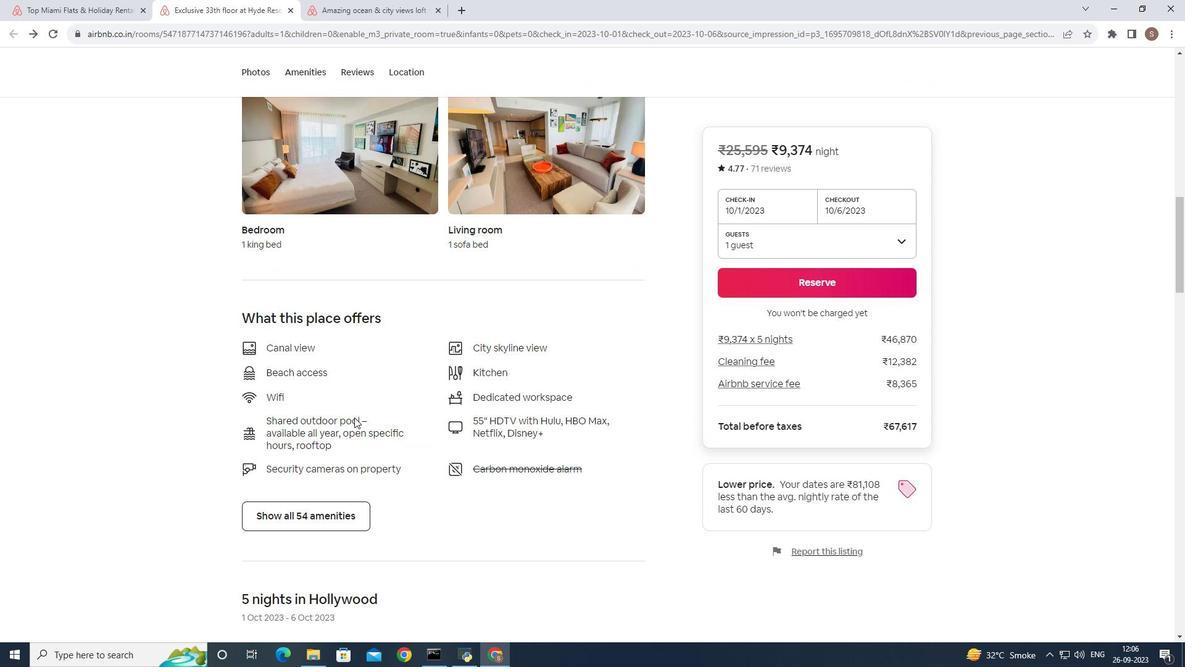 
Action: Mouse moved to (339, 523)
Screenshot: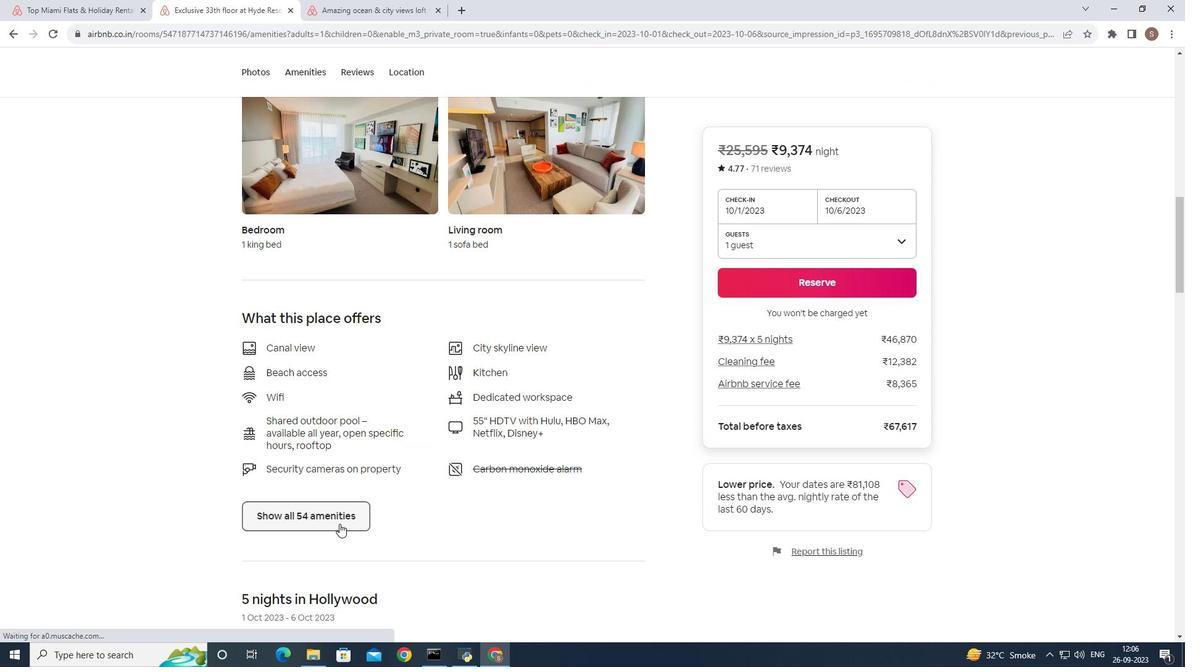 
Action: Mouse pressed left at (339, 523)
Screenshot: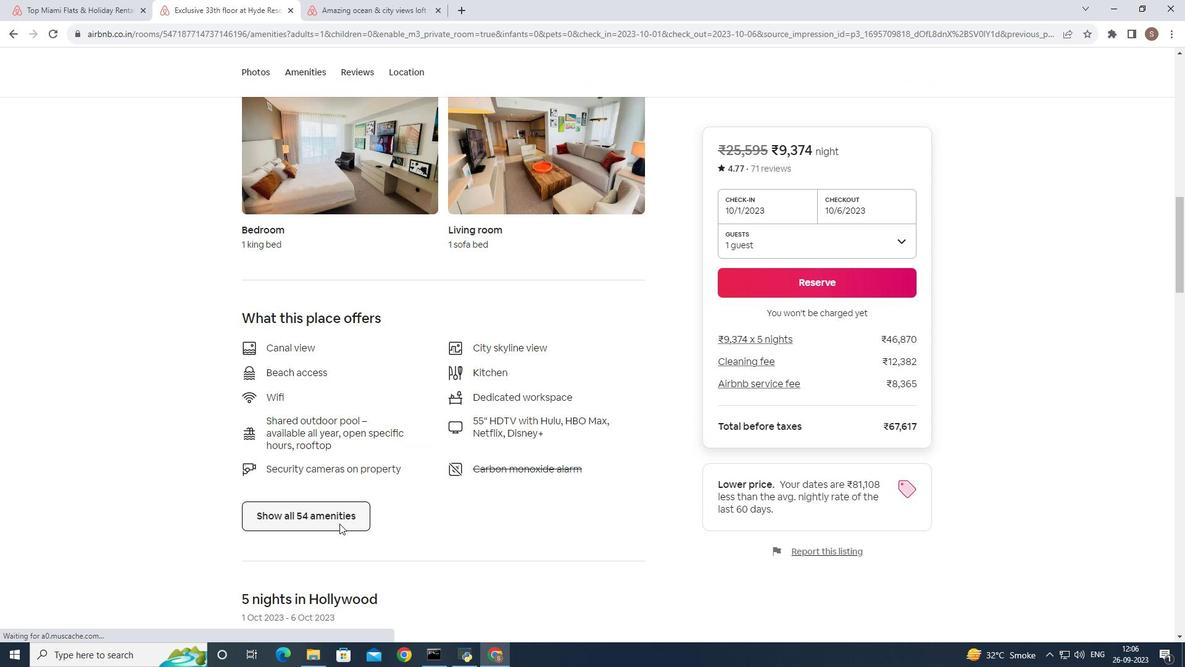 
Action: Mouse moved to (500, 356)
Screenshot: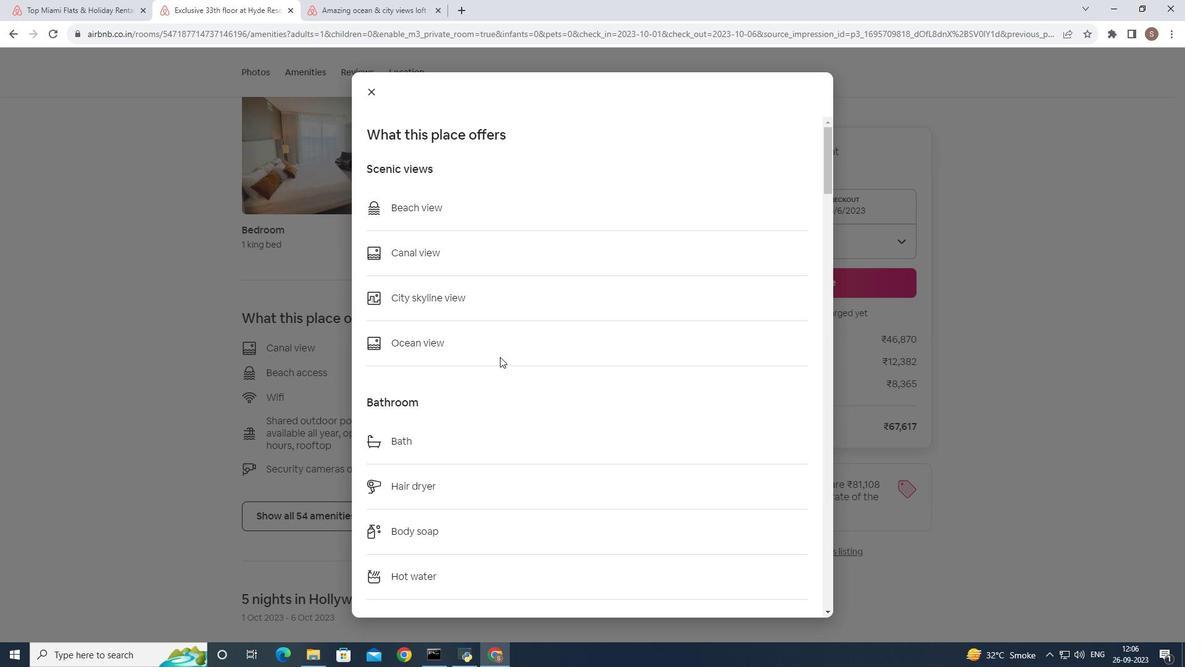 
Action: Mouse pressed left at (500, 356)
Screenshot: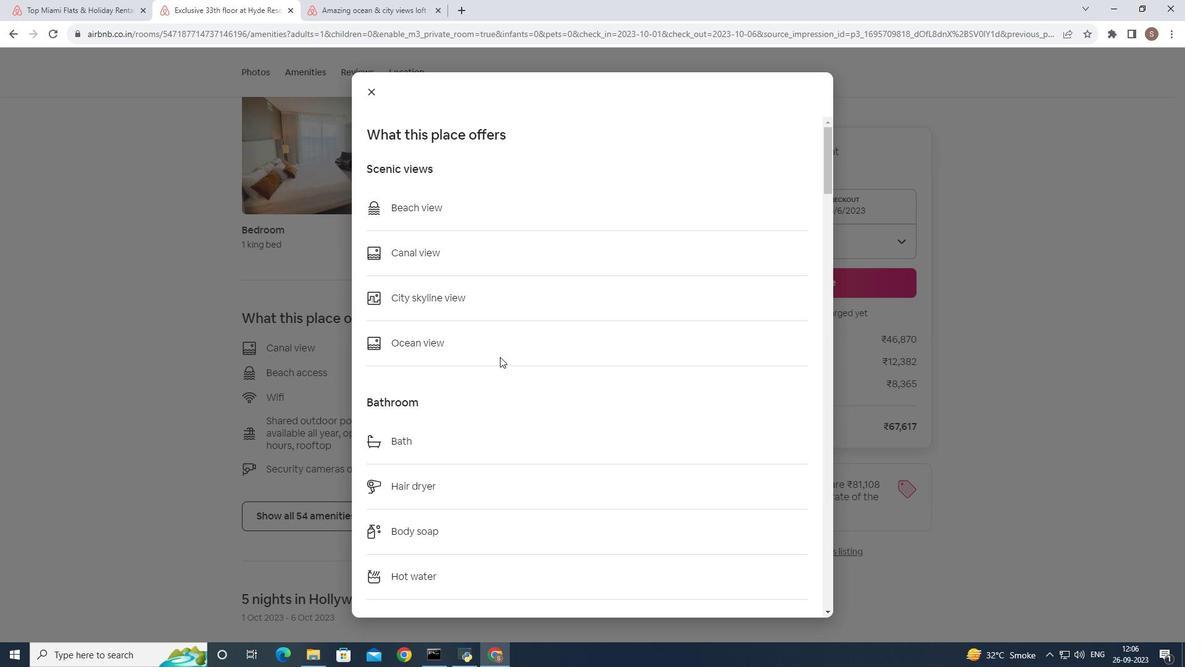 
Action: Key pressed <Key.down><Key.down><Key.down><Key.down><Key.down><Key.down><Key.down><Key.down><Key.down><Key.down><Key.down><Key.down><Key.down><Key.down><Key.down><Key.down><Key.down><Key.down><Key.down><Key.down><Key.down><Key.down><Key.down><Key.down><Key.down><Key.down><Key.down><Key.down><Key.down><Key.down><Key.down><Key.down><Key.down><Key.down><Key.down><Key.down><Key.down><Key.down><Key.down><Key.down><Key.down><Key.down><Key.down><Key.down><Key.down><Key.down><Key.down><Key.down><Key.down><Key.down>
Screenshot: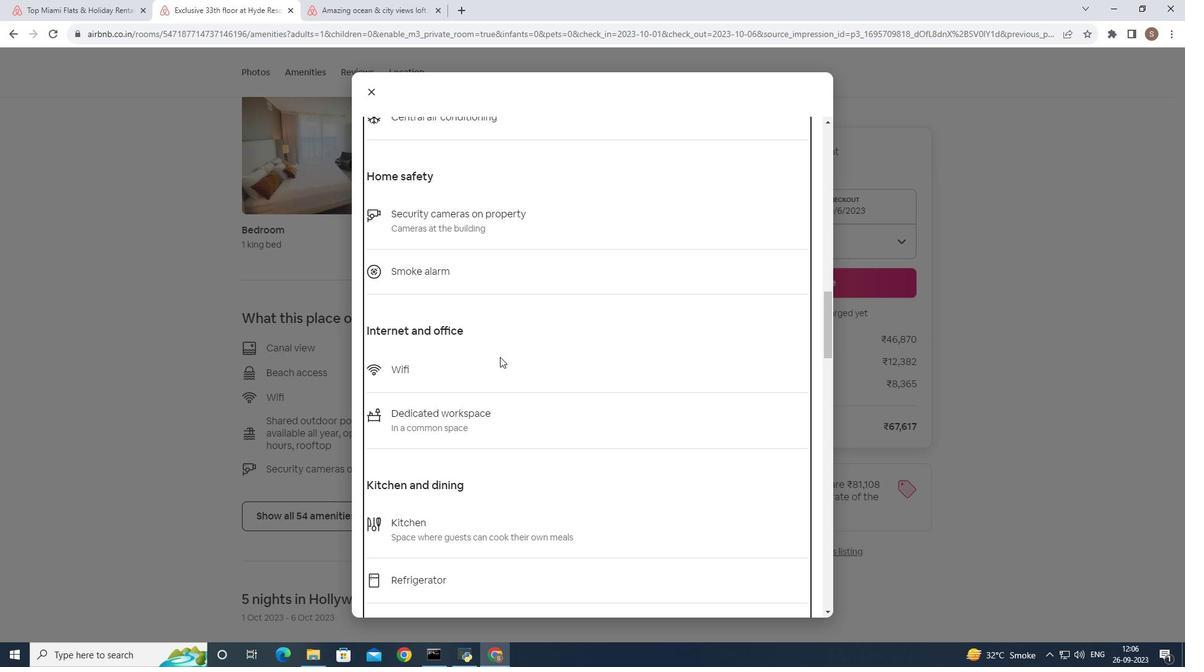 
Action: Mouse moved to (615, 371)
Screenshot: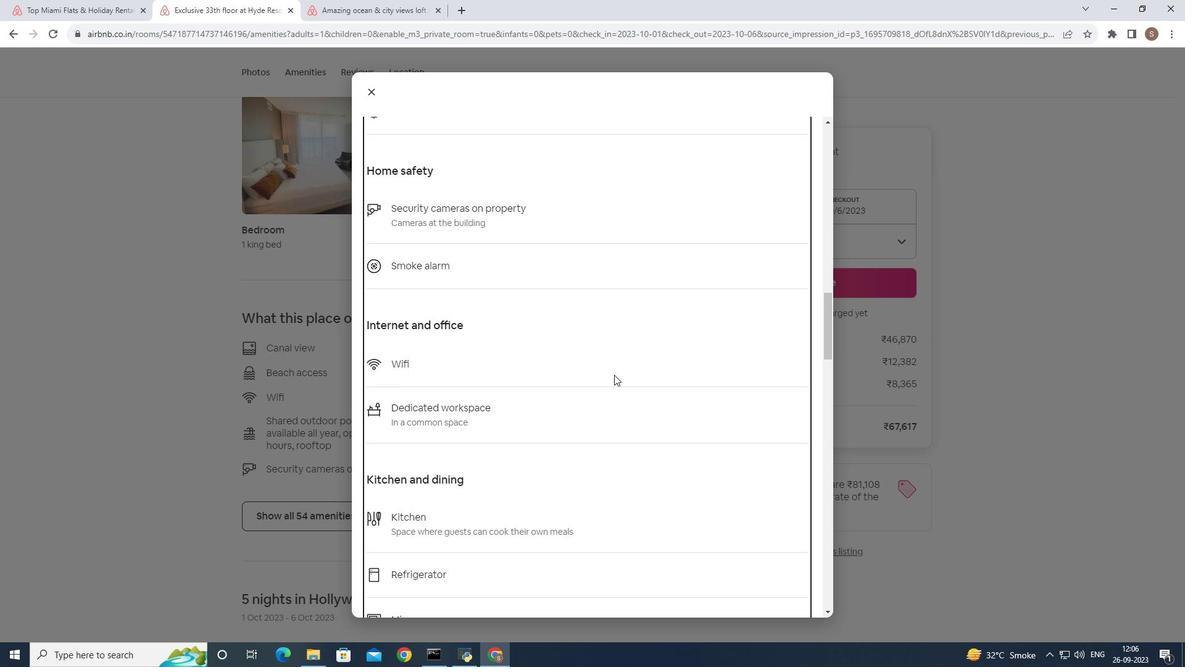 
Action: Key pressed <Key.down>
Screenshot: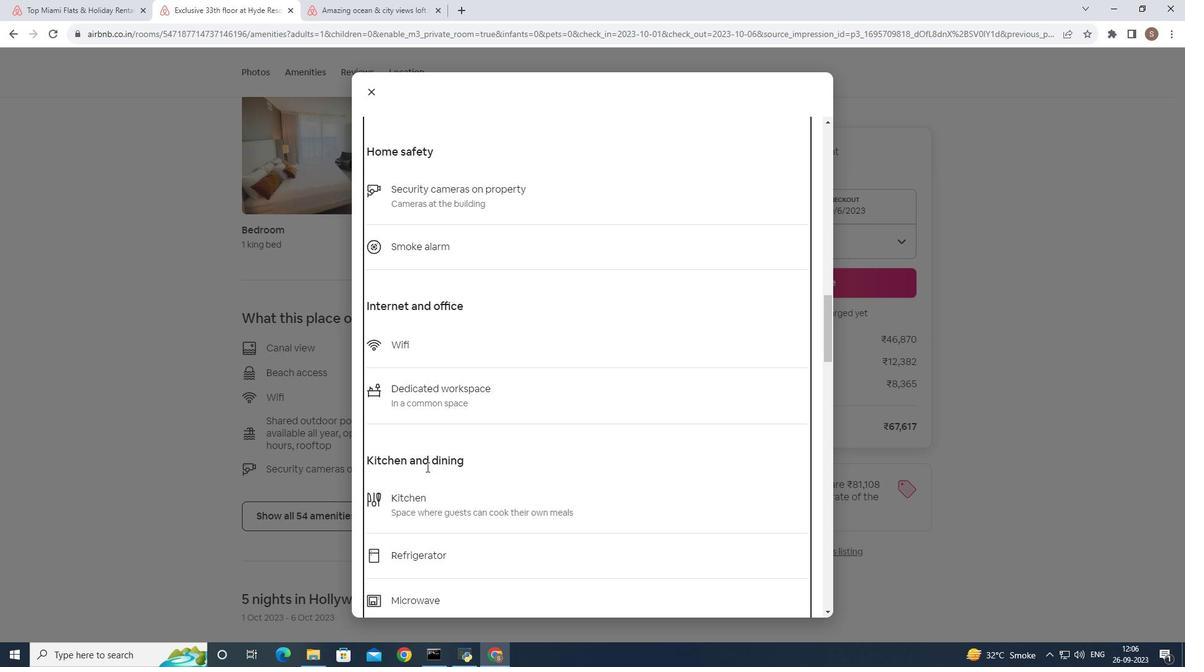 
Action: Mouse moved to (426, 466)
Screenshot: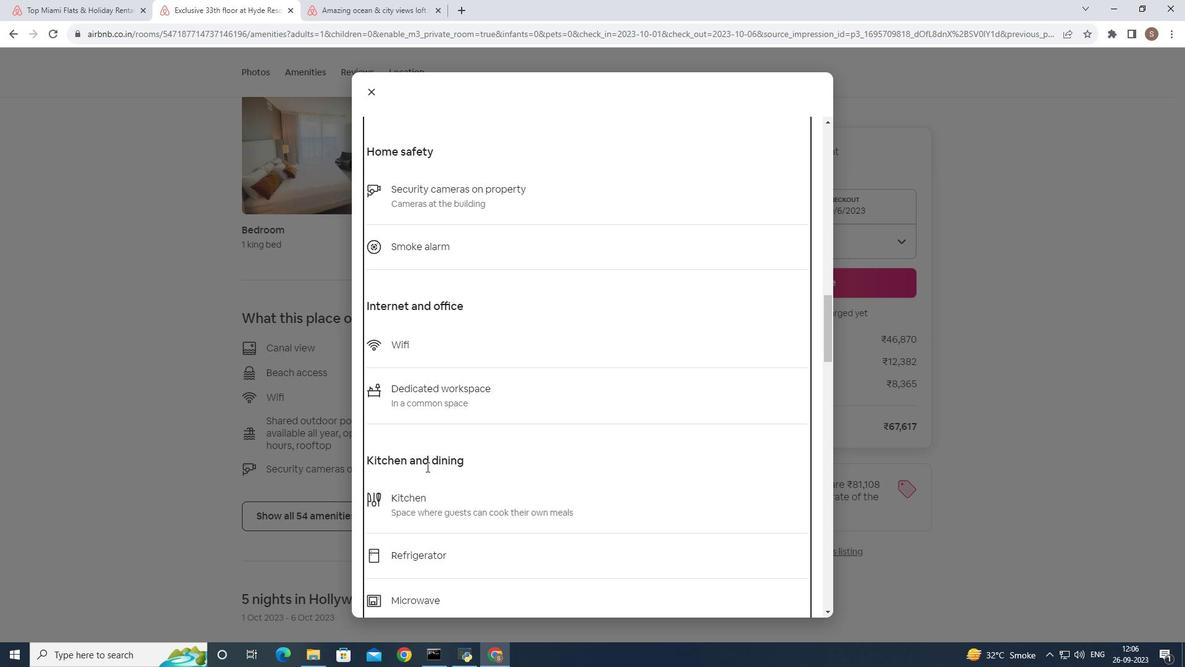 
Action: Key pressed <Key.down><Key.down><Key.down><Key.down><Key.down><Key.down><Key.down><Key.down><Key.down><Key.down><Key.down><Key.down><Key.down><Key.down><Key.down><Key.down><Key.down><Key.down><Key.down><Key.down><Key.down><Key.down><Key.down><Key.down><Key.down><Key.down><Key.down><Key.down><Key.down><Key.down><Key.down><Key.down><Key.down><Key.down><Key.down><Key.down><Key.down><Key.down><Key.down><Key.down><Key.down><Key.down><Key.down><Key.down><Key.down><Key.down><Key.down><Key.down><Key.down><Key.down><Key.down><Key.down><Key.down><Key.down><Key.down><Key.down><Key.down><Key.down><Key.down><Key.down><Key.down><Key.down><Key.down><Key.down><Key.down><Key.down><Key.down><Key.down><Key.down><Key.down><Key.down><Key.down><Key.down><Key.down><Key.down><Key.down><Key.down><Key.down><Key.down><Key.down>
Screenshot: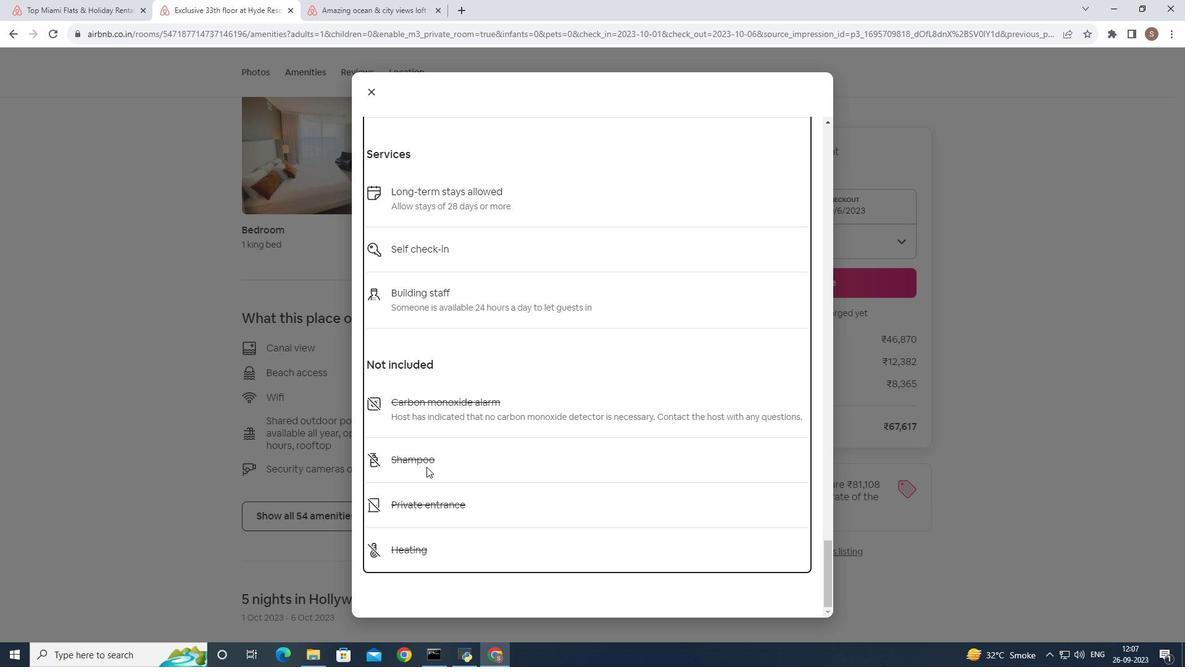 
Action: Mouse moved to (370, 96)
Screenshot: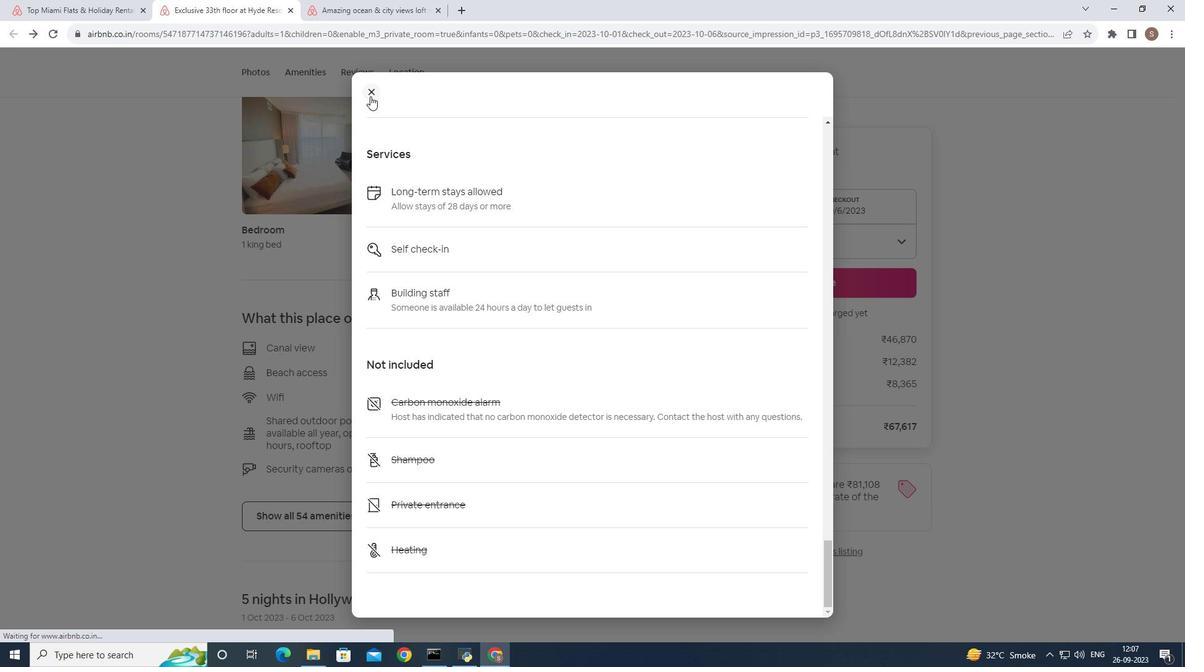 
Action: Mouse pressed left at (370, 96)
Screenshot: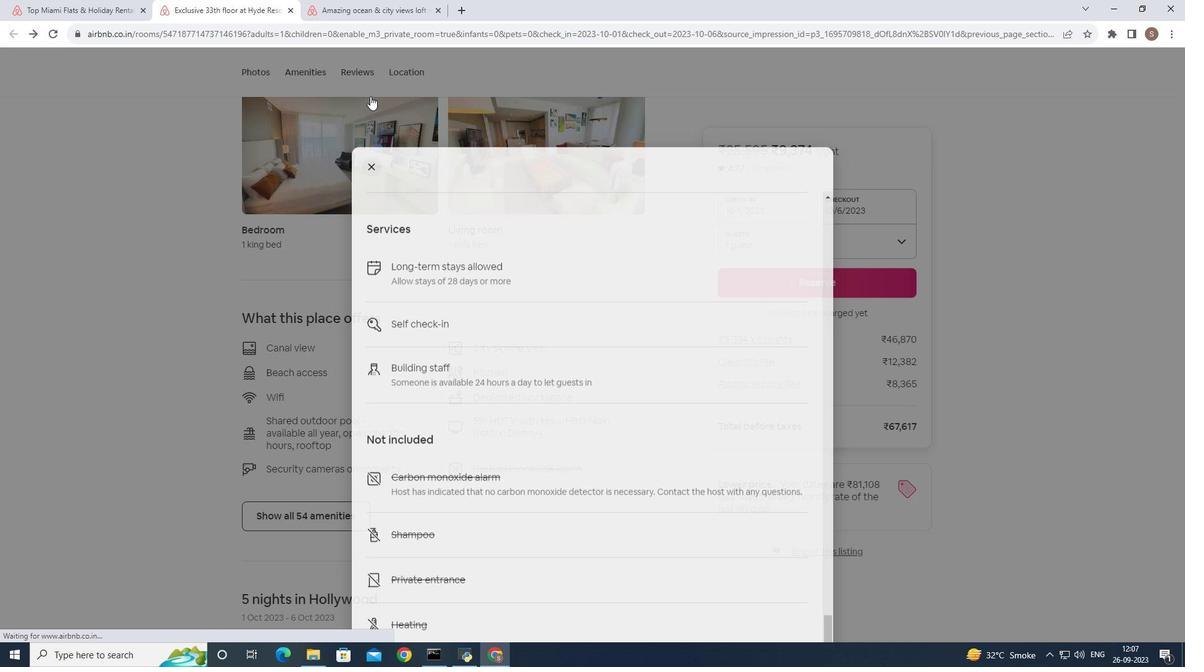 
Action: Mouse moved to (465, 342)
Screenshot: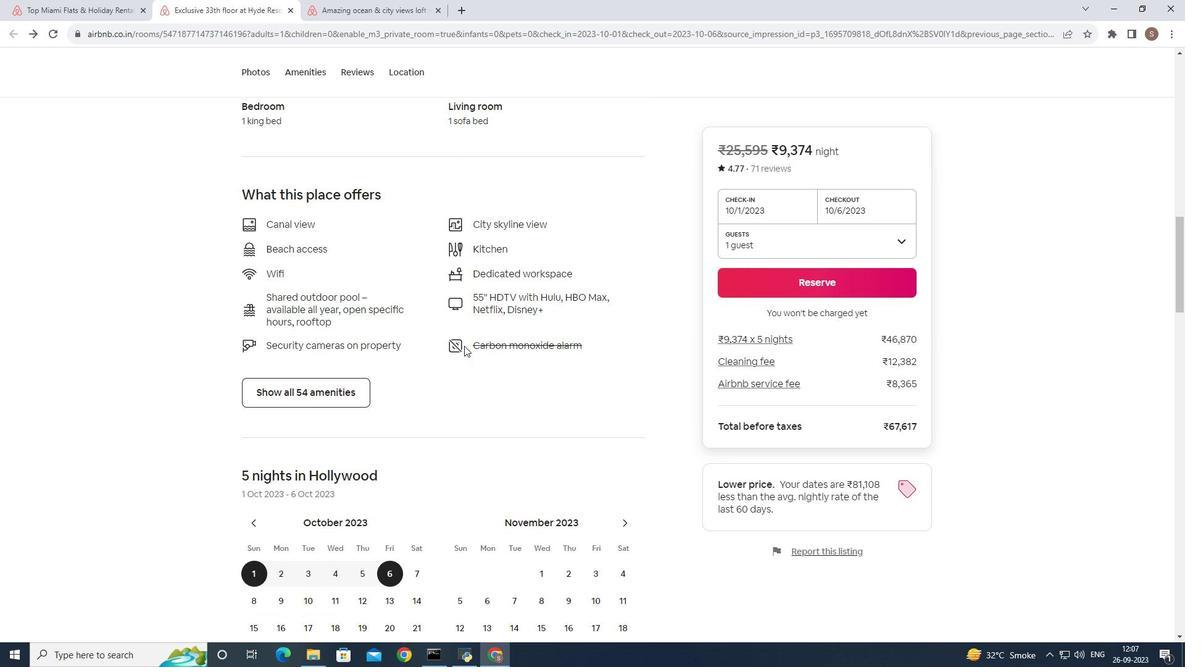 
Action: Mouse scrolled (465, 341) with delta (0, 0)
Screenshot: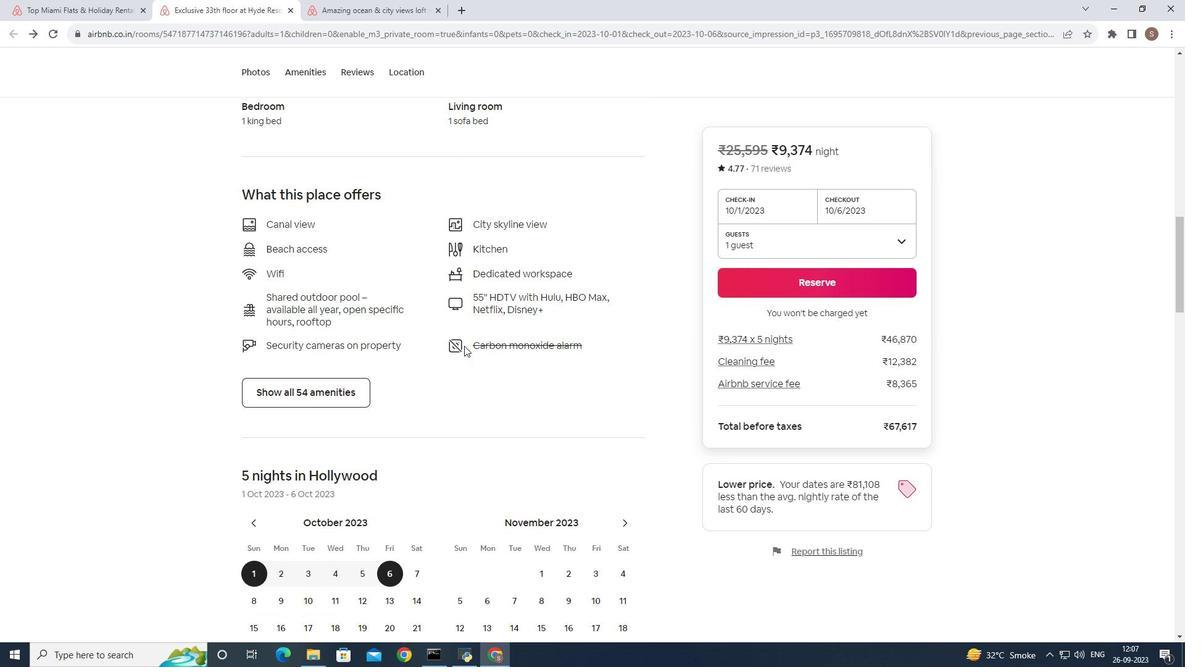 
Action: Mouse moved to (464, 345)
Screenshot: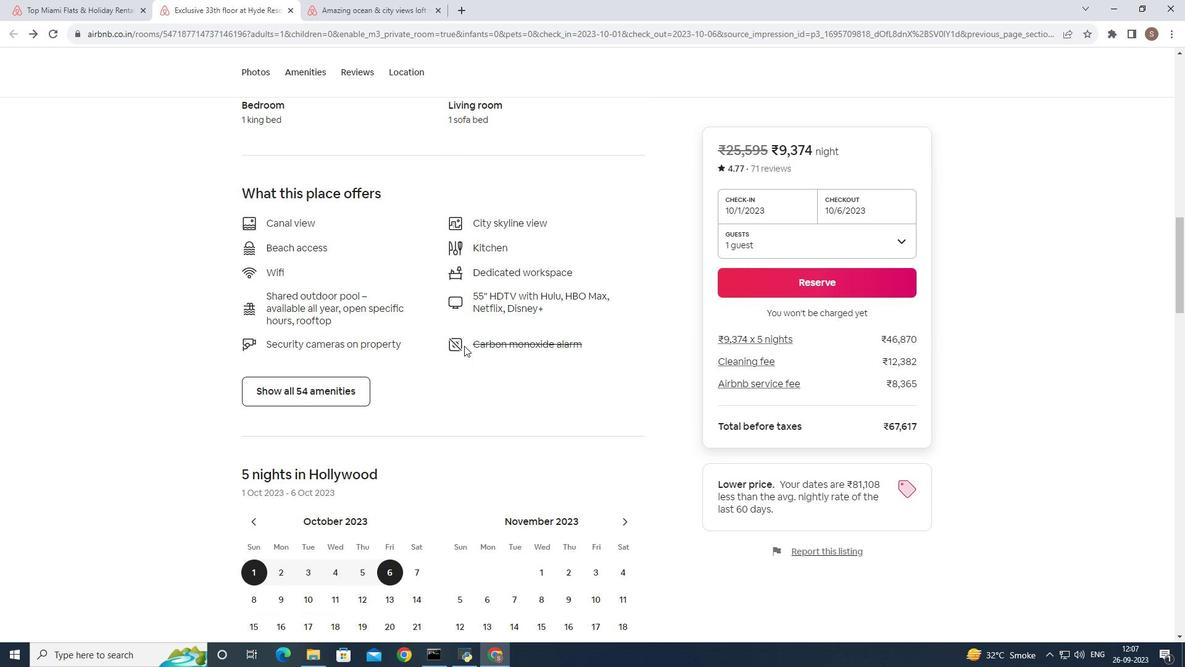 
Action: Mouse scrolled (464, 344) with delta (0, 0)
Screenshot: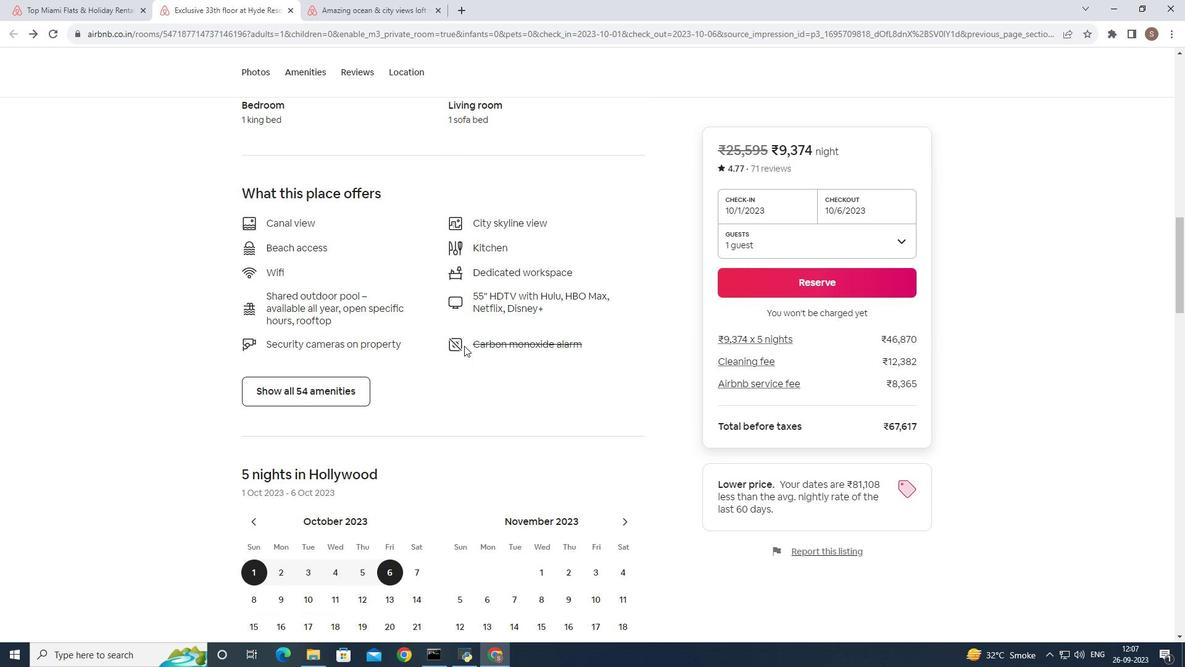 
Action: Mouse moved to (464, 345)
Screenshot: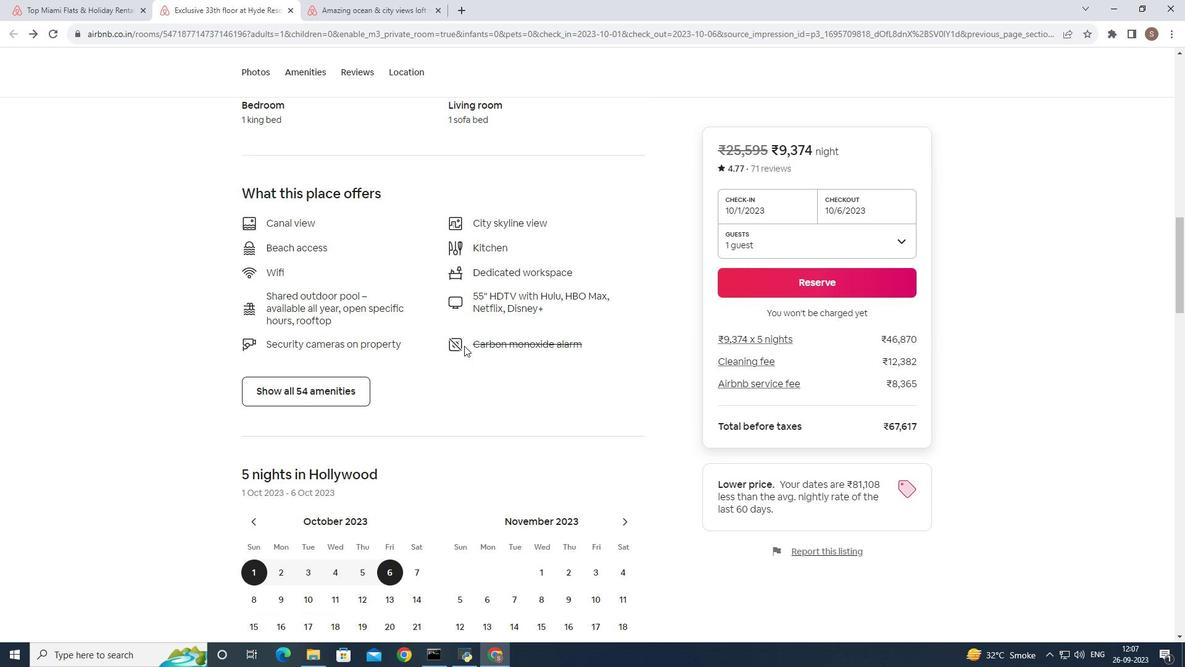 
Action: Mouse scrolled (464, 345) with delta (0, 0)
Screenshot: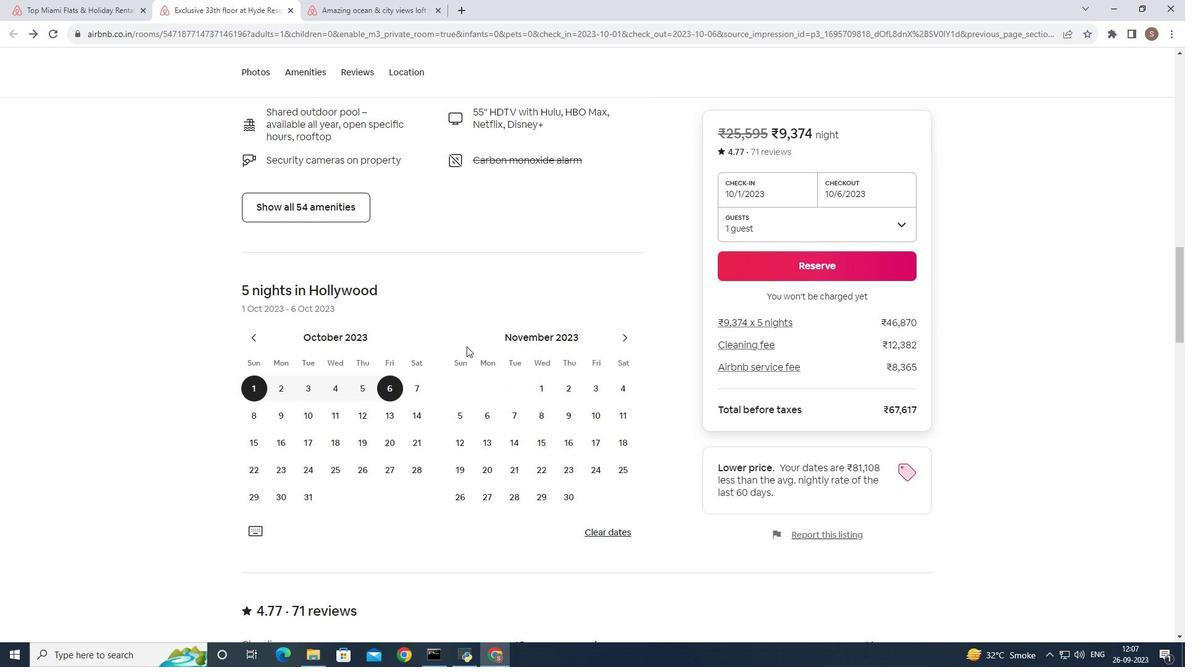 
Action: Mouse scrolled (464, 345) with delta (0, 0)
Screenshot: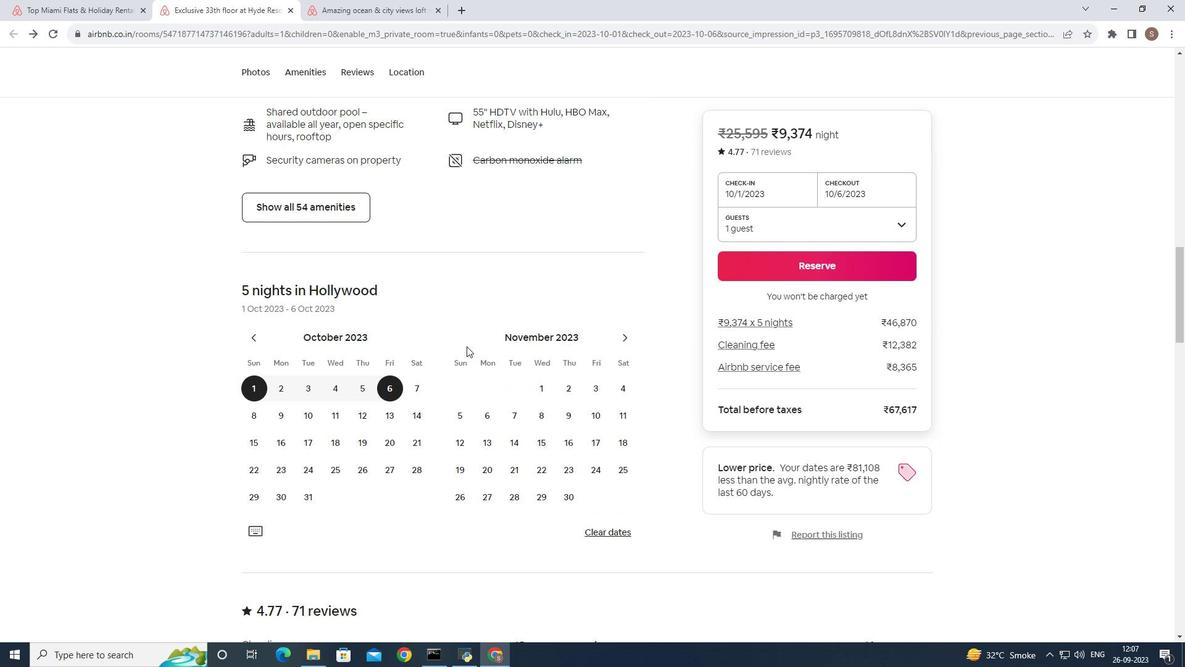 
Action: Mouse scrolled (464, 345) with delta (0, 0)
Screenshot: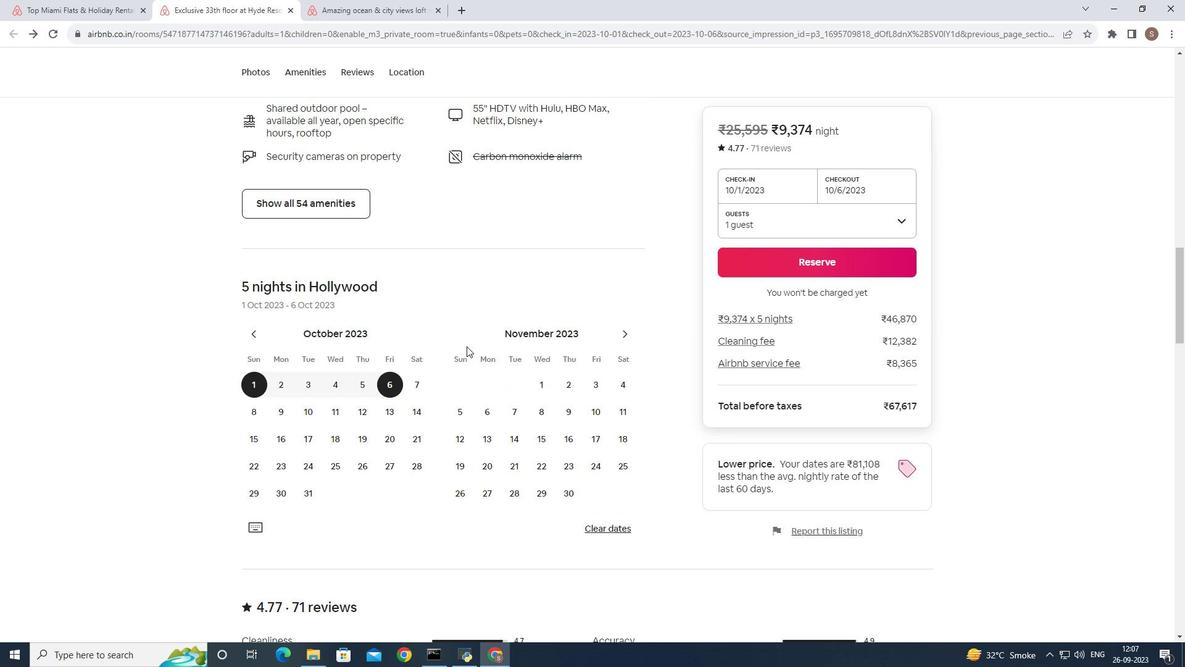 
Action: Mouse moved to (466, 346)
Screenshot: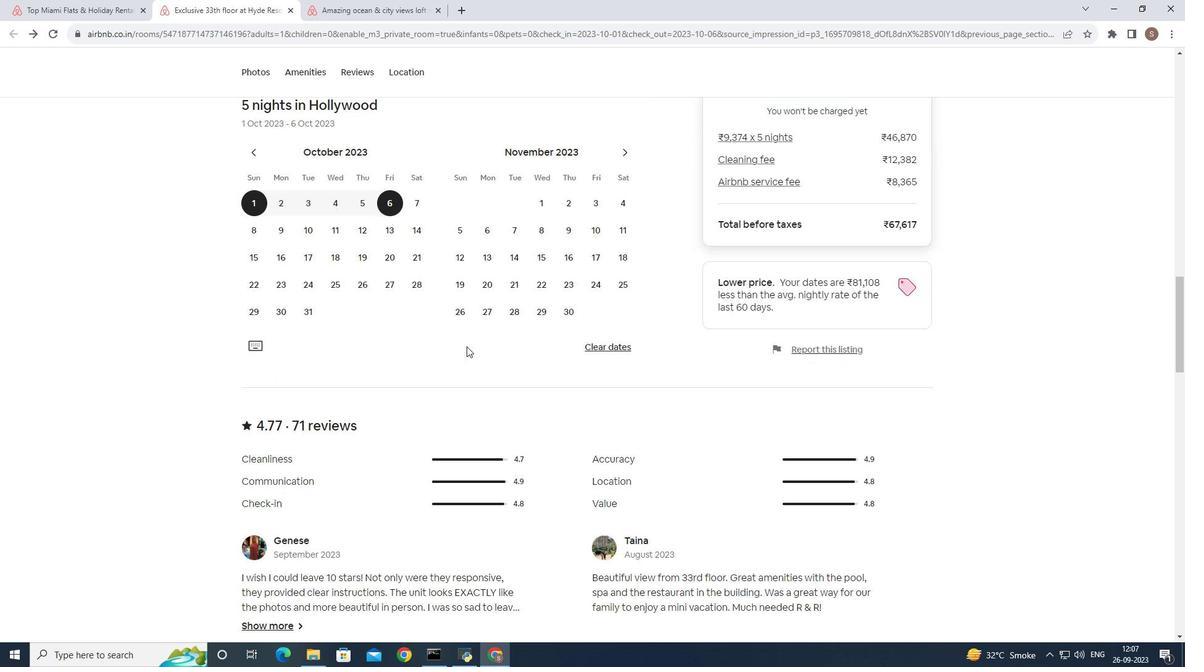 
Action: Mouse scrolled (466, 345) with delta (0, 0)
Screenshot: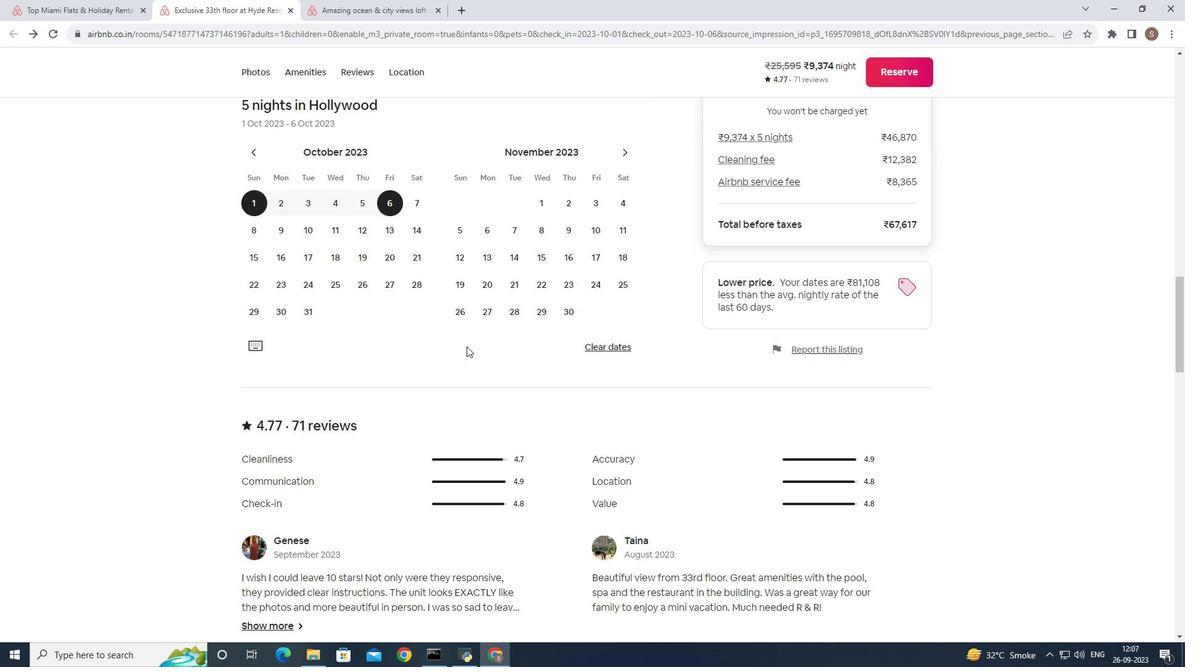 
Action: Mouse scrolled (466, 345) with delta (0, 0)
Screenshot: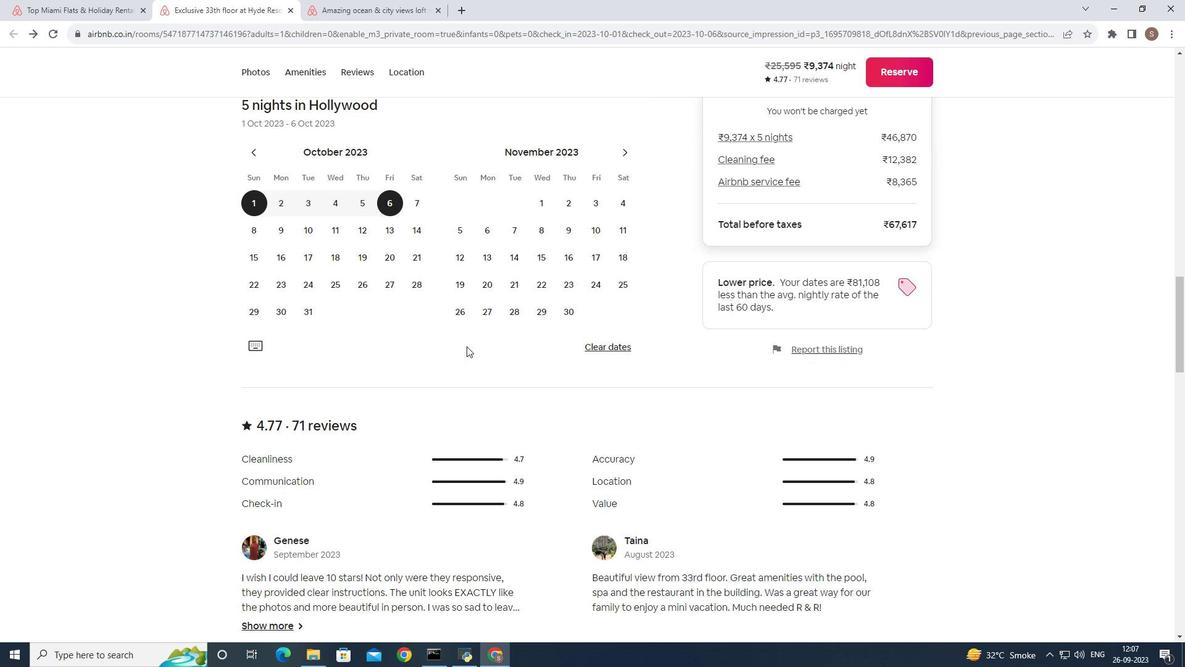 
Action: Mouse scrolled (466, 345) with delta (0, 0)
Screenshot: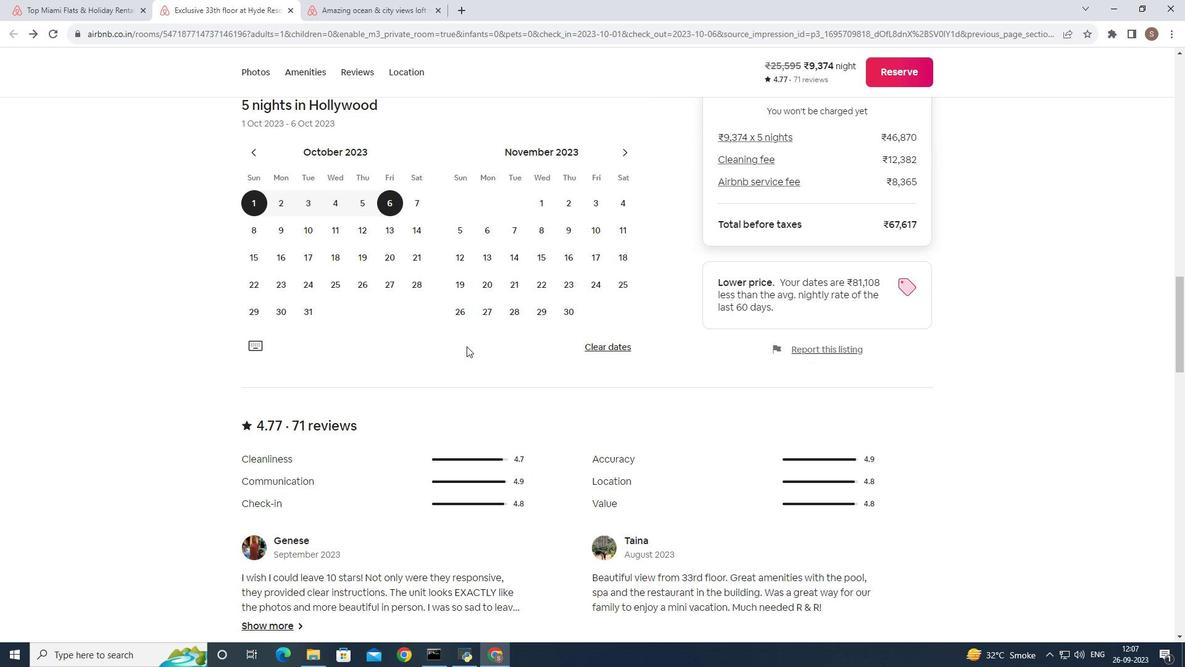 
Action: Mouse scrolled (466, 345) with delta (0, 0)
Screenshot: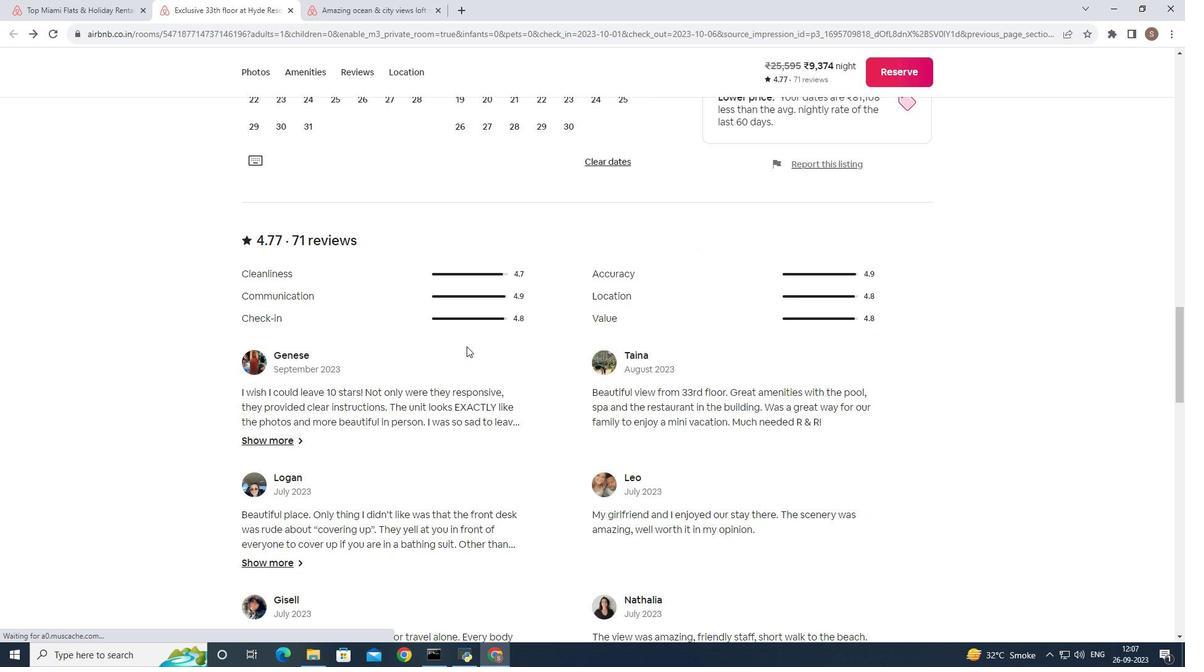 
Action: Mouse scrolled (466, 345) with delta (0, 0)
Screenshot: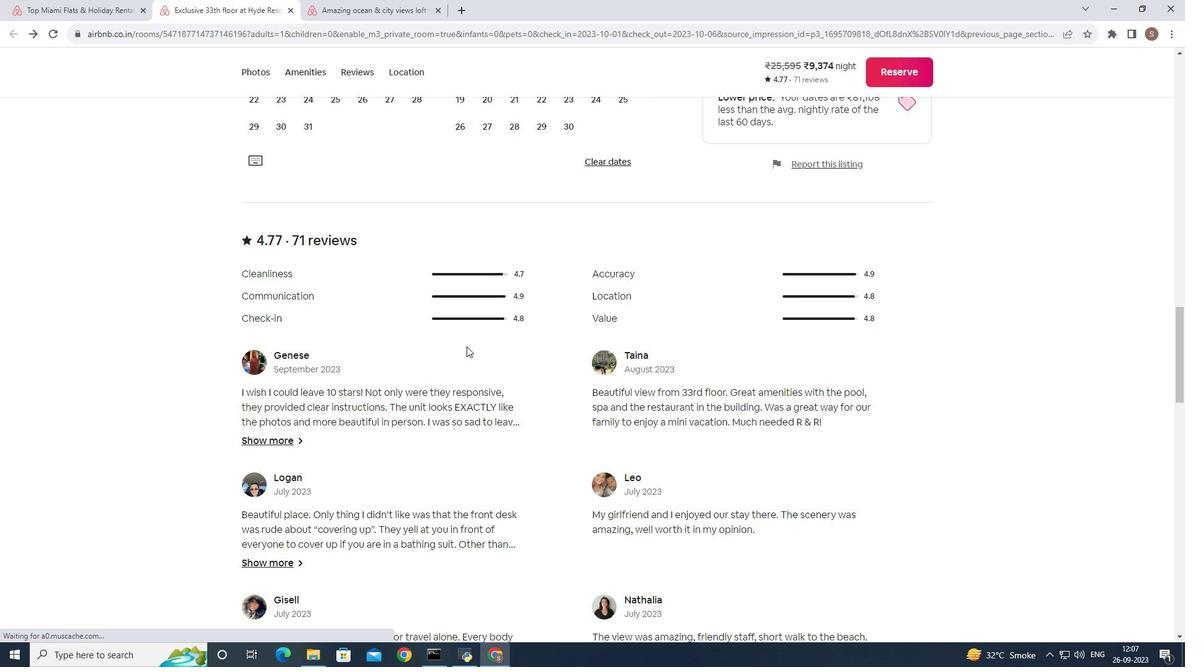 
Action: Mouse scrolled (466, 345) with delta (0, 0)
Screenshot: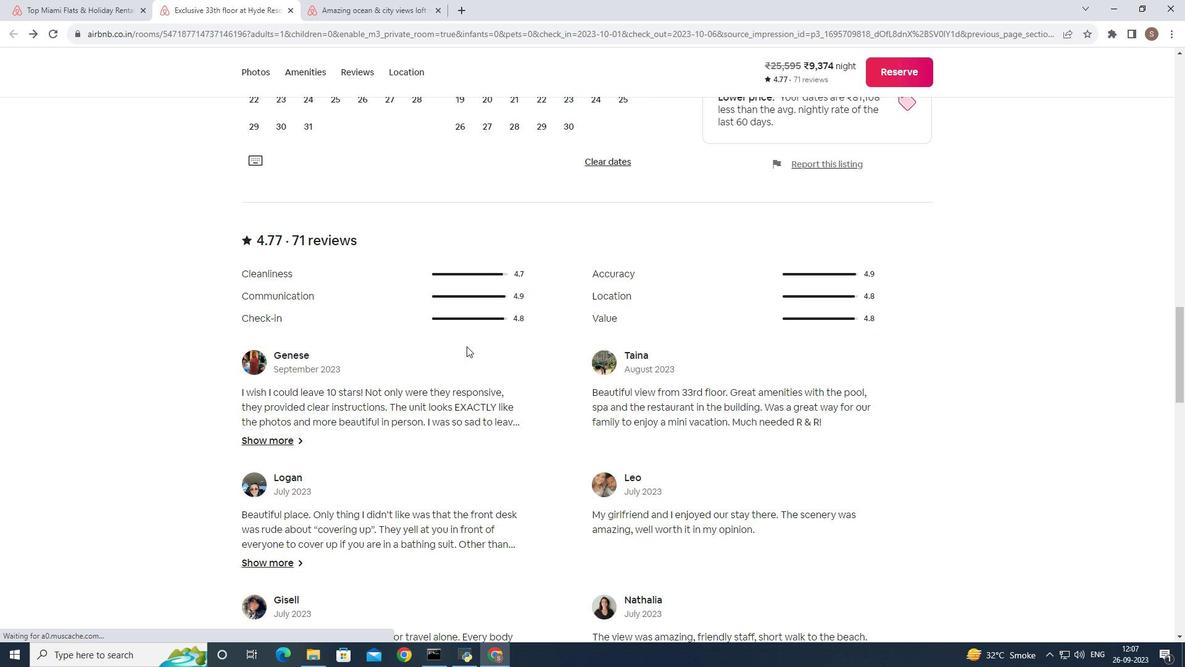 
Action: Mouse scrolled (466, 345) with delta (0, 0)
Screenshot: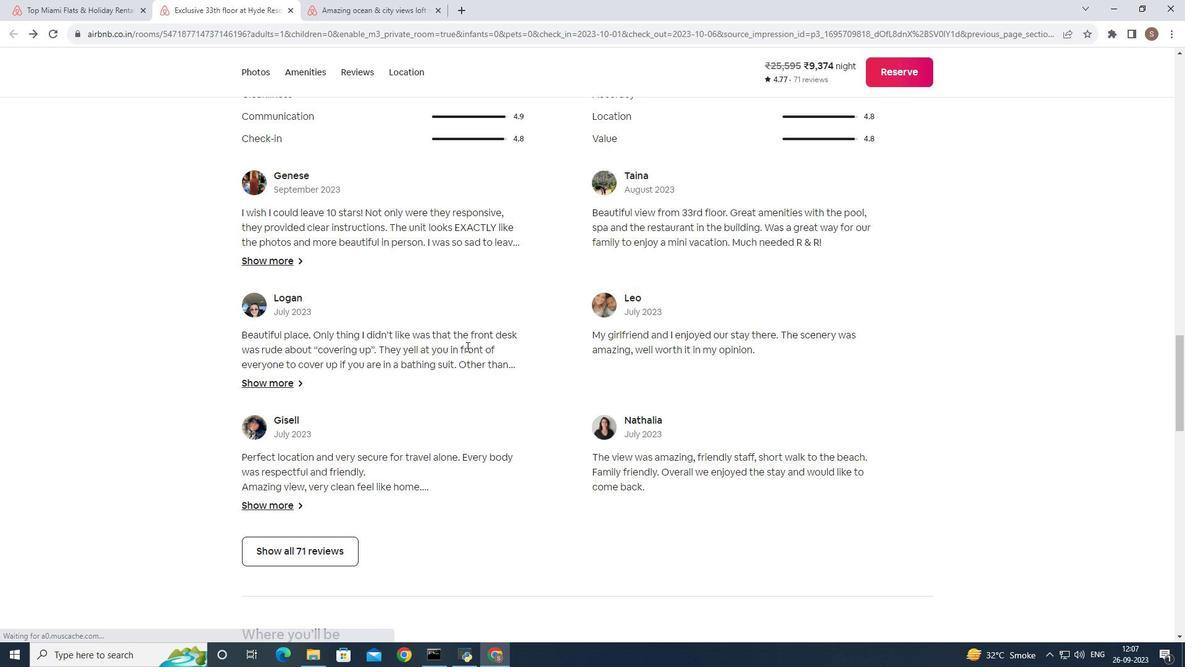 
Action: Mouse scrolled (466, 345) with delta (0, 0)
Screenshot: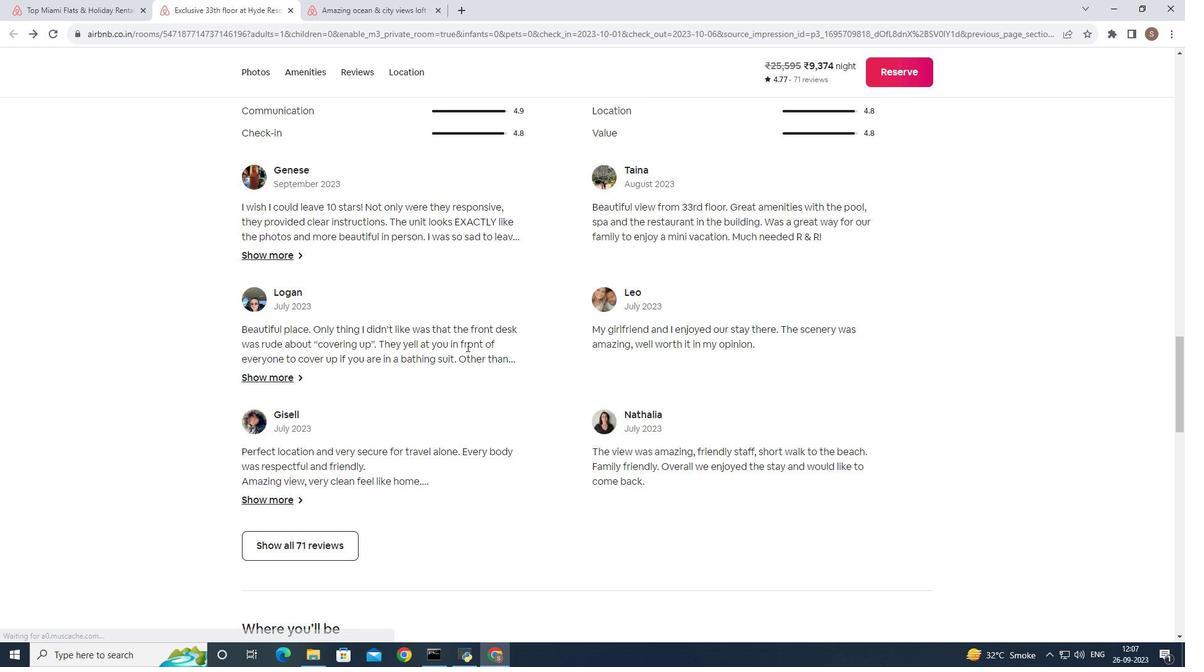 
Action: Mouse scrolled (466, 345) with delta (0, 0)
Screenshot: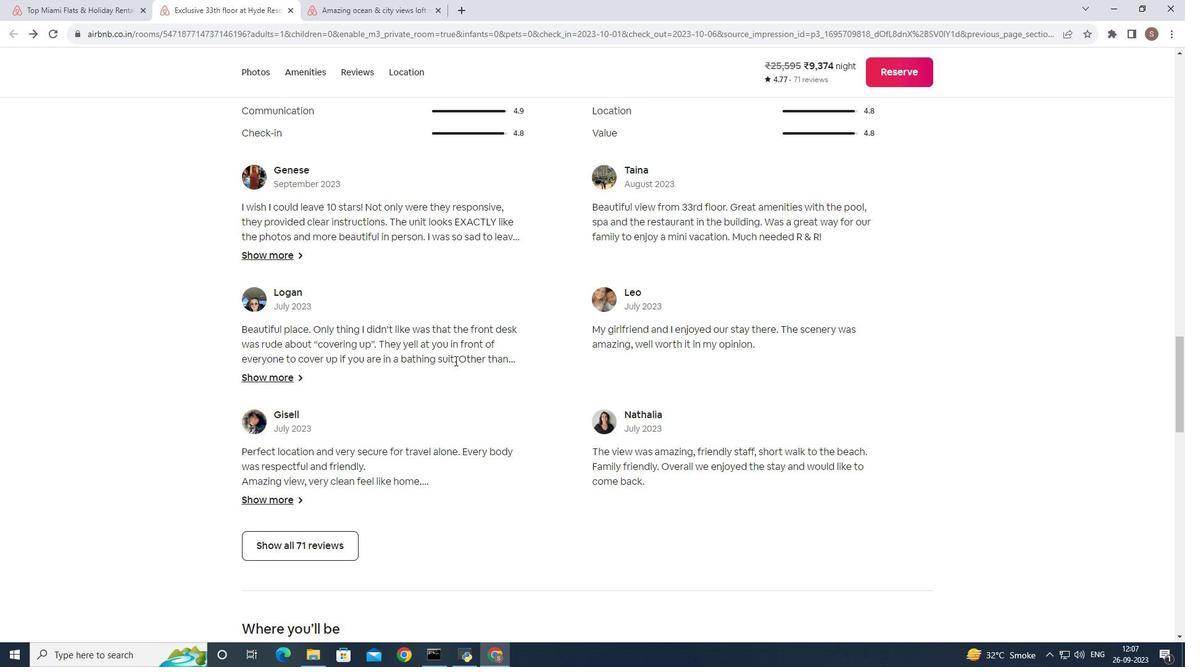 
Action: Mouse moved to (449, 369)
Screenshot: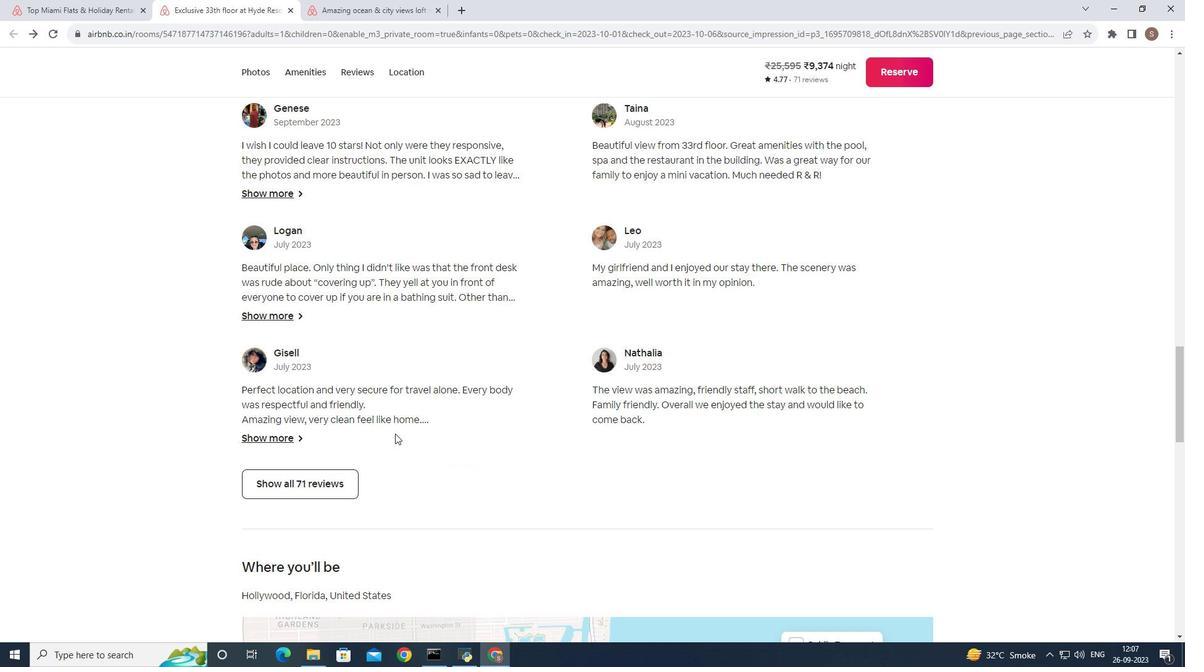 
Action: Mouse scrolled (449, 368) with delta (0, 0)
Screenshot: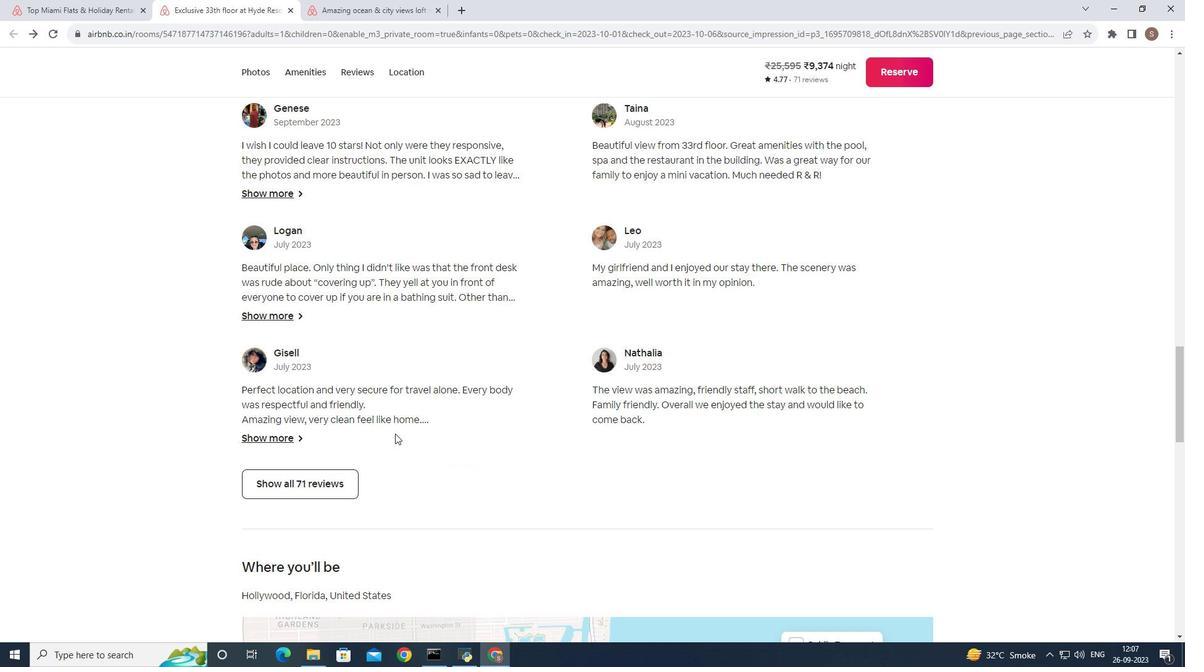 
Action: Mouse moved to (344, 478)
Screenshot: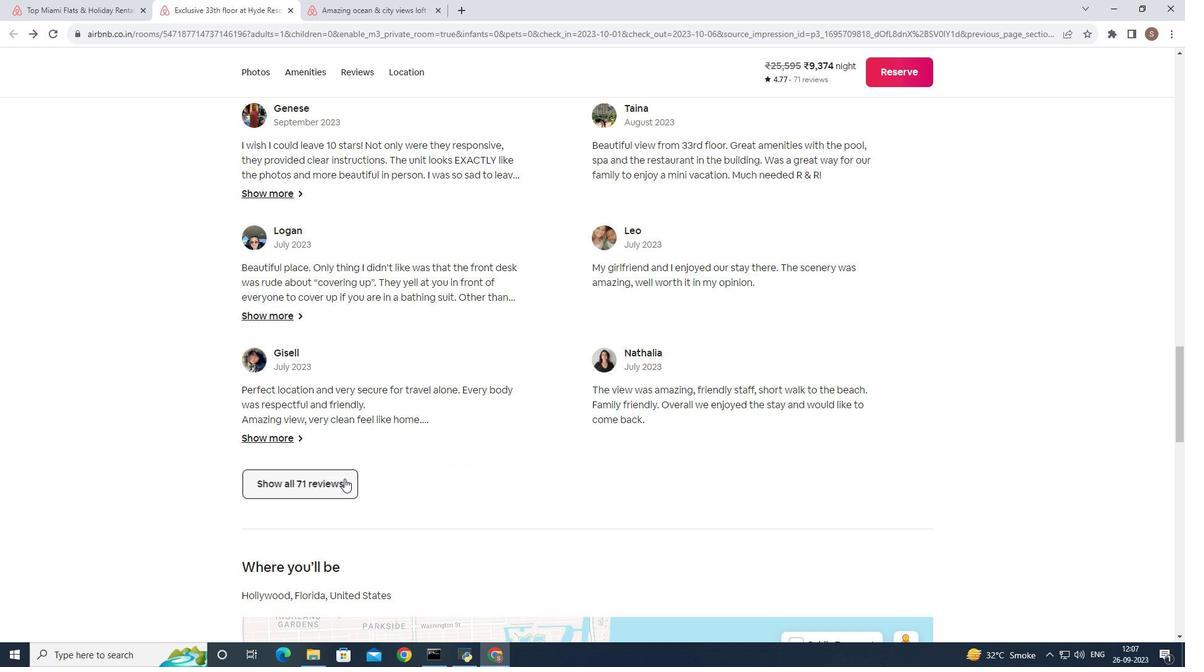 
Action: Mouse pressed left at (344, 478)
Screenshot: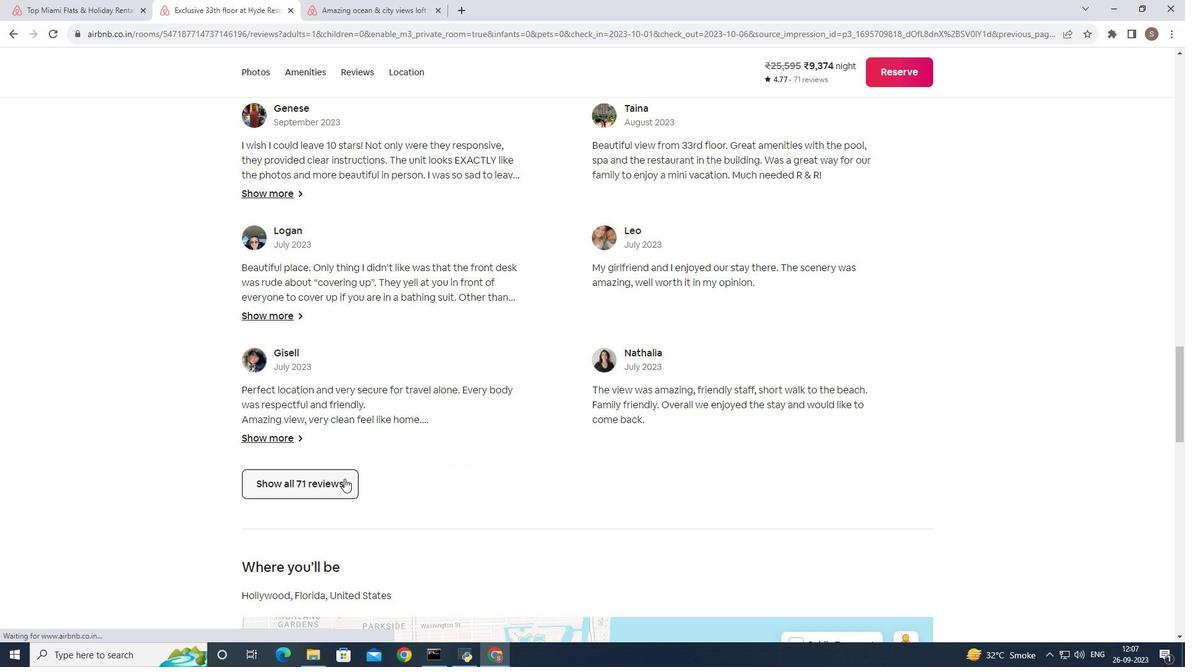 
Action: Mouse moved to (670, 258)
Screenshot: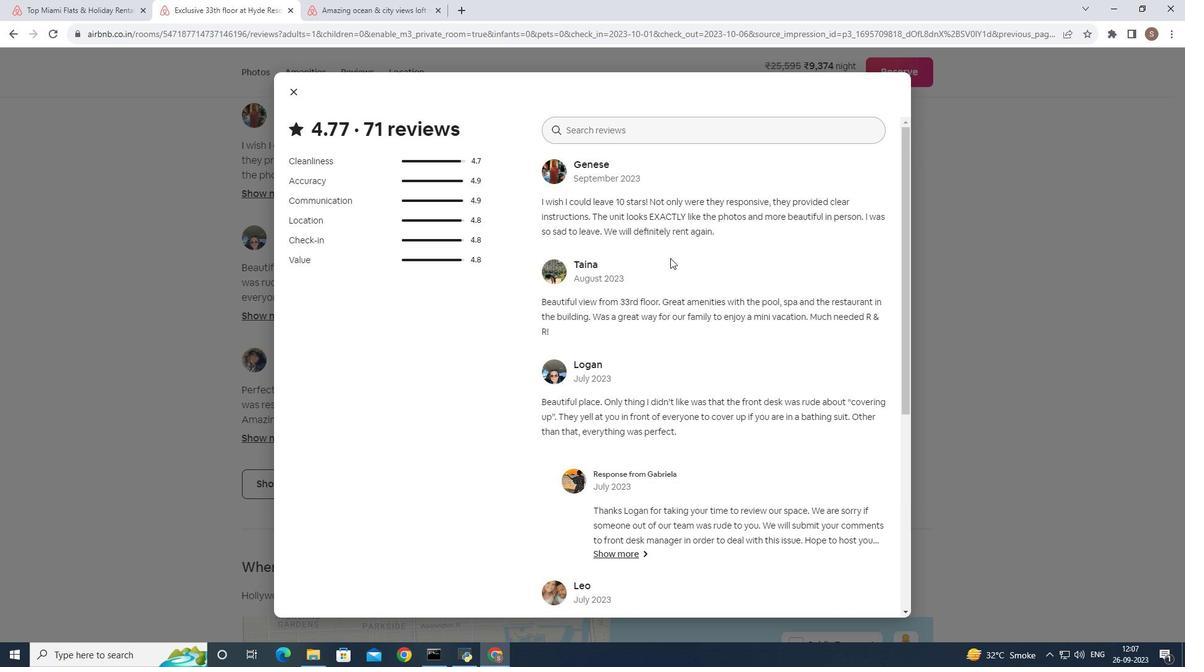 
Action: Mouse pressed left at (670, 258)
Screenshot: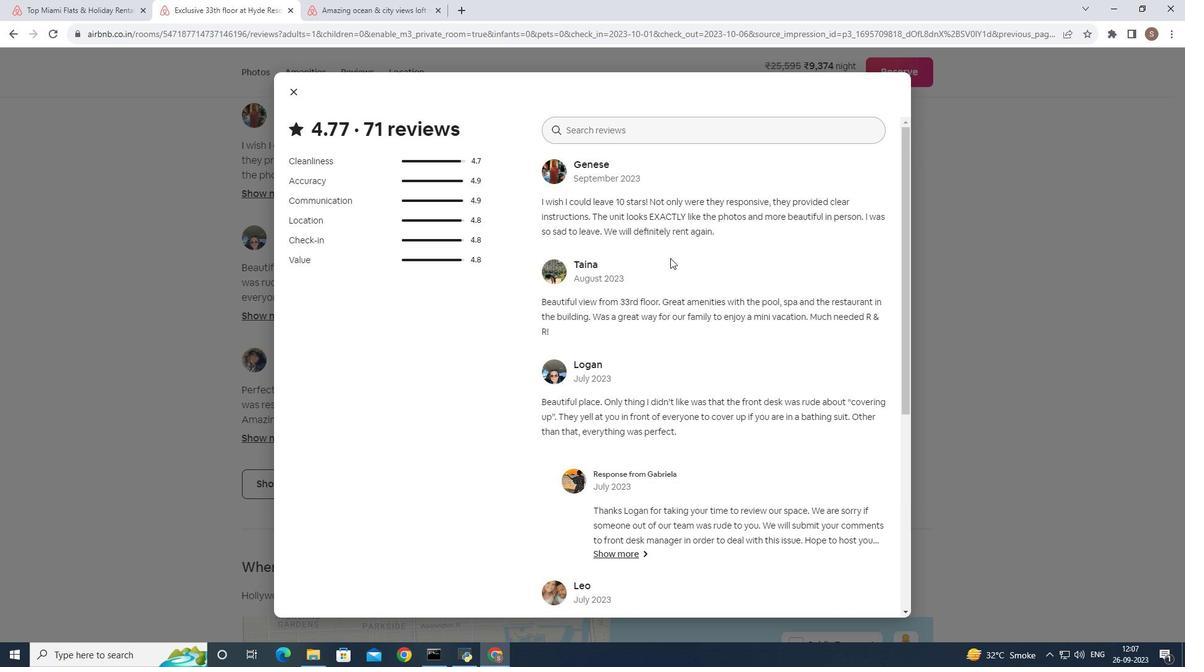 
Action: Key pressed <Key.down><Key.down><Key.down><Key.down><Key.down><Key.down><Key.down><Key.down><Key.down><Key.down><Key.down><Key.down><Key.down><Key.down><Key.down><Key.down><Key.down><Key.down><Key.down><Key.down><Key.down><Key.down><Key.down><Key.down><Key.down><Key.down><Key.down><Key.down><Key.down><Key.down><Key.down><Key.down><Key.down><Key.down><Key.down><Key.down><Key.down><Key.down><Key.down>
Screenshot: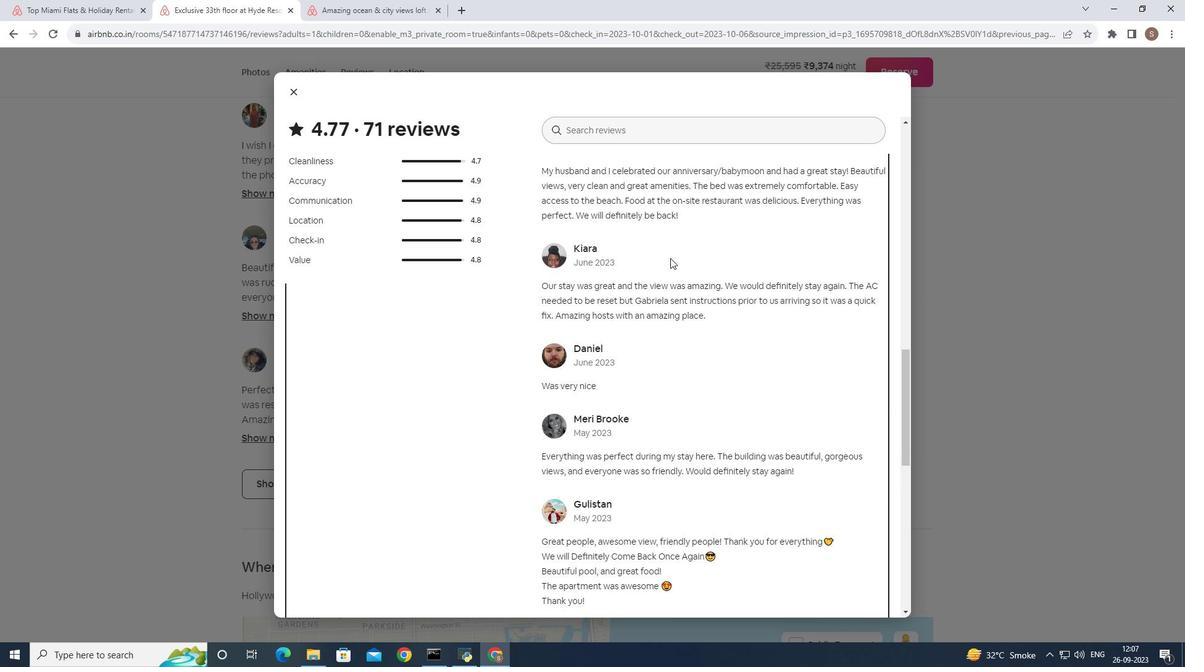 
Action: Mouse moved to (673, 258)
Screenshot: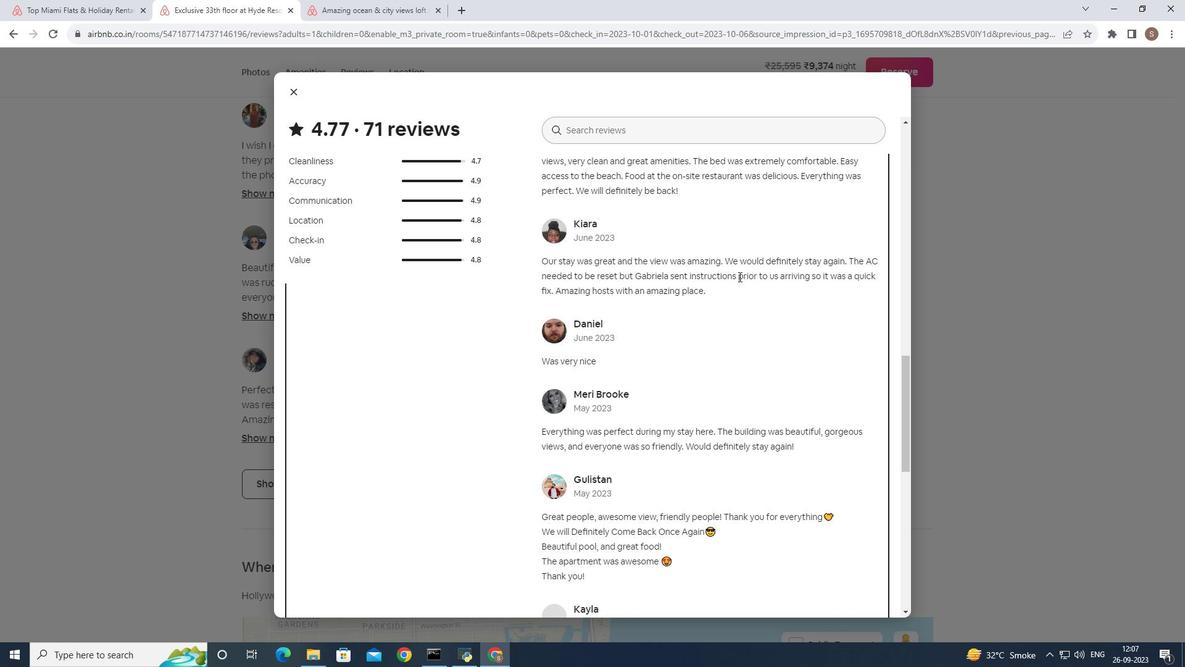 
Action: Key pressed <Key.down>
Screenshot: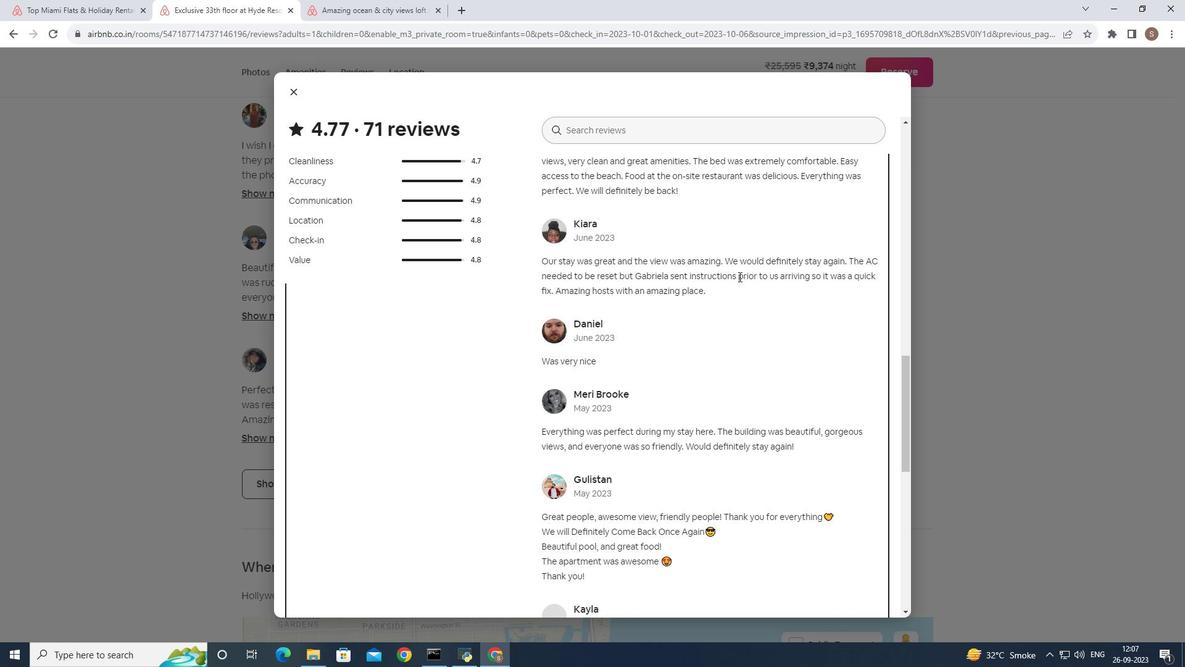
Action: Mouse moved to (738, 276)
Screenshot: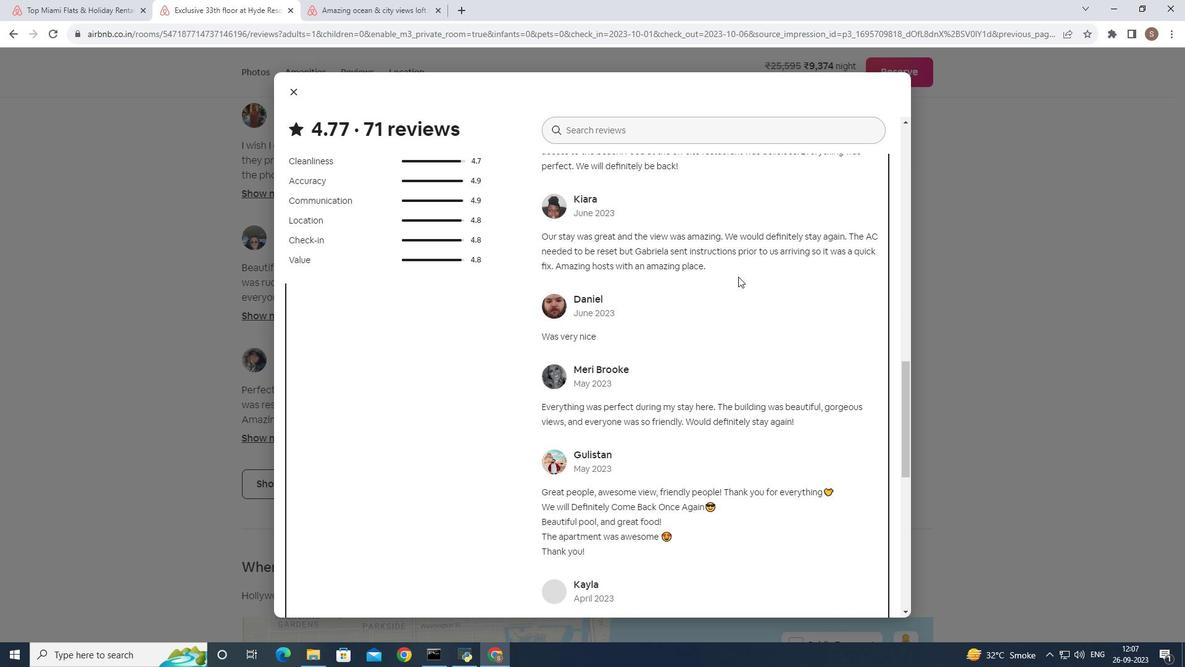 
Action: Key pressed <Key.down><Key.down>
Screenshot: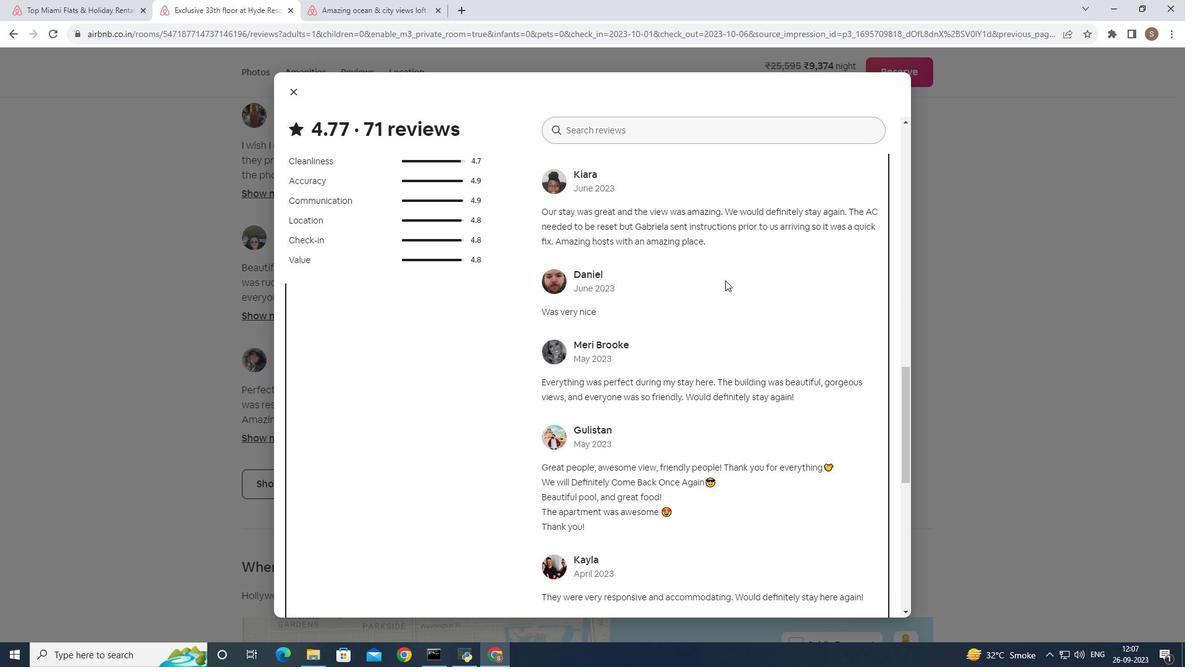 
Action: Mouse moved to (725, 280)
Screenshot: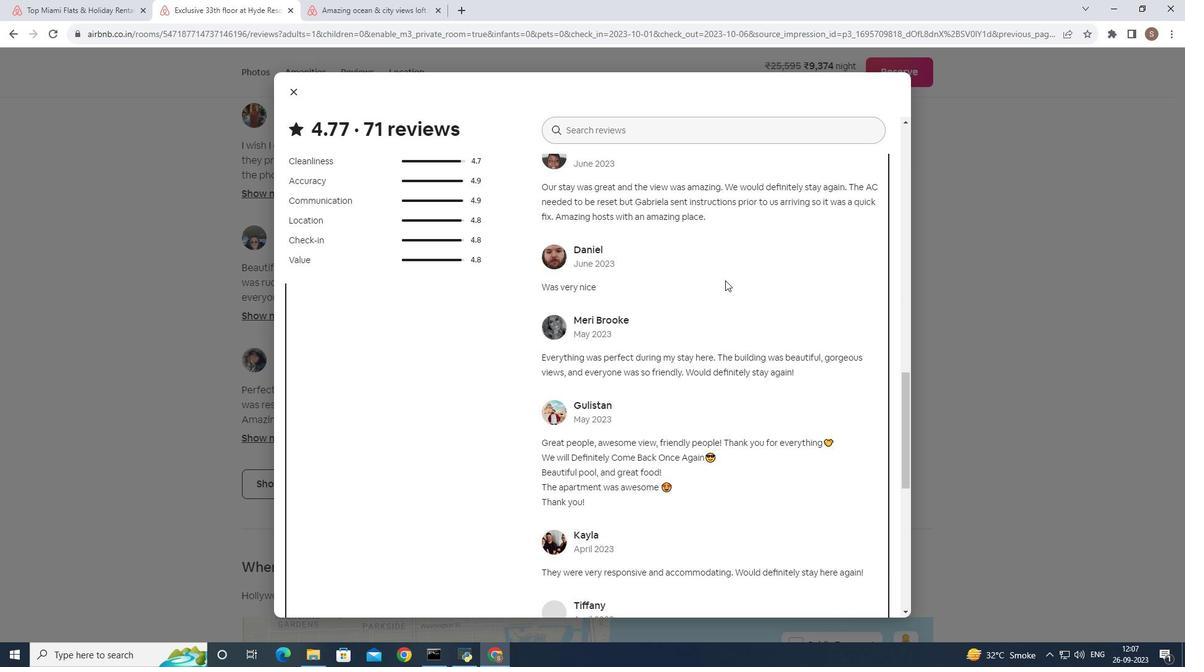 
Action: Key pressed <Key.down><Key.down><Key.down><Key.down><Key.down><Key.down><Key.down><Key.down><Key.down><Key.down><Key.down><Key.down><Key.down><Key.down><Key.down><Key.down><Key.down><Key.down><Key.down><Key.down><Key.down><Key.down><Key.down><Key.down><Key.down><Key.down><Key.down><Key.down><Key.down><Key.down><Key.down><Key.down><Key.down><Key.down><Key.down><Key.down><Key.down><Key.down><Key.down><Key.down><Key.down><Key.down><Key.down><Key.down><Key.down><Key.down><Key.down><Key.down><Key.down><Key.down><Key.down><Key.down><Key.down><Key.down><Key.down><Key.down><Key.down><Key.down><Key.down><Key.down><Key.down><Key.down><Key.down><Key.down><Key.down><Key.down><Key.down><Key.down><Key.down><Key.down><Key.down><Key.down><Key.down><Key.down><Key.down><Key.down><Key.down><Key.down><Key.down><Key.down><Key.down><Key.down><Key.down>
Screenshot: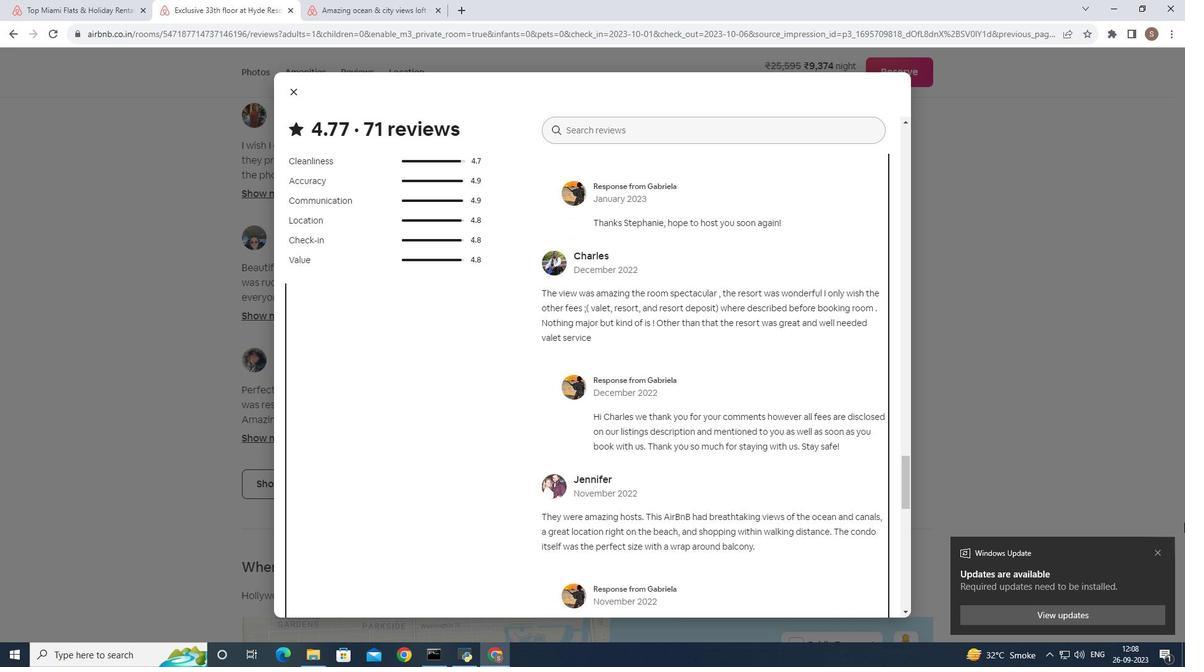 
Action: Mouse moved to (1156, 547)
Screenshot: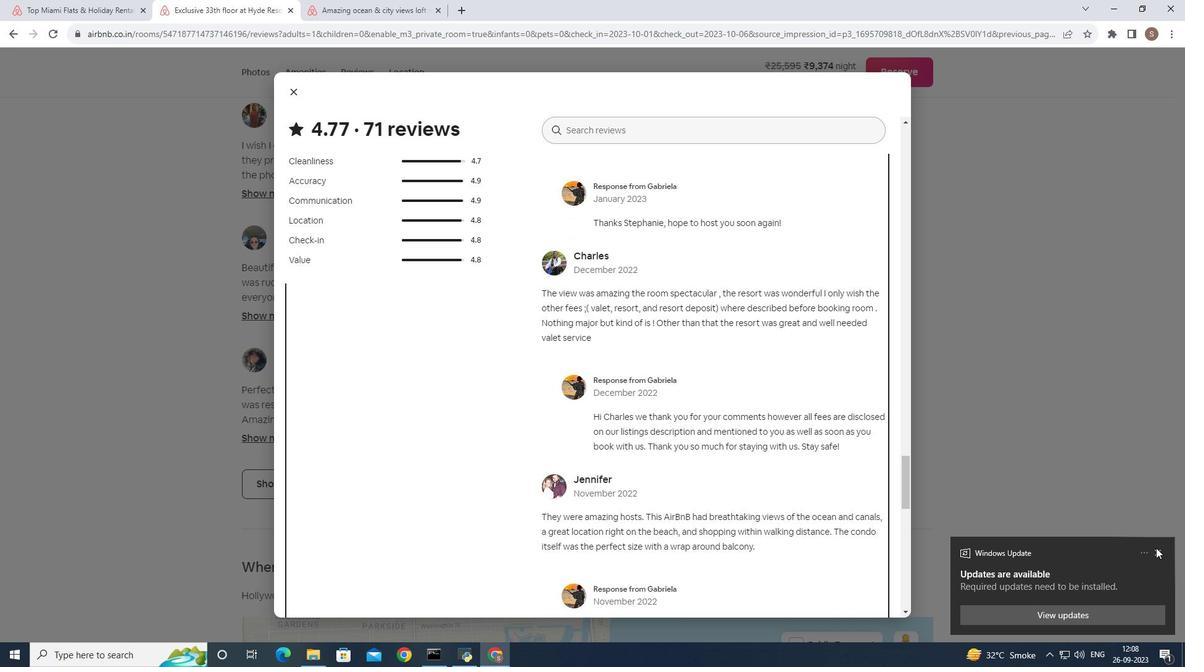 
Action: Mouse pressed left at (1156, 547)
Screenshot: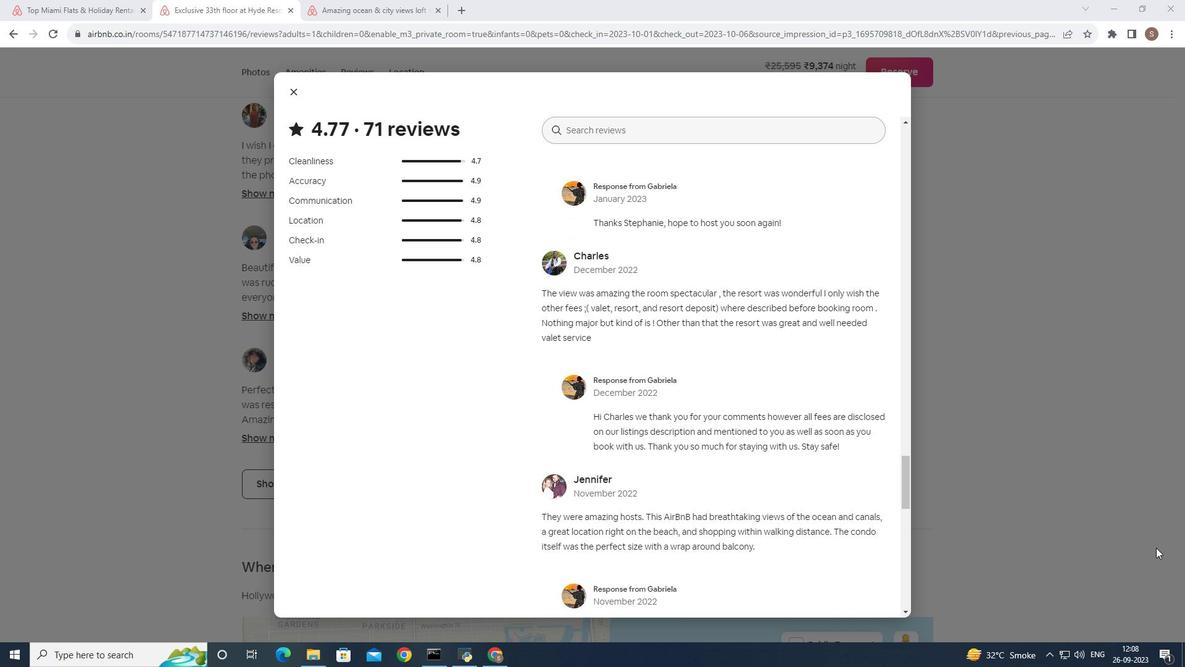 
Action: Mouse moved to (1156, 547)
Screenshot: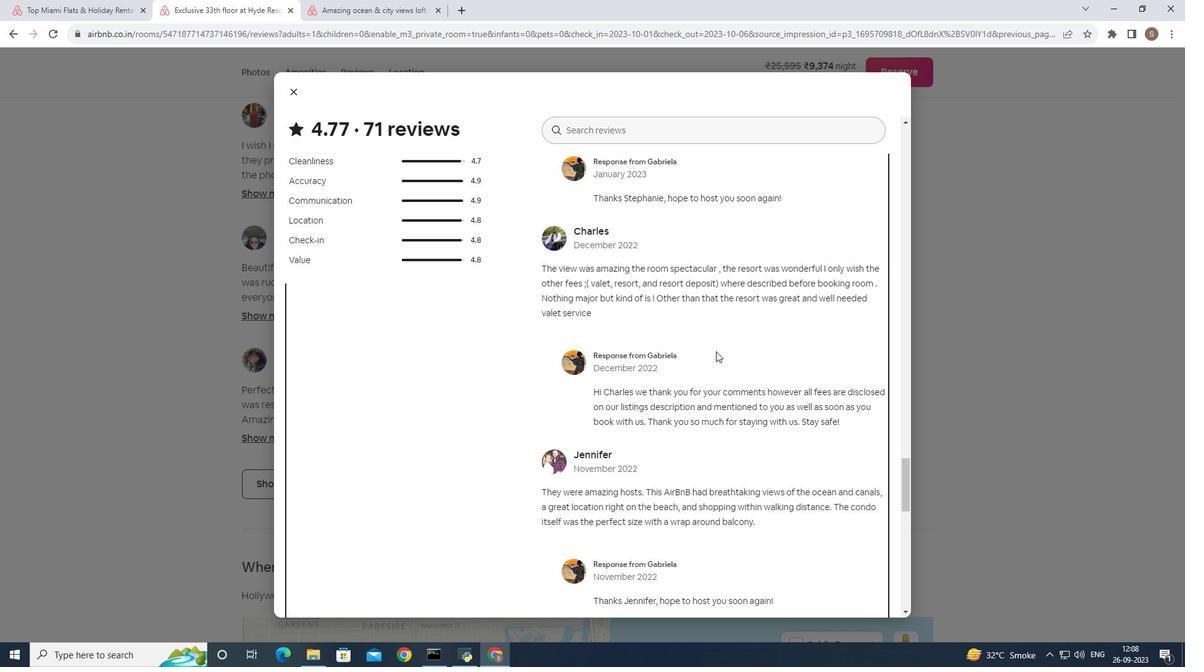 
Action: Key pressed <Key.down>
Screenshot: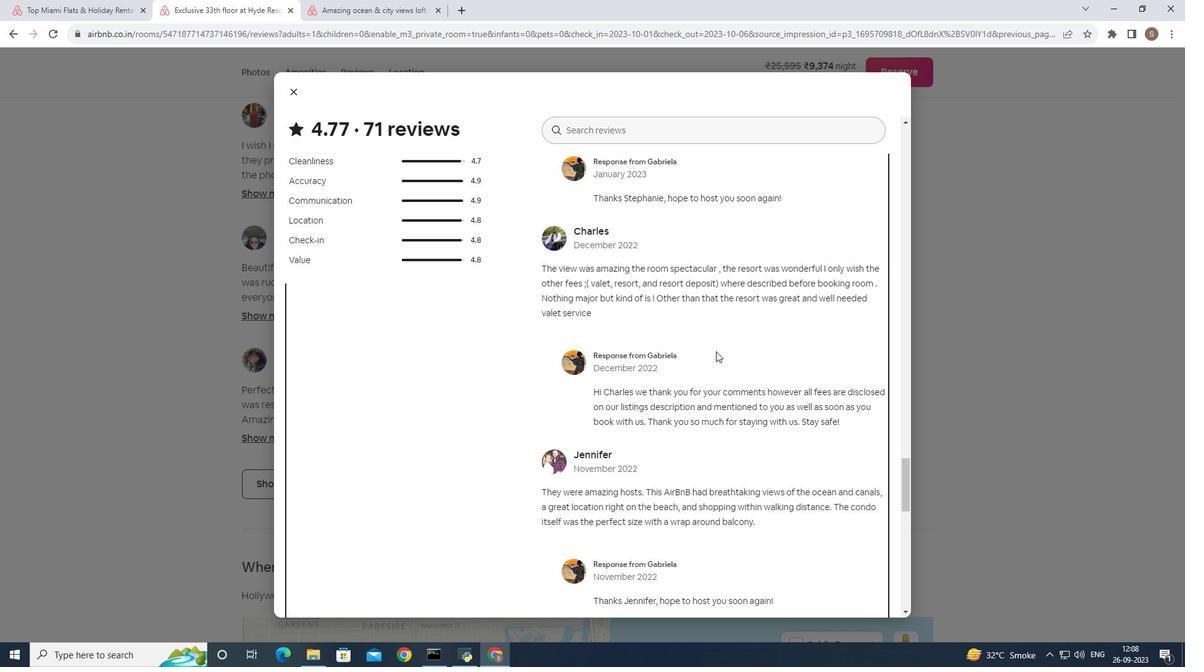 
Action: Mouse moved to (717, 360)
Screenshot: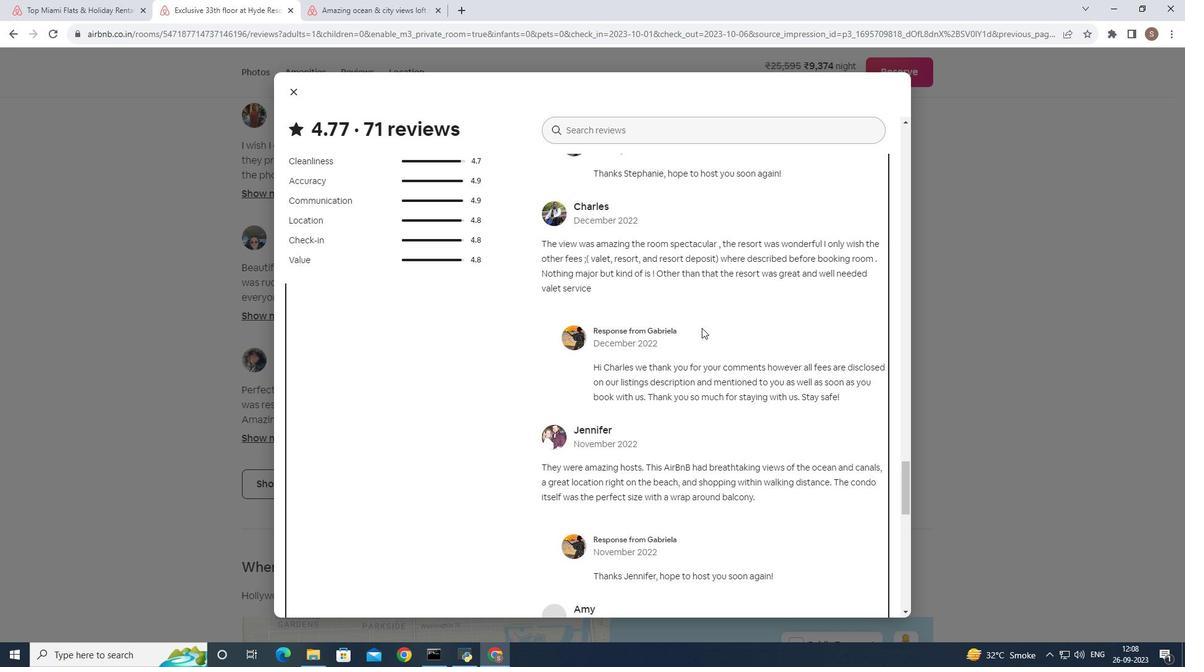 
Action: Key pressed <Key.down>
Screenshot: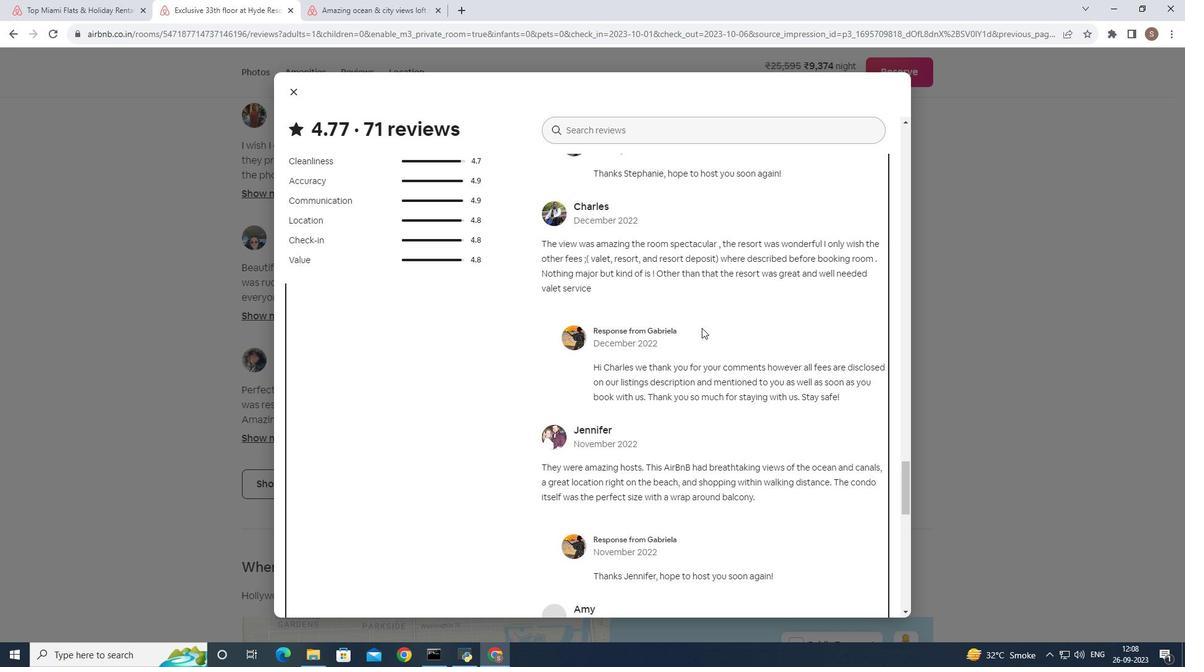 
Action: Mouse moved to (691, 324)
Screenshot: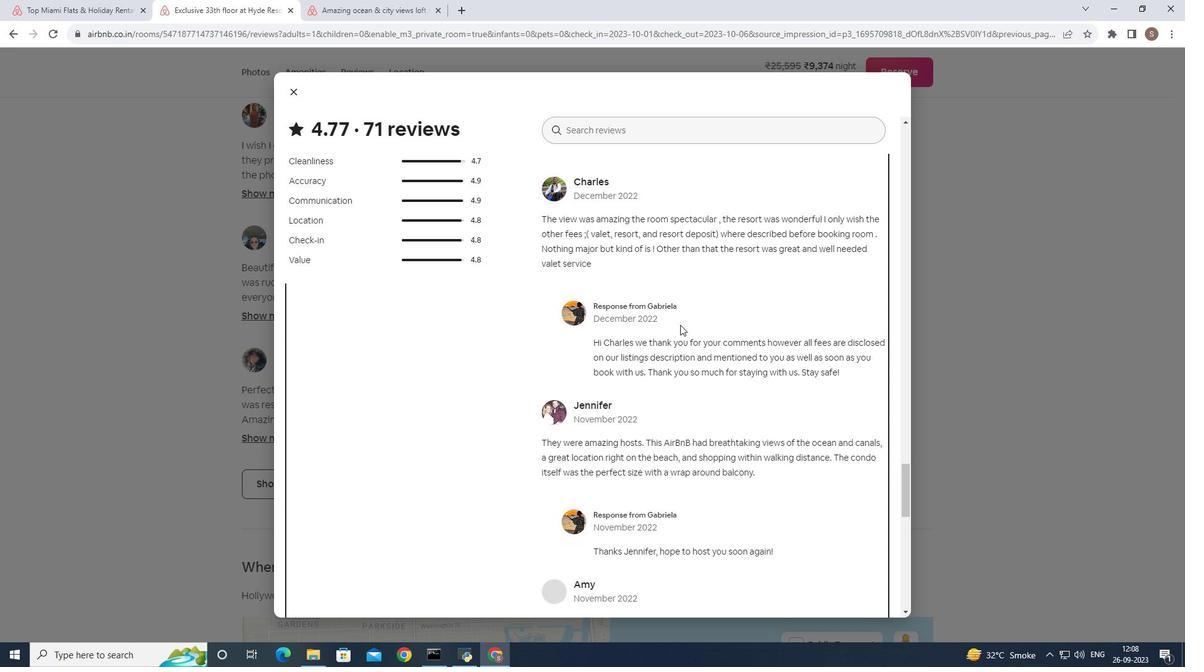 
Action: Key pressed <Key.down>
Screenshot: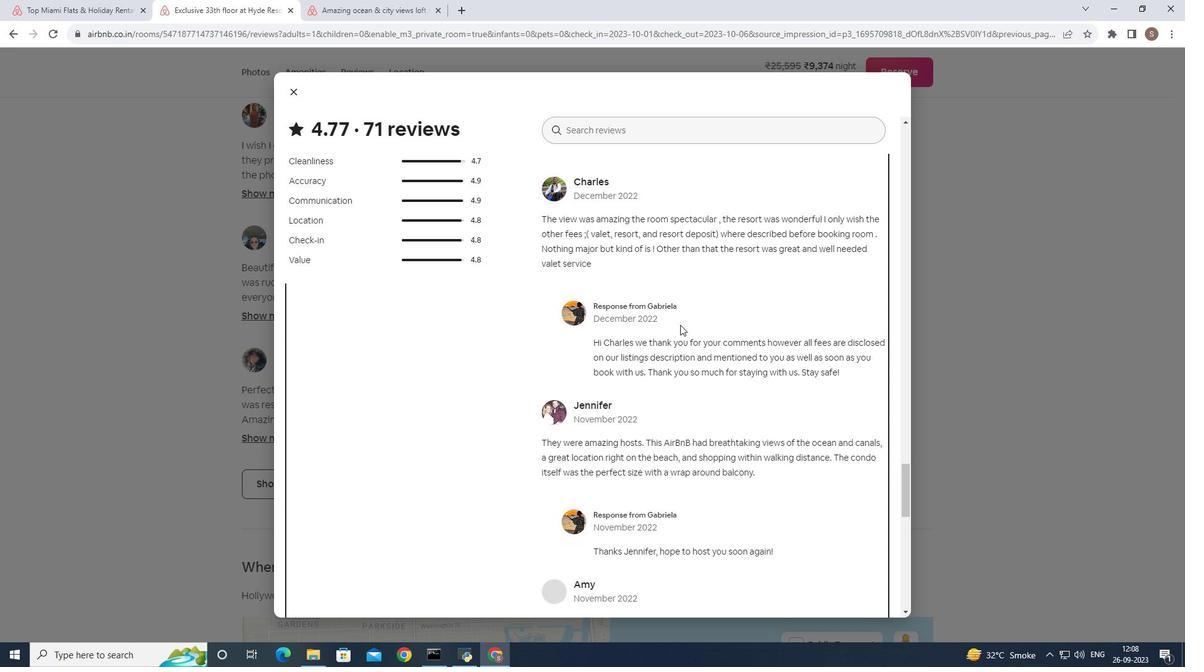 
Action: Mouse moved to (680, 324)
Screenshot: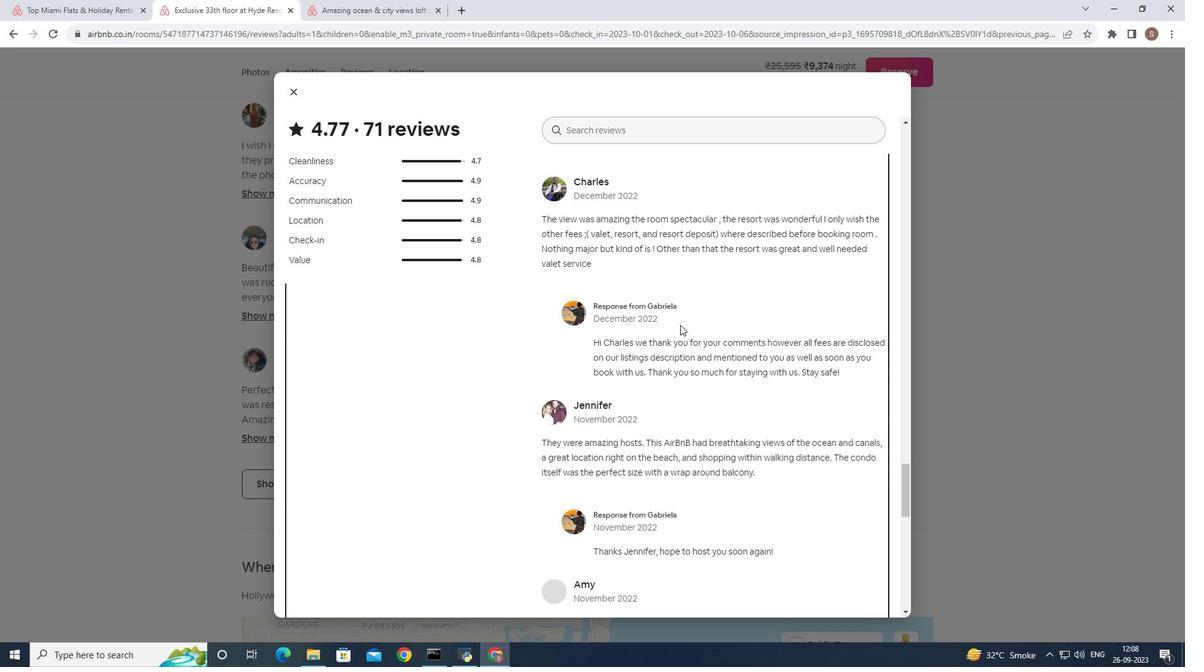 
Action: Key pressed <Key.down><Key.down><Key.down><Key.down><Key.down><Key.down><Key.down><Key.down><Key.down><Key.down><Key.down><Key.down><Key.down><Key.down><Key.down><Key.down><Key.down><Key.down><Key.down><Key.down><Key.down><Key.down><Key.down><Key.down><Key.down><Key.down><Key.down><Key.down><Key.down><Key.down><Key.down><Key.down><Key.down><Key.down><Key.down><Key.down><Key.down><Key.down><Key.down><Key.down><Key.down><Key.down><Key.down><Key.down><Key.down><Key.down><Key.down><Key.down><Key.down><Key.down><Key.down><Key.down><Key.down><Key.down><Key.down><Key.down><Key.down><Key.down><Key.down><Key.down><Key.down><Key.down><Key.down><Key.down><Key.down><Key.down><Key.down><Key.down><Key.down><Key.down><Key.down><Key.down><Key.down><Key.down><Key.down><Key.down><Key.down><Key.down><Key.down><Key.down><Key.down><Key.down><Key.down><Key.down><Key.down><Key.down><Key.down><Key.down><Key.down><Key.down><Key.down><Key.down><Key.down><Key.down><Key.down><Key.down><Key.down><Key.down><Key.down><Key.down><Key.down><Key.down><Key.down><Key.down><Key.down><Key.down><Key.down><Key.down><Key.down><Key.down><Key.down><Key.down><Key.down><Key.down><Key.down><Key.down><Key.down><Key.down><Key.down><Key.down><Key.down><Key.down><Key.down><Key.down><Key.down><Key.down><Key.down><Key.down><Key.down><Key.down><Key.down><Key.down><Key.down><Key.down><Key.down><Key.down><Key.down><Key.down><Key.down><Key.down><Key.down><Key.down><Key.down><Key.down><Key.down><Key.down><Key.down><Key.down><Key.down><Key.down><Key.down><Key.down><Key.down><Key.down><Key.down><Key.down><Key.down><Key.down><Key.down><Key.down><Key.down><Key.down><Key.down><Key.down><Key.down><Key.down><Key.down><Key.down><Key.down><Key.down><Key.down><Key.down><Key.down><Key.down><Key.down><Key.down><Key.down><Key.down><Key.down><Key.down><Key.down><Key.down><Key.down><Key.down><Key.down><Key.down><Key.down><Key.down><Key.down><Key.down><Key.down><Key.down><Key.down><Key.down><Key.down><Key.down><Key.down><Key.down><Key.down><Key.down><Key.down><Key.down><Key.down><Key.down><Key.down><Key.down><Key.down><Key.down><Key.down><Key.down><Key.down><Key.down><Key.down><Key.down><Key.down><Key.down><Key.down><Key.down><Key.down><Key.down><Key.down><Key.down><Key.down><Key.down><Key.down><Key.down><Key.down><Key.down><Key.down><Key.down><Key.down><Key.down><Key.down><Key.down><Key.down><Key.down><Key.down><Key.down><Key.down><Key.down><Key.down><Key.down><Key.down><Key.down><Key.down><Key.down><Key.down><Key.down><Key.down><Key.down><Key.down><Key.down><Key.down><Key.down><Key.down><Key.down><Key.down><Key.down><Key.down><Key.down><Key.down><Key.down><Key.down><Key.down><Key.down><Key.down><Key.down><Key.down><Key.down><Key.down><Key.down><Key.down><Key.down><Key.down><Key.down><Key.down><Key.down><Key.down><Key.down><Key.down><Key.down><Key.down><Key.down><Key.down><Key.down><Key.down><Key.down><Key.down><Key.down><Key.down><Key.down><Key.down><Key.down><Key.down><Key.down><Key.down><Key.down><Key.down><Key.down><Key.down><Key.down><Key.down><Key.down><Key.down><Key.down><Key.down><Key.down><Key.down><Key.down><Key.down><Key.down><Key.down><Key.down><Key.down>
Screenshot: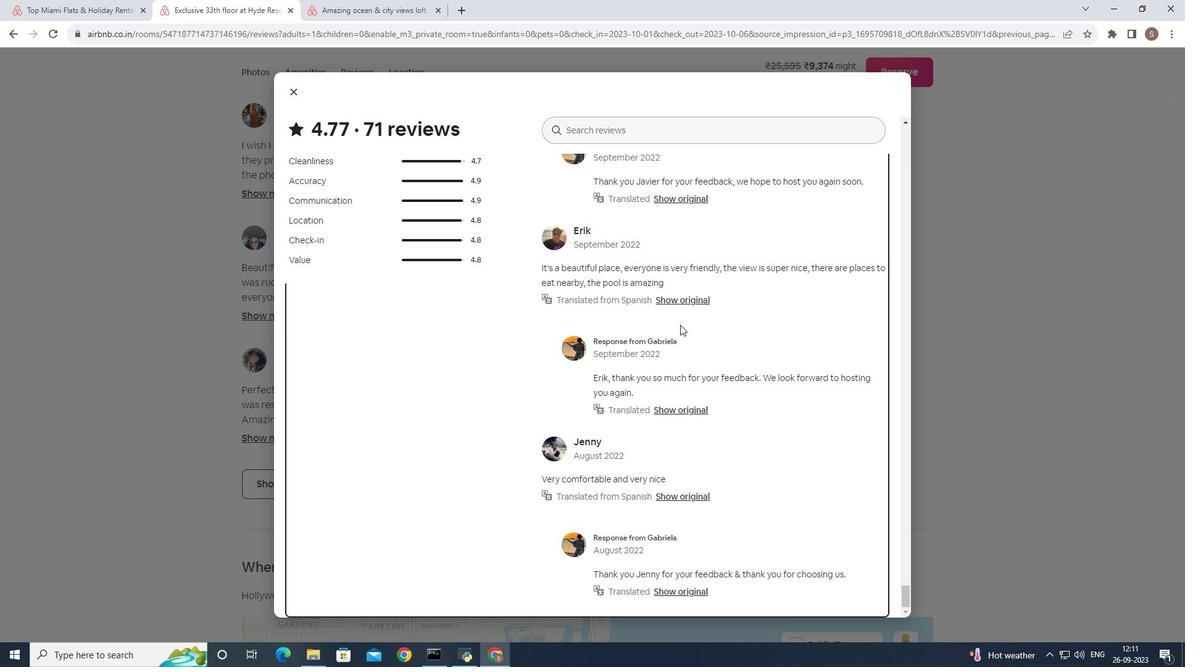
Action: Mouse moved to (295, 94)
Screenshot: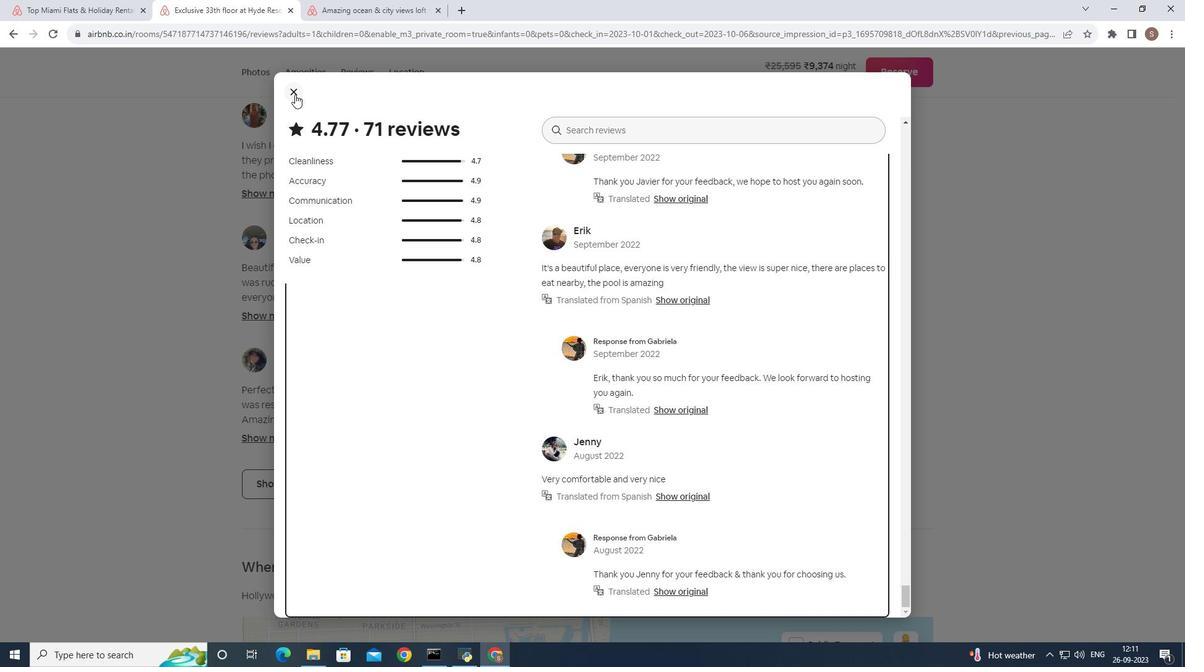 
Action: Mouse pressed left at (295, 94)
Screenshot: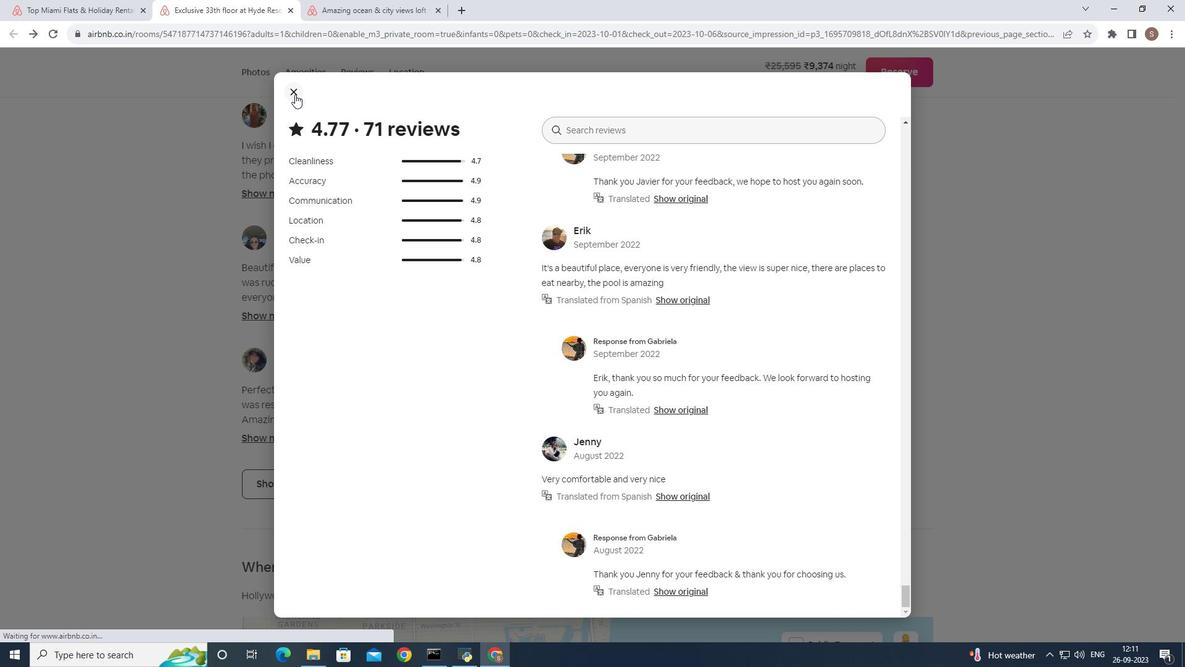 
Action: Mouse moved to (332, 221)
Screenshot: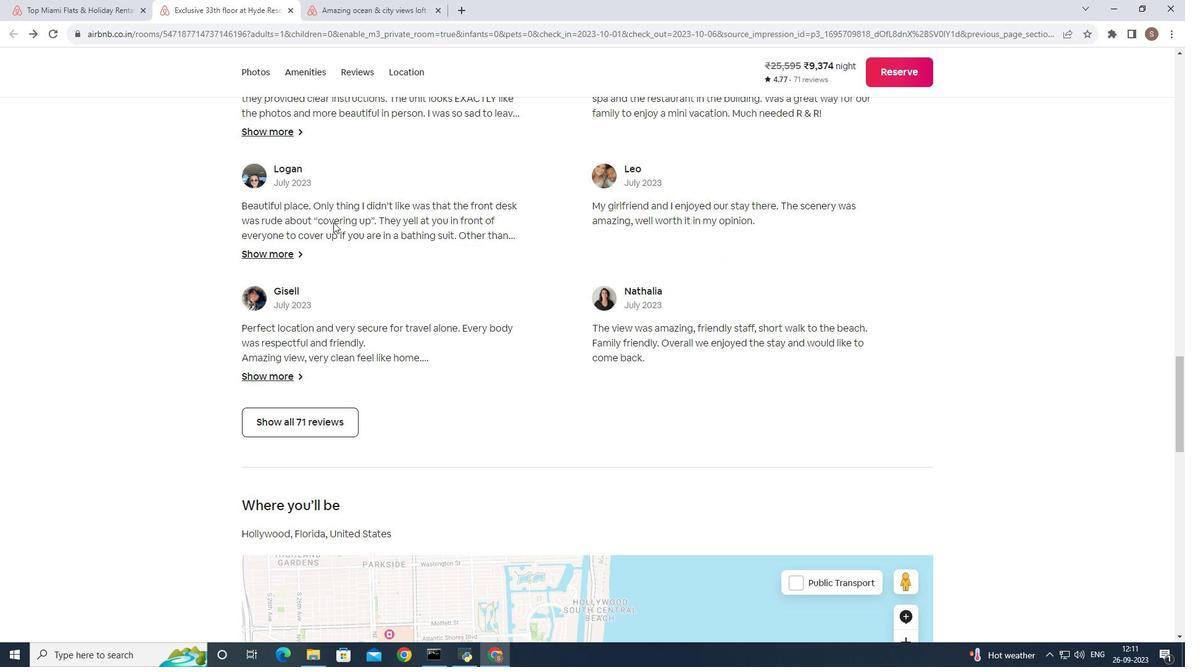 
Action: Mouse scrolled (332, 220) with delta (0, 0)
Screenshot: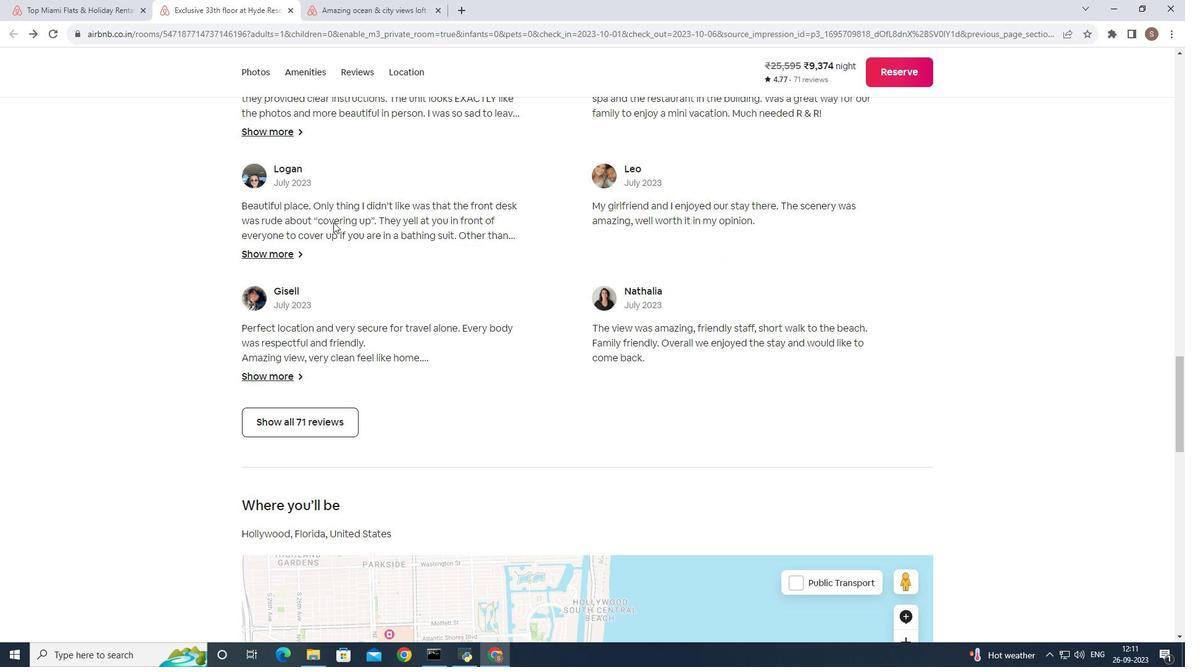 
Action: Mouse moved to (333, 222)
Screenshot: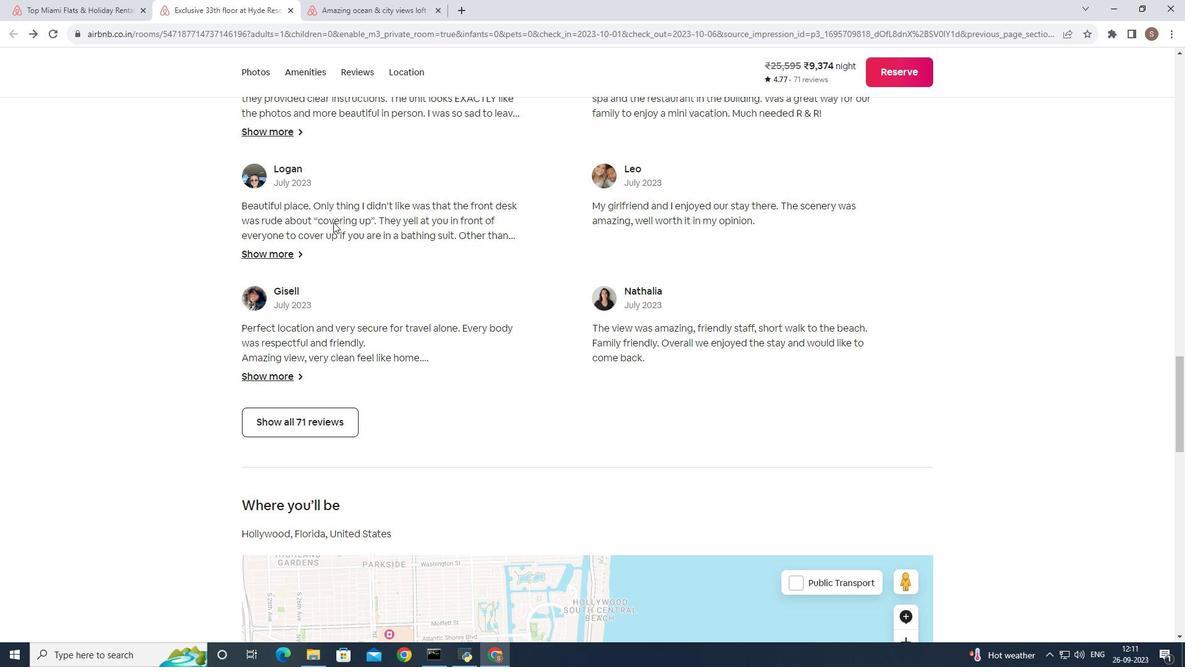 
Action: Mouse scrolled (333, 221) with delta (0, 0)
Screenshot: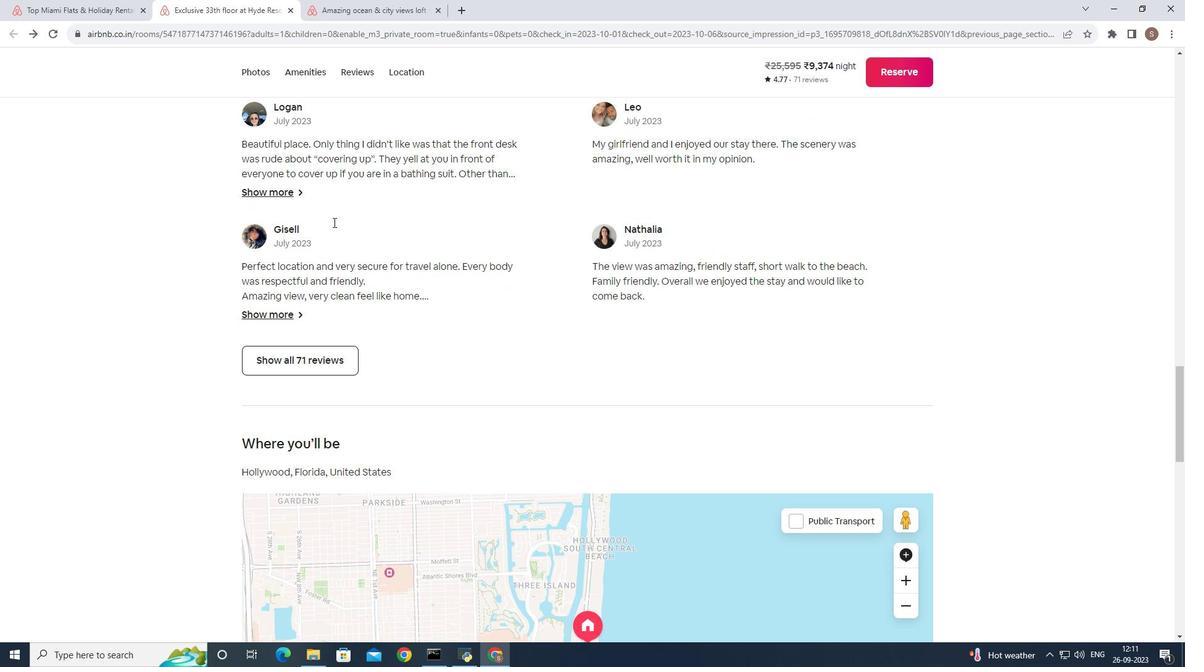 
Action: Mouse scrolled (333, 221) with delta (0, 0)
Screenshot: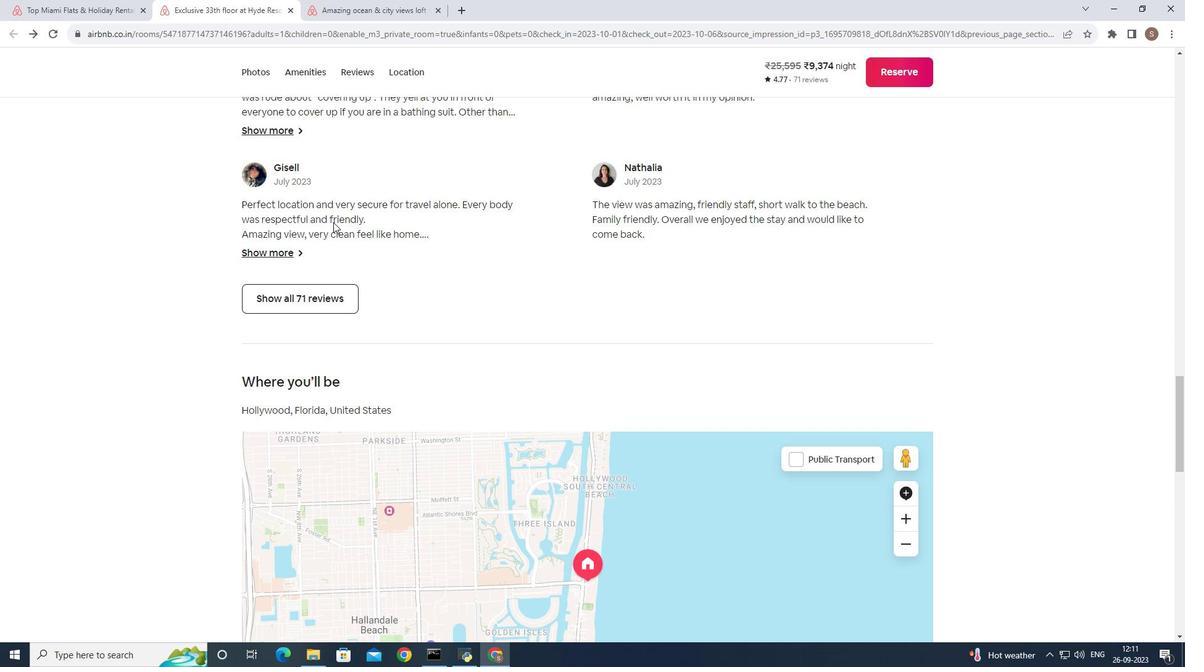 
Action: Mouse scrolled (333, 221) with delta (0, 0)
Screenshot: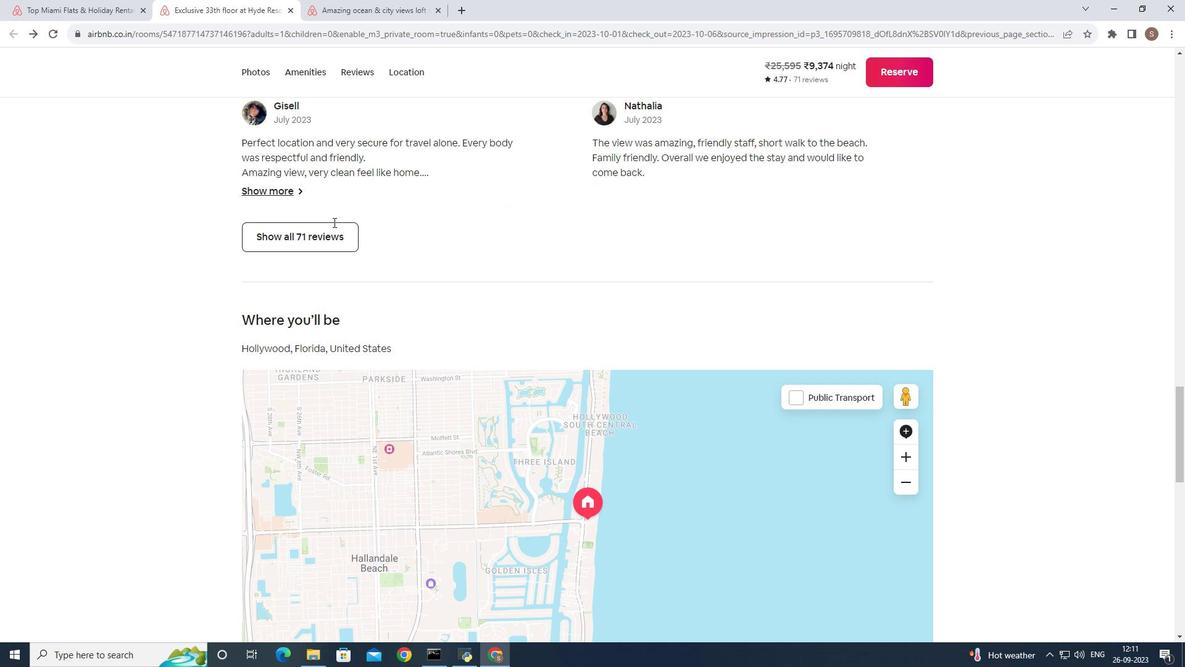 
Action: Mouse scrolled (333, 221) with delta (0, 0)
Screenshot: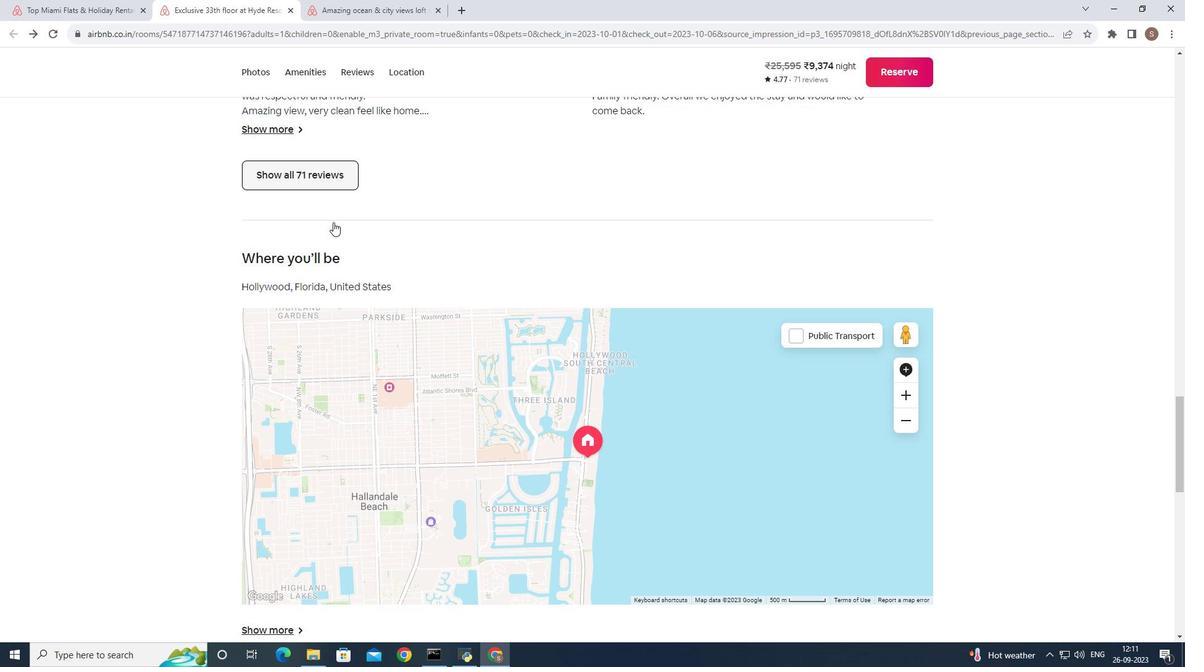 
Action: Mouse scrolled (333, 221) with delta (0, 0)
Screenshot: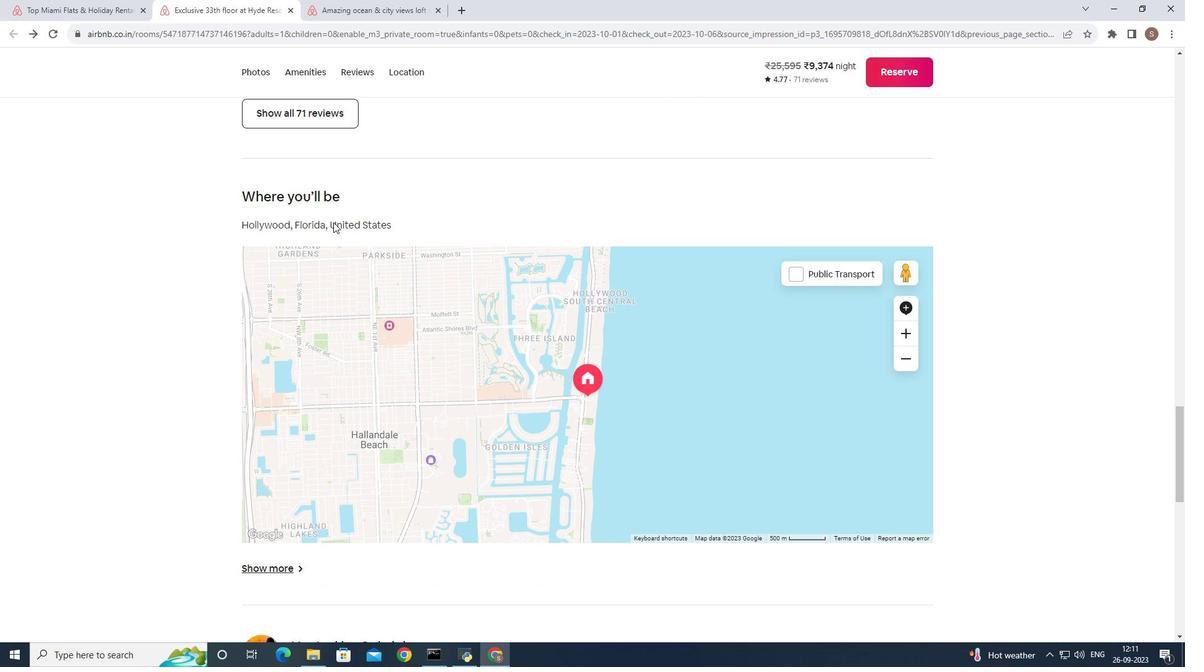 
Action: Mouse scrolled (333, 221) with delta (0, 0)
Screenshot: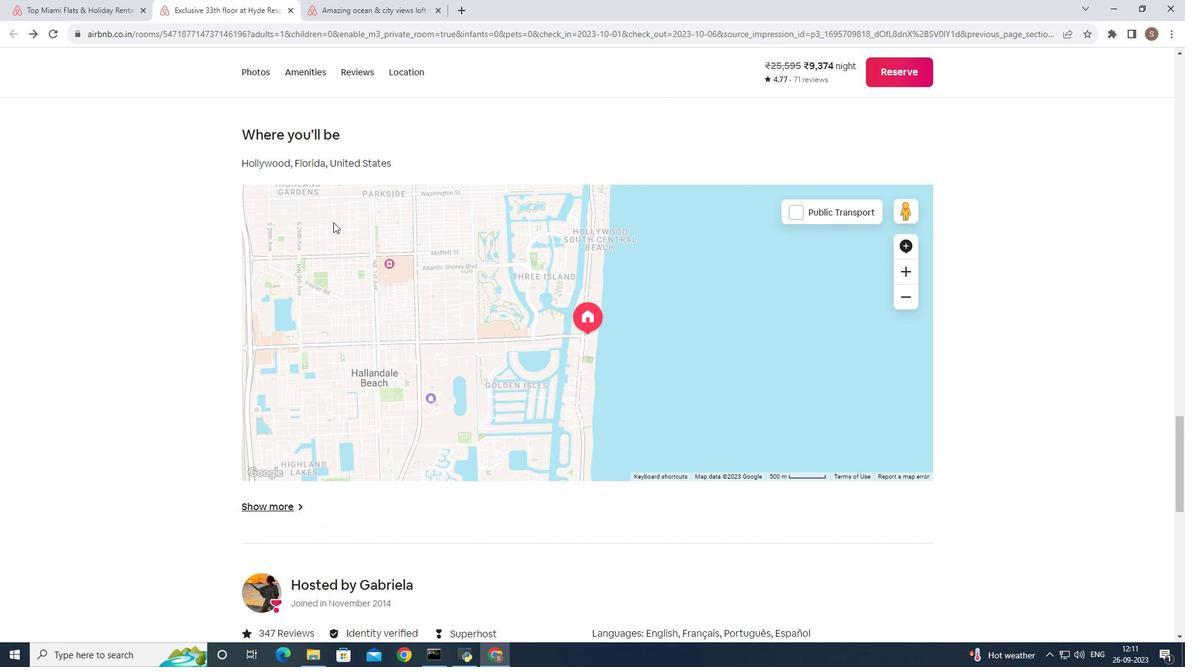 
Action: Mouse scrolled (333, 221) with delta (0, 0)
Screenshot: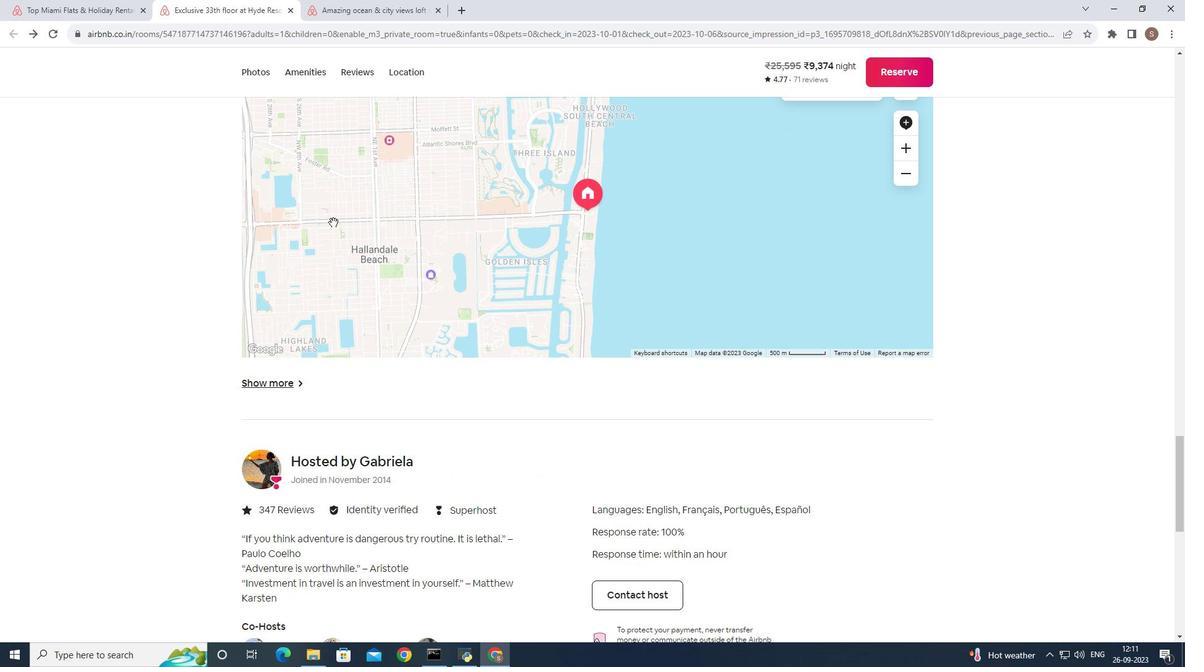 
Action: Mouse scrolled (333, 221) with delta (0, 0)
Screenshot: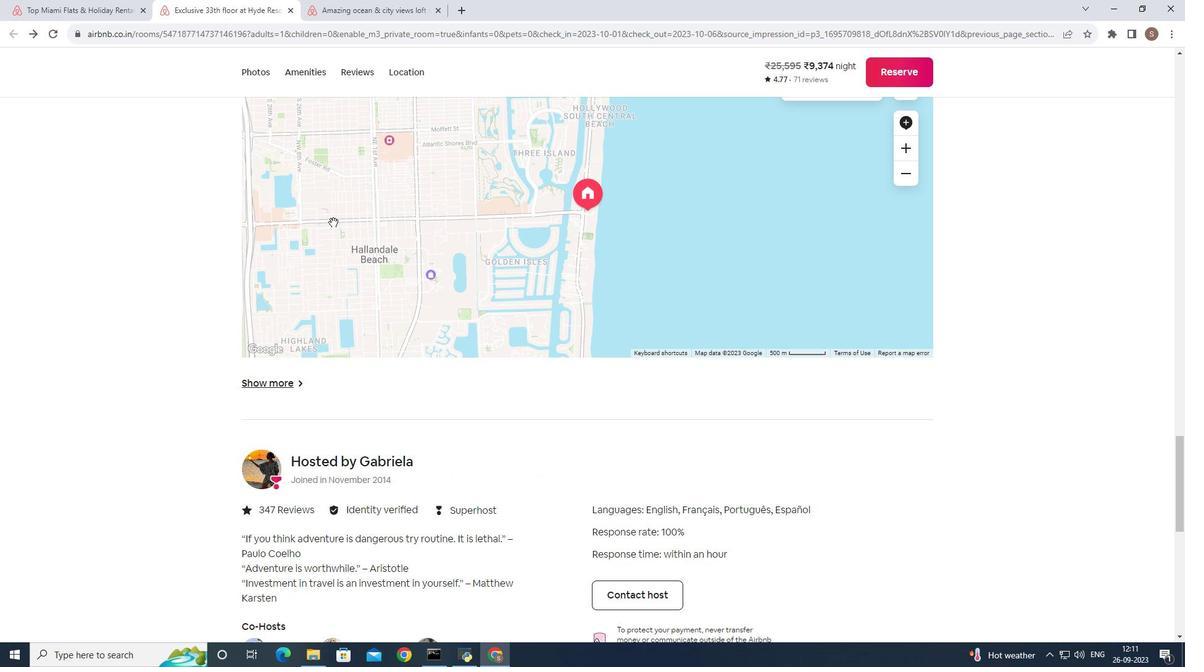 
Action: Mouse scrolled (333, 221) with delta (0, 0)
Screenshot: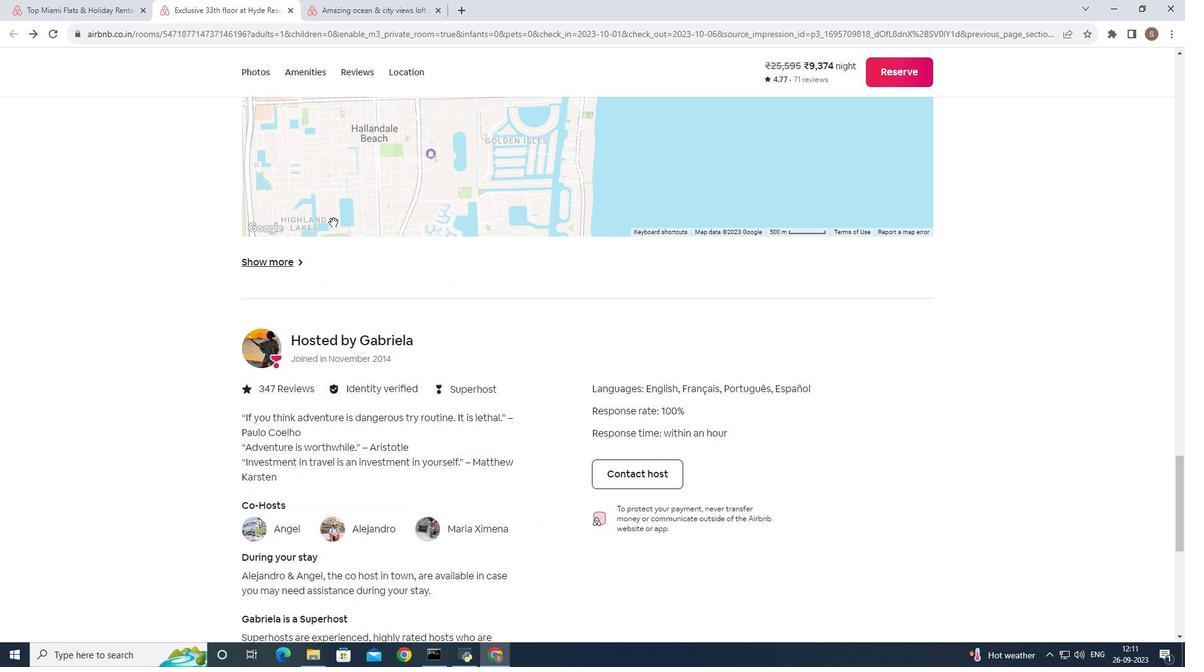 
Action: Mouse scrolled (333, 221) with delta (0, 0)
Screenshot: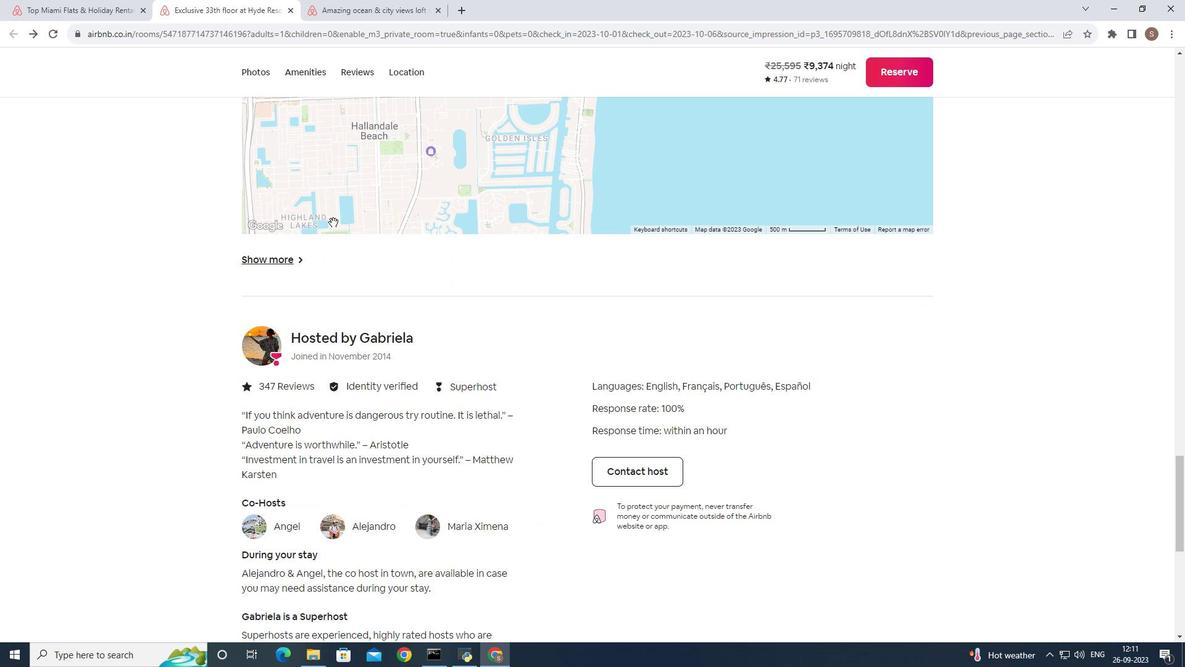 
Action: Mouse scrolled (333, 221) with delta (0, 0)
Screenshot: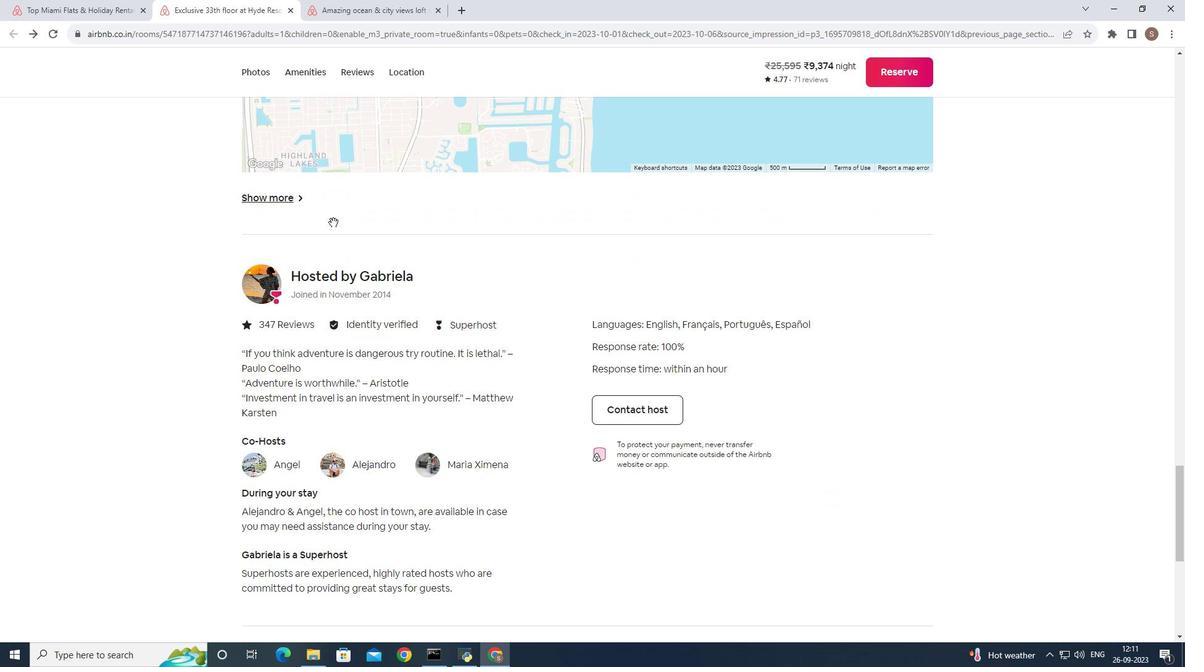 
Action: Mouse scrolled (333, 221) with delta (0, 0)
Screenshot: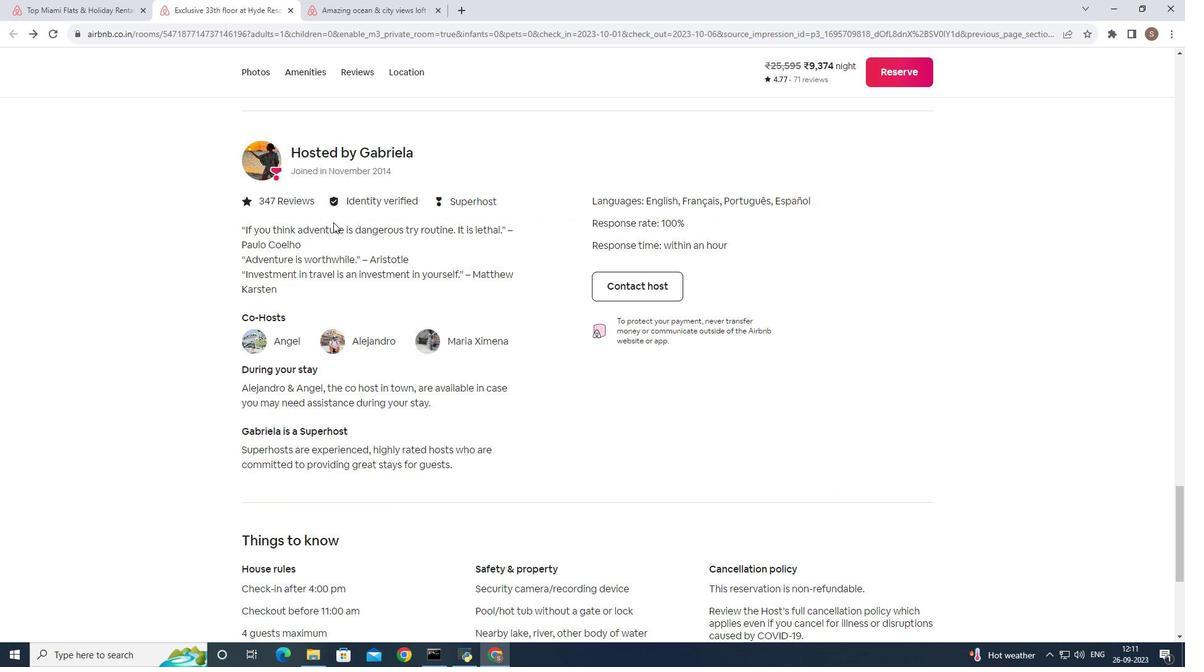 
Action: Mouse scrolled (333, 221) with delta (0, 0)
Screenshot: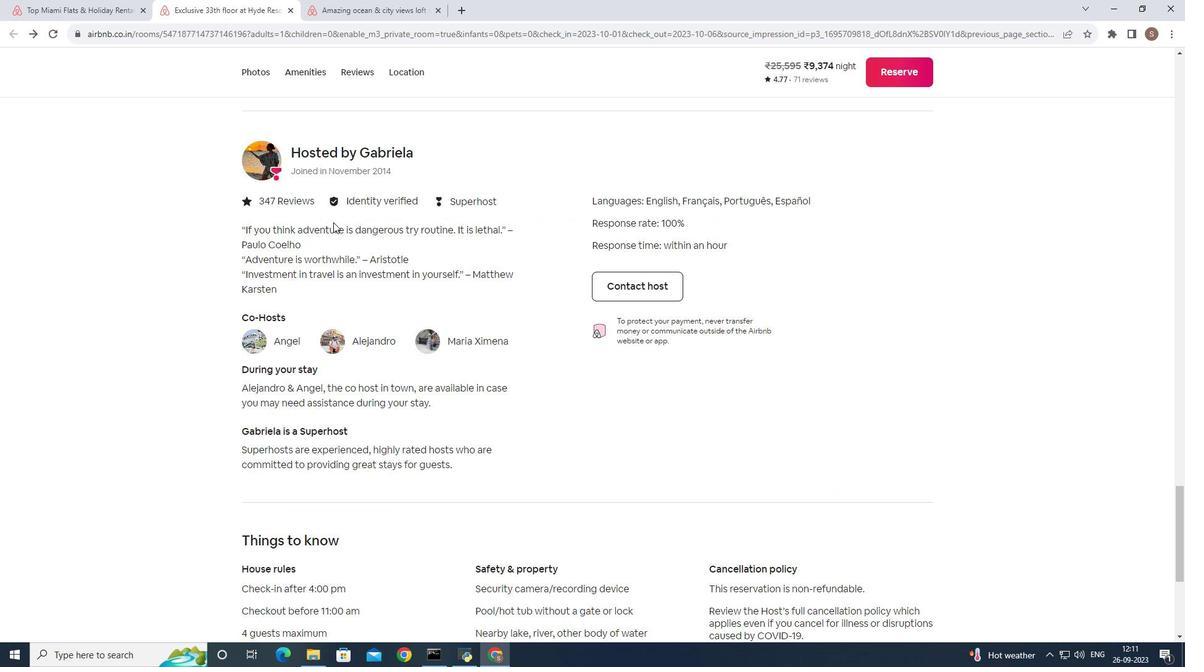 
Action: Mouse scrolled (333, 221) with delta (0, 0)
Screenshot: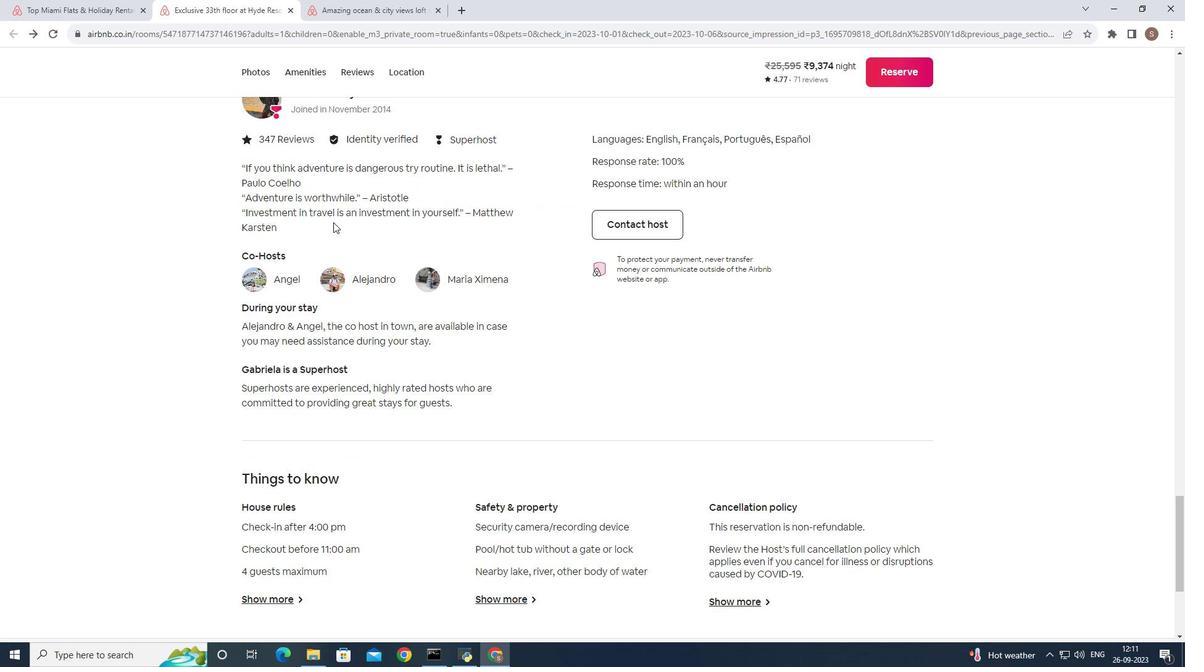 
Action: Mouse scrolled (333, 221) with delta (0, 0)
Screenshot: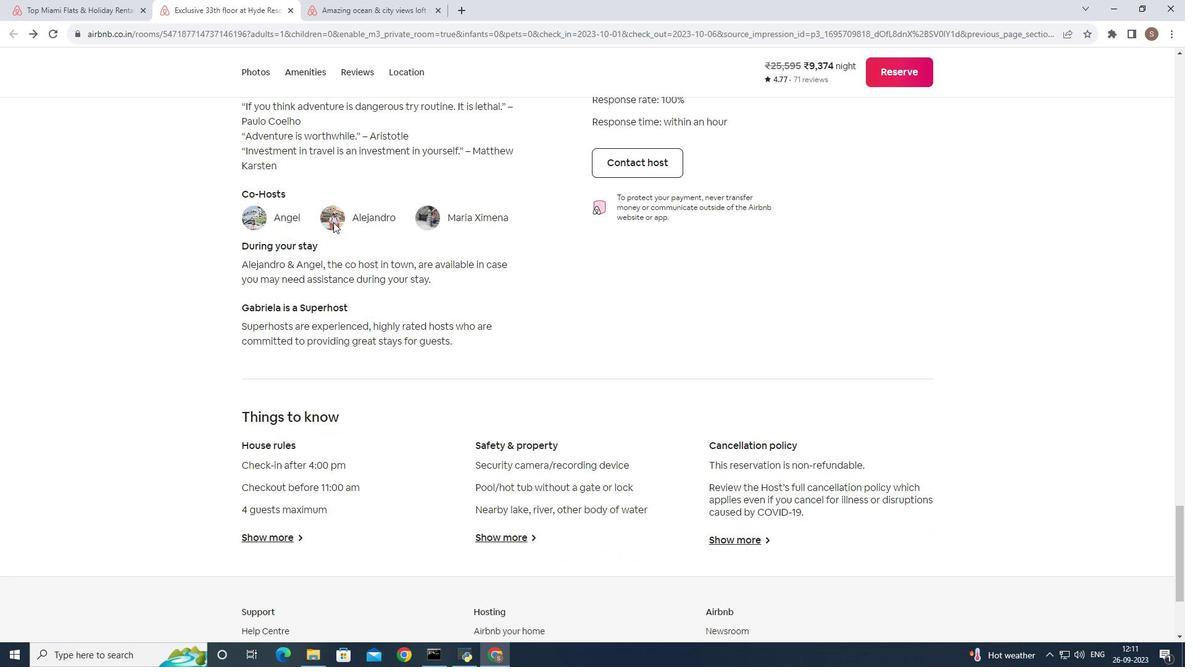 
Action: Mouse scrolled (333, 221) with delta (0, 0)
Screenshot: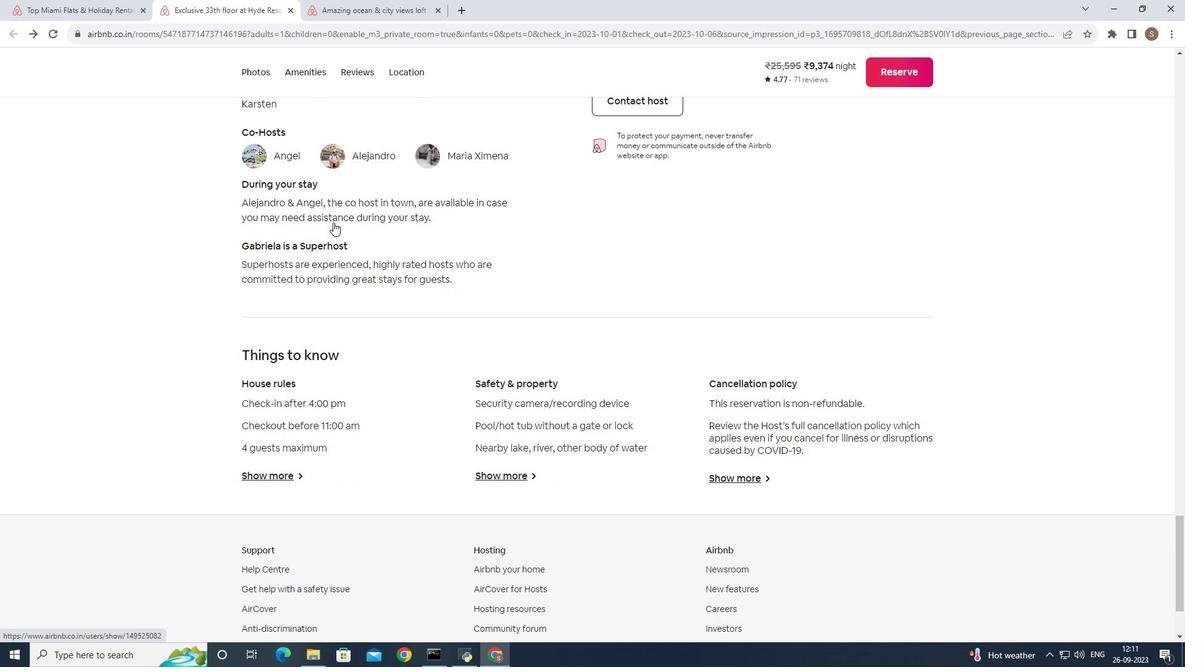 
Action: Mouse scrolled (333, 221) with delta (0, 0)
Screenshot: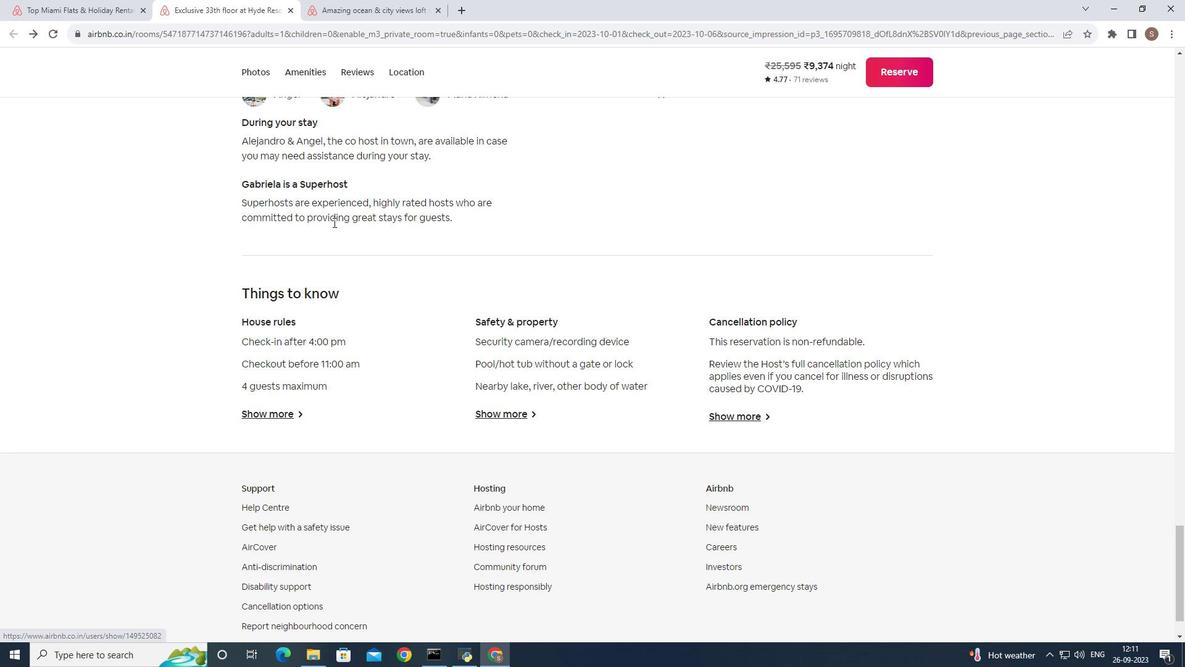 
Action: Mouse scrolled (333, 221) with delta (0, 0)
Screenshot: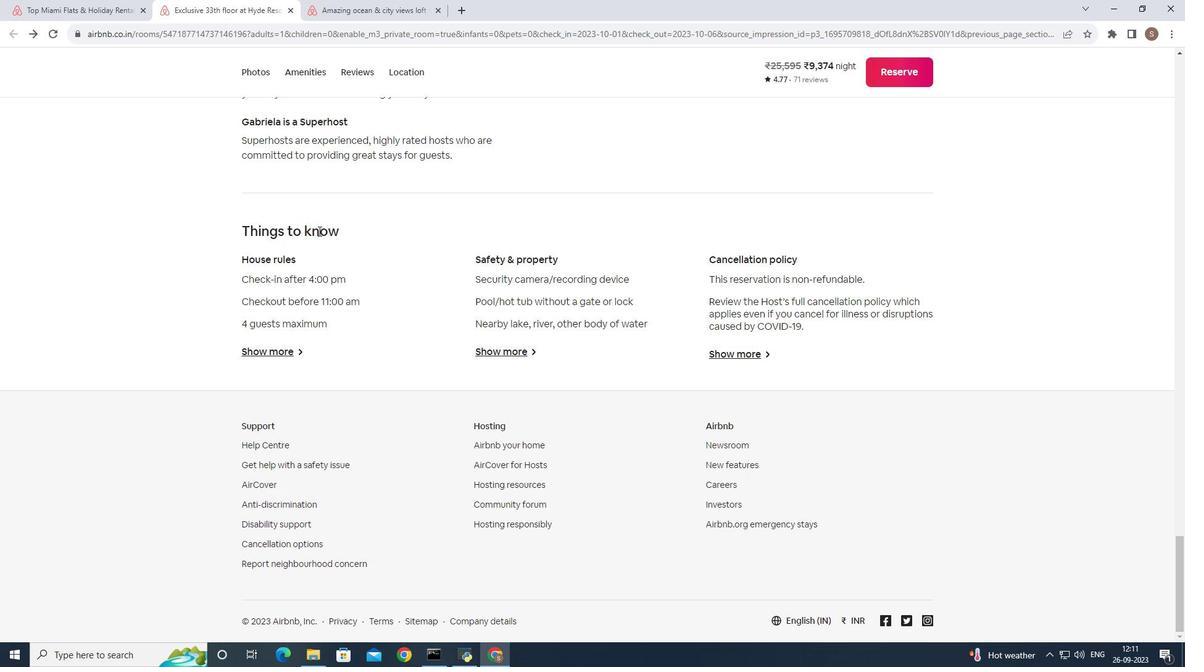 
Action: Mouse scrolled (333, 221) with delta (0, 0)
Screenshot: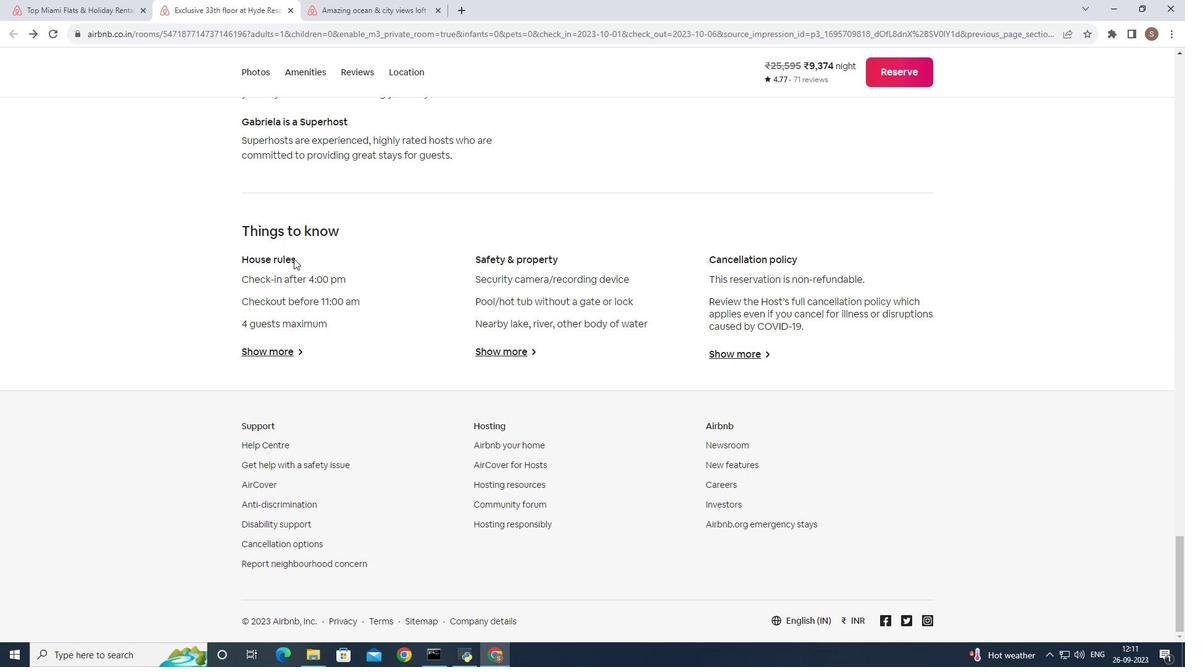 
Action: Mouse moved to (290, 351)
Screenshot: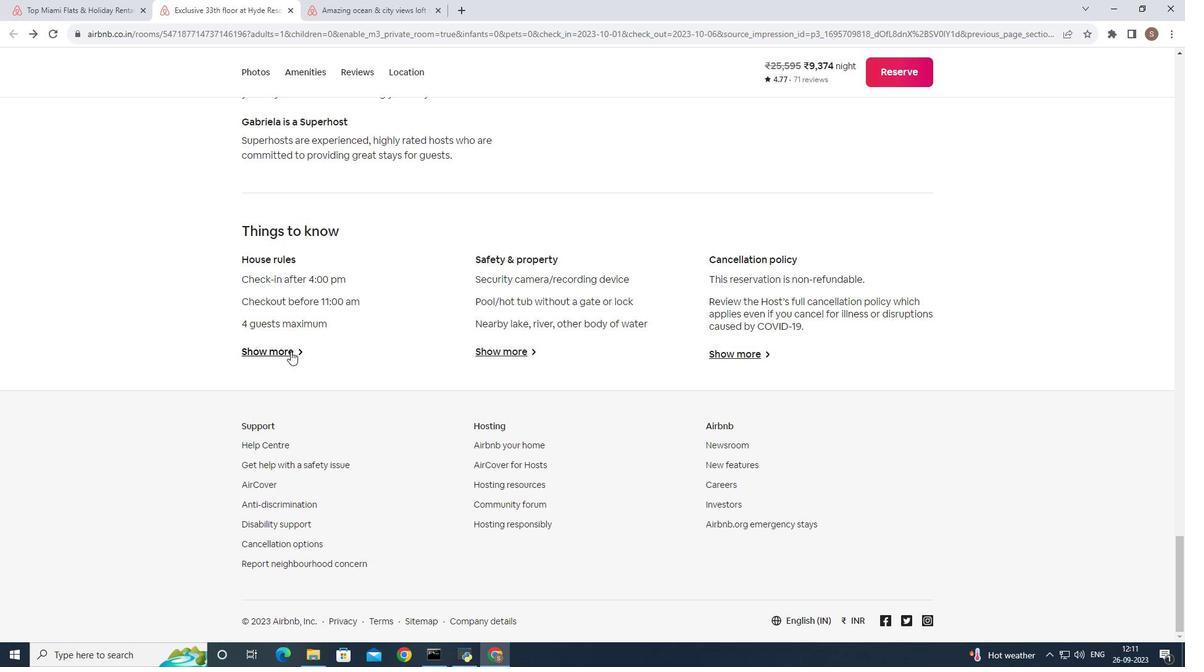 
Action: Mouse pressed left at (290, 351)
Screenshot: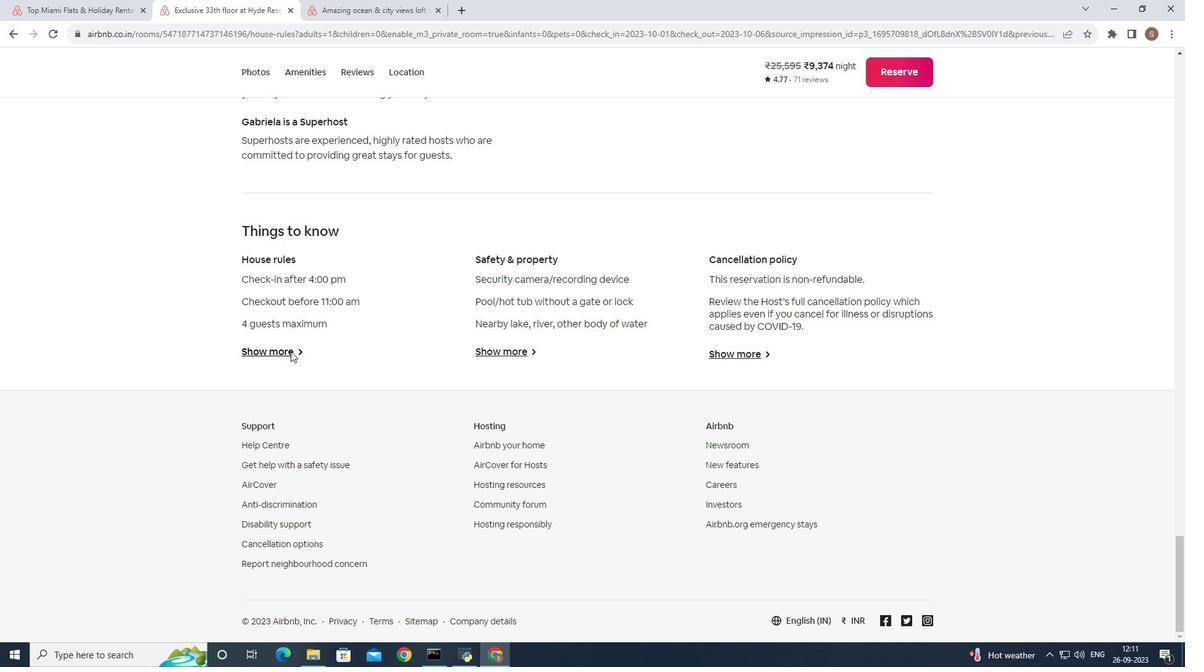 
Action: Mouse moved to (363, 350)
